 Task: Look for space in Mpwapwa, Tanzania from 12th August, 2023 to 16th August, 2023 for 8 adults in price range Rs.10000 to Rs.16000. Place can be private room with 8 bedrooms having 8 beds and 8 bathrooms. Property type can be house, flat, guest house, hotel. Amenities needed are: wifi, TV, free parkinig on premises, gym, breakfast. Booking option can be shelf check-in. Required host language is English.
Action: Mouse moved to (601, 137)
Screenshot: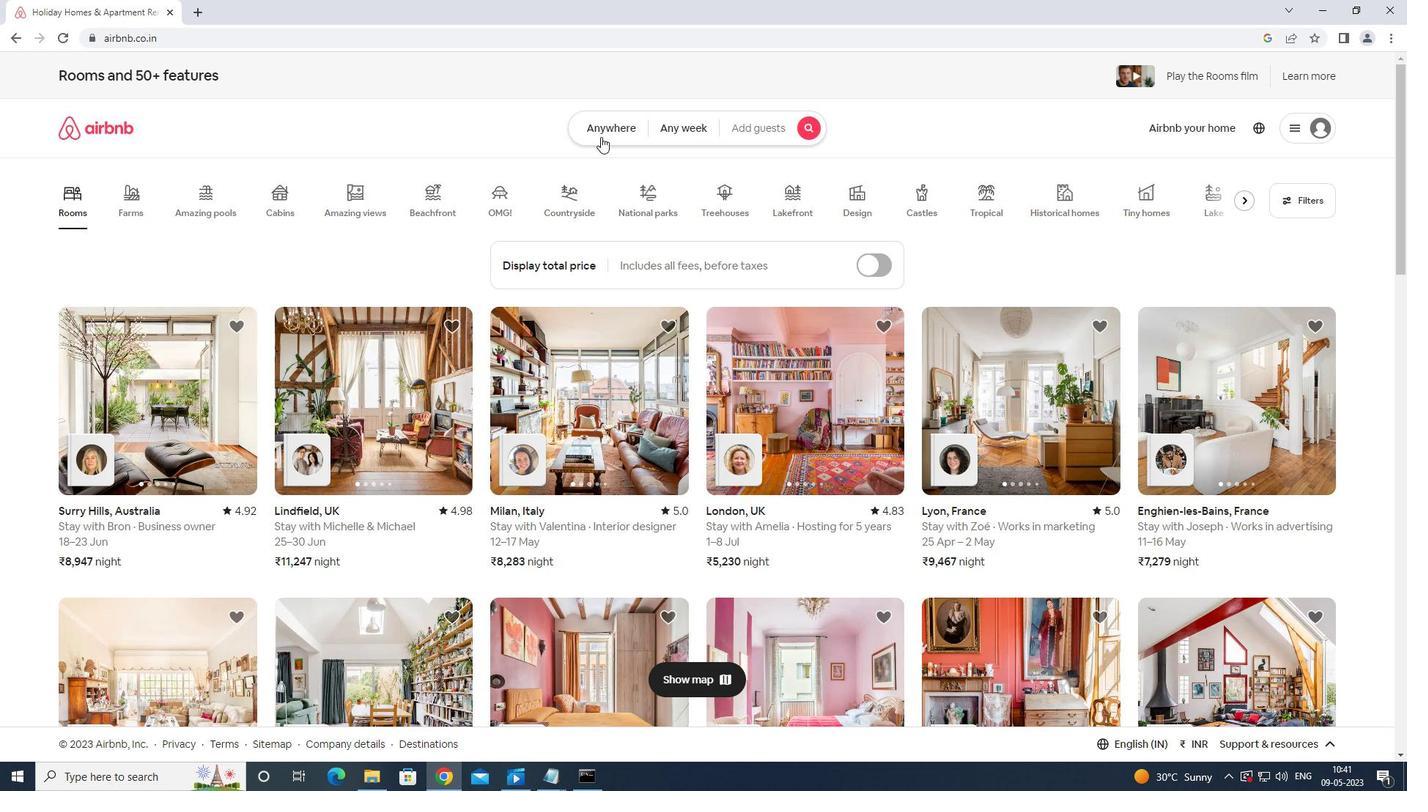 
Action: Mouse pressed left at (601, 137)
Screenshot: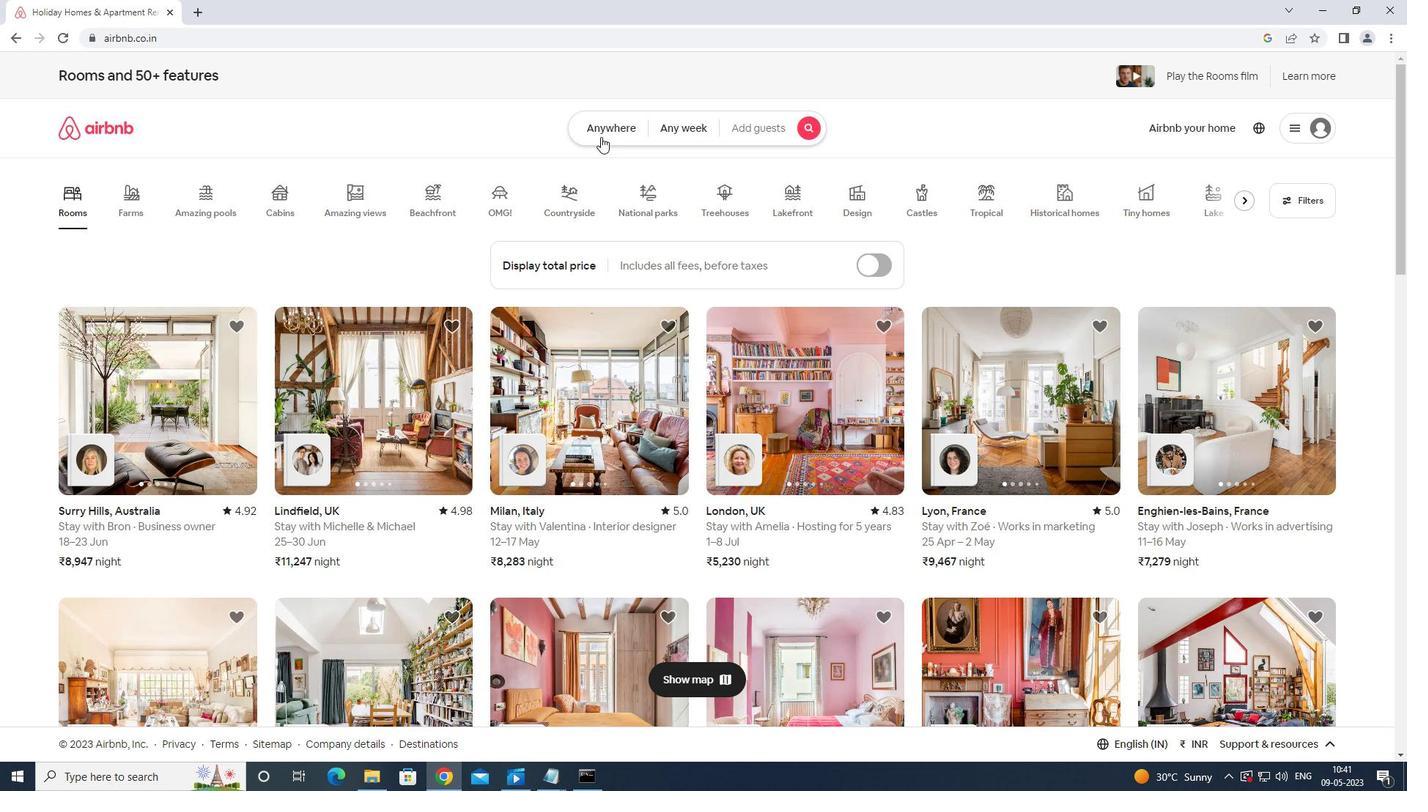 
Action: Mouse moved to (577, 183)
Screenshot: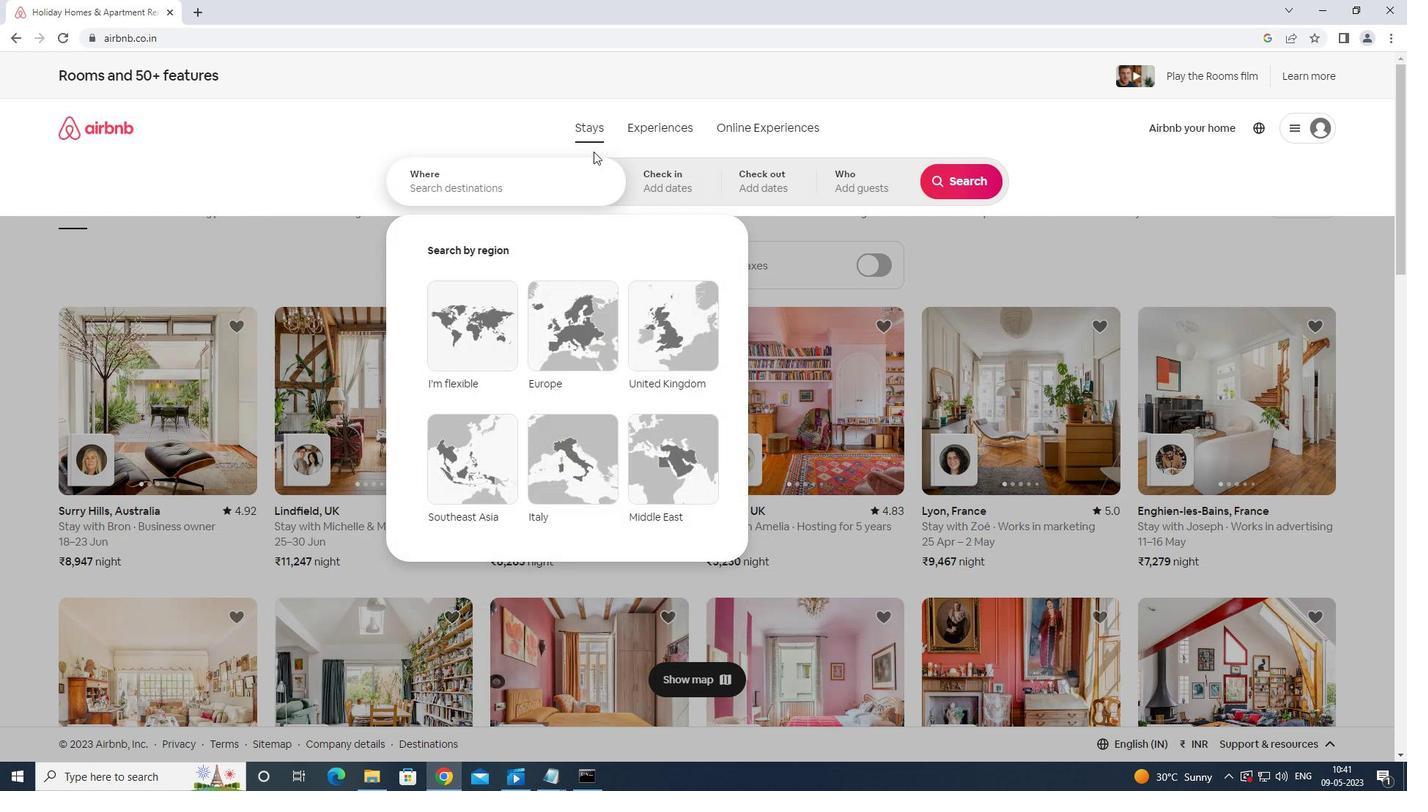
Action: Mouse pressed left at (577, 183)
Screenshot: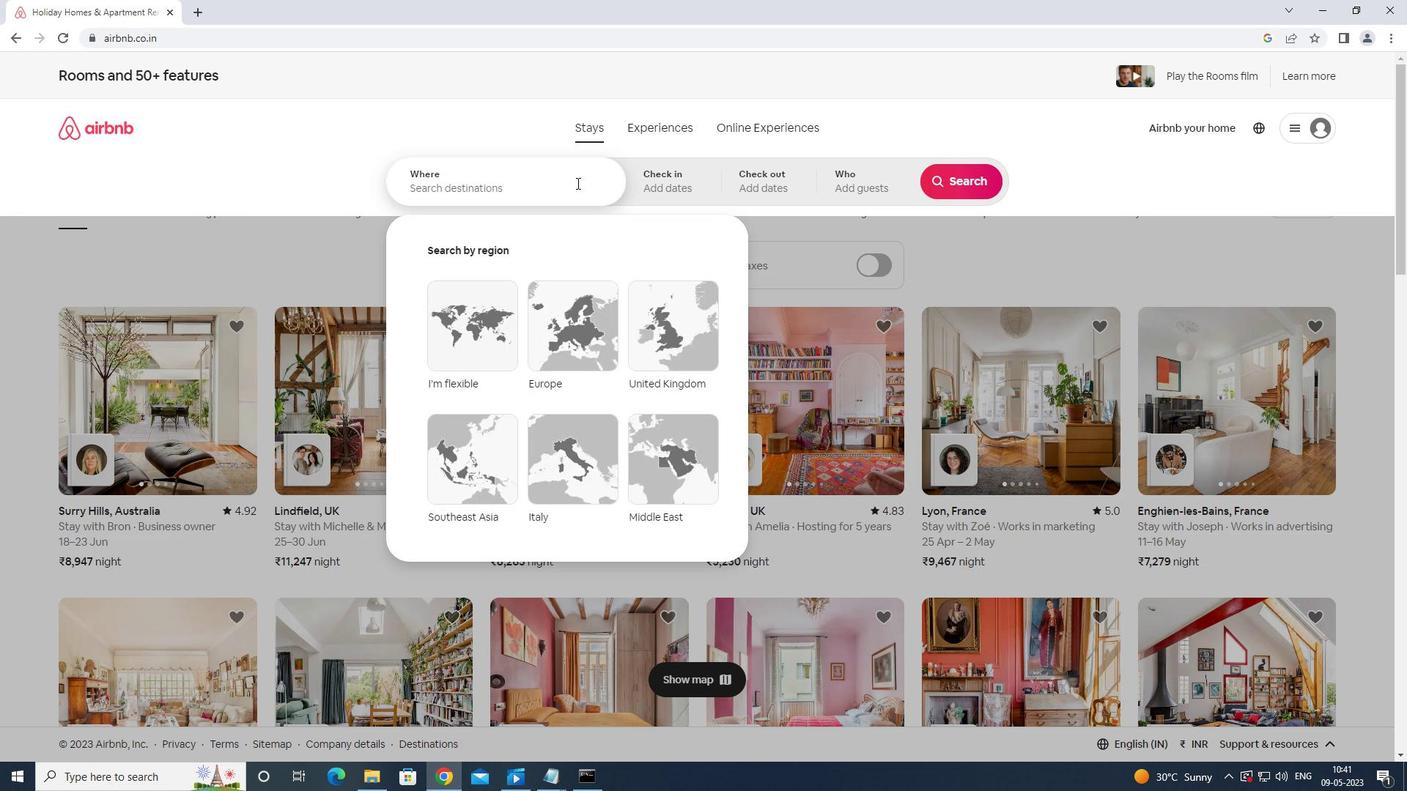 
Action: Key pressed mpwapwa<Key.space>tanzania<Key.enter>
Screenshot: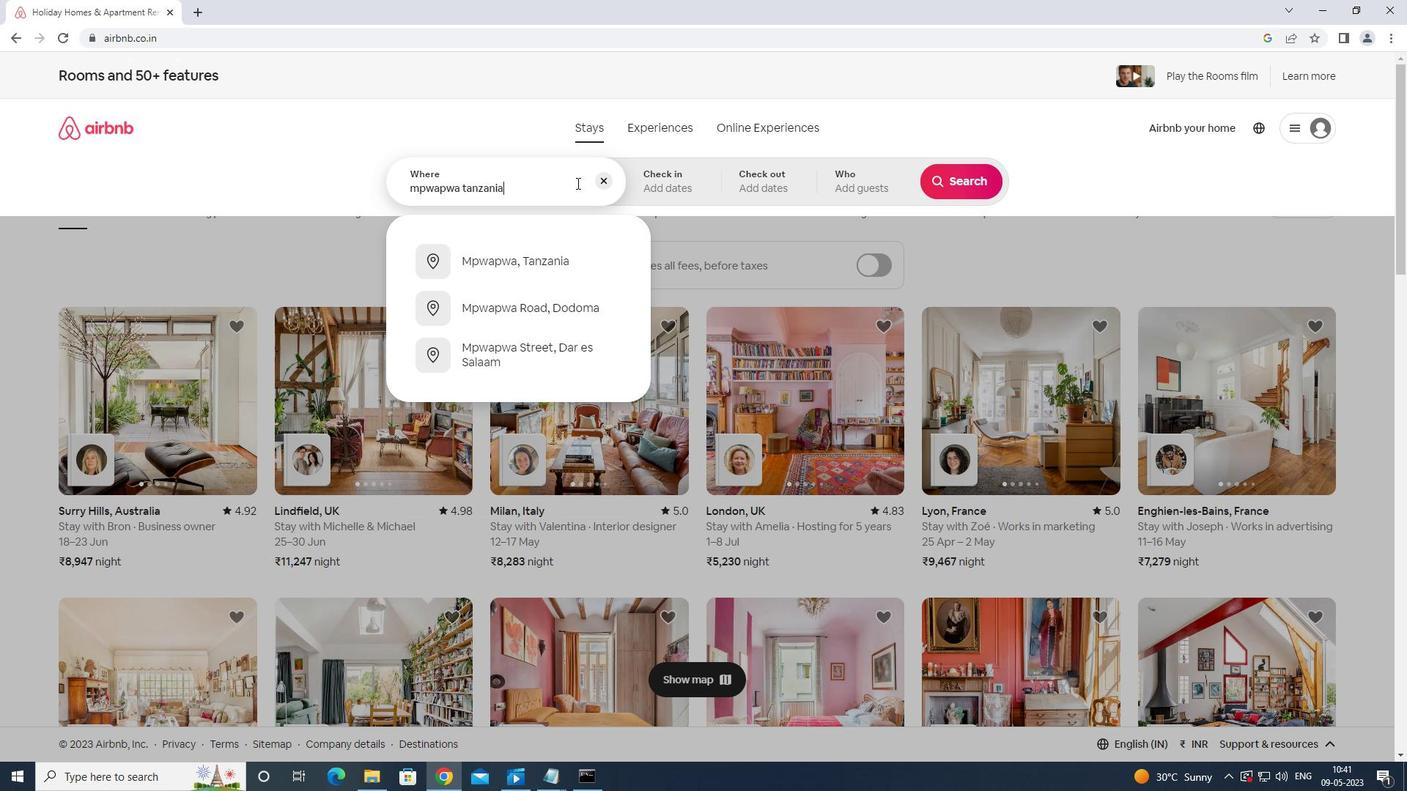 
Action: Mouse moved to (963, 299)
Screenshot: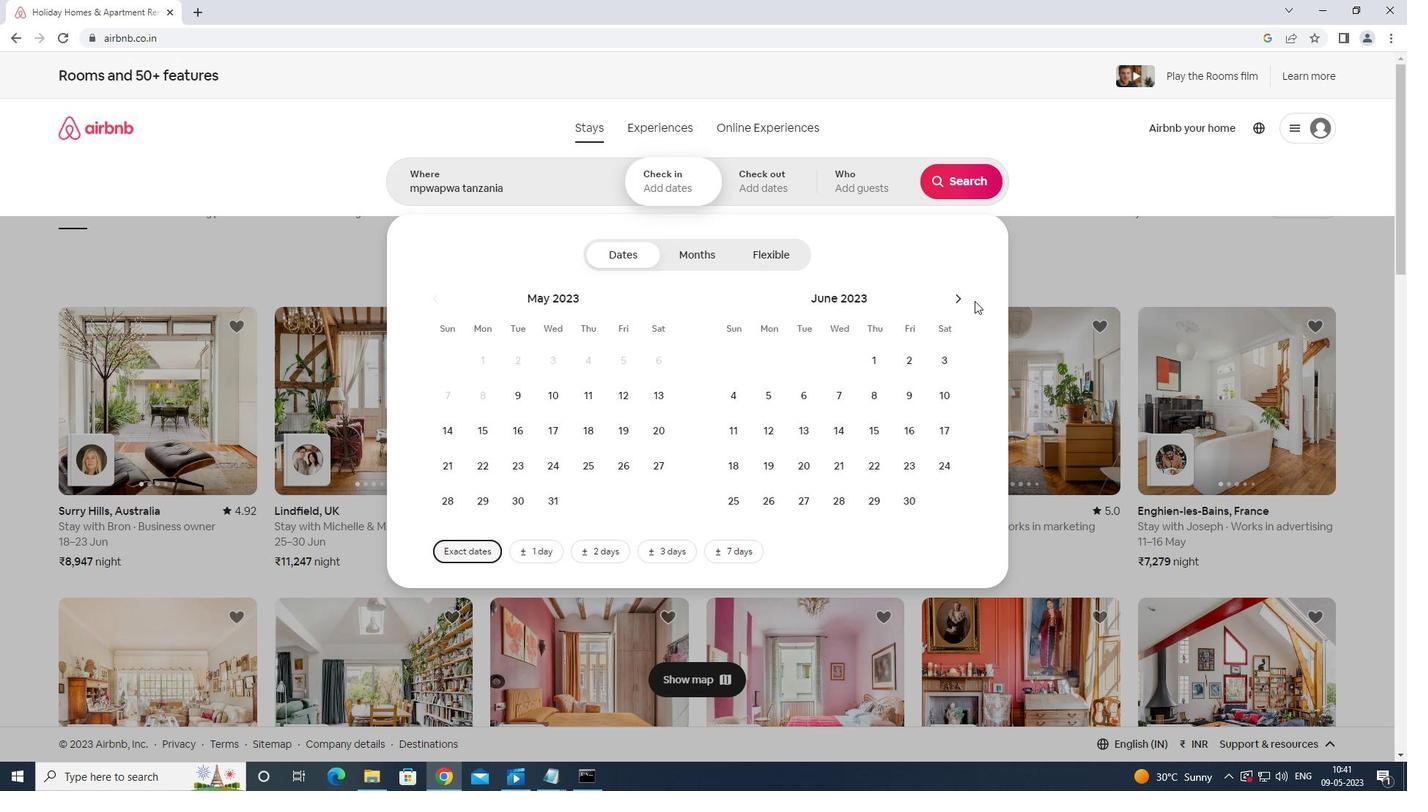 
Action: Mouse pressed left at (963, 299)
Screenshot: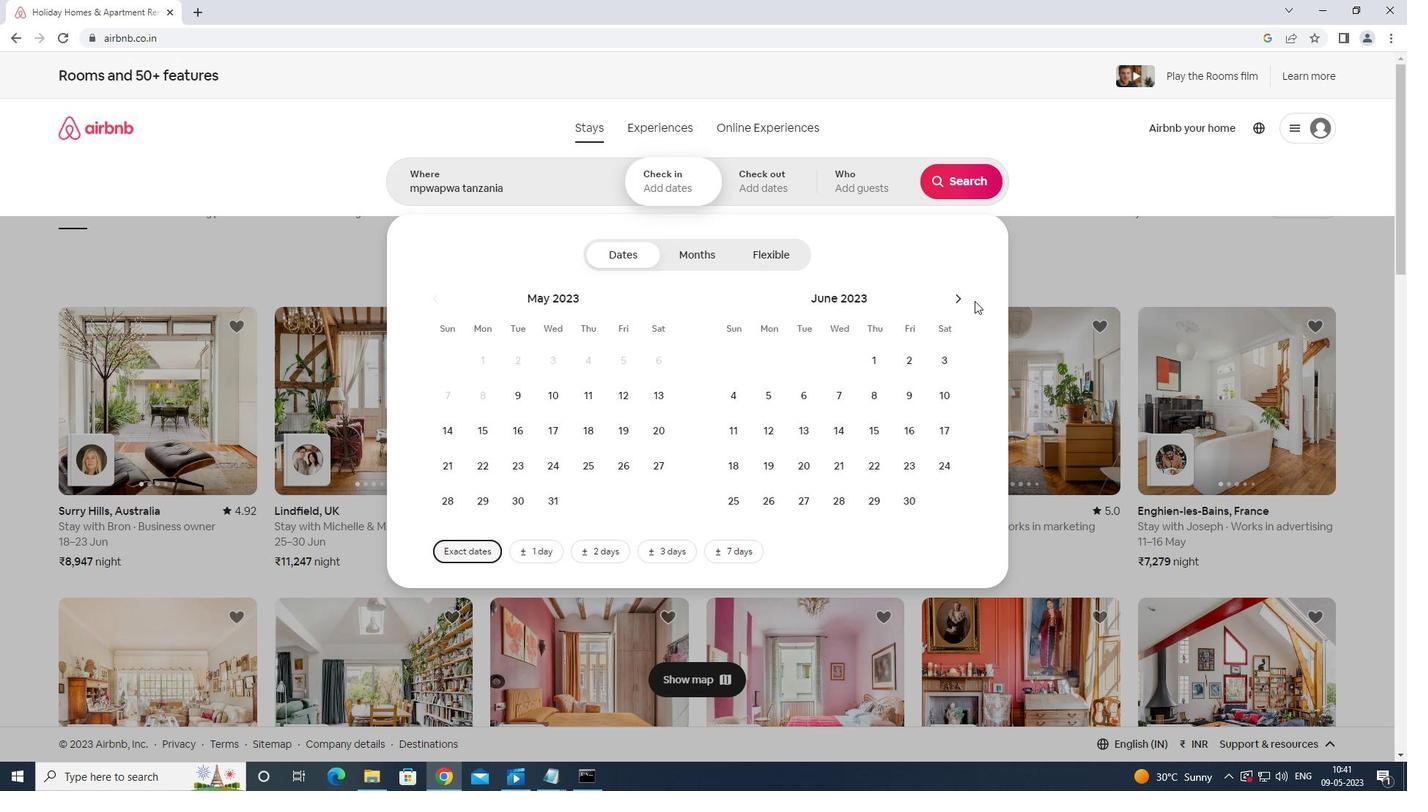 
Action: Mouse pressed left at (963, 299)
Screenshot: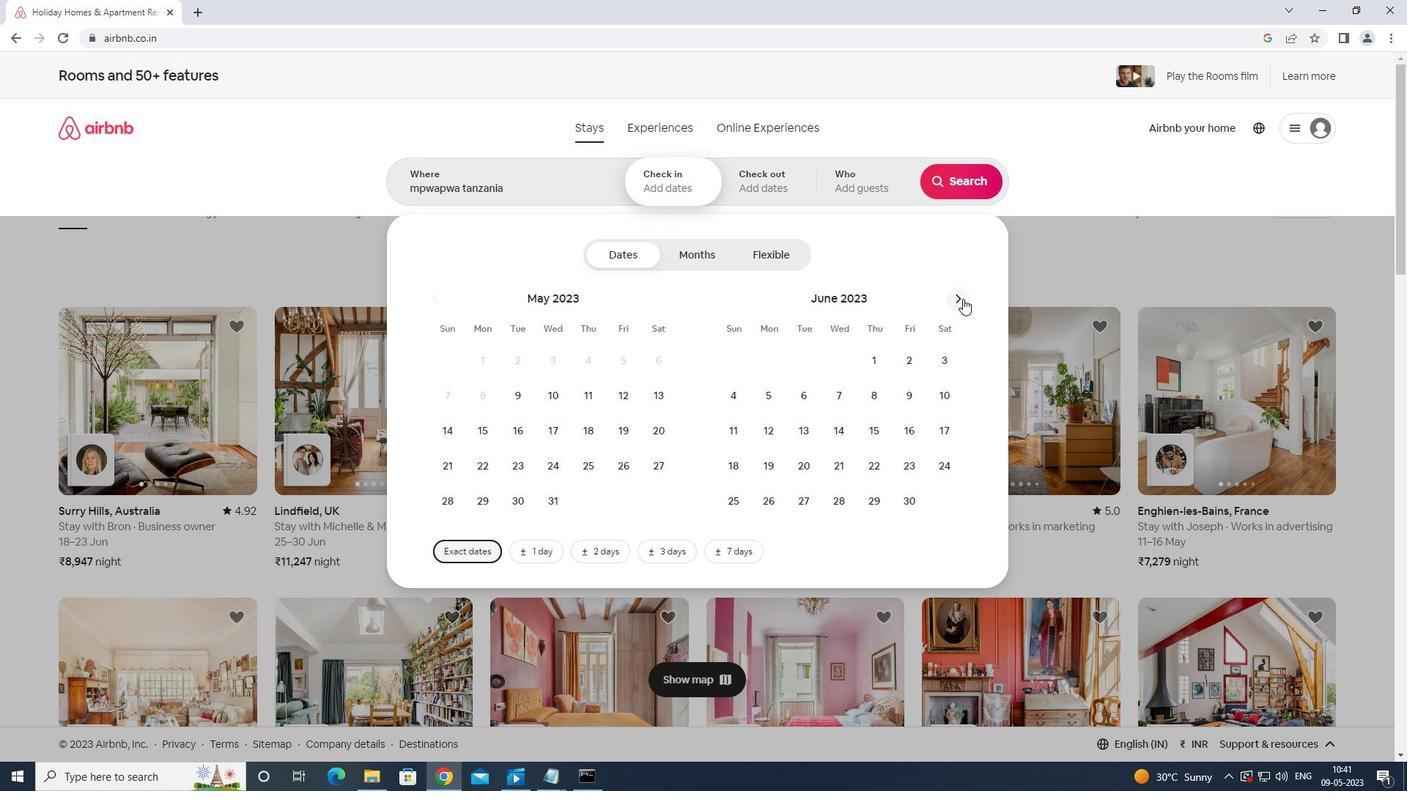 
Action: Mouse moved to (963, 298)
Screenshot: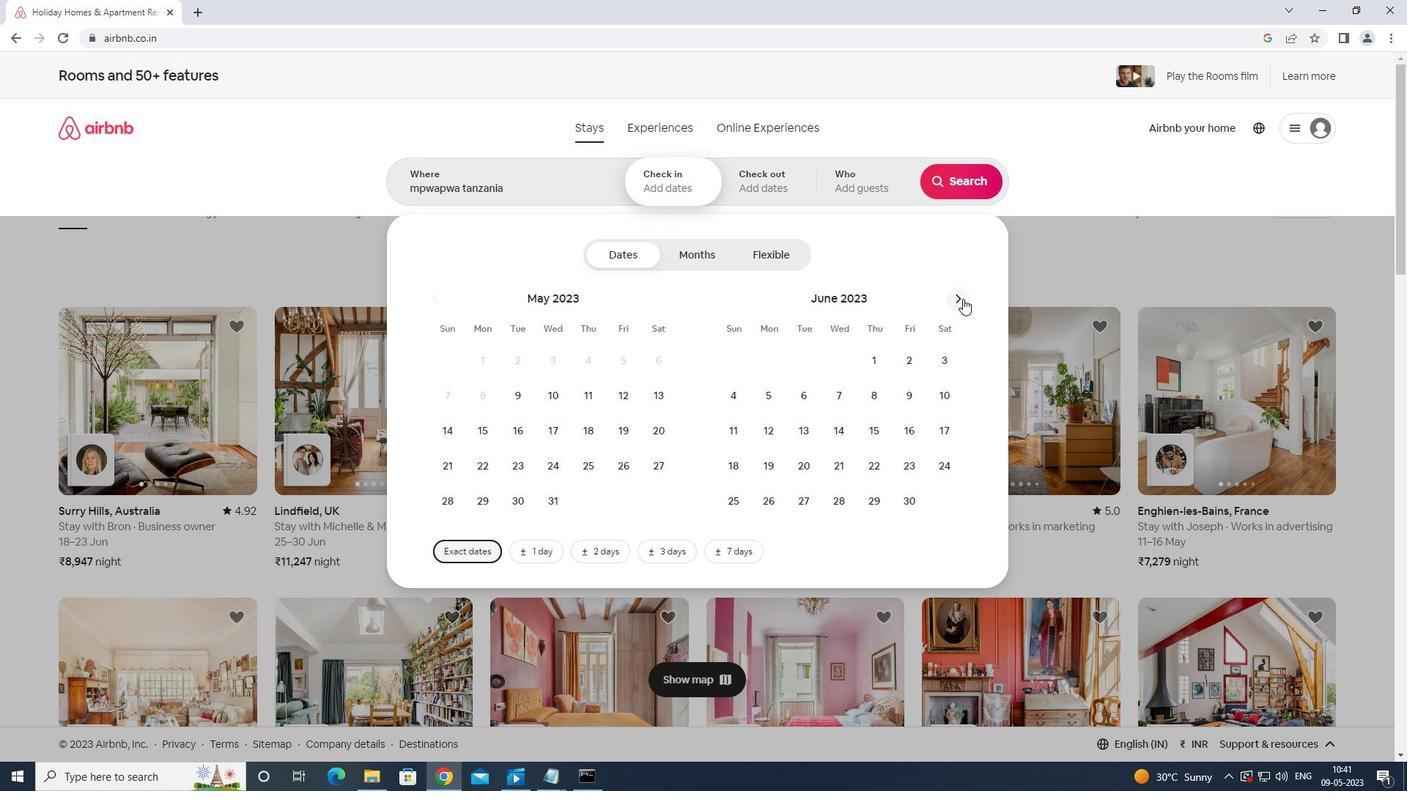 
Action: Mouse pressed left at (963, 298)
Screenshot: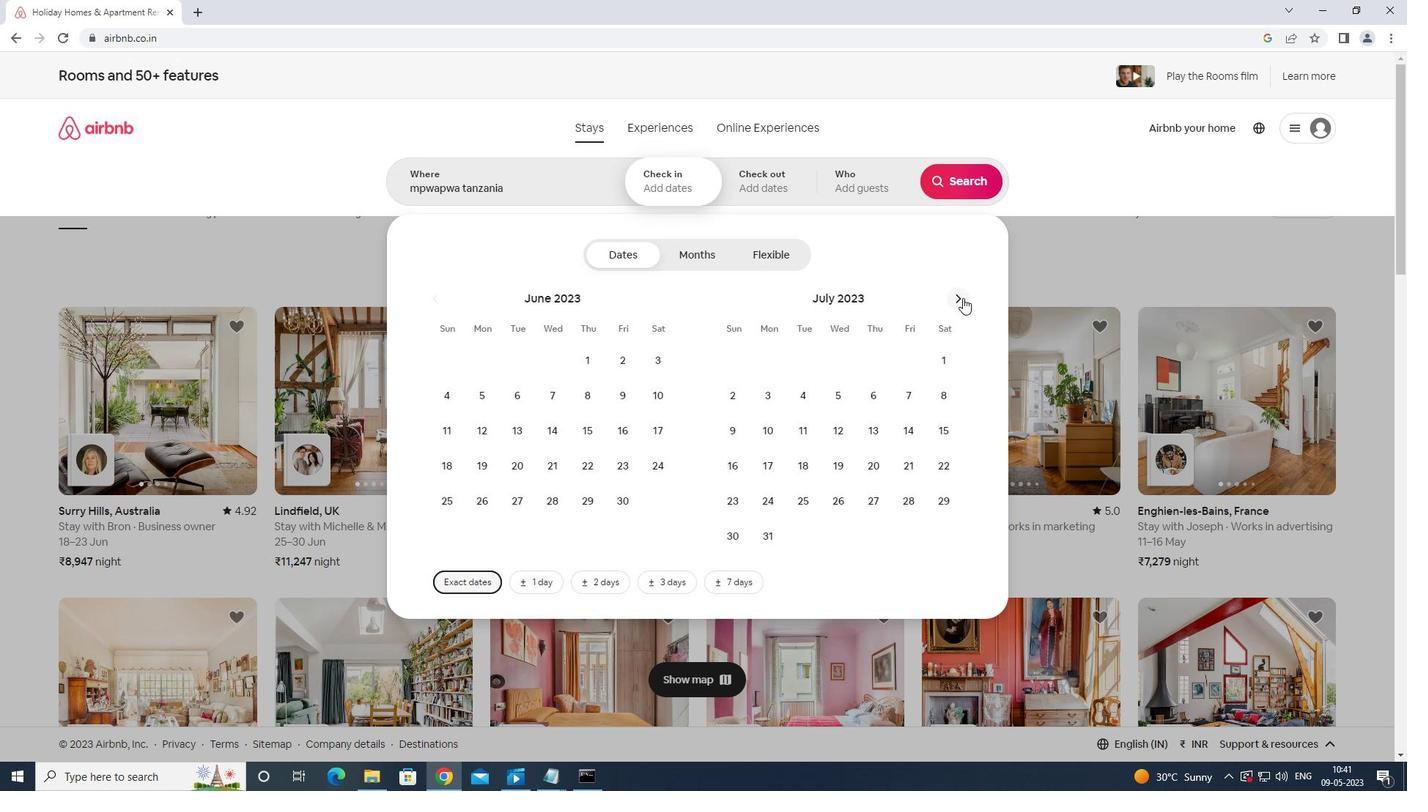 
Action: Mouse moved to (951, 392)
Screenshot: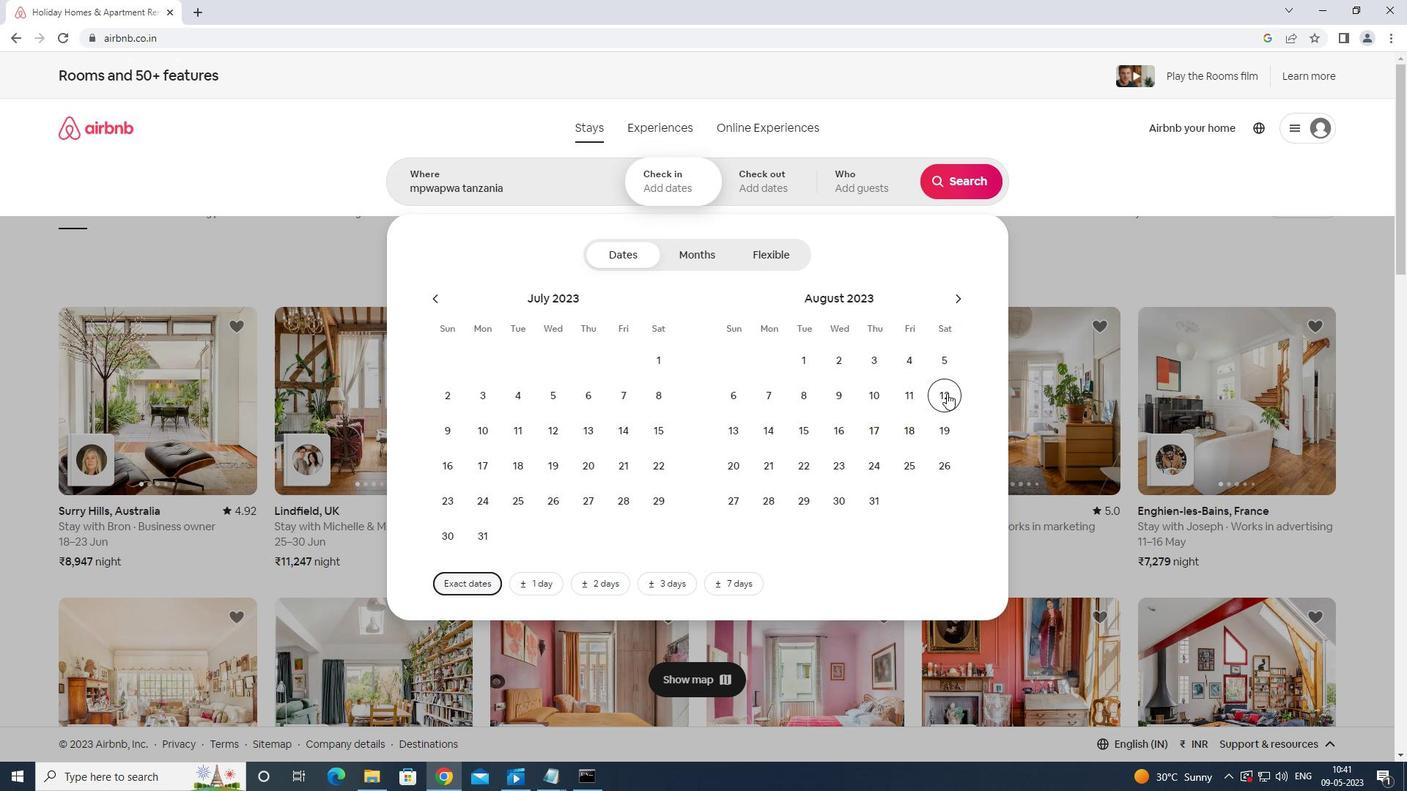 
Action: Mouse pressed left at (951, 392)
Screenshot: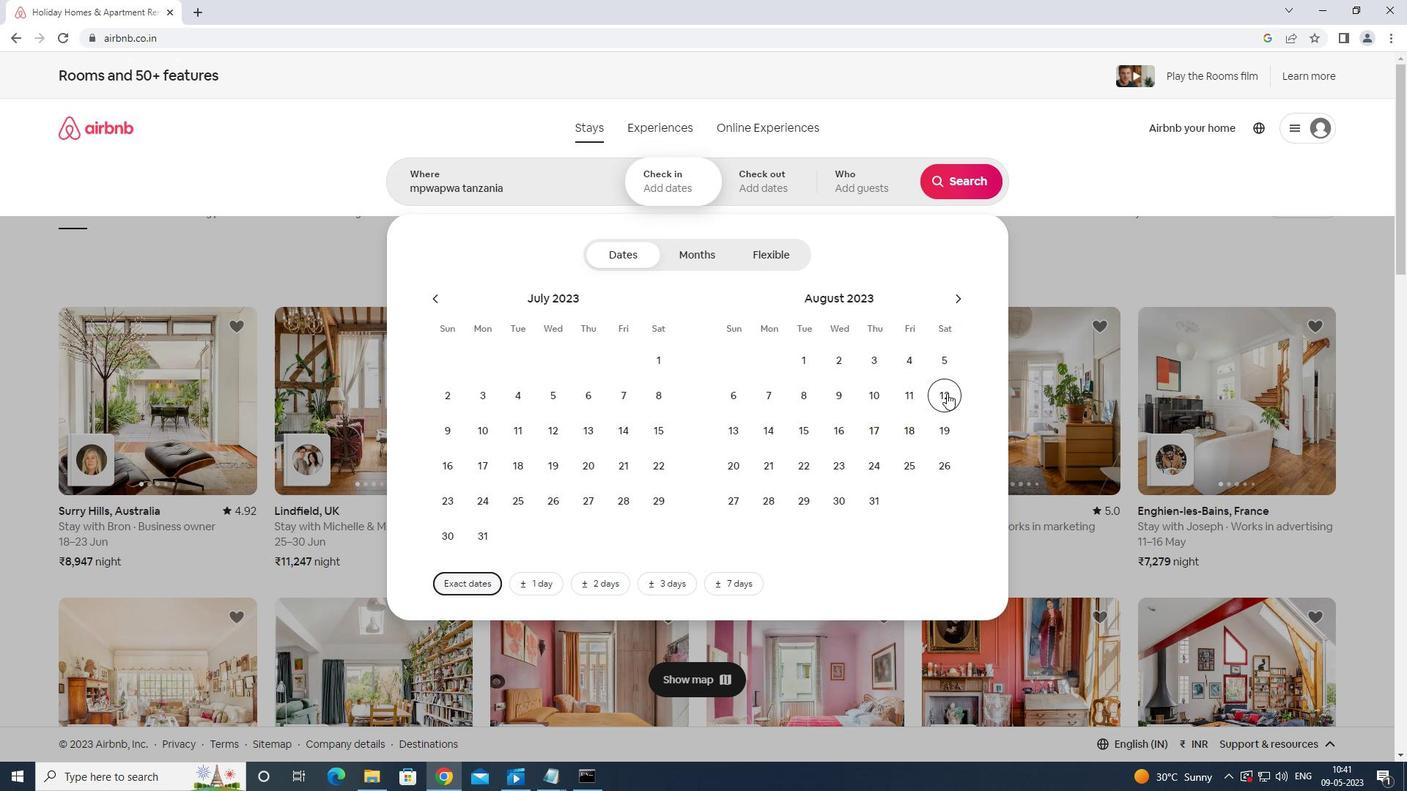 
Action: Mouse moved to (831, 426)
Screenshot: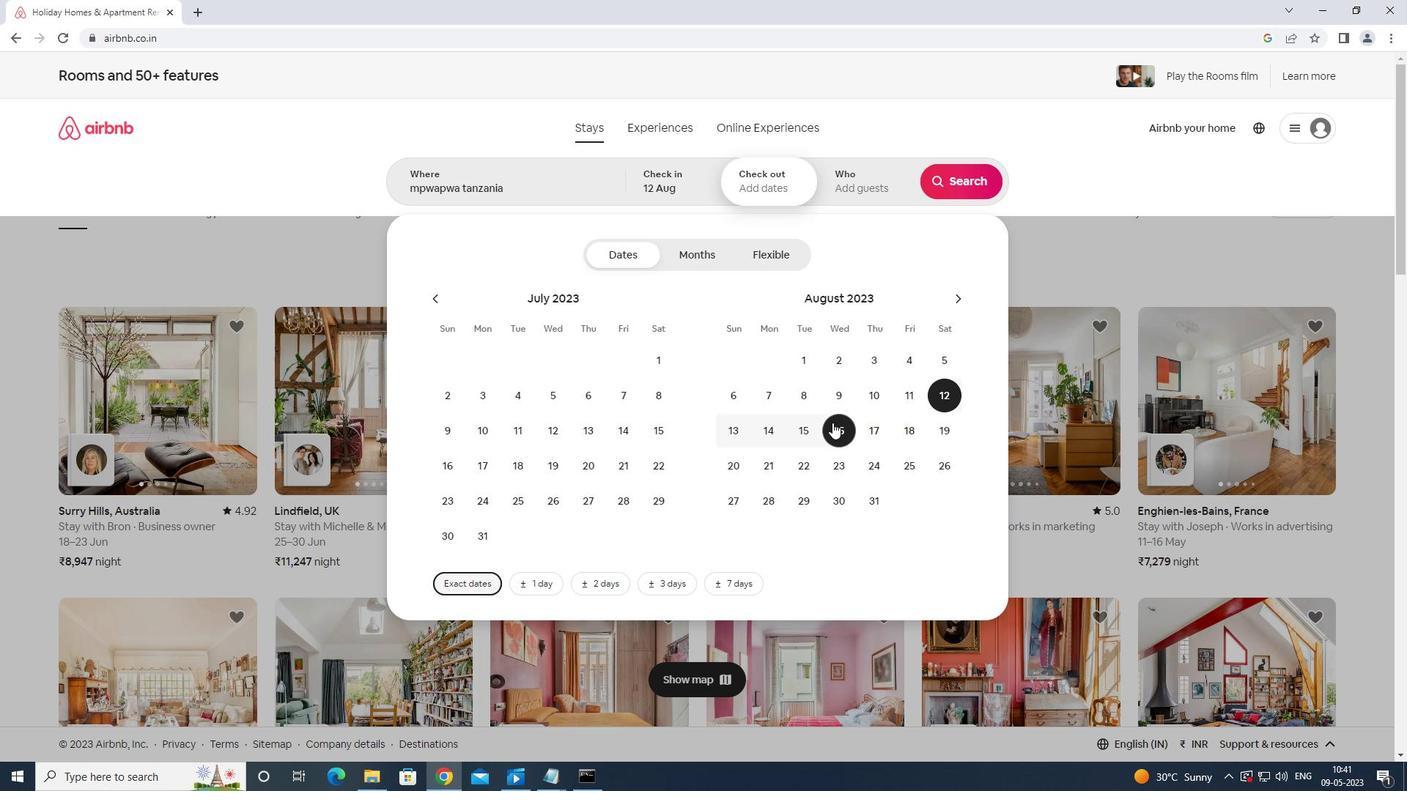 
Action: Mouse pressed left at (831, 426)
Screenshot: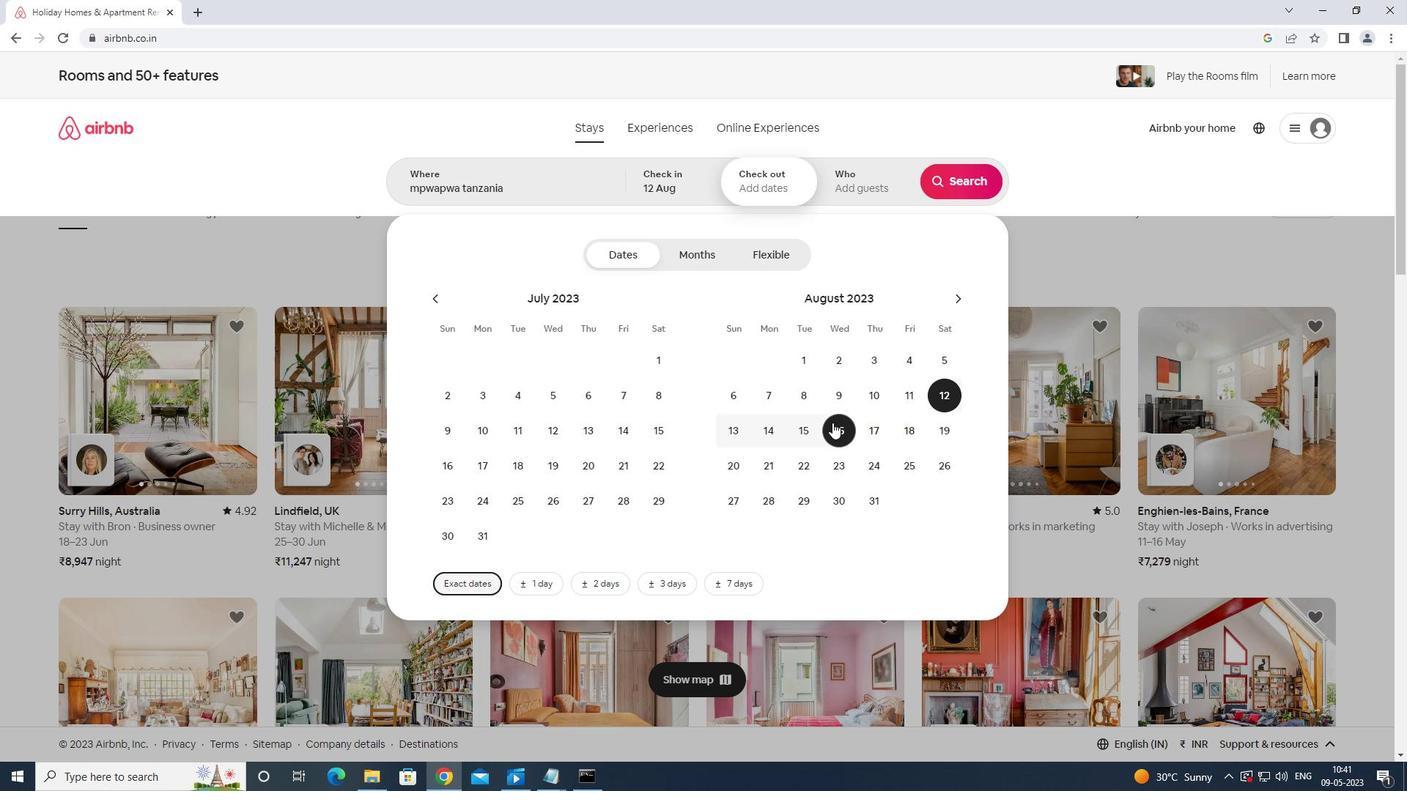 
Action: Mouse moved to (873, 181)
Screenshot: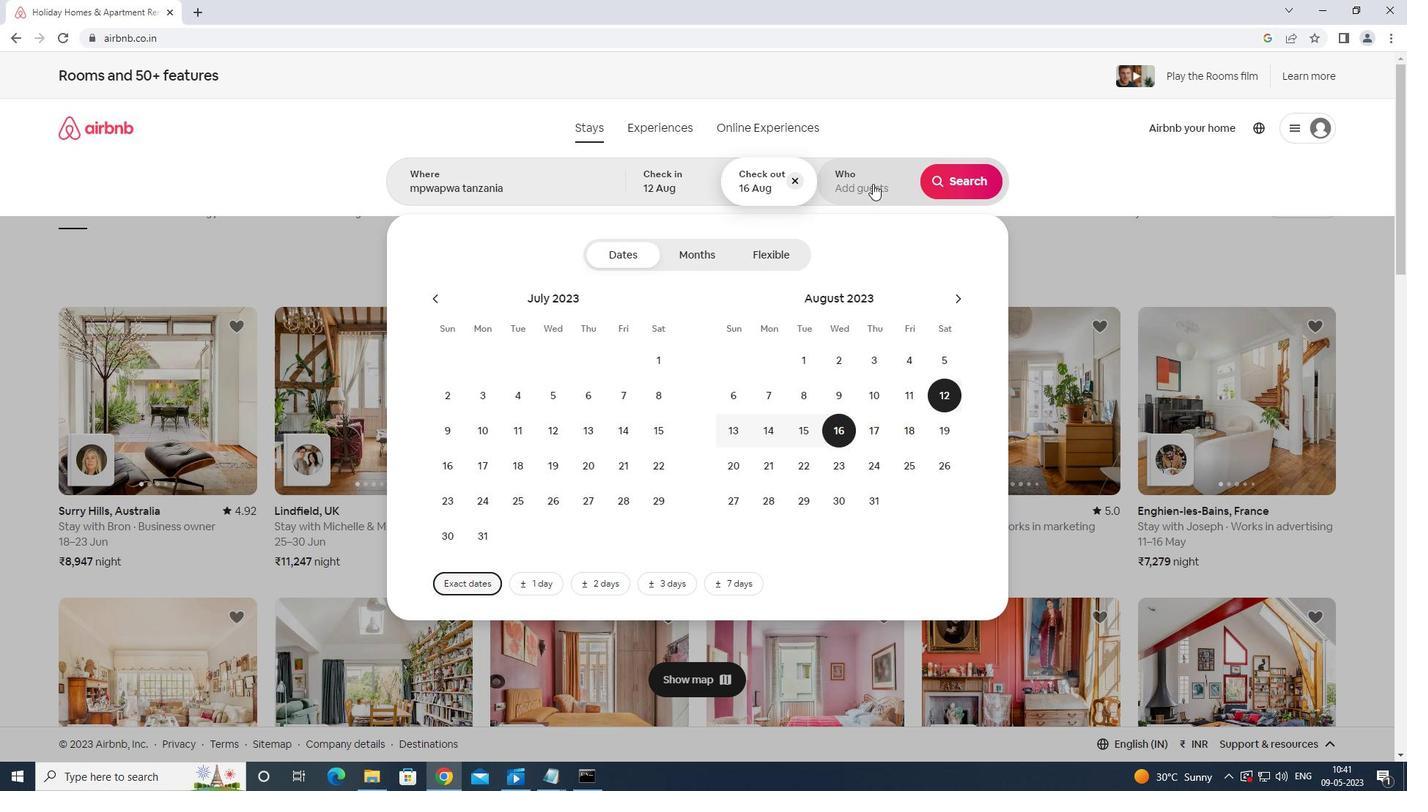 
Action: Mouse pressed left at (873, 181)
Screenshot: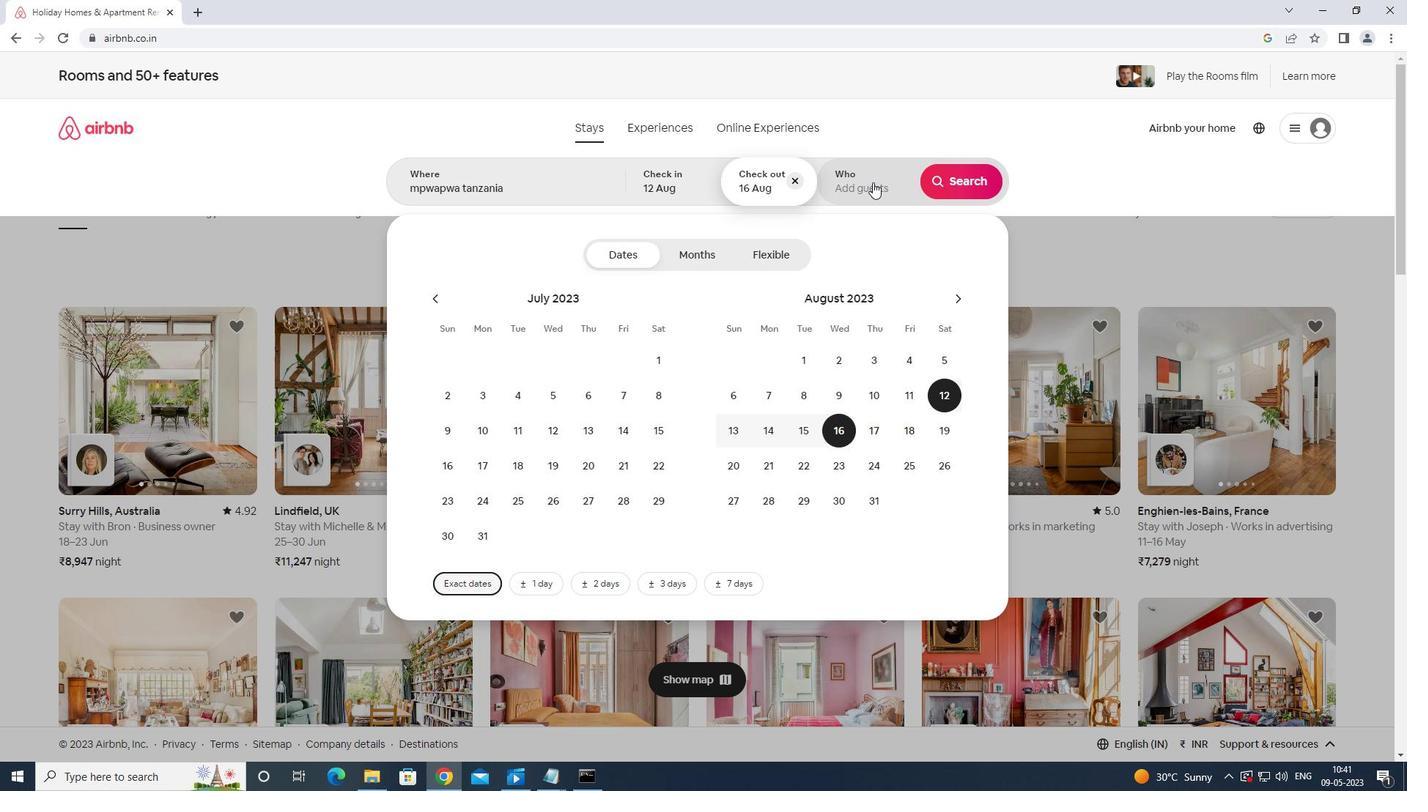 
Action: Mouse moved to (966, 260)
Screenshot: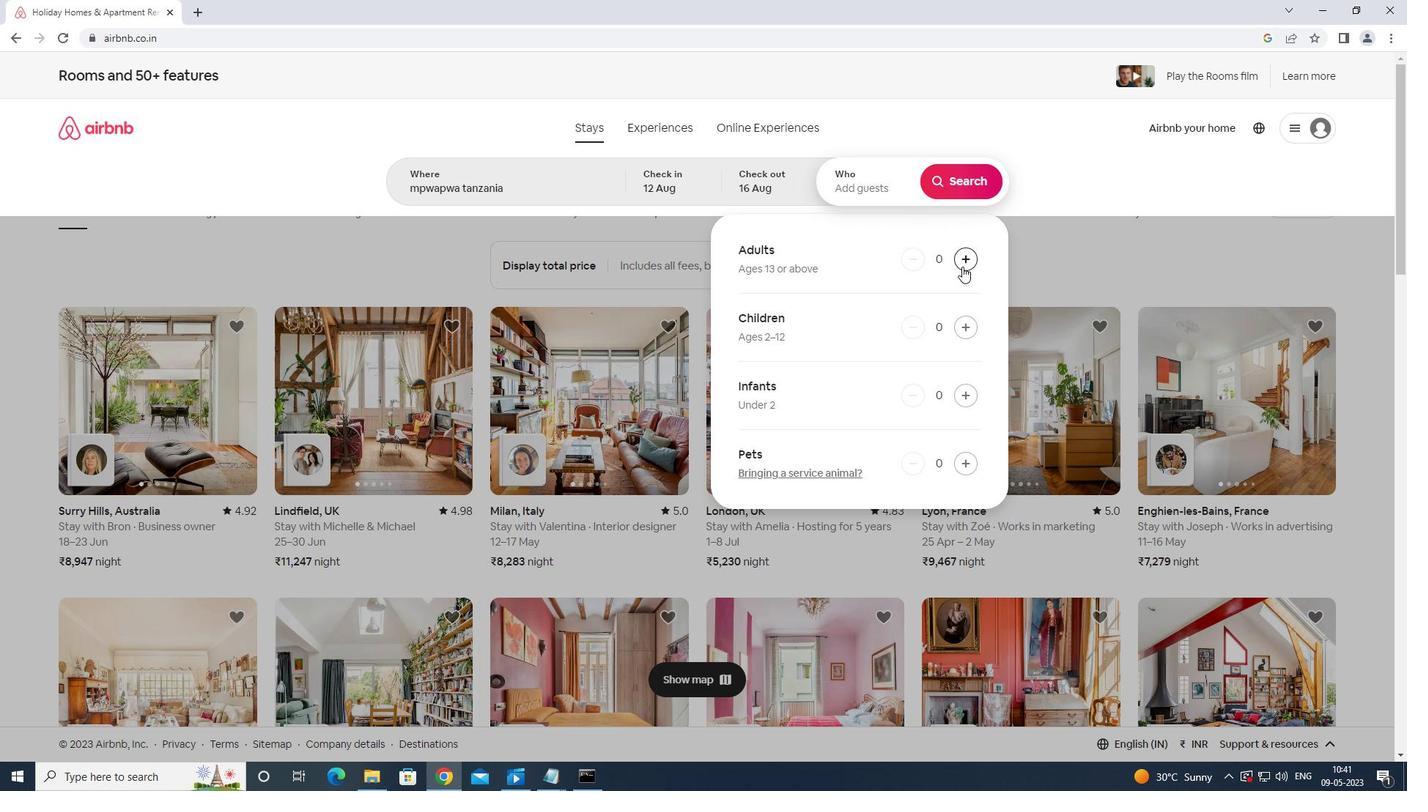 
Action: Mouse pressed left at (966, 260)
Screenshot: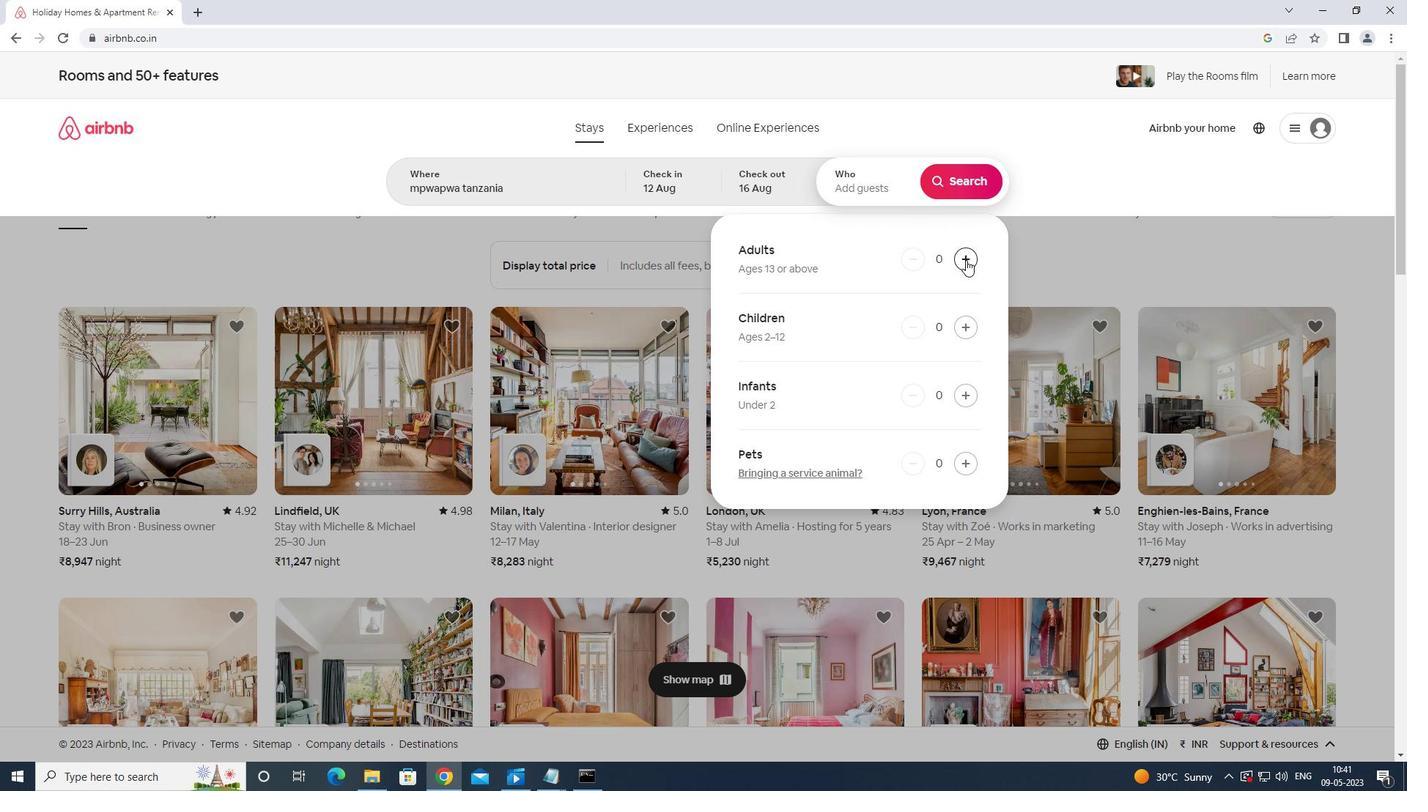 
Action: Mouse pressed left at (966, 260)
Screenshot: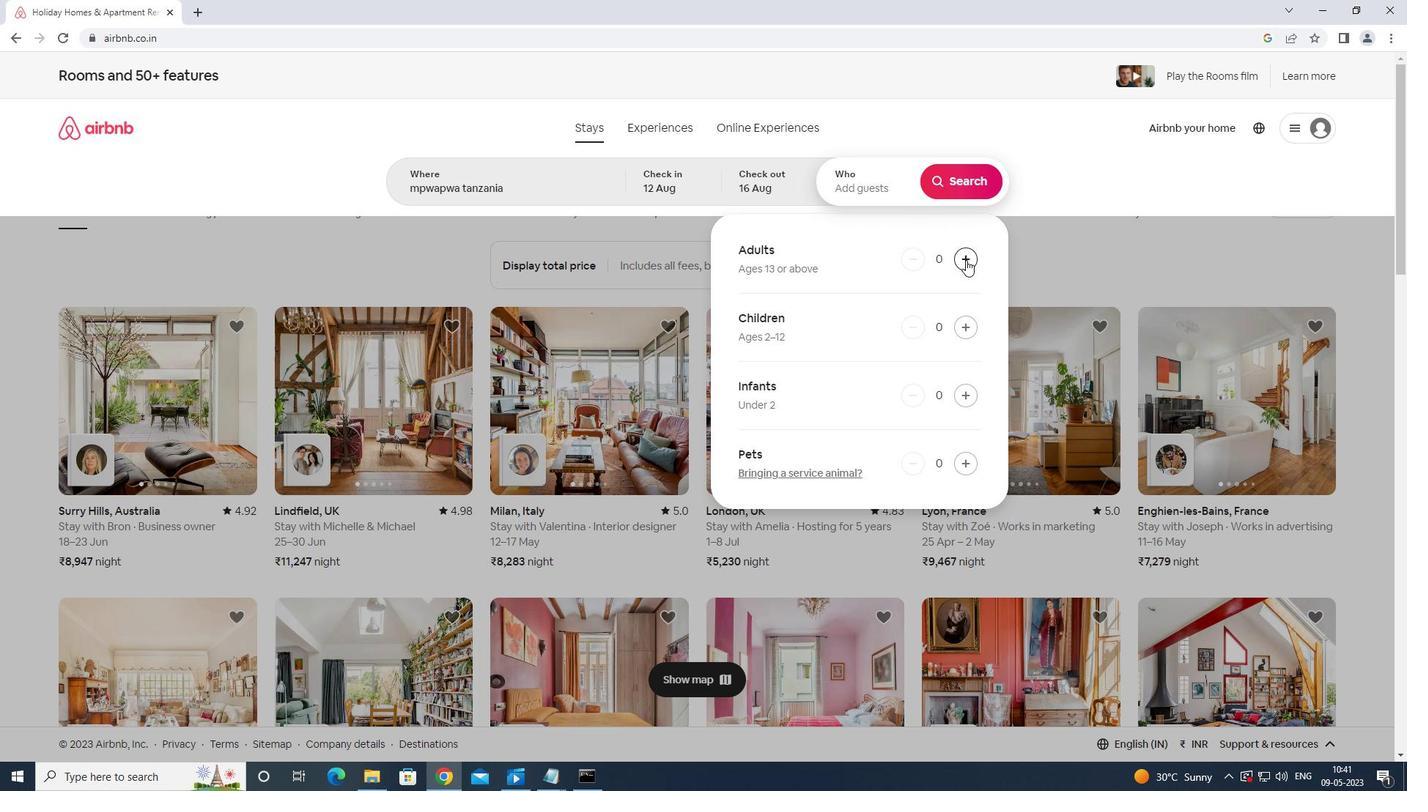 
Action: Mouse moved to (966, 260)
Screenshot: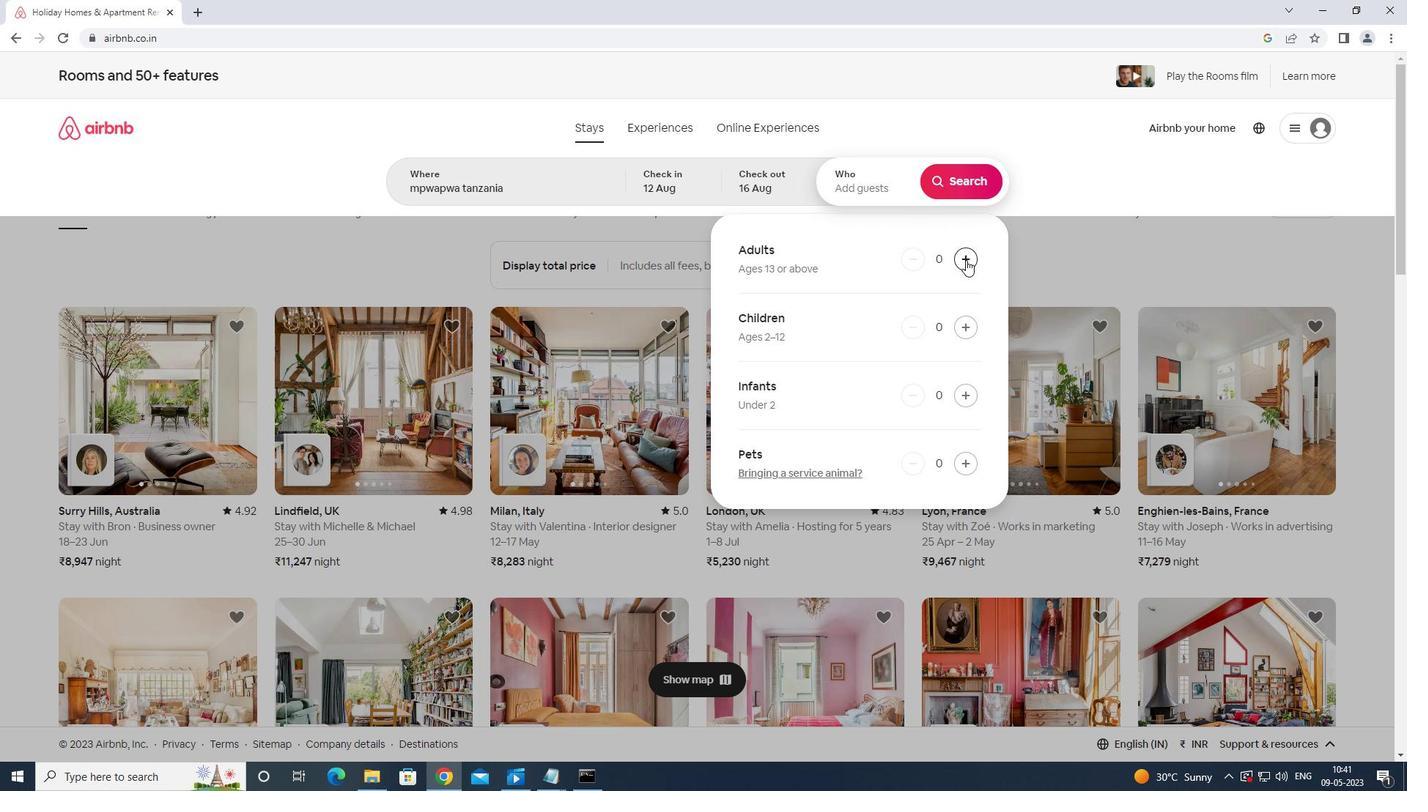 
Action: Mouse pressed left at (966, 260)
Screenshot: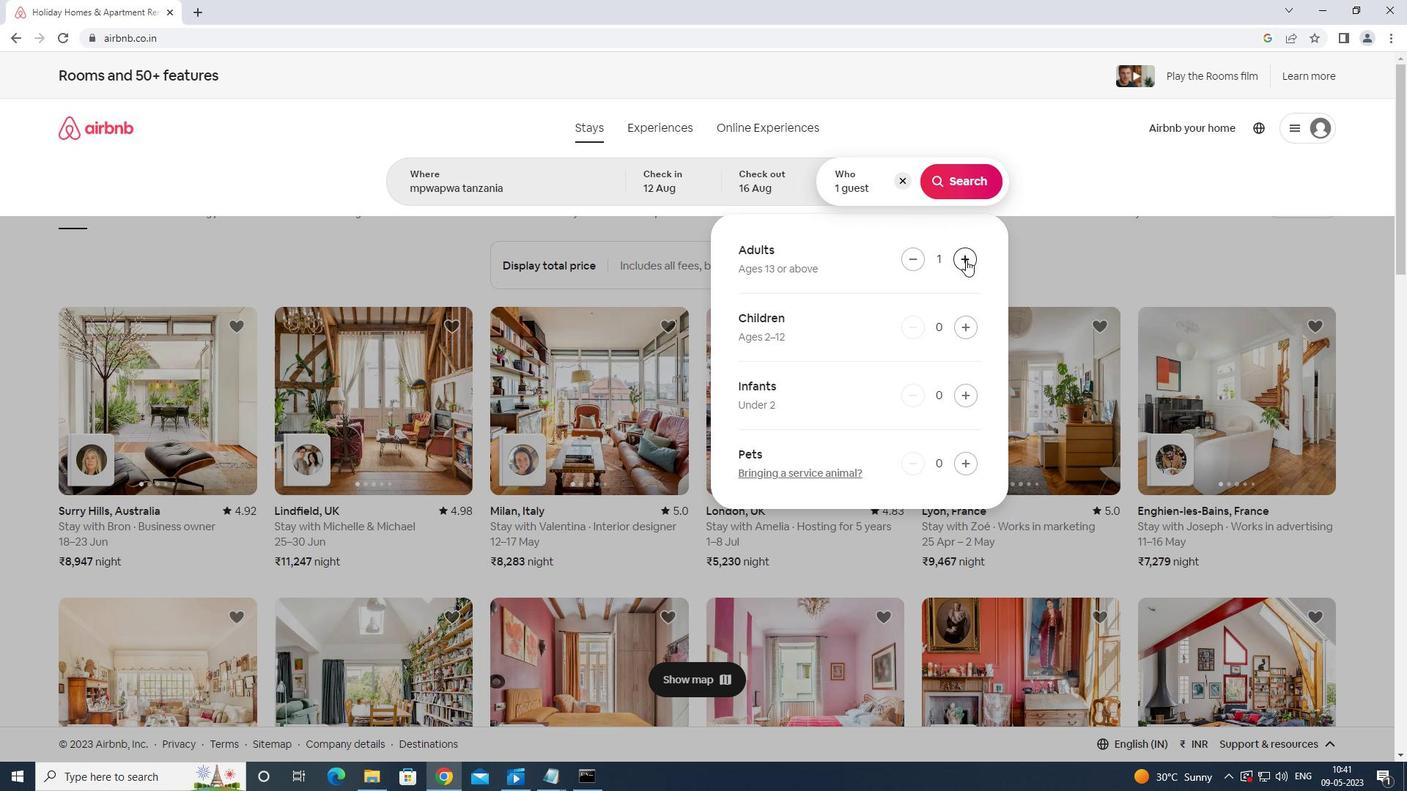 
Action: Mouse pressed left at (966, 260)
Screenshot: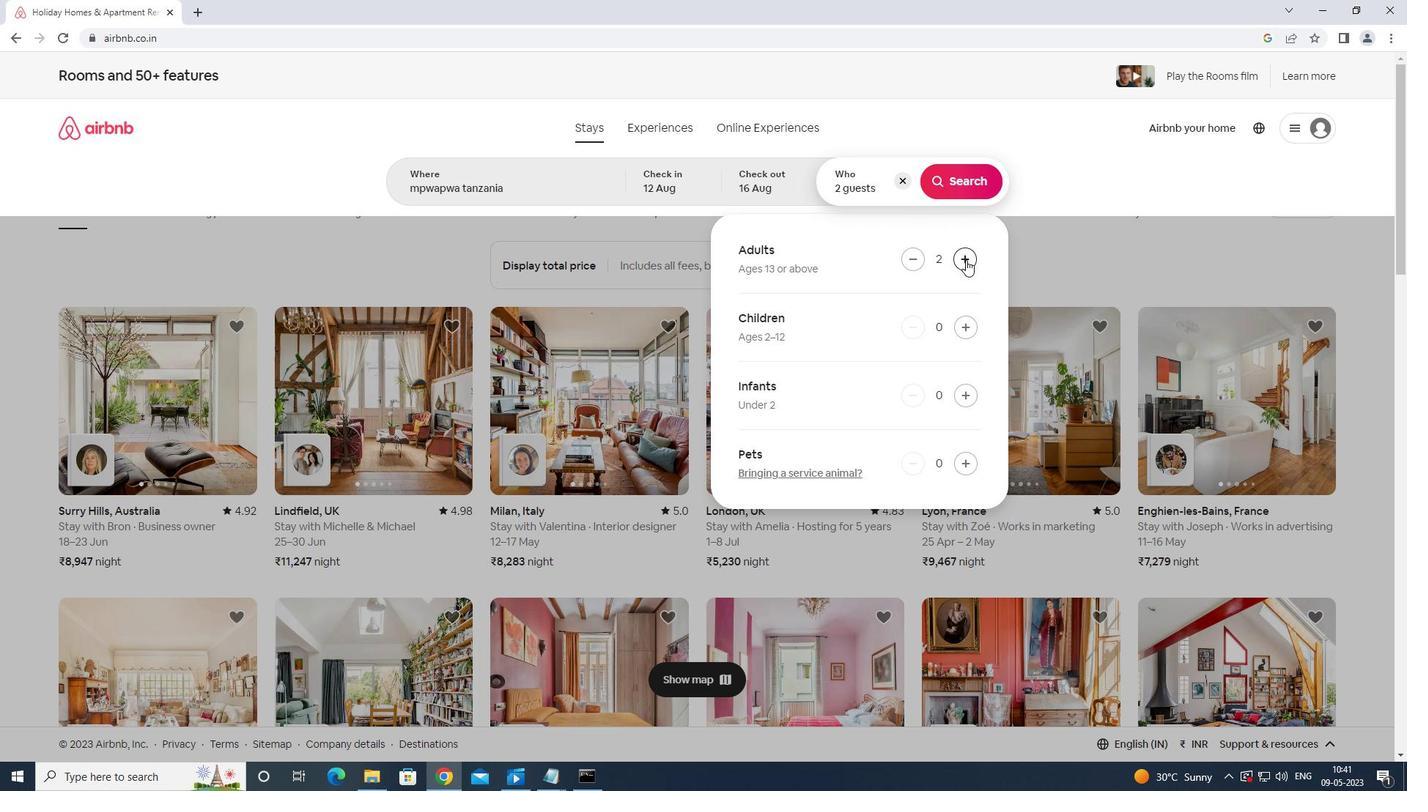 
Action: Mouse pressed left at (966, 260)
Screenshot: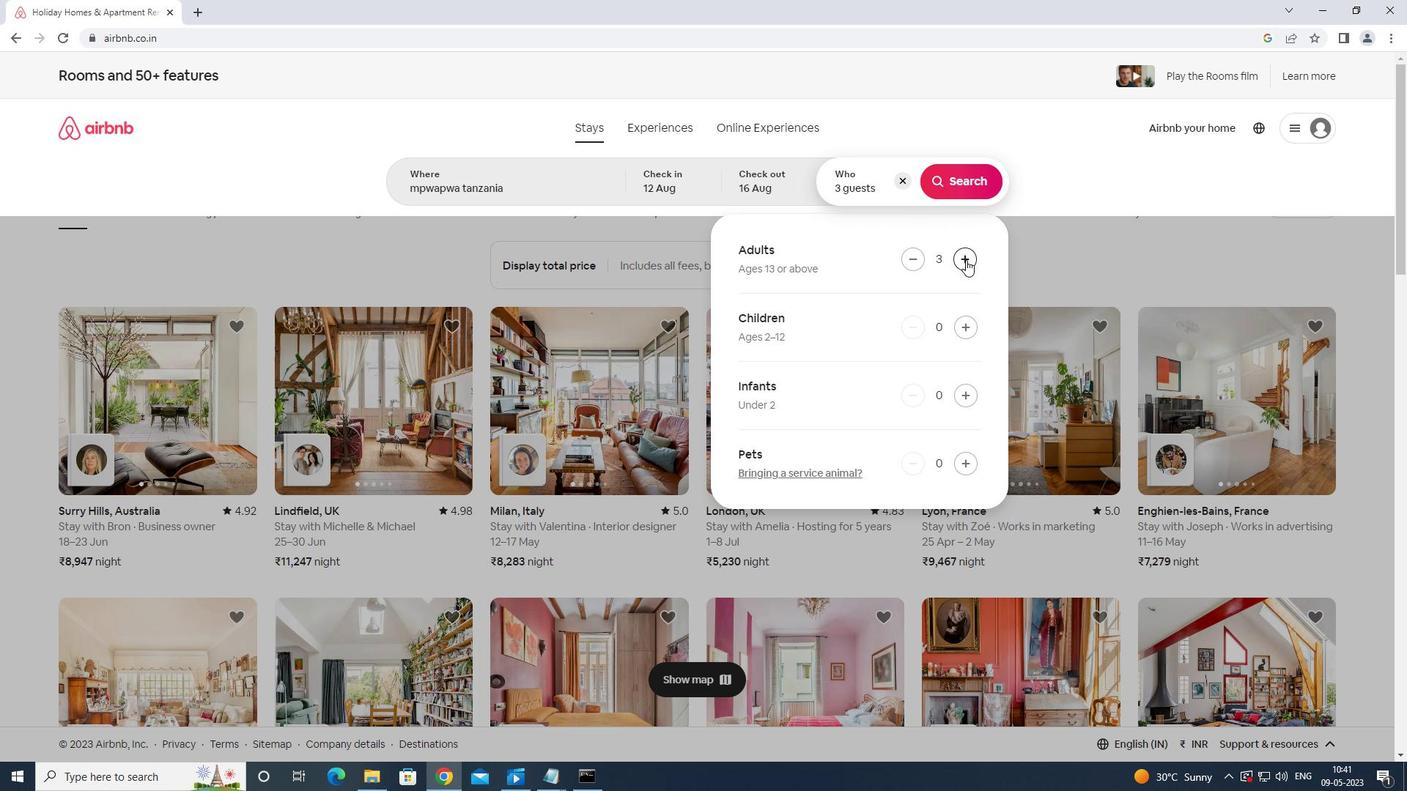 
Action: Mouse pressed left at (966, 260)
Screenshot: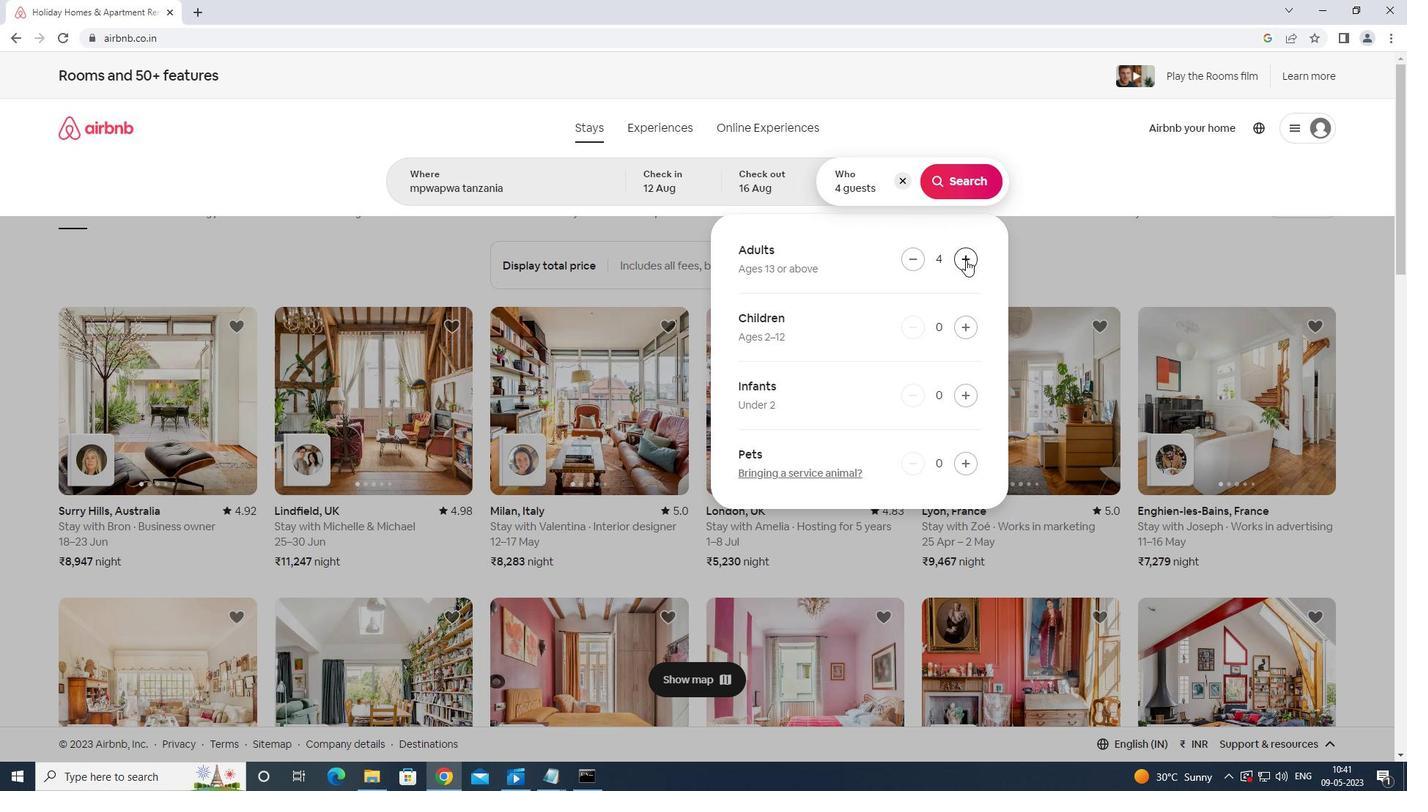 
Action: Mouse pressed left at (966, 260)
Screenshot: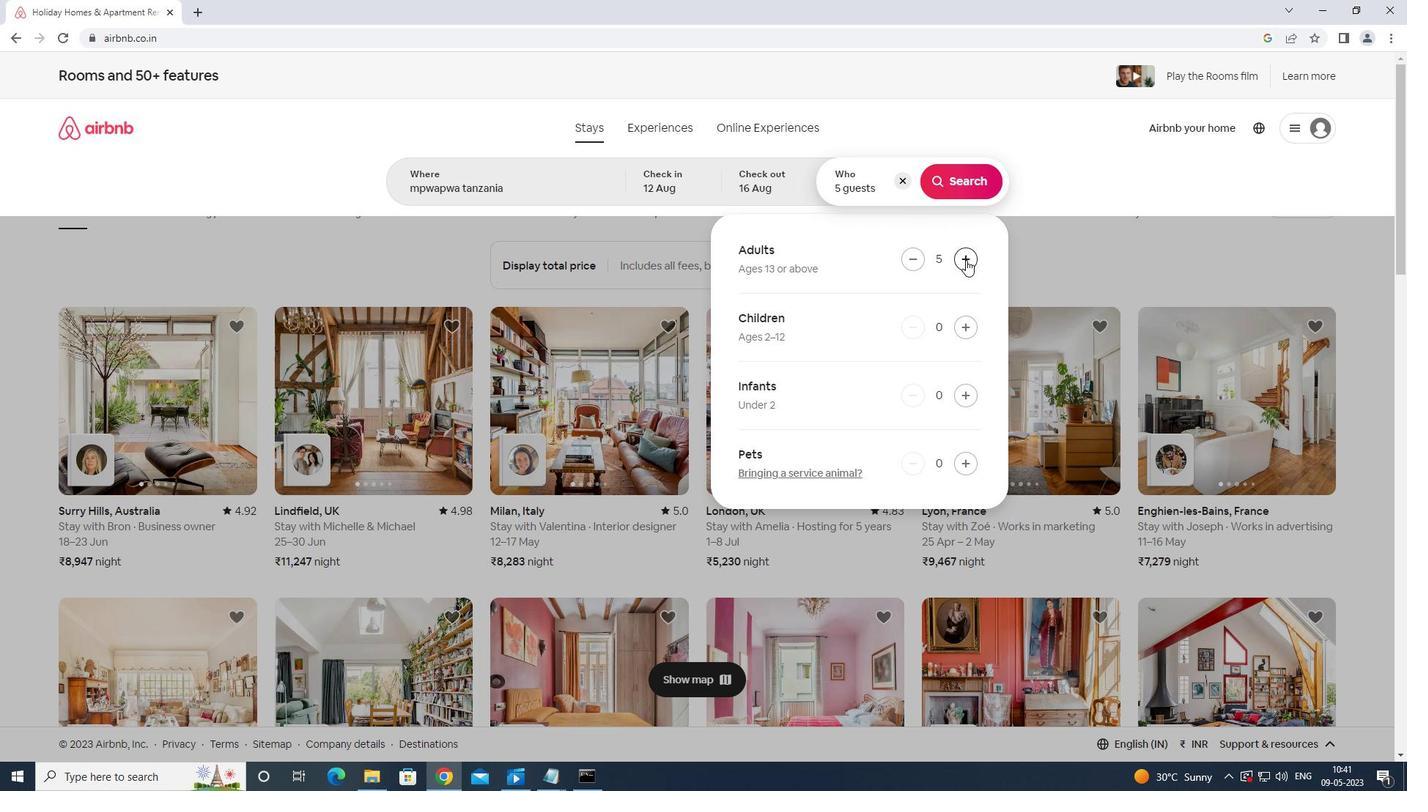 
Action: Mouse pressed left at (966, 260)
Screenshot: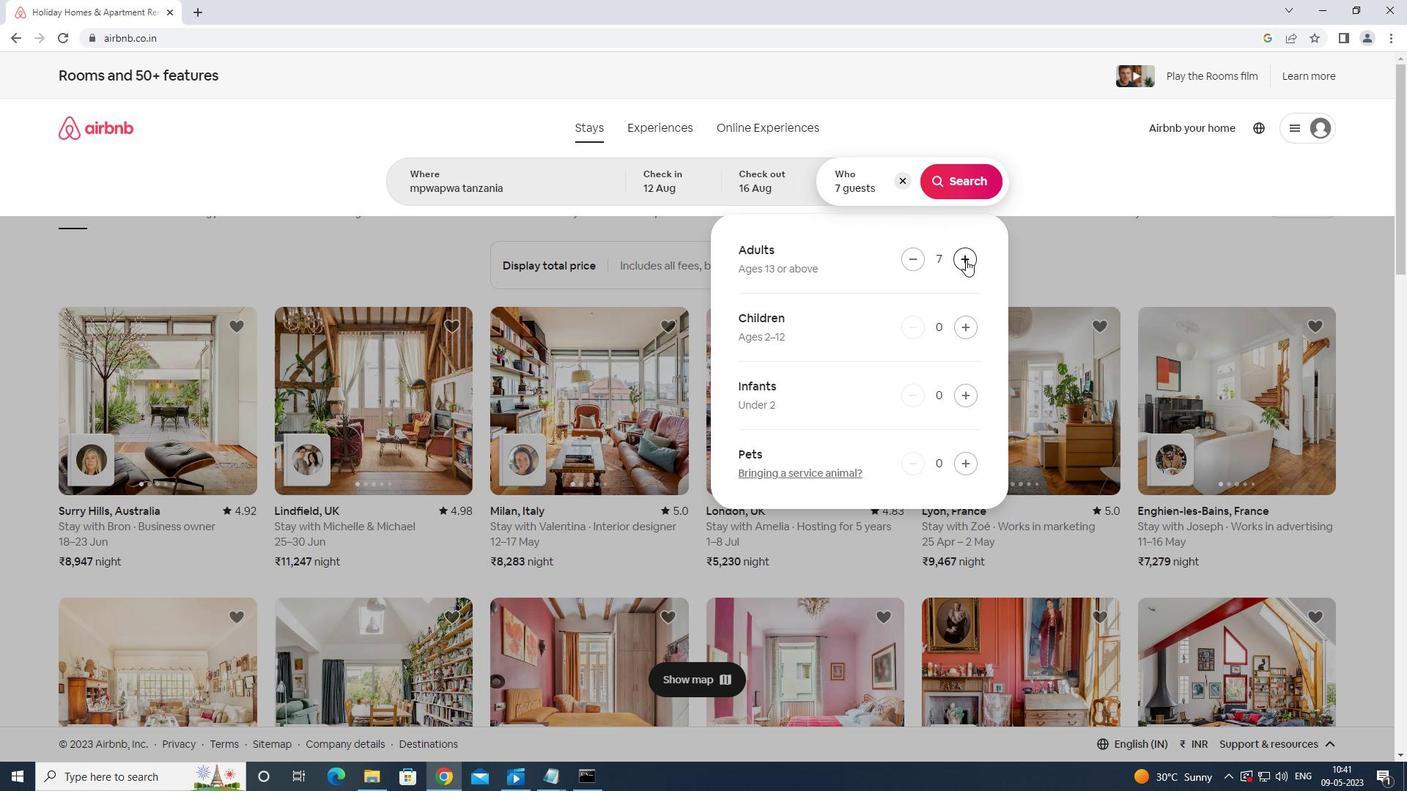 
Action: Mouse moved to (953, 167)
Screenshot: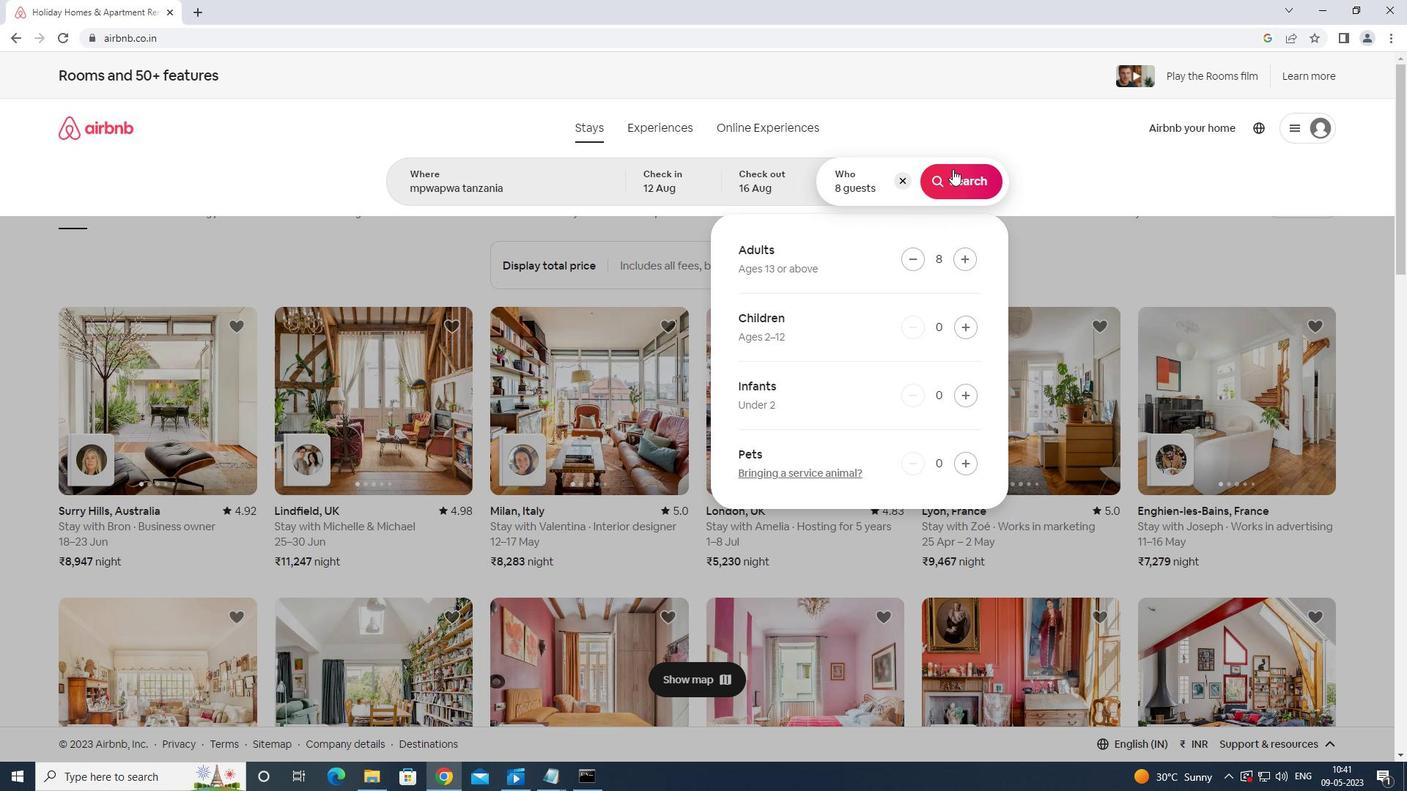 
Action: Mouse pressed left at (953, 167)
Screenshot: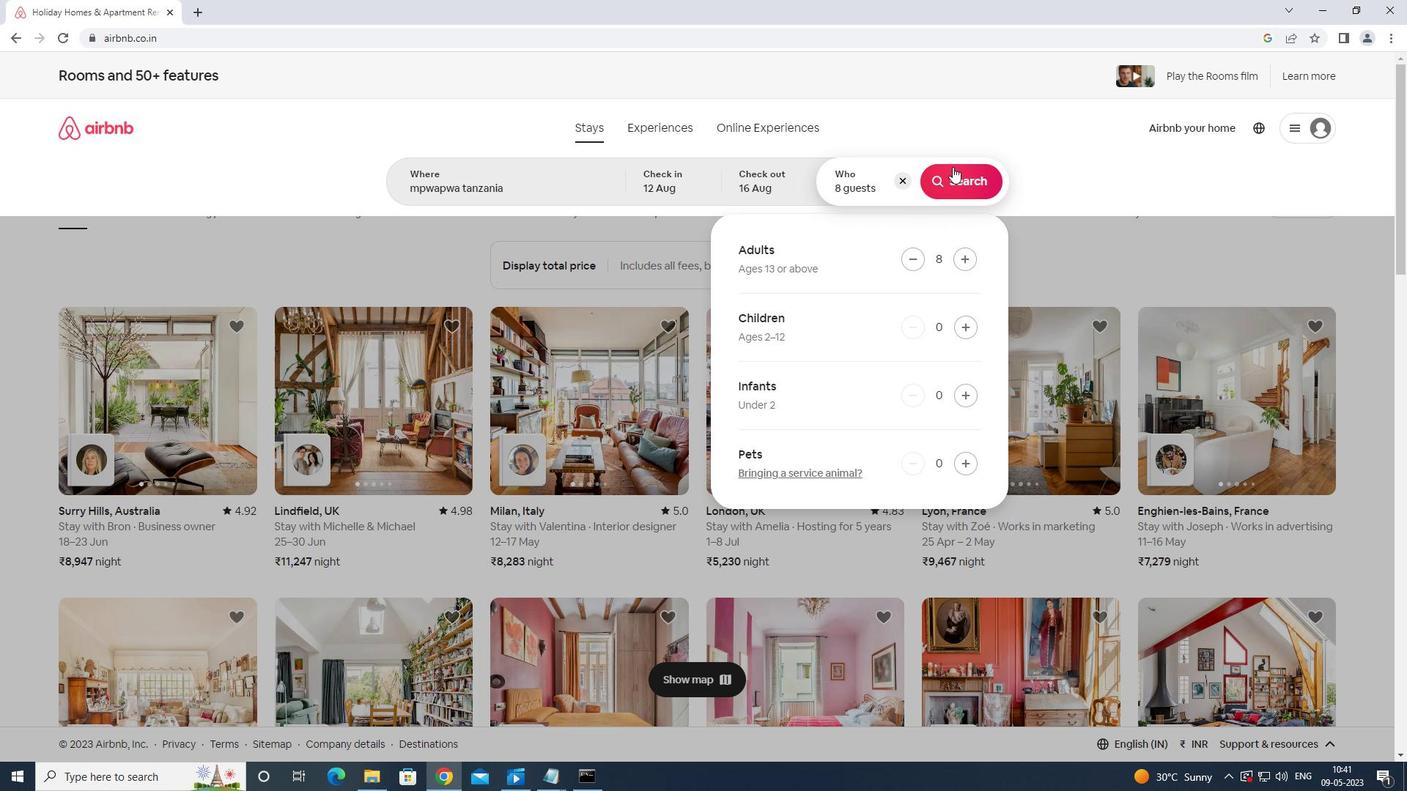 
Action: Mouse moved to (1344, 138)
Screenshot: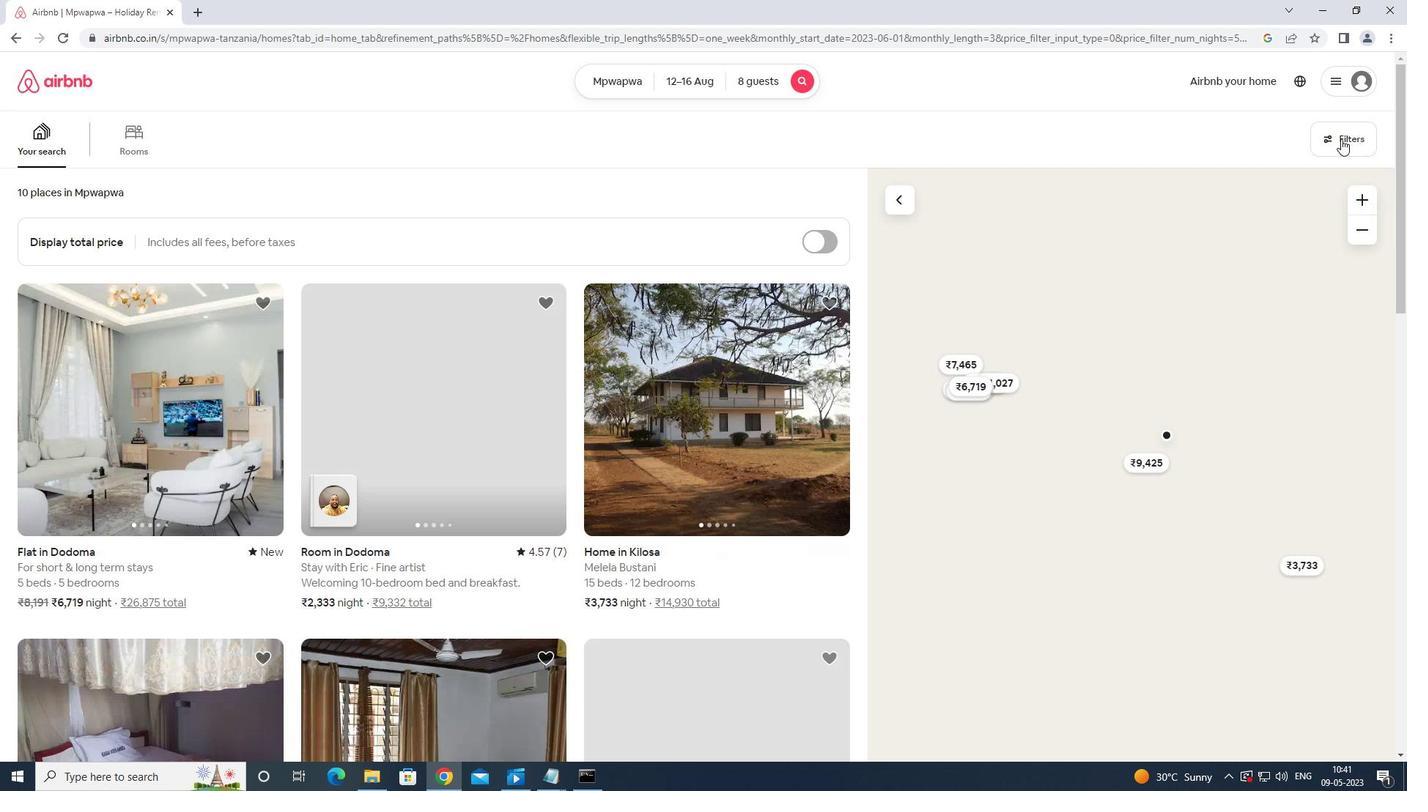 
Action: Mouse pressed left at (1344, 138)
Screenshot: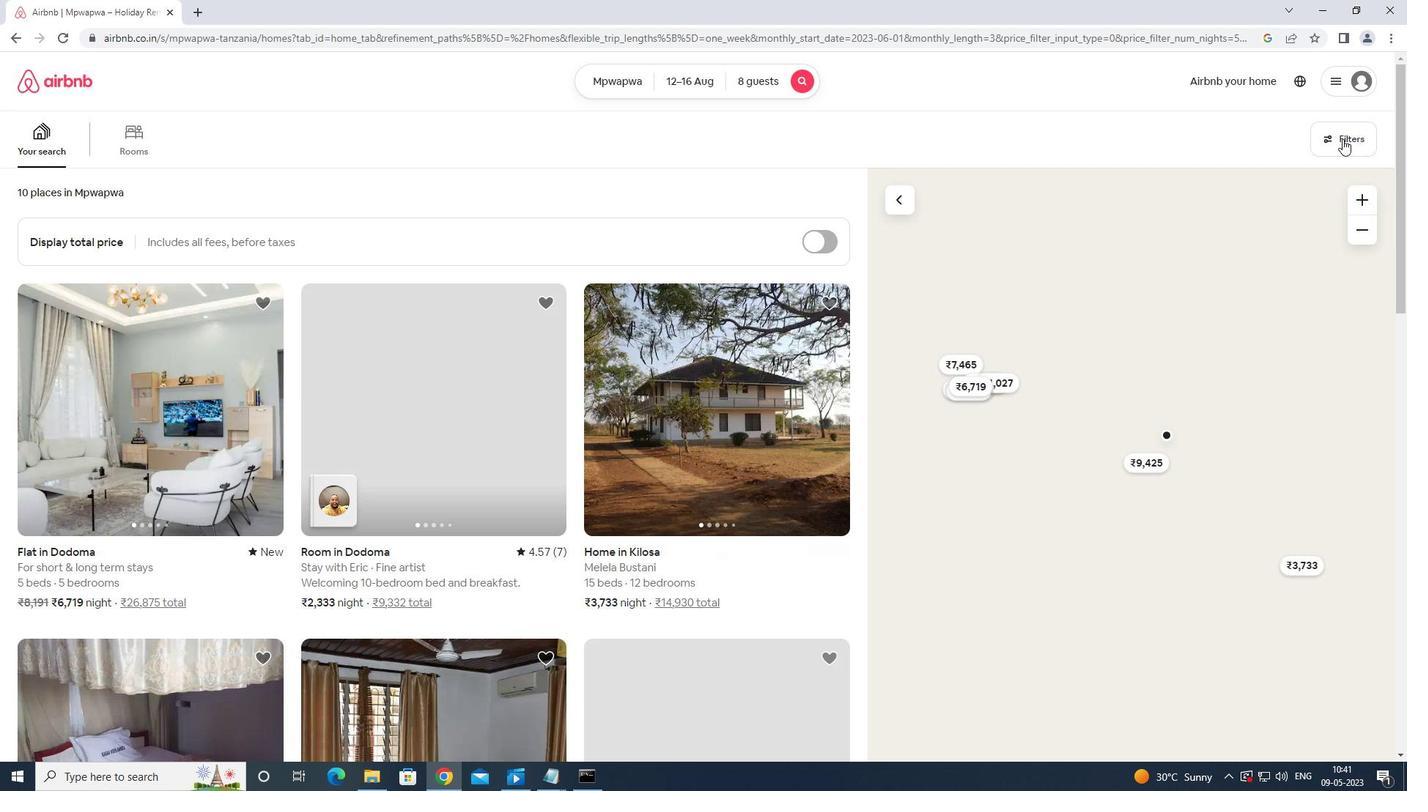 
Action: Mouse moved to (621, 490)
Screenshot: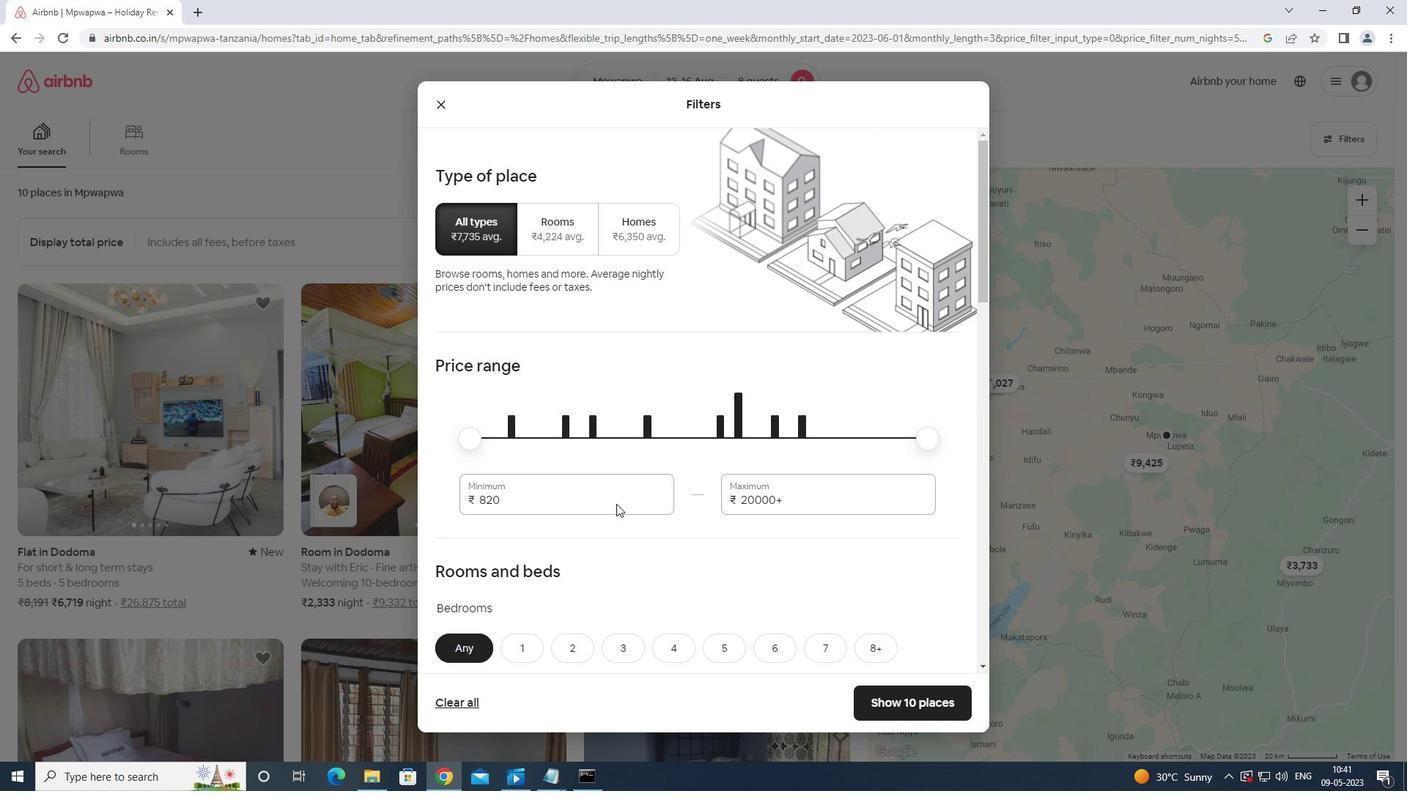 
Action: Mouse pressed left at (621, 490)
Screenshot: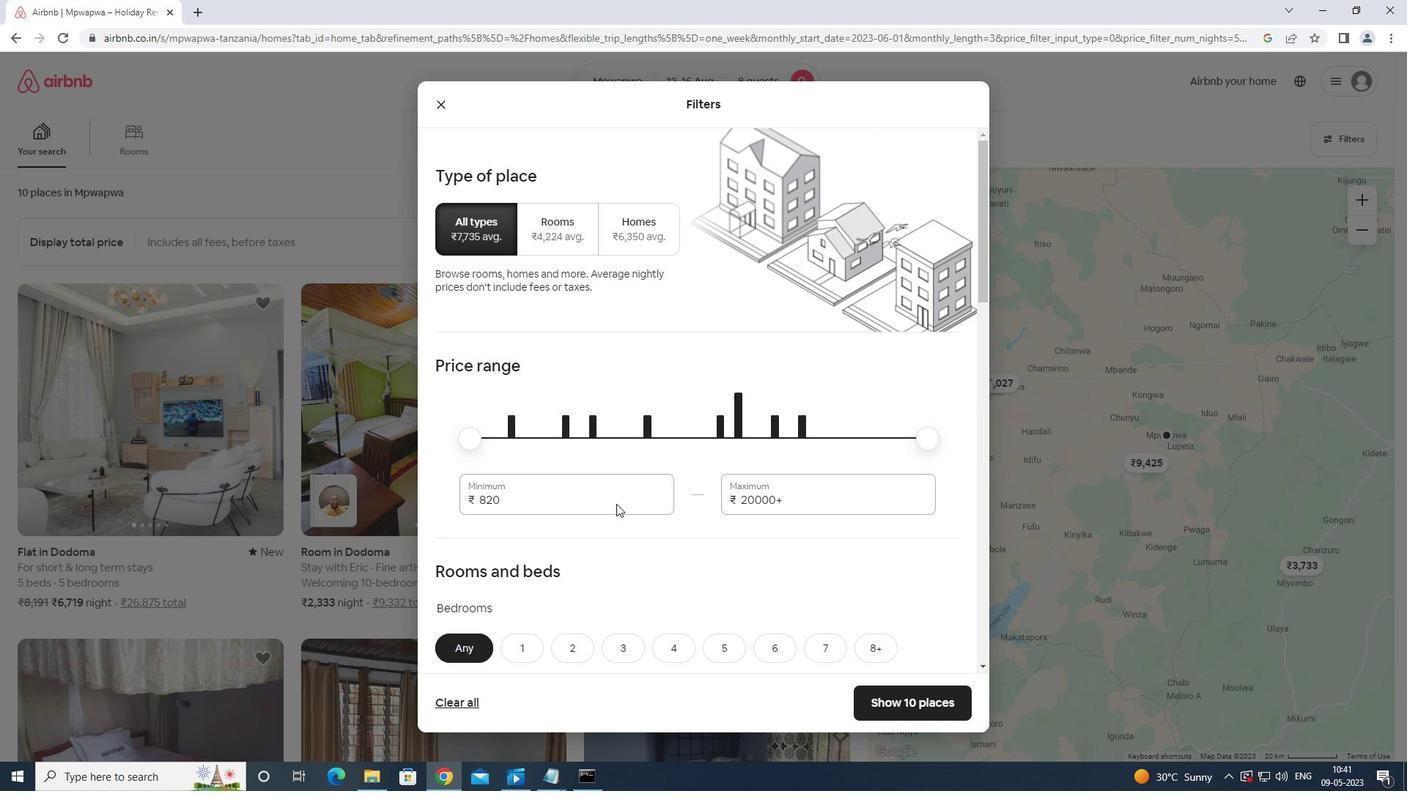 
Action: Mouse moved to (623, 490)
Screenshot: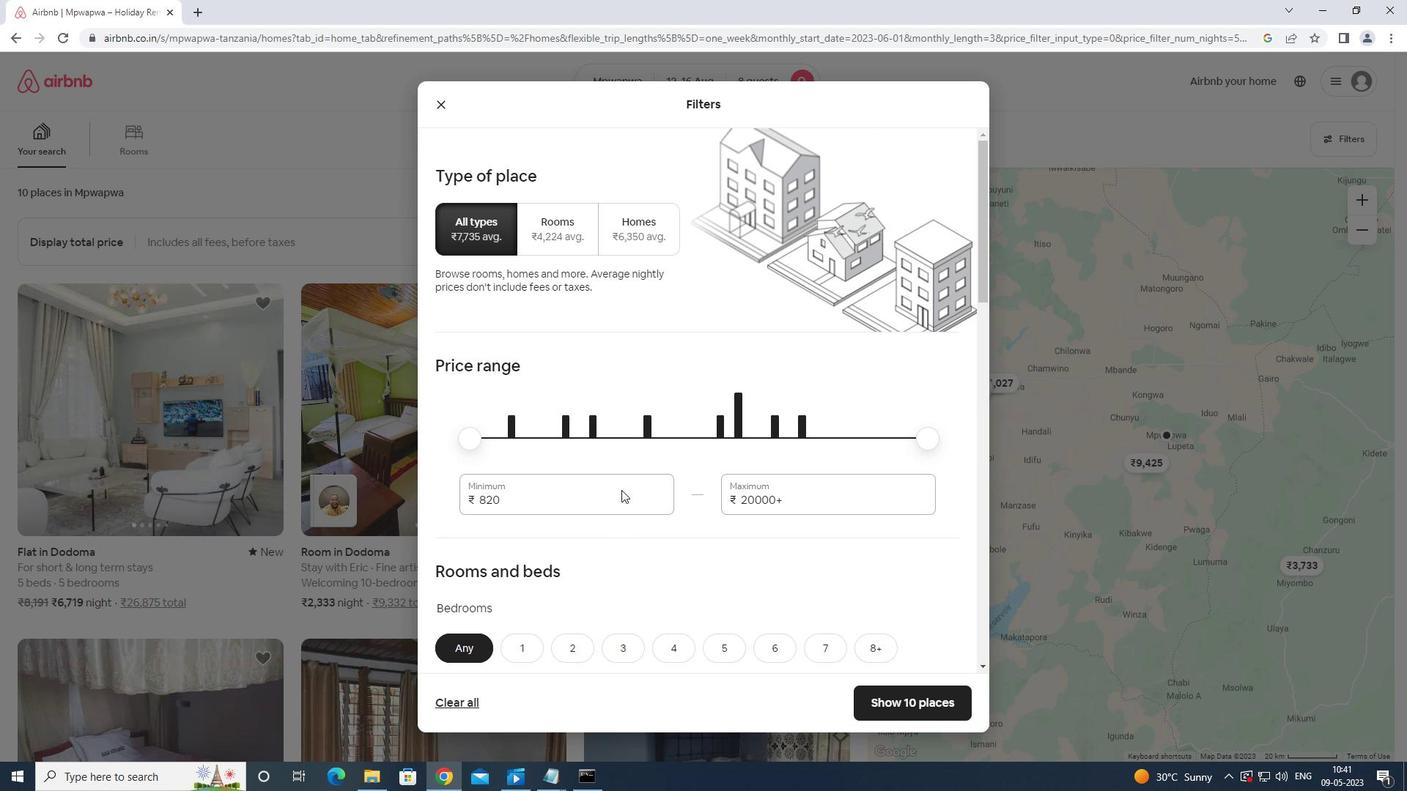 
Action: Key pressed <Key.backspace><Key.backspace><Key.backspace><Key.backspace><Key.backspace>12000
Screenshot: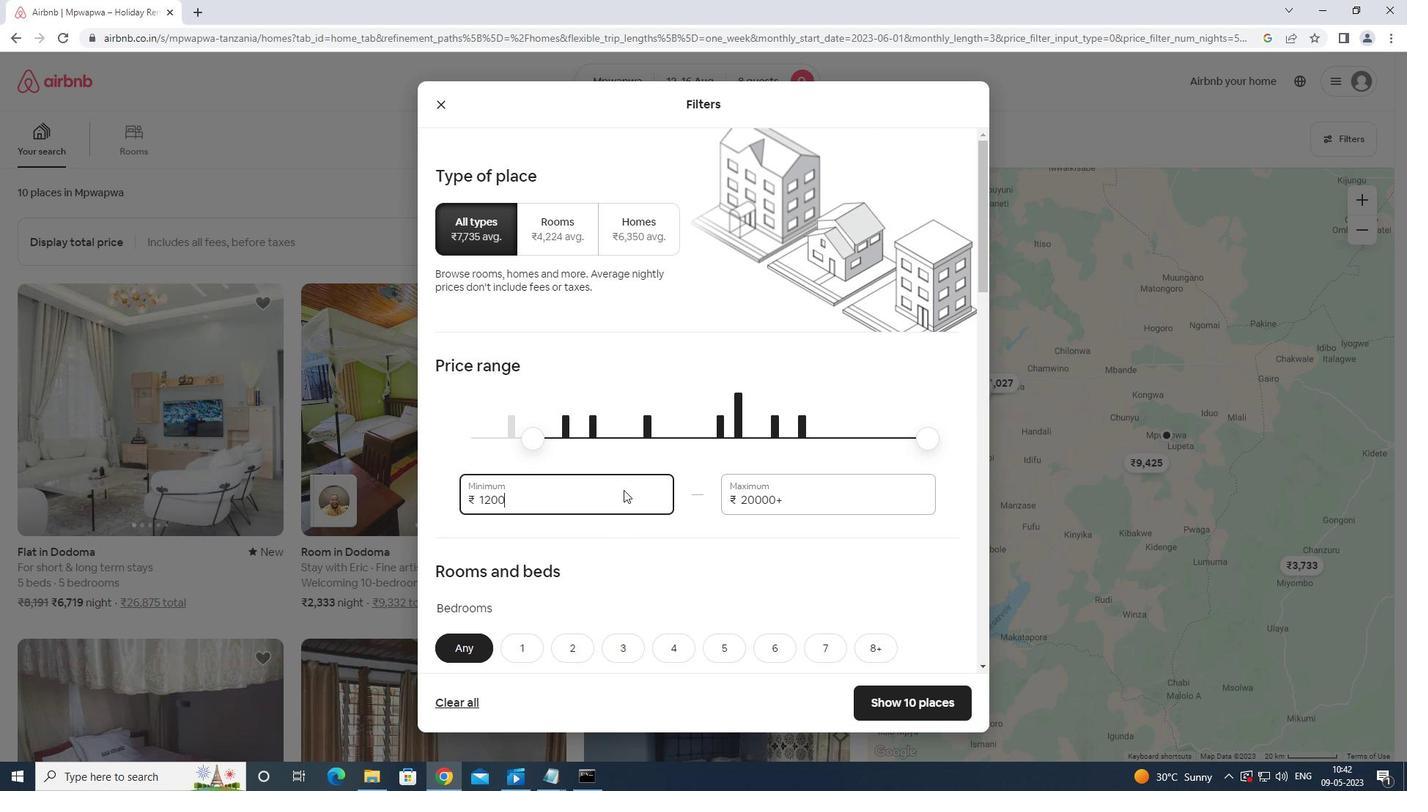 
Action: Mouse moved to (803, 492)
Screenshot: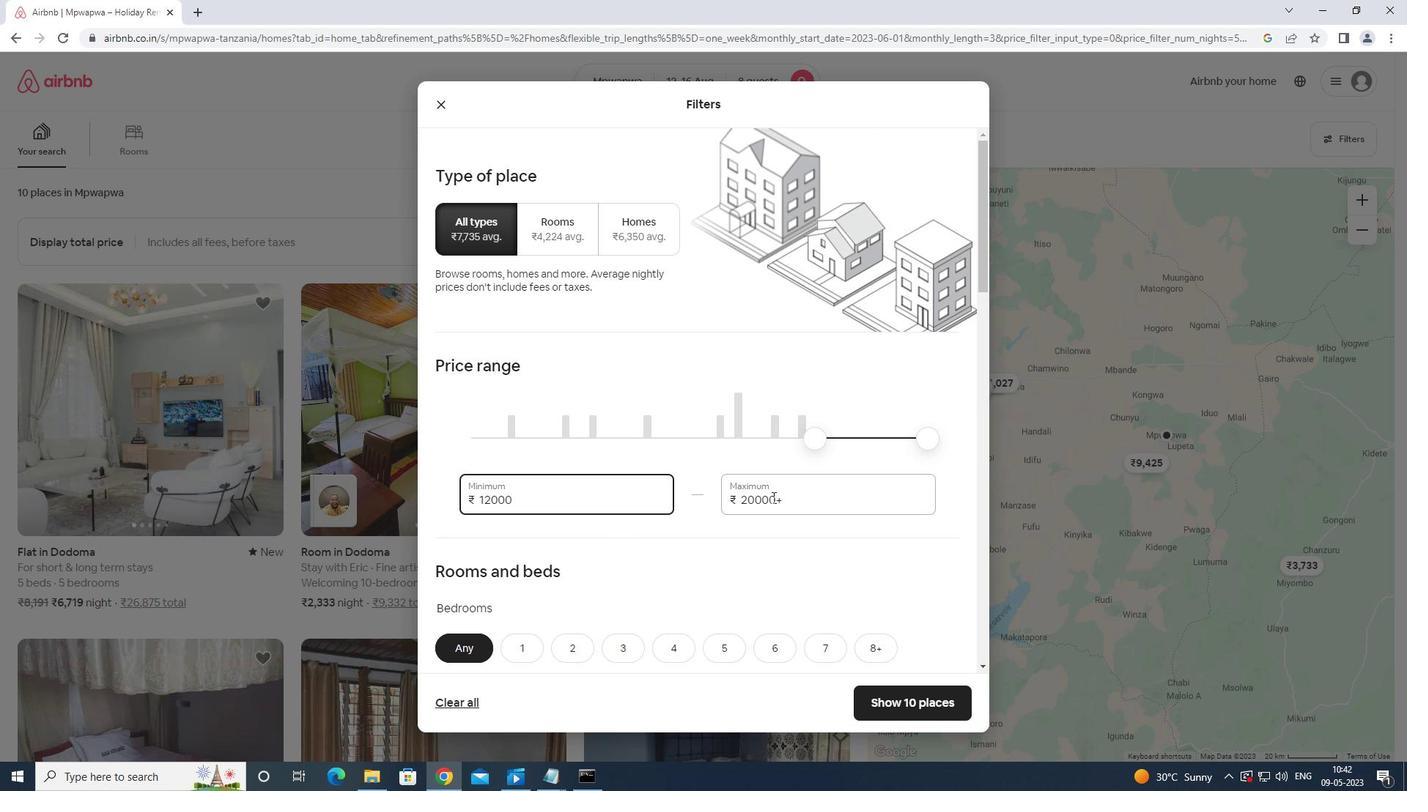 
Action: Mouse pressed left at (803, 492)
Screenshot: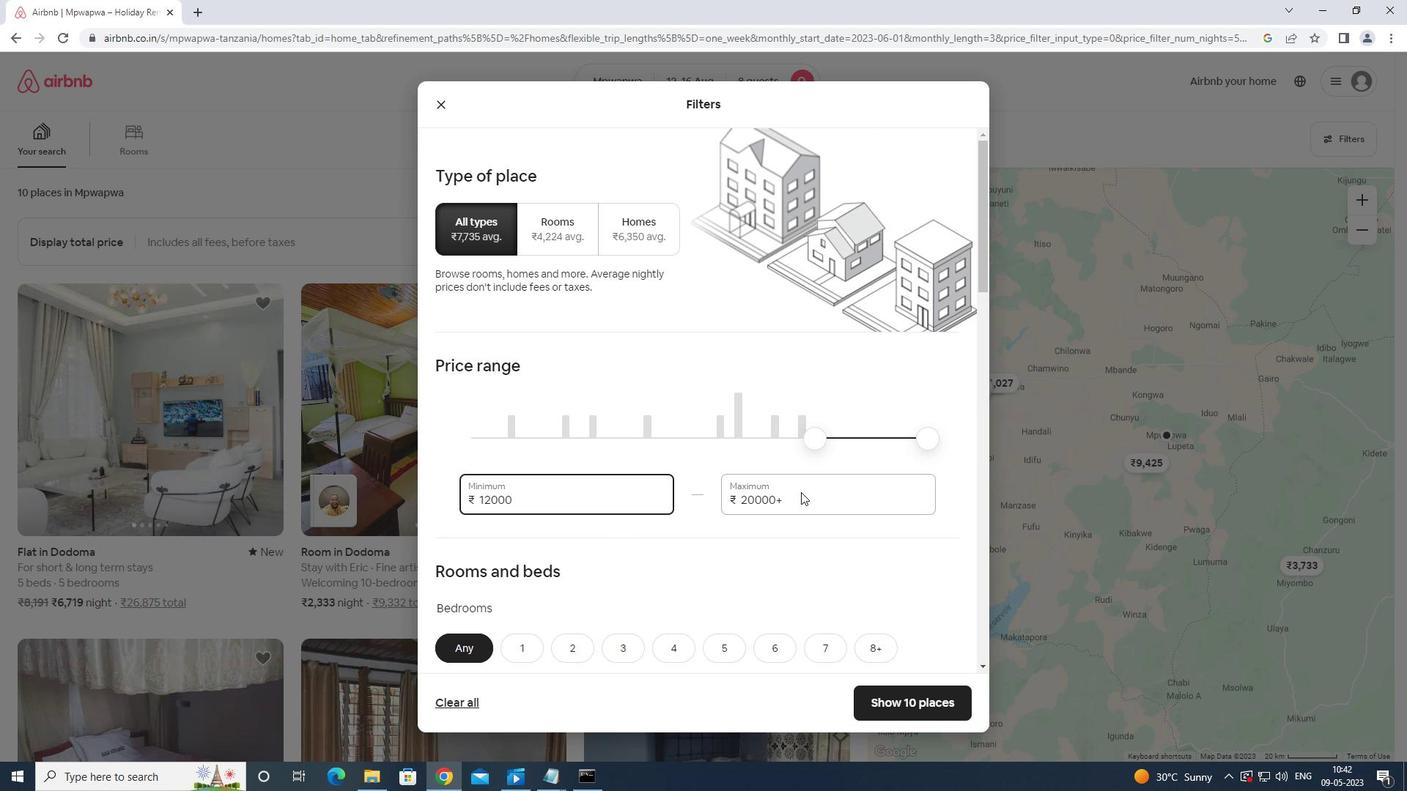 
Action: Key pressed <Key.backspace><Key.backspace><Key.backspace><Key.backspace><Key.backspace><Key.backspace><Key.backspace><Key.backspace><Key.backspace><Key.backspace><Key.backspace><Key.backspace><Key.backspace><Key.backspace><Key.backspace>16000
Screenshot: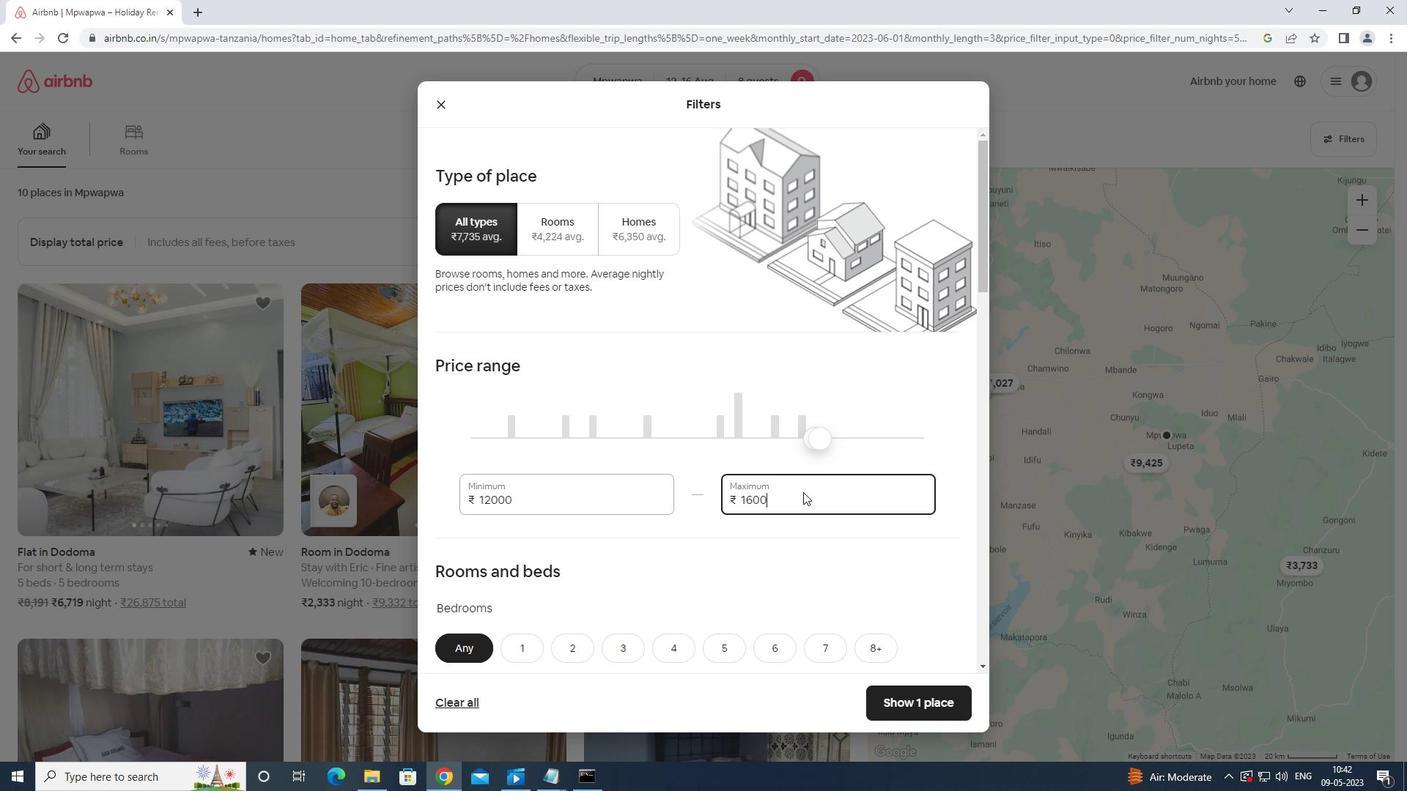 
Action: Mouse moved to (792, 498)
Screenshot: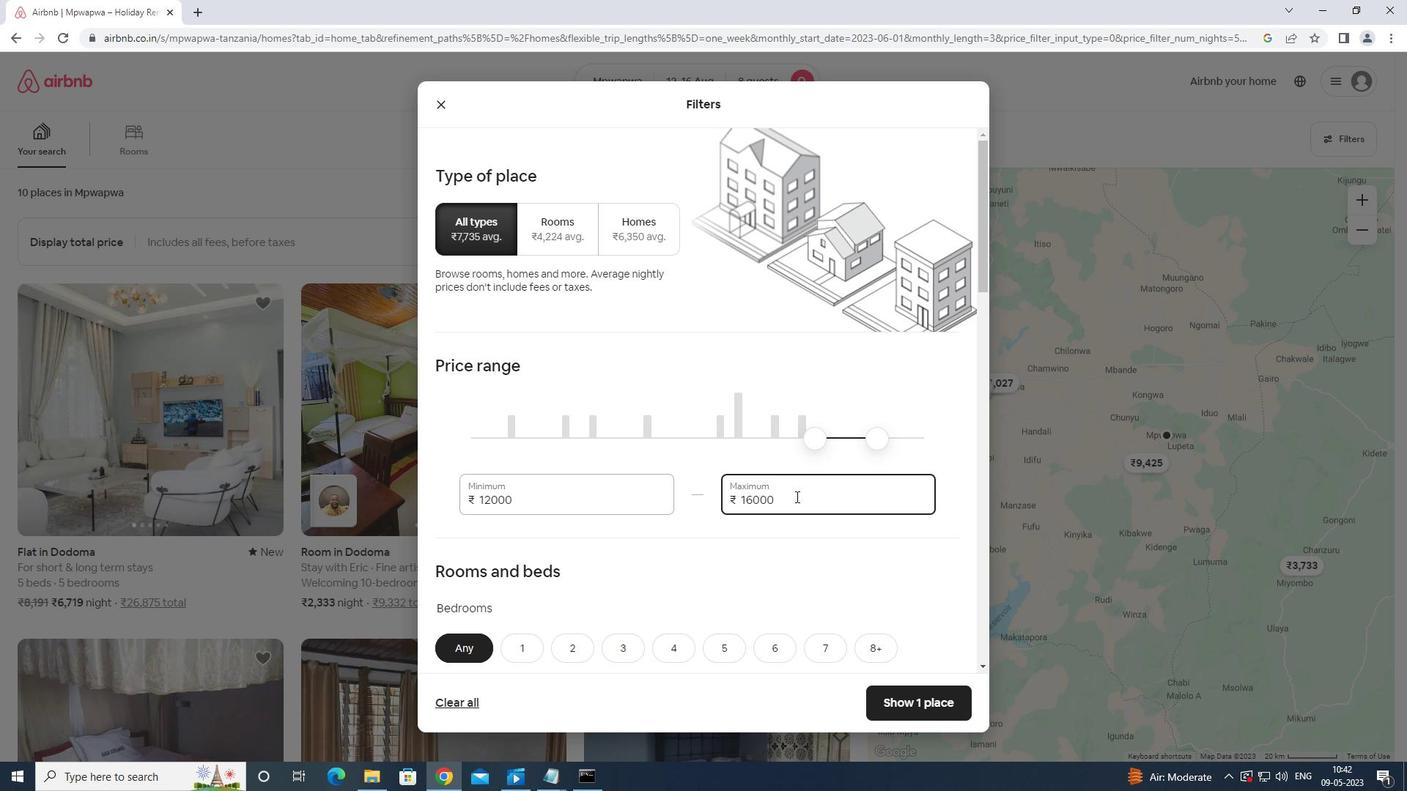 
Action: Mouse scrolled (792, 497) with delta (0, 0)
Screenshot: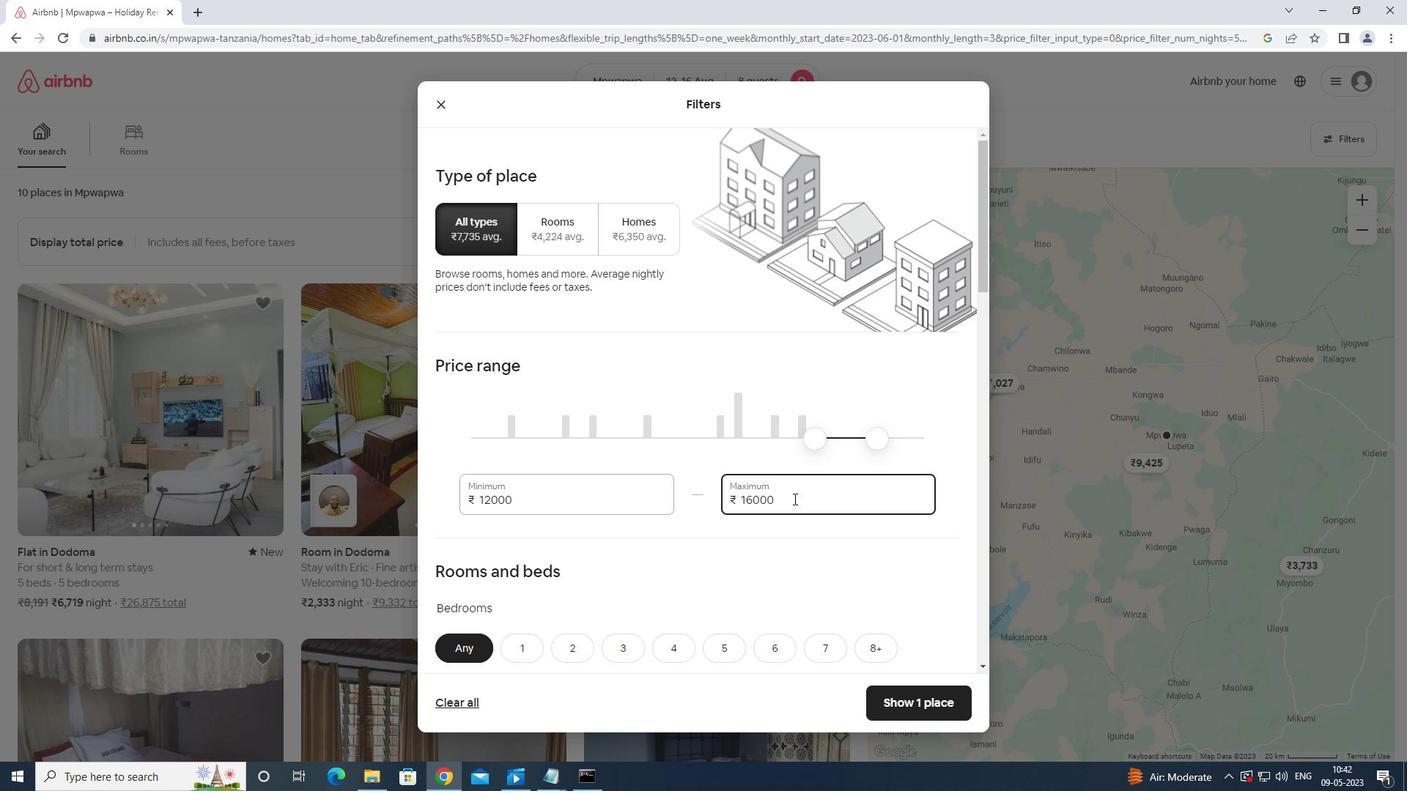 
Action: Mouse moved to (791, 498)
Screenshot: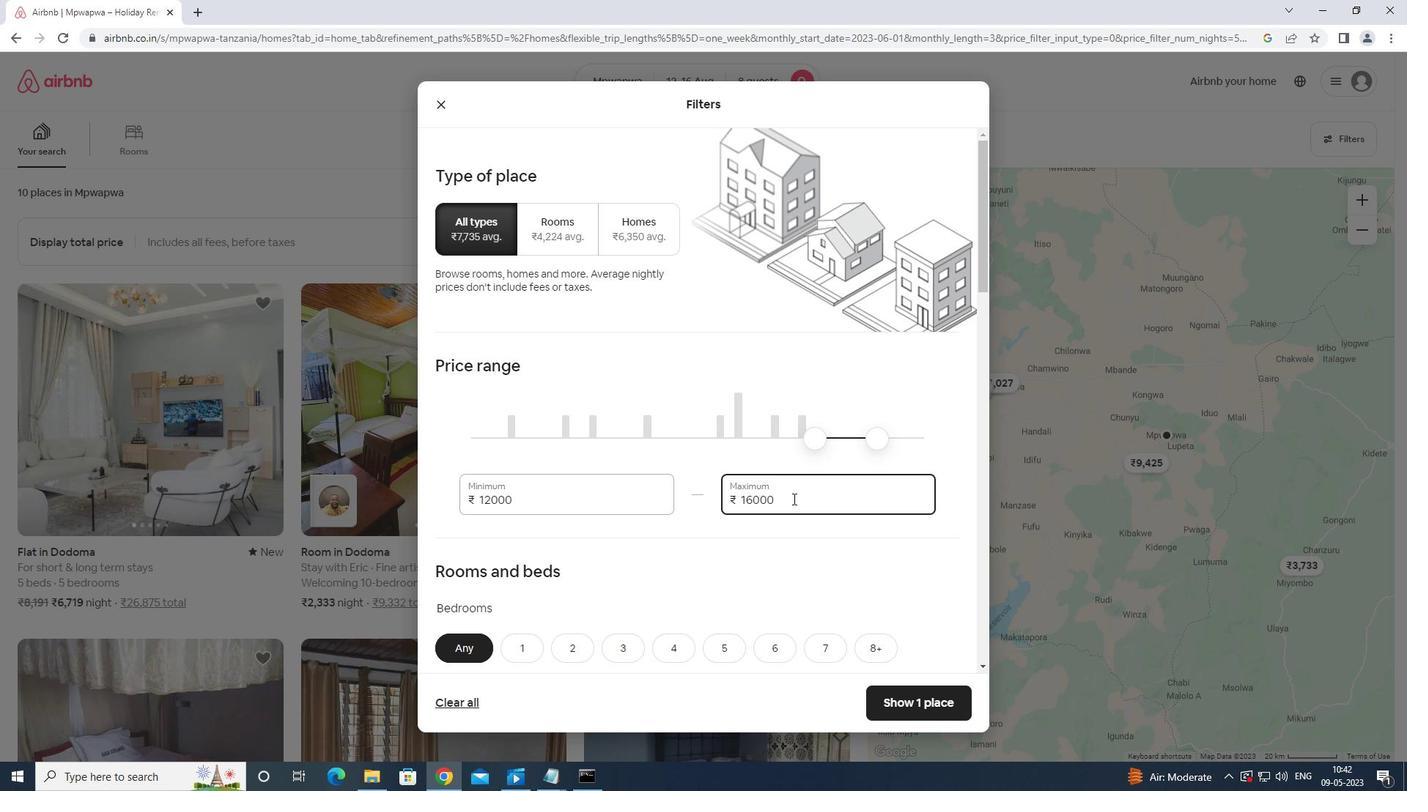 
Action: Mouse scrolled (791, 497) with delta (0, 0)
Screenshot: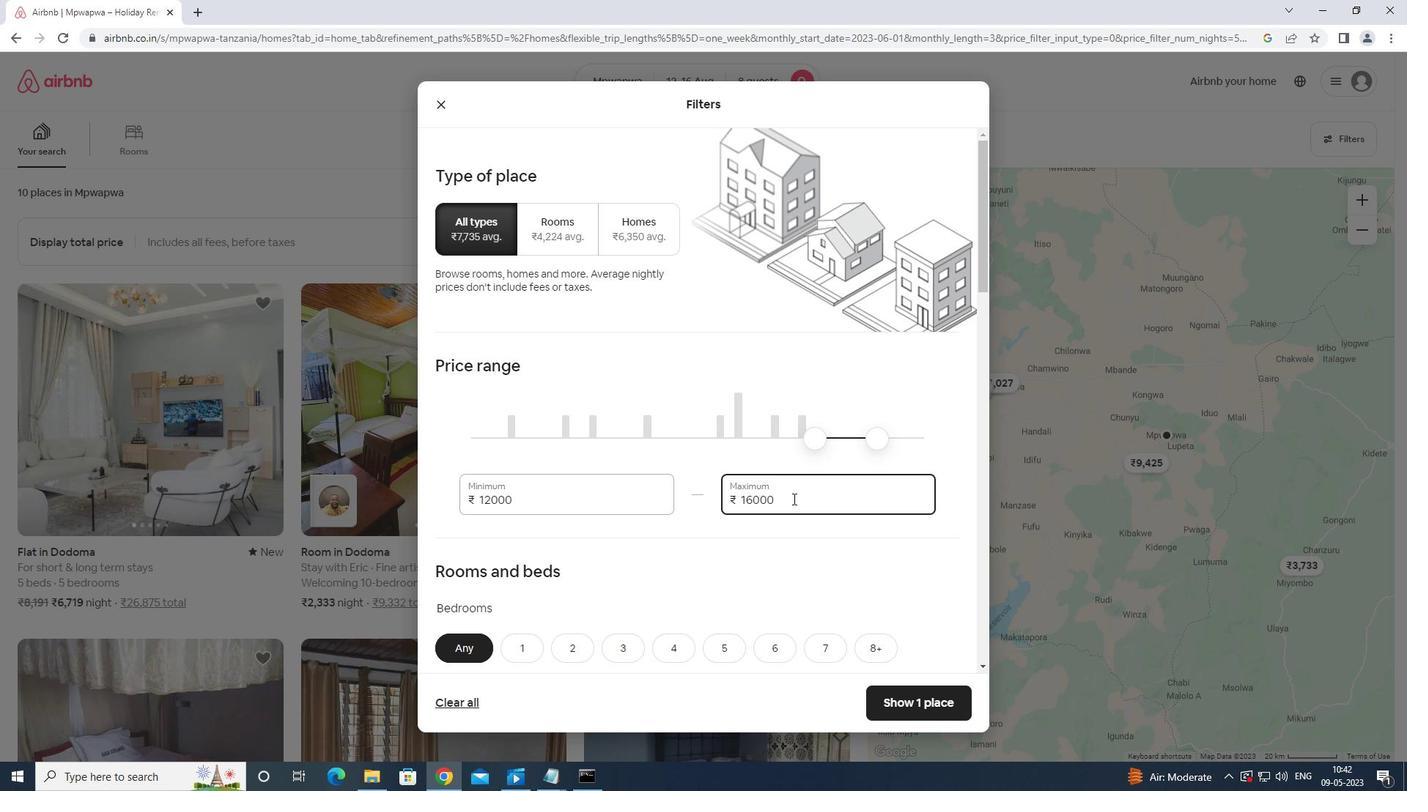 
Action: Mouse moved to (791, 498)
Screenshot: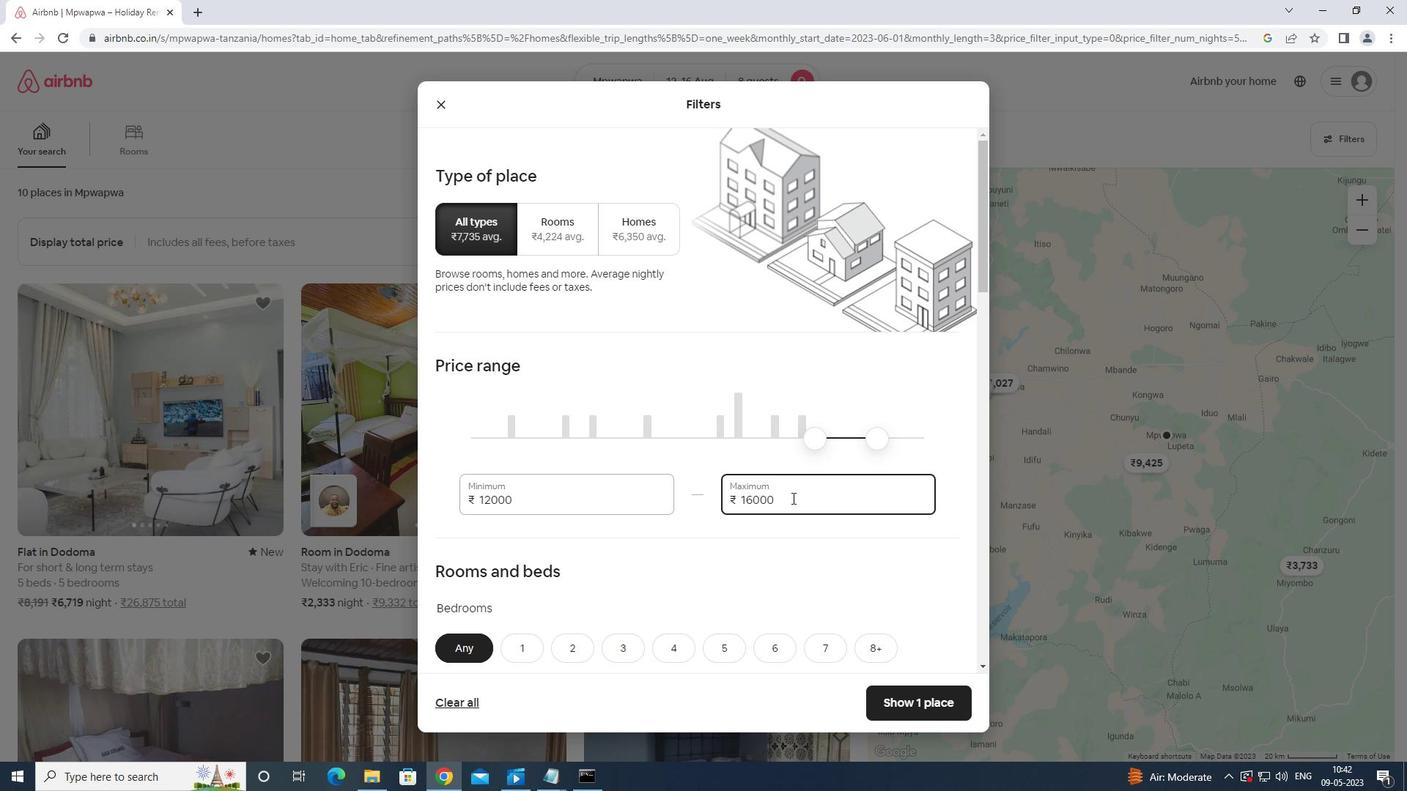 
Action: Mouse scrolled (791, 497) with delta (0, 0)
Screenshot: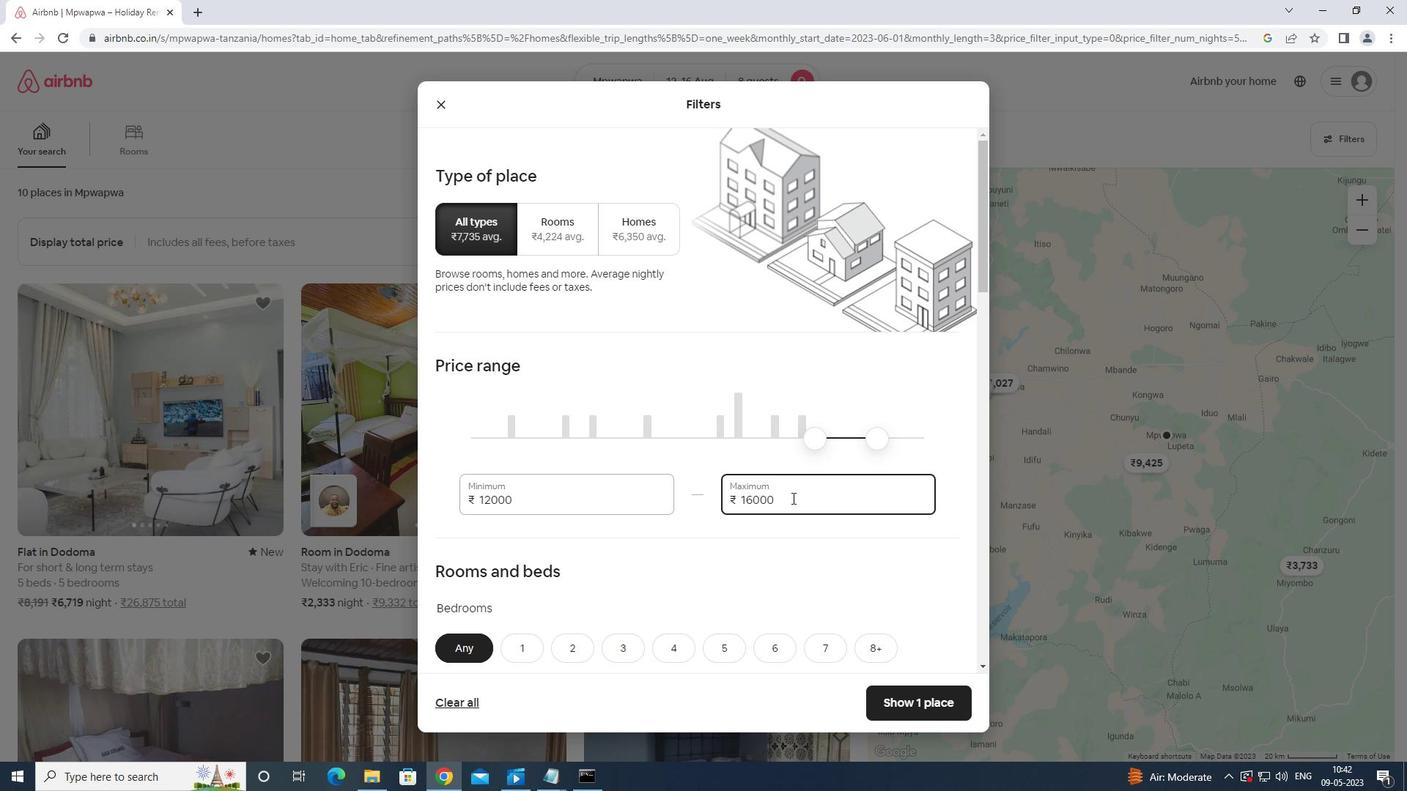 
Action: Mouse scrolled (791, 497) with delta (0, 0)
Screenshot: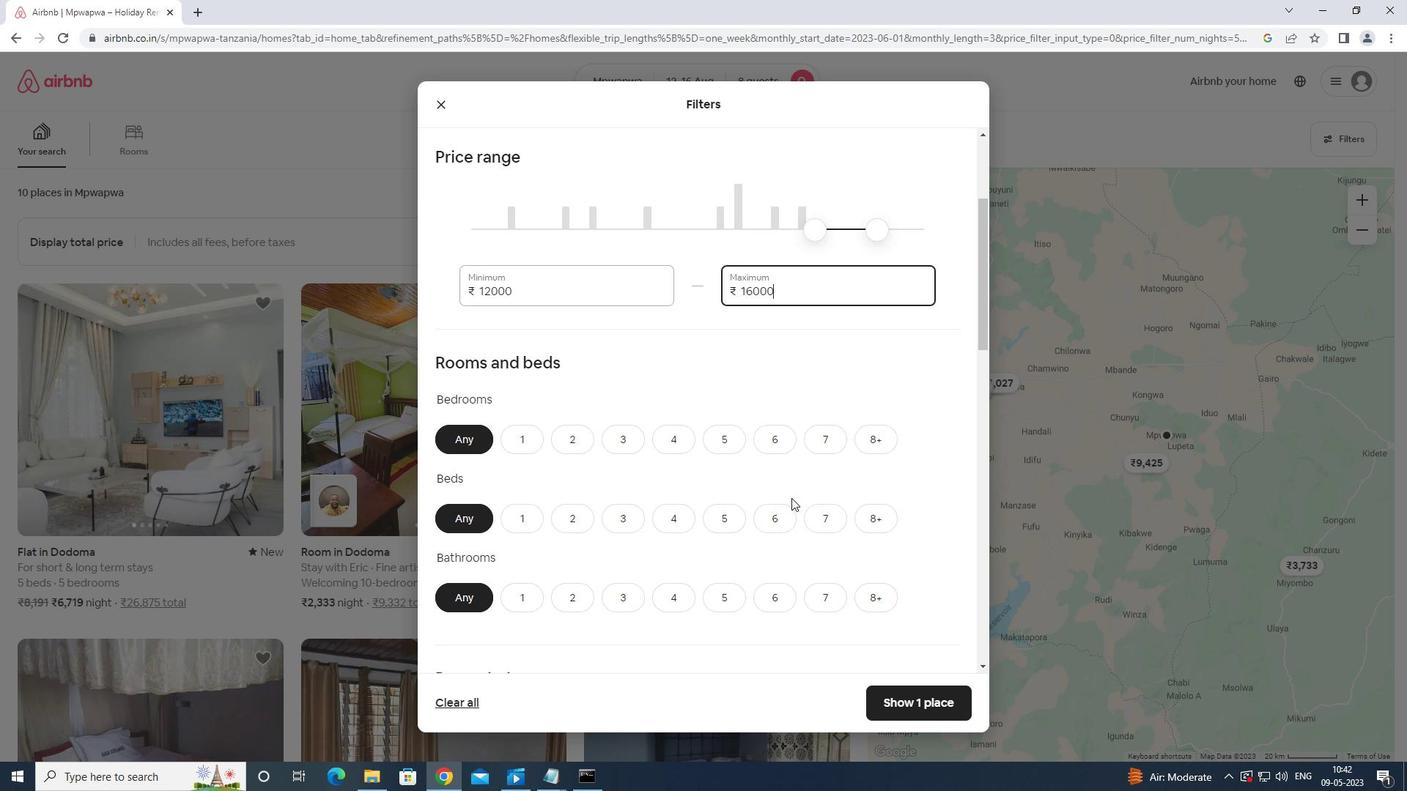
Action: Mouse moved to (869, 348)
Screenshot: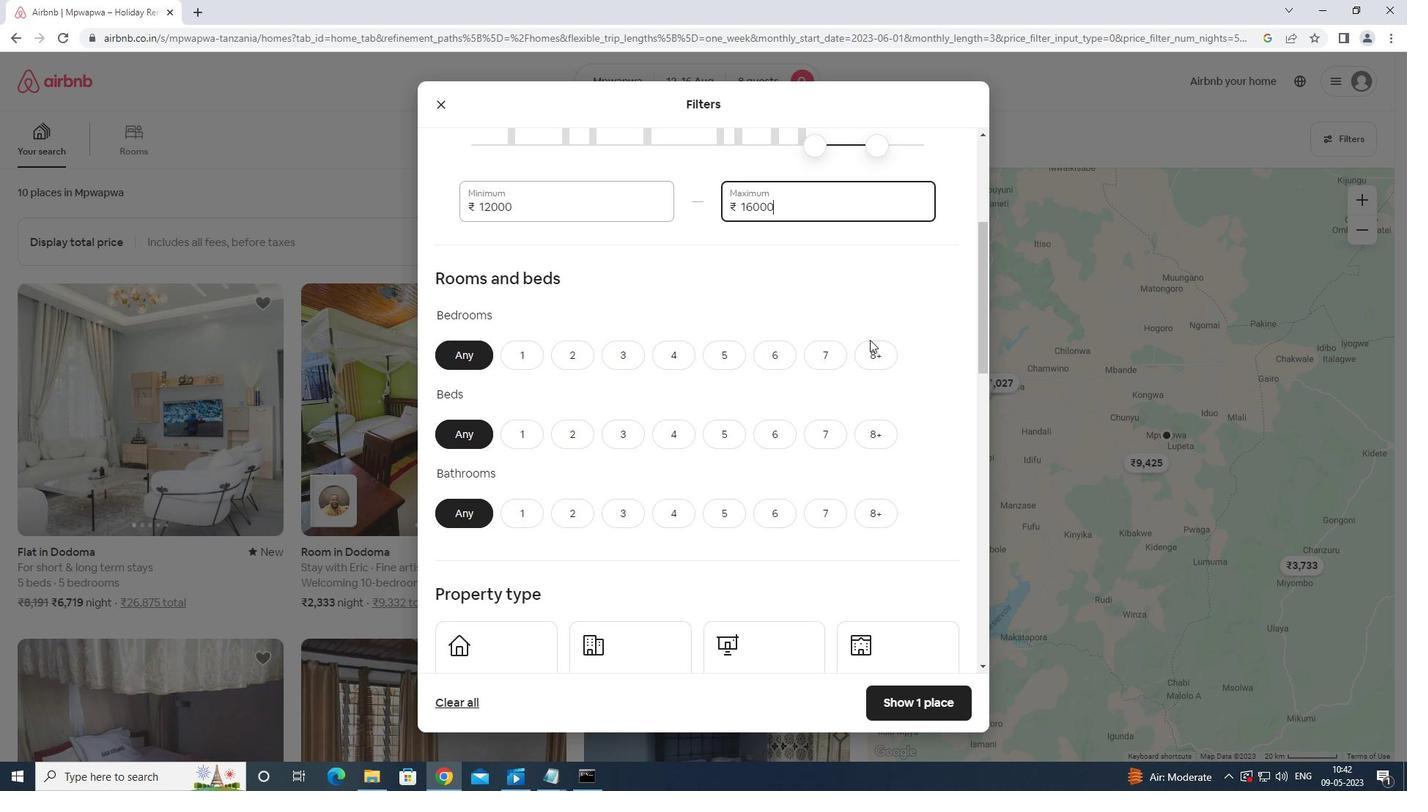 
Action: Mouse pressed left at (869, 348)
Screenshot: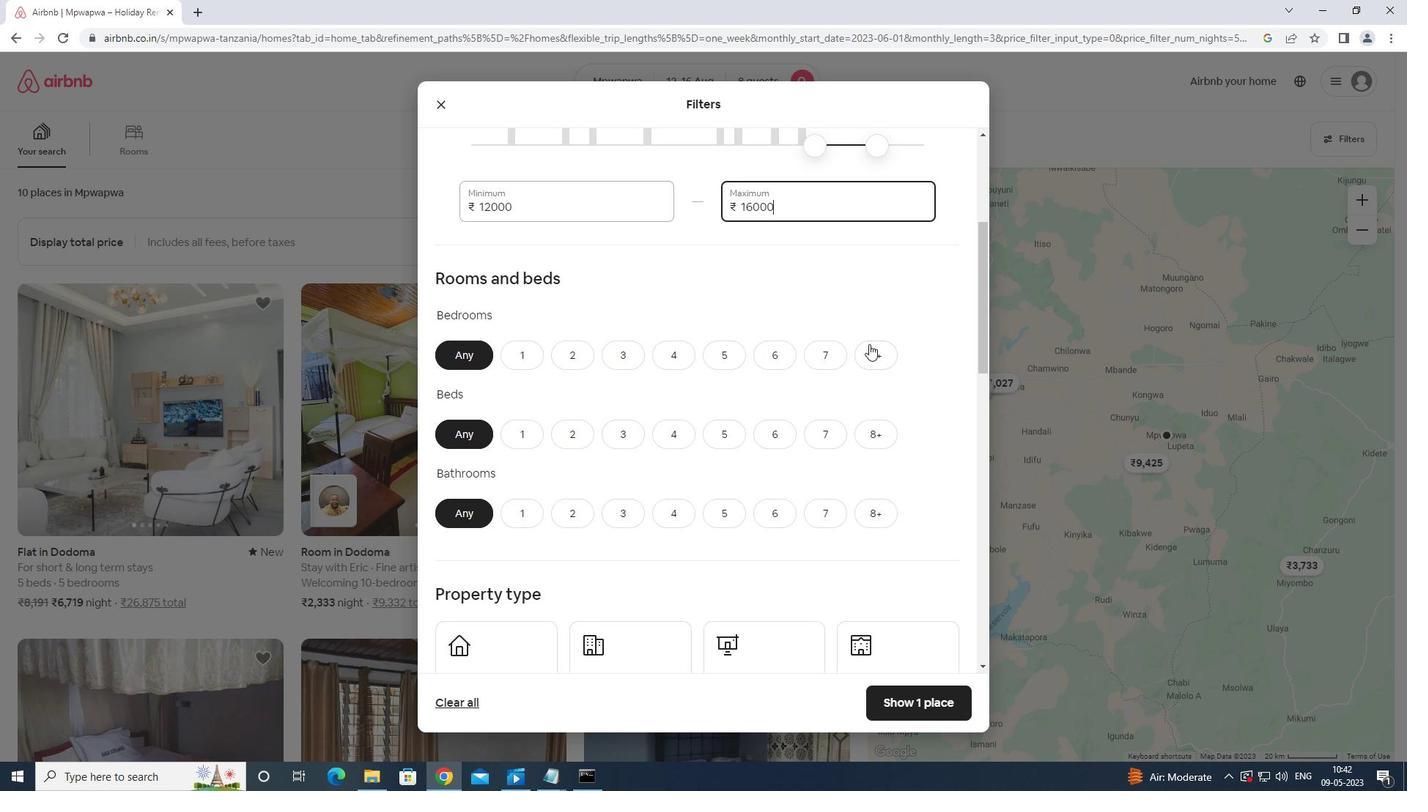 
Action: Mouse moved to (873, 434)
Screenshot: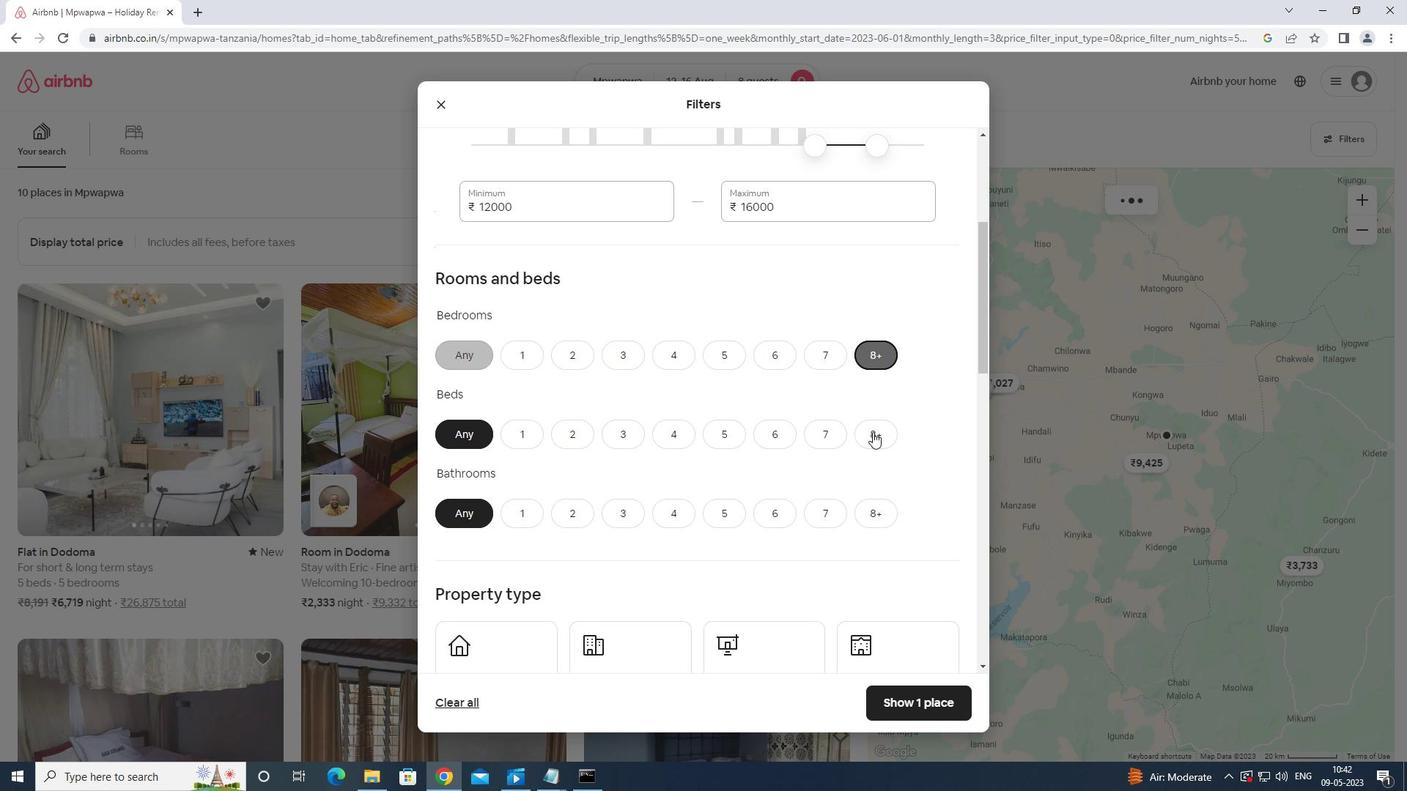 
Action: Mouse pressed left at (873, 434)
Screenshot: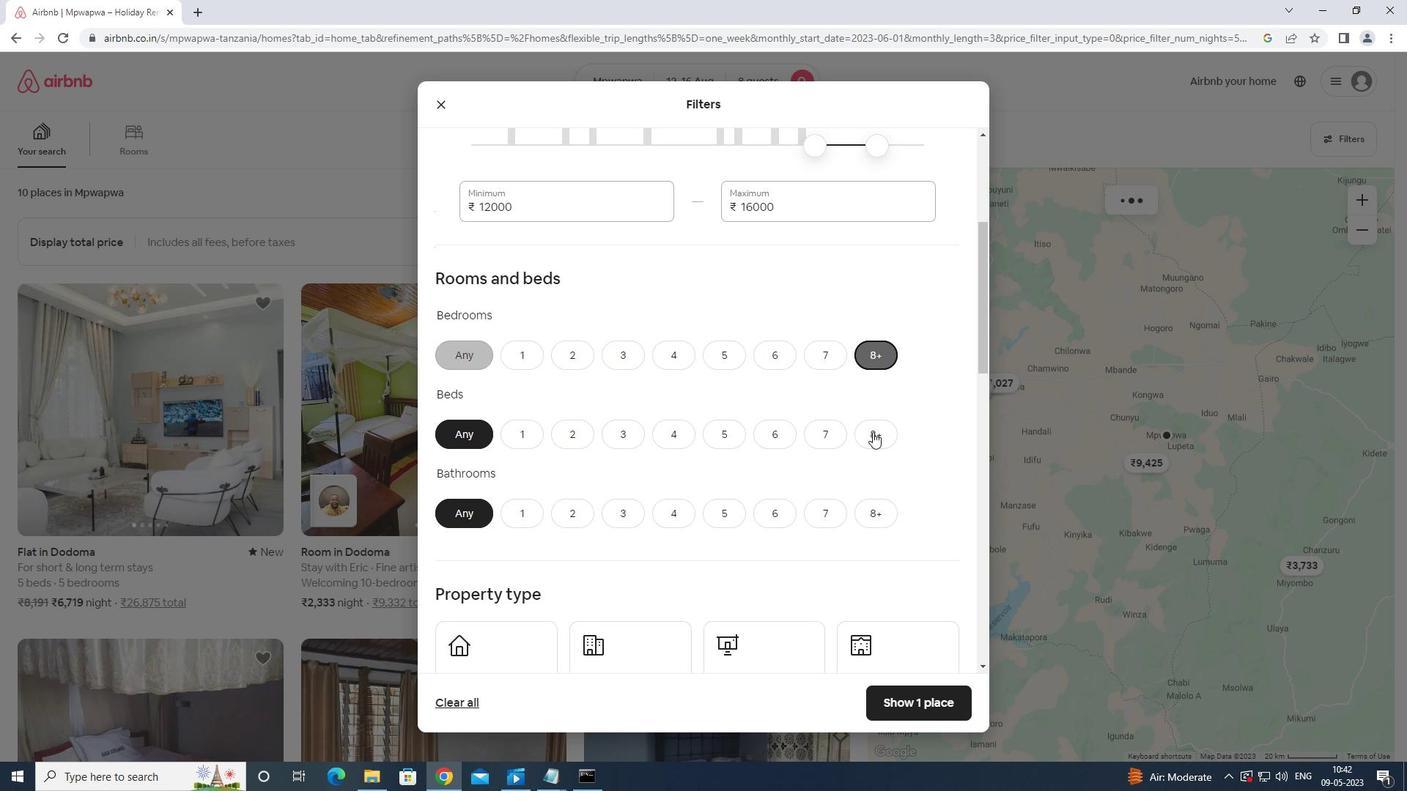 
Action: Mouse moved to (872, 505)
Screenshot: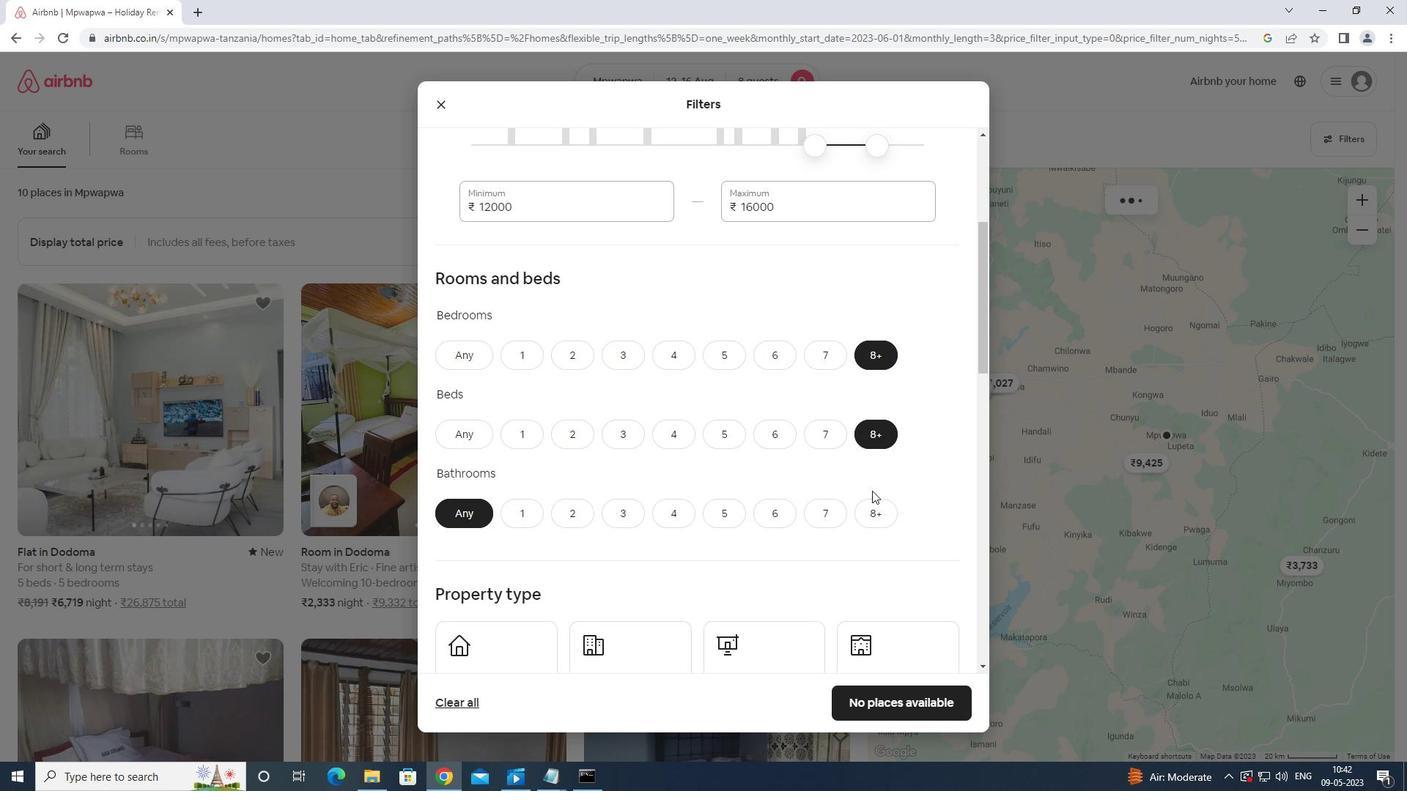 
Action: Mouse pressed left at (872, 505)
Screenshot: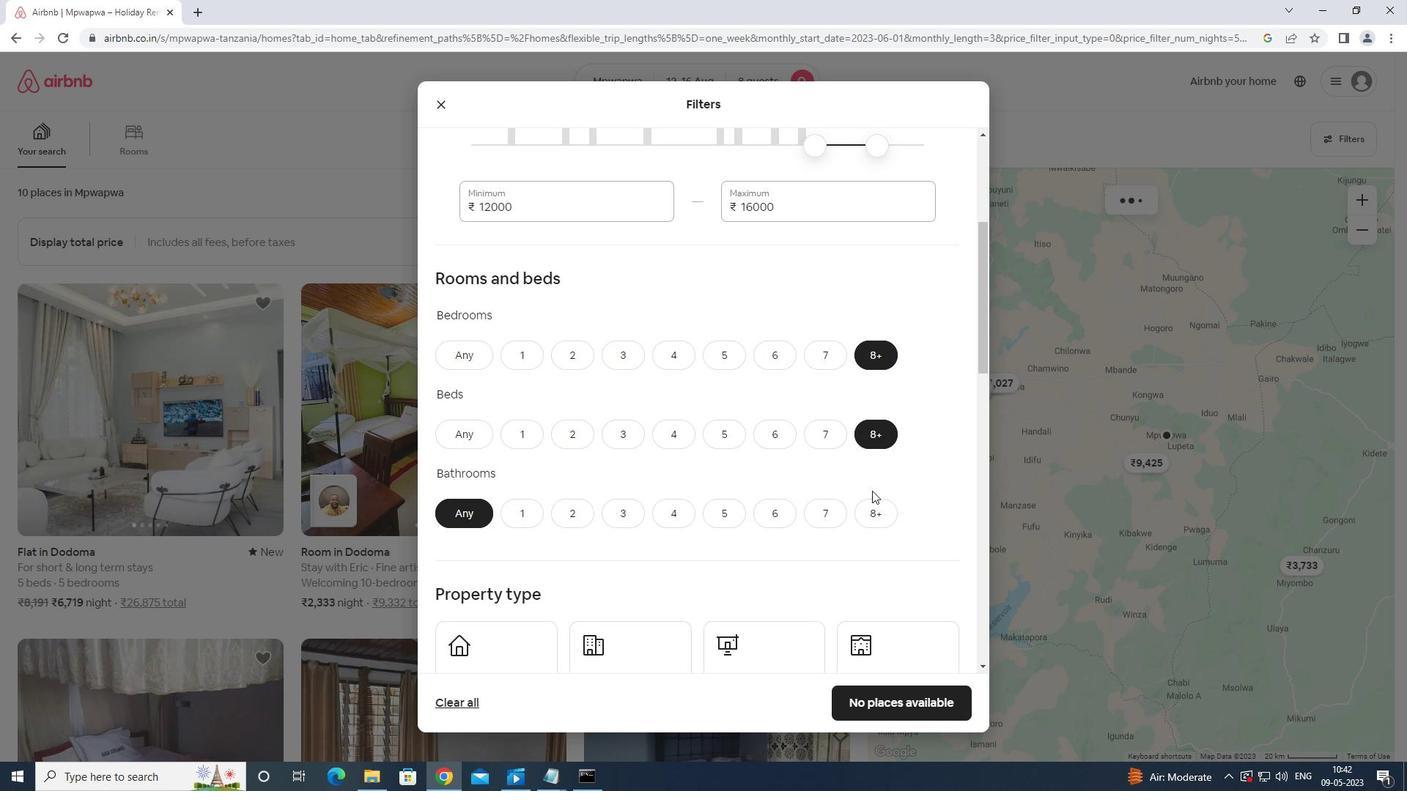
Action: Mouse moved to (847, 505)
Screenshot: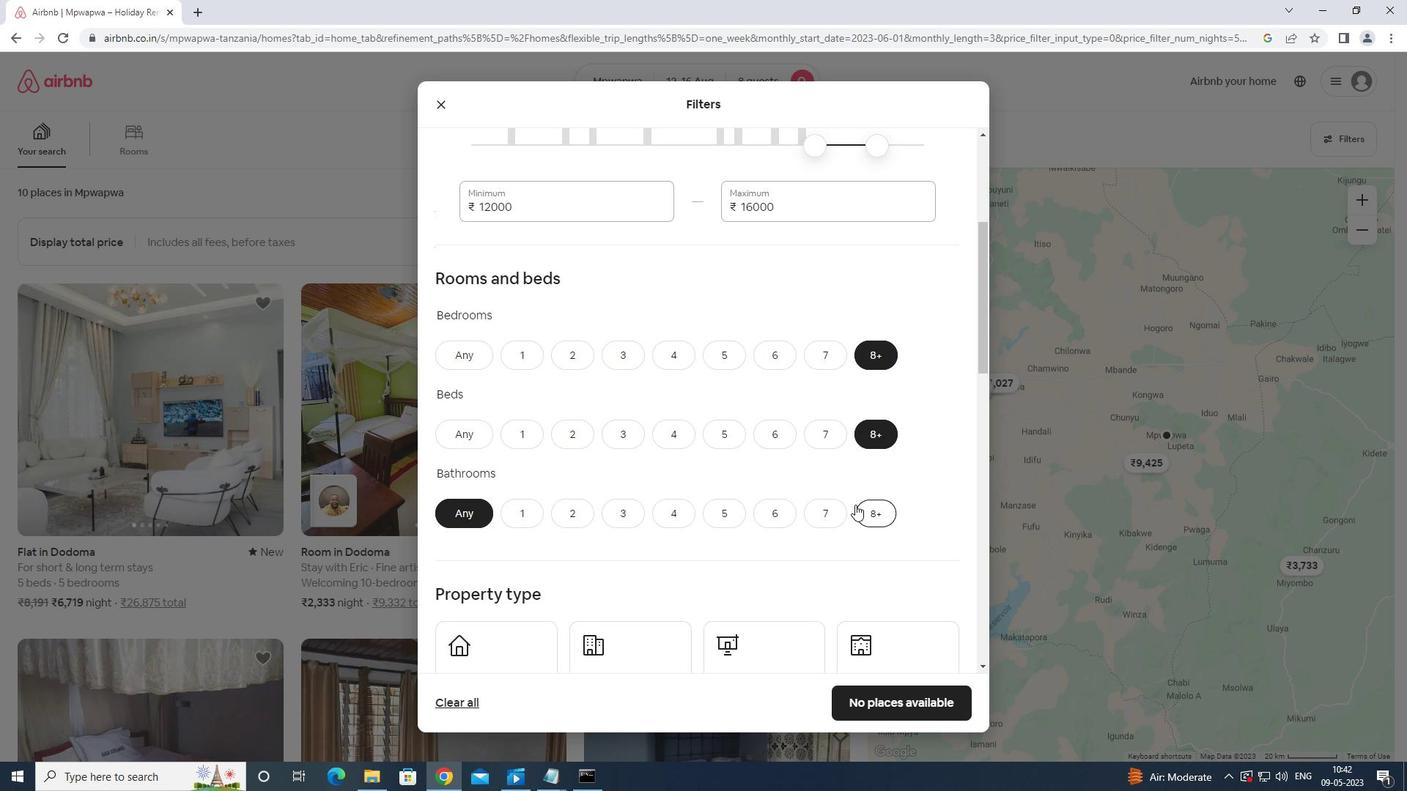 
Action: Mouse scrolled (847, 504) with delta (0, 0)
Screenshot: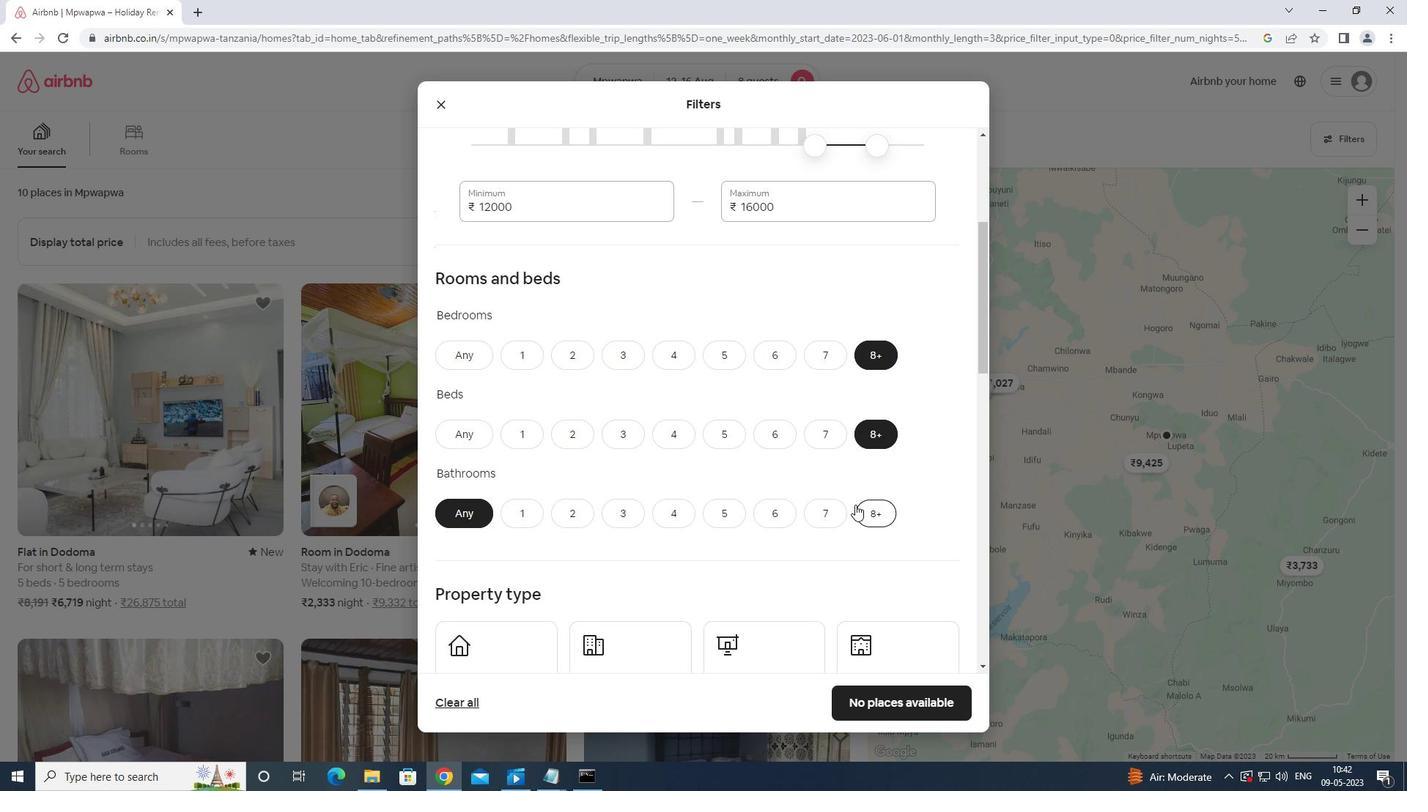 
Action: Mouse moved to (847, 505)
Screenshot: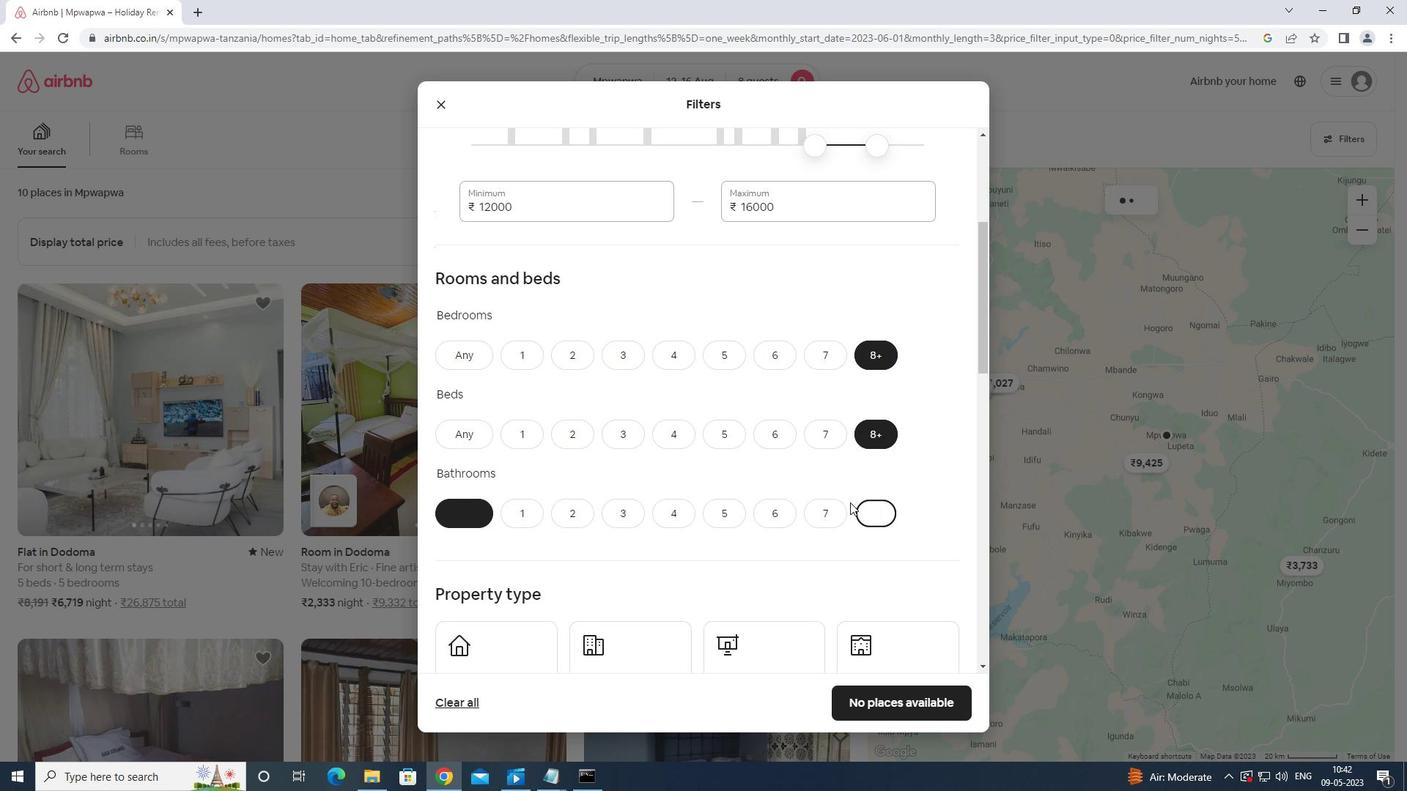 
Action: Mouse scrolled (847, 505) with delta (0, 0)
Screenshot: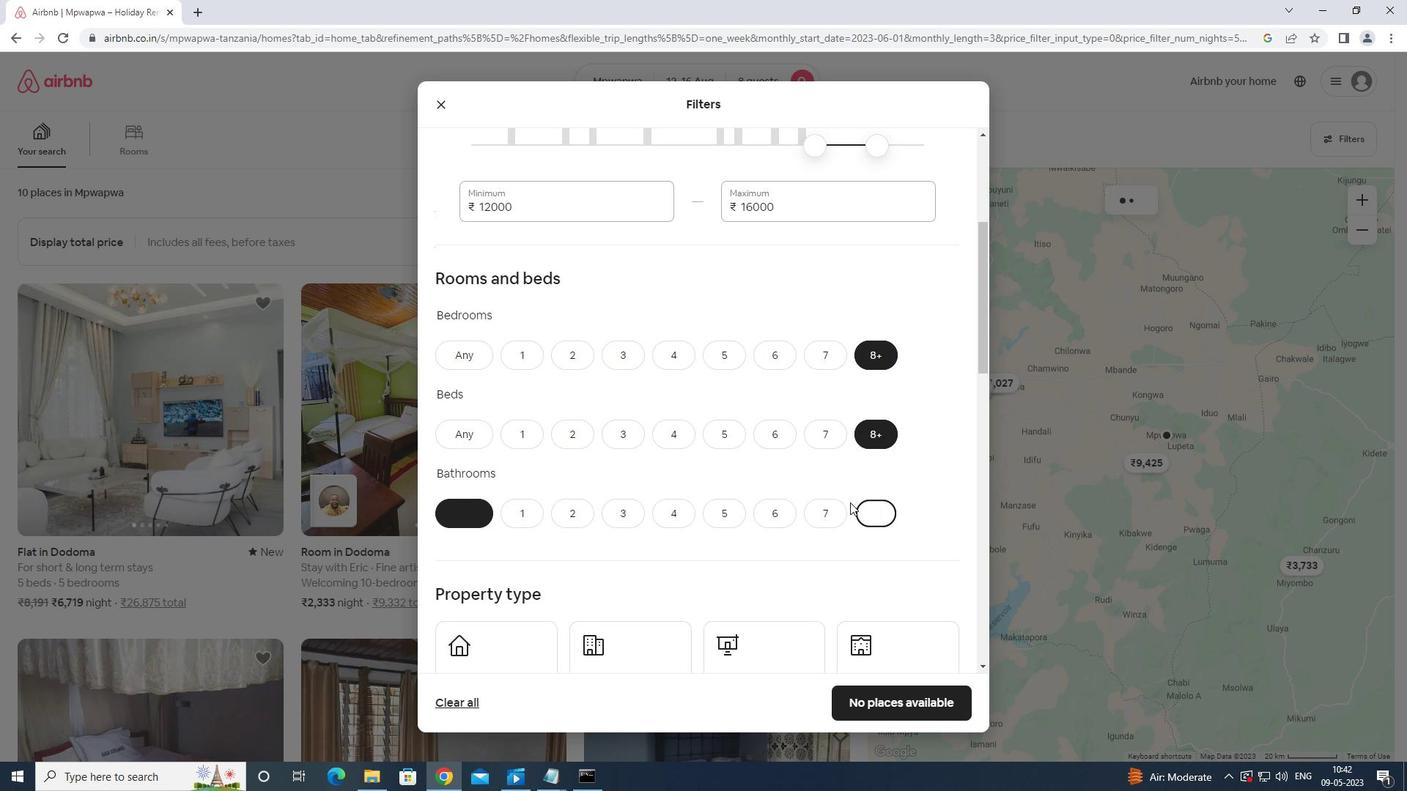 
Action: Mouse moved to (474, 521)
Screenshot: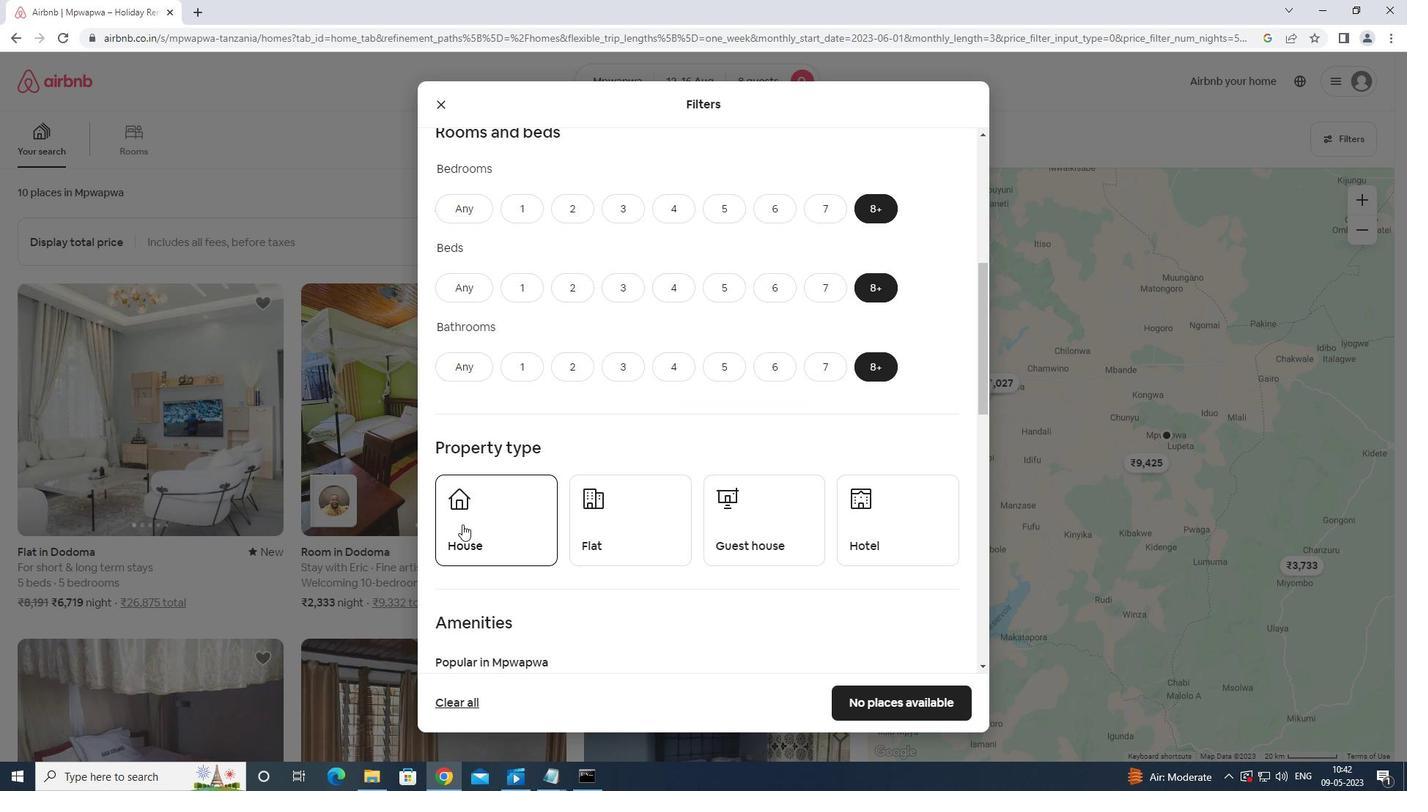 
Action: Mouse pressed left at (474, 521)
Screenshot: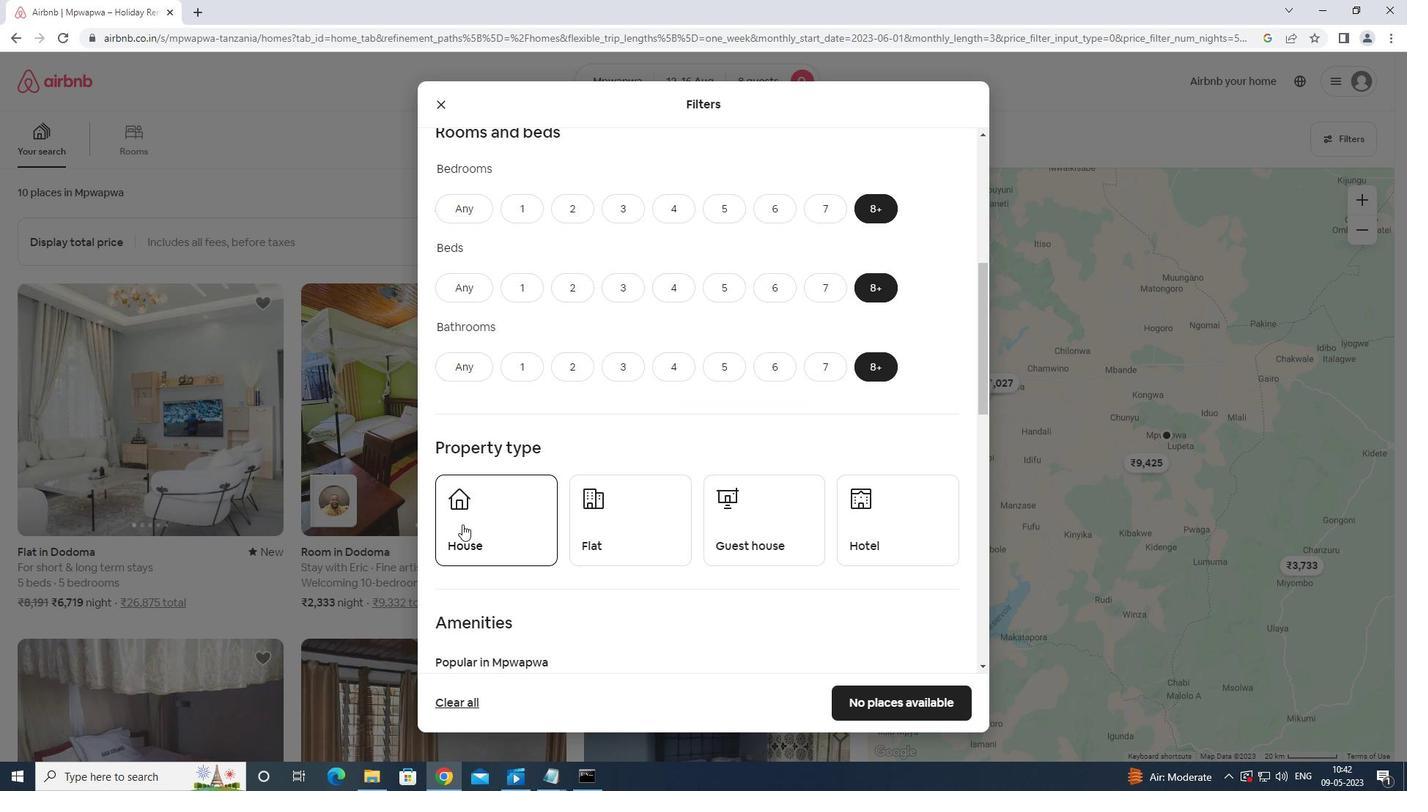 
Action: Mouse moved to (612, 527)
Screenshot: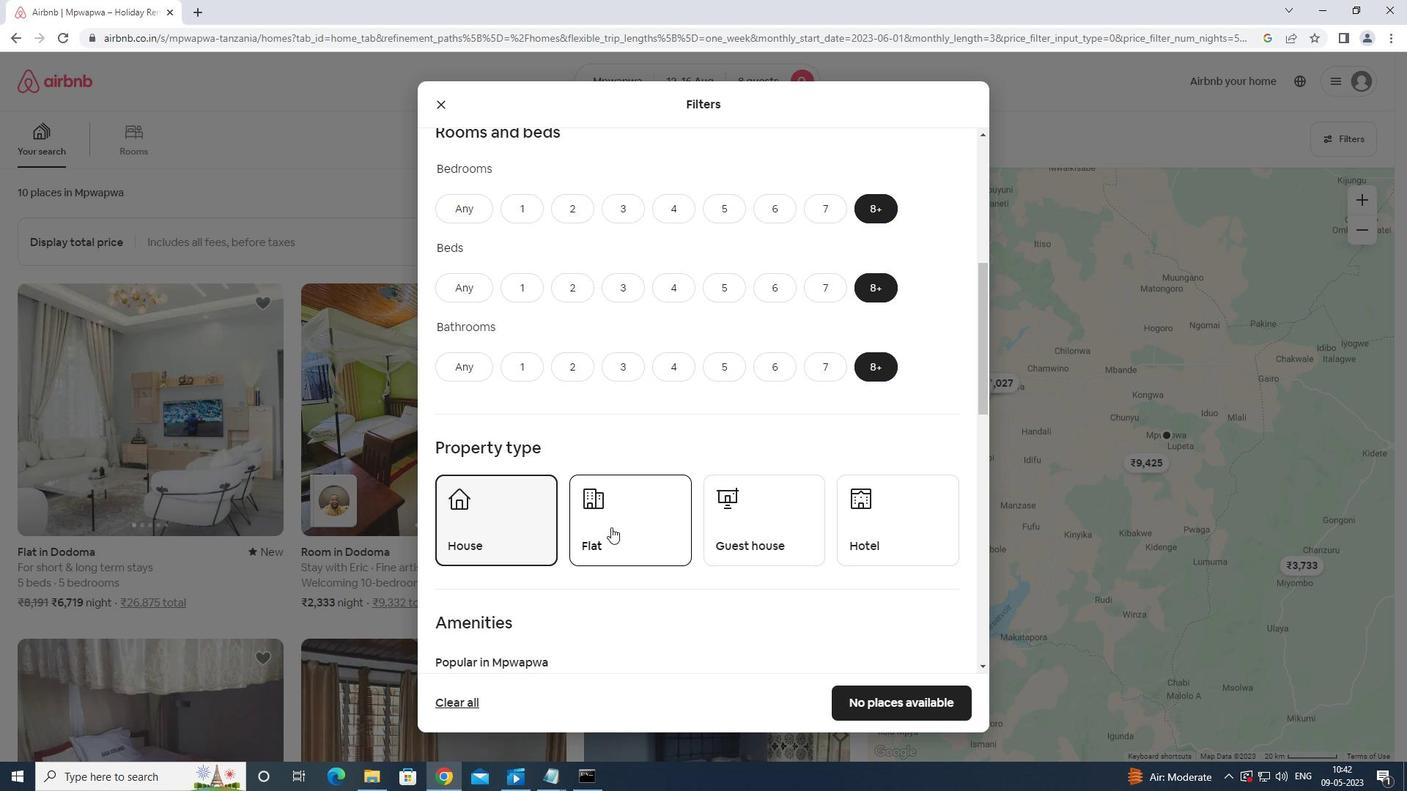 
Action: Mouse pressed left at (612, 527)
Screenshot: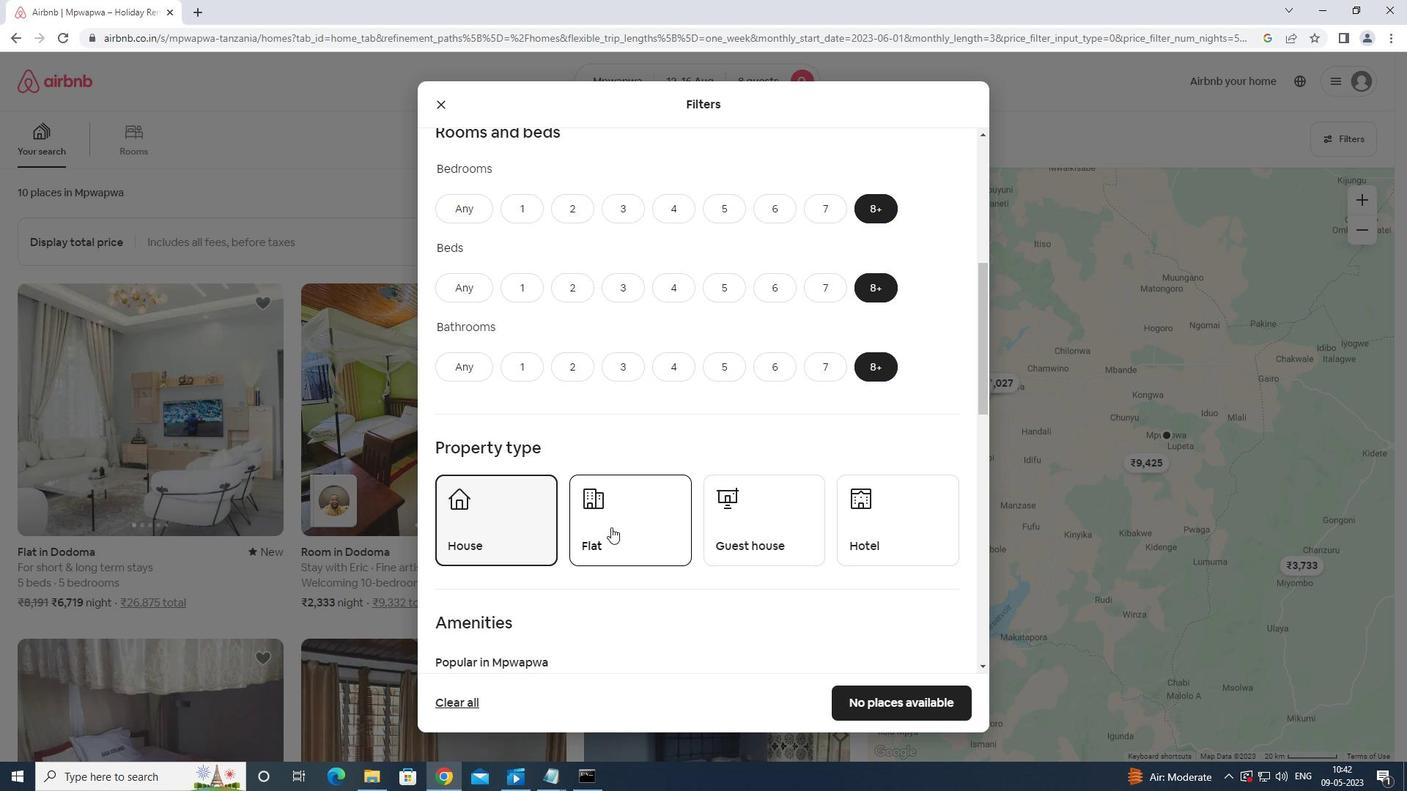 
Action: Mouse moved to (735, 540)
Screenshot: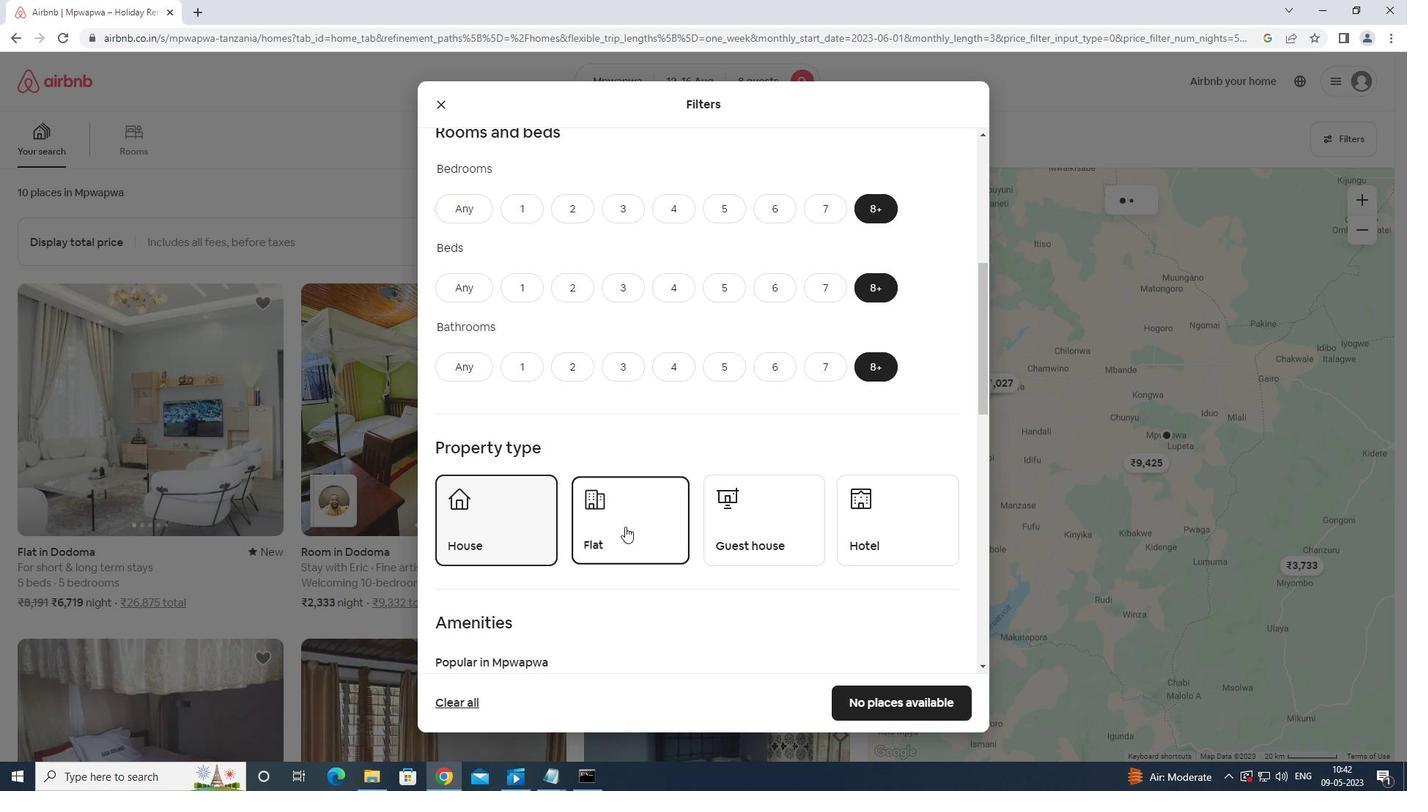 
Action: Mouse pressed left at (735, 540)
Screenshot: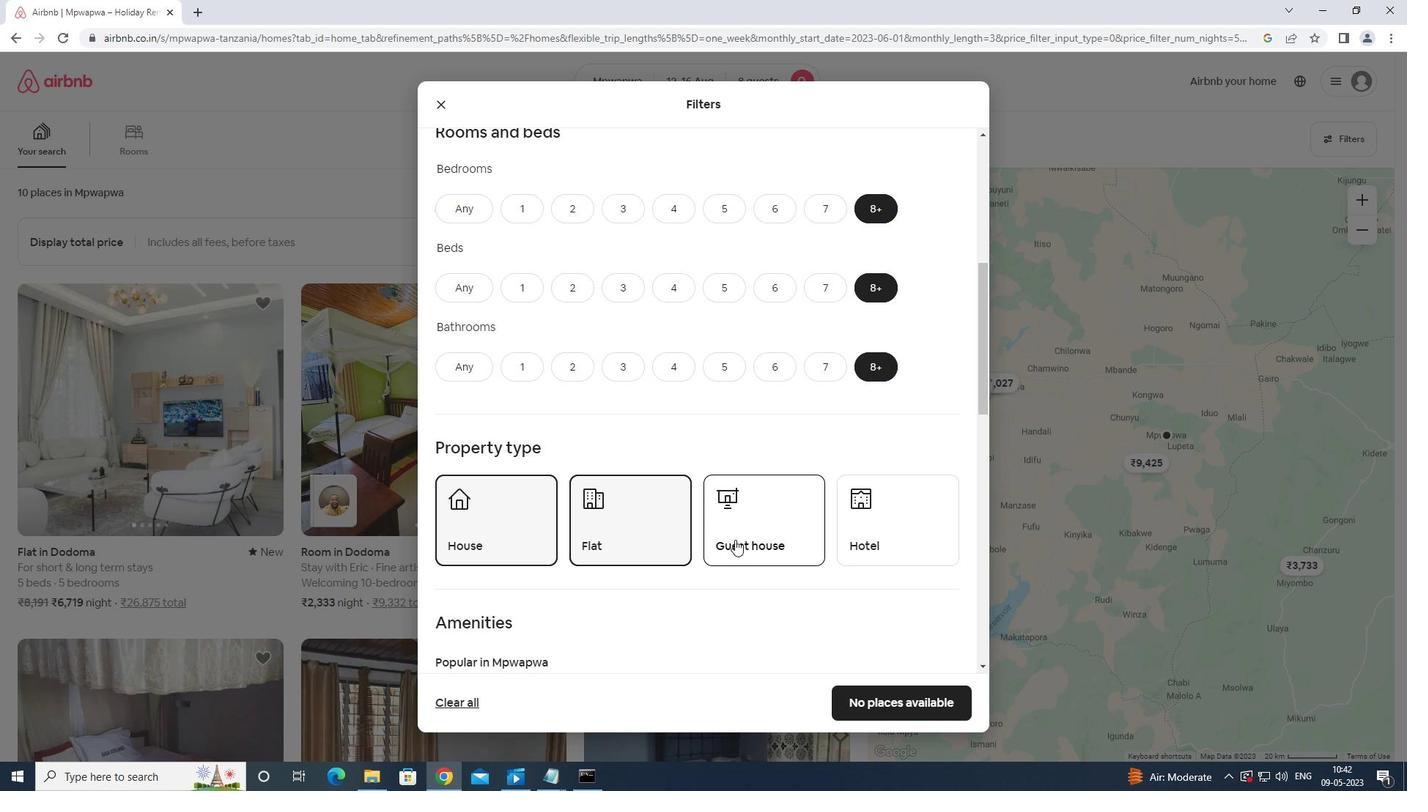 
Action: Mouse moved to (860, 510)
Screenshot: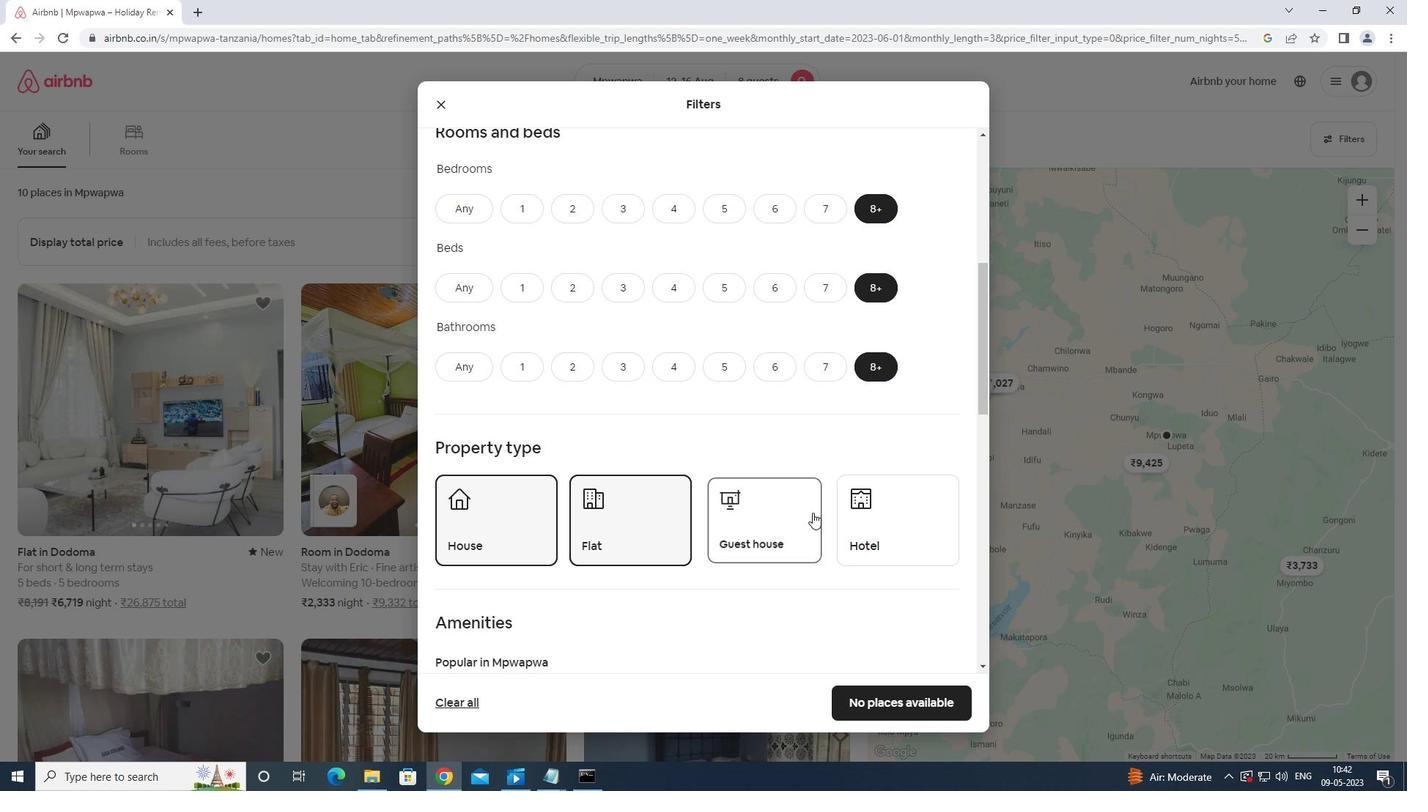 
Action: Mouse pressed left at (860, 510)
Screenshot: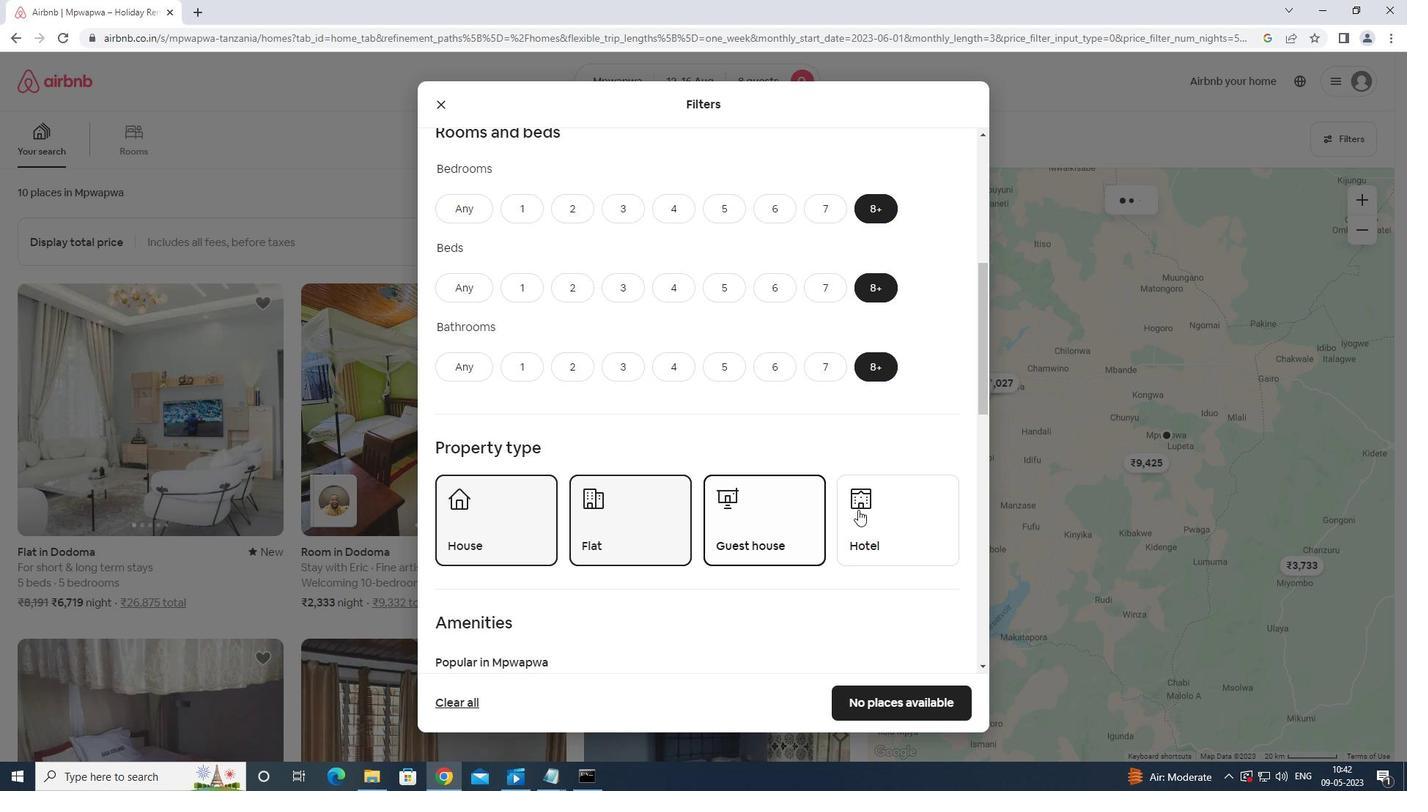 
Action: Mouse moved to (872, 511)
Screenshot: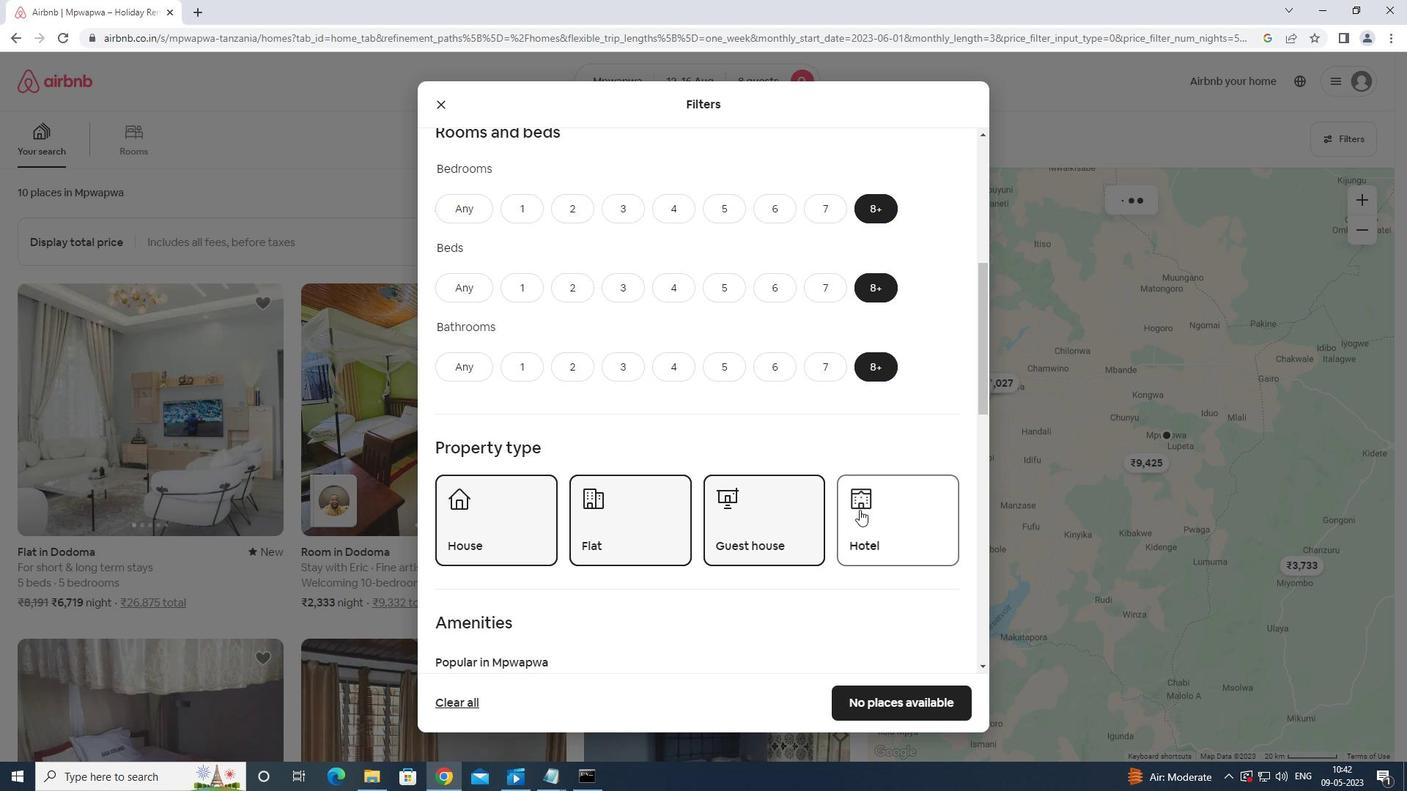 
Action: Mouse scrolled (872, 510) with delta (0, 0)
Screenshot: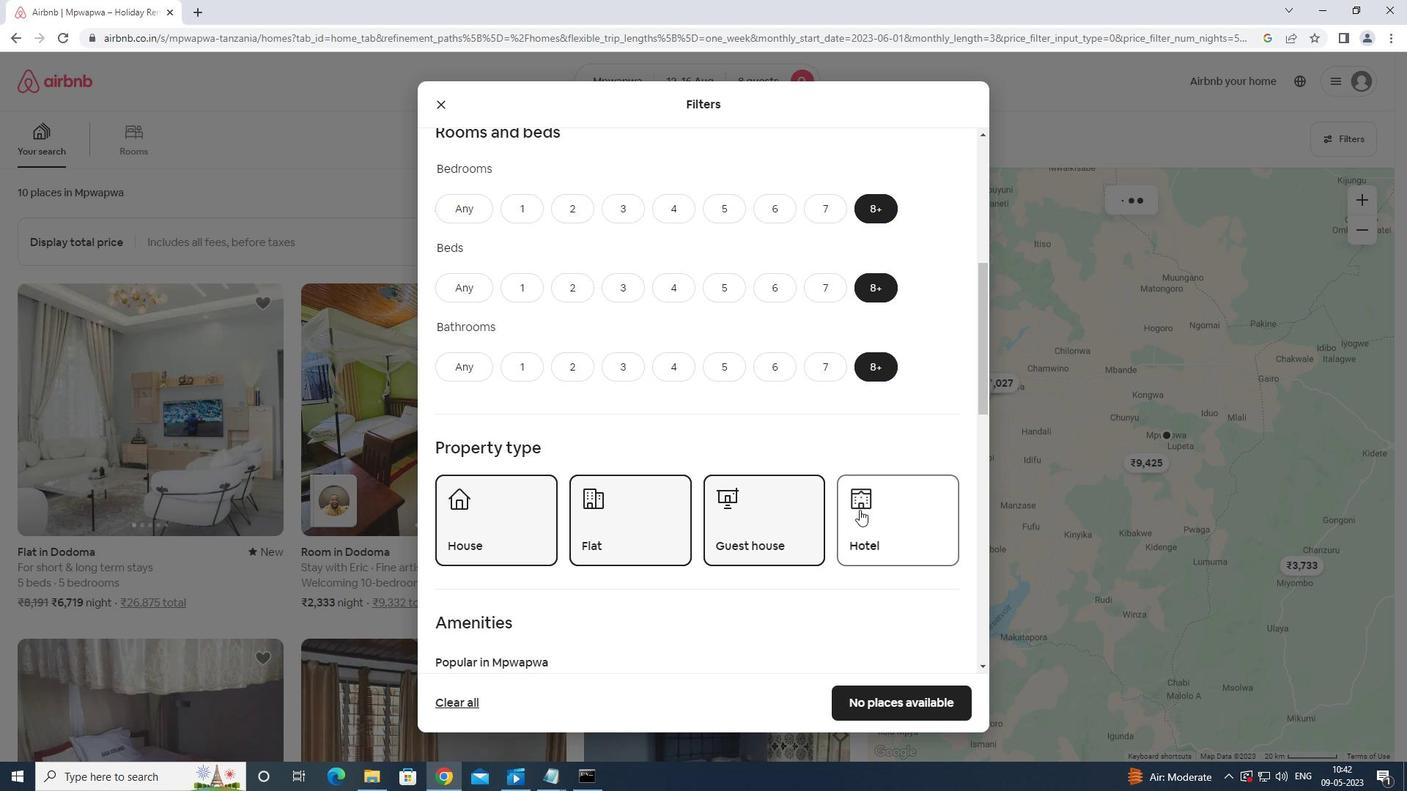
Action: Mouse moved to (872, 521)
Screenshot: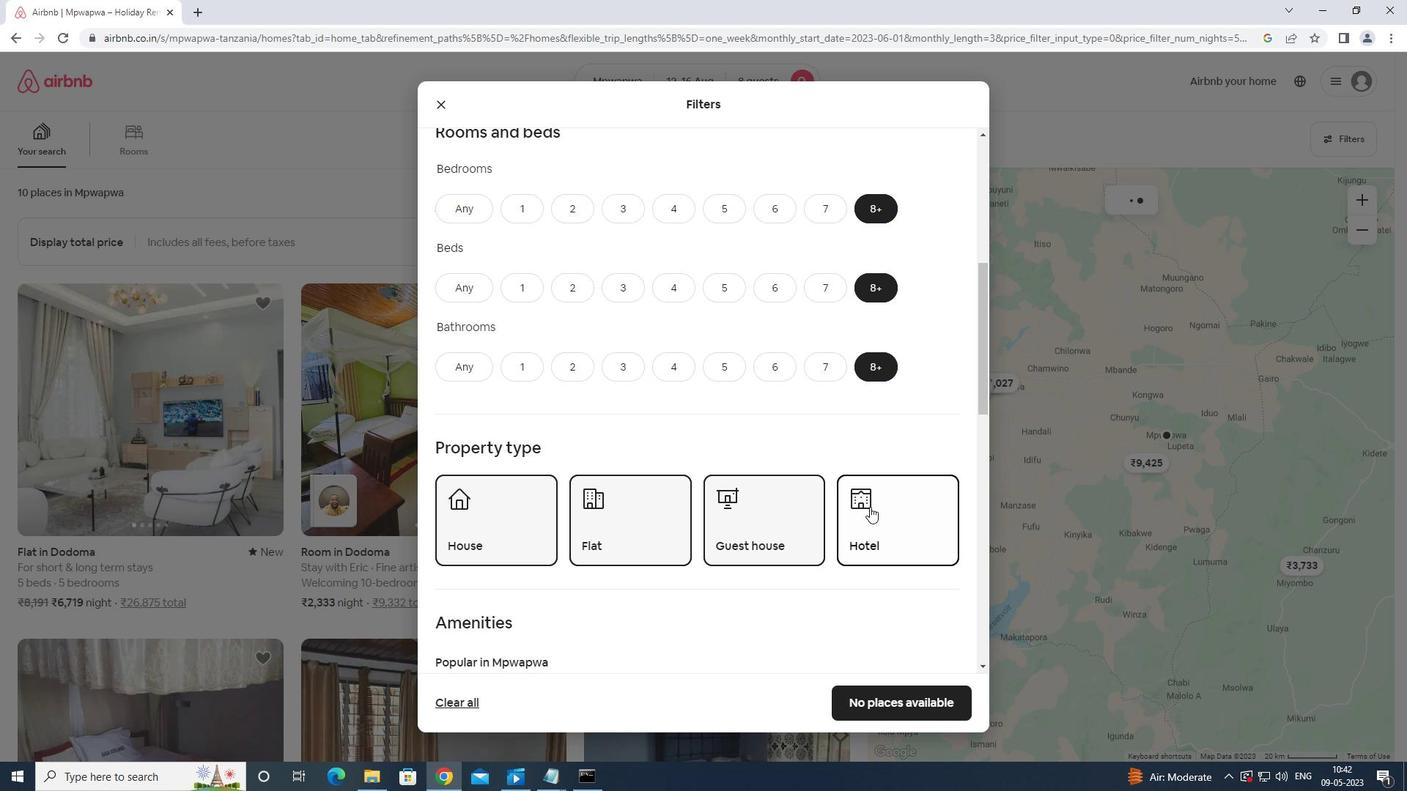 
Action: Mouse scrolled (872, 520) with delta (0, 0)
Screenshot: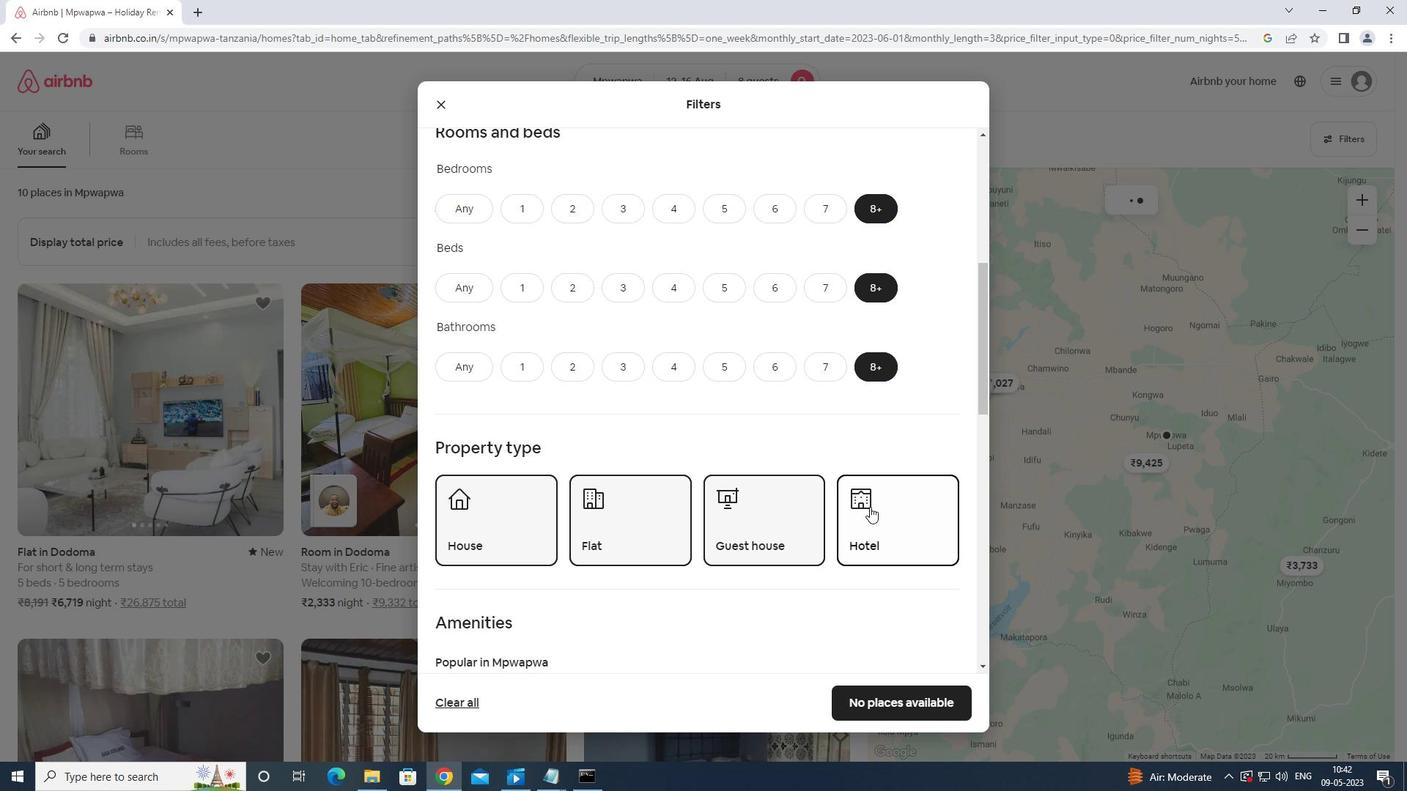 
Action: Mouse moved to (871, 522)
Screenshot: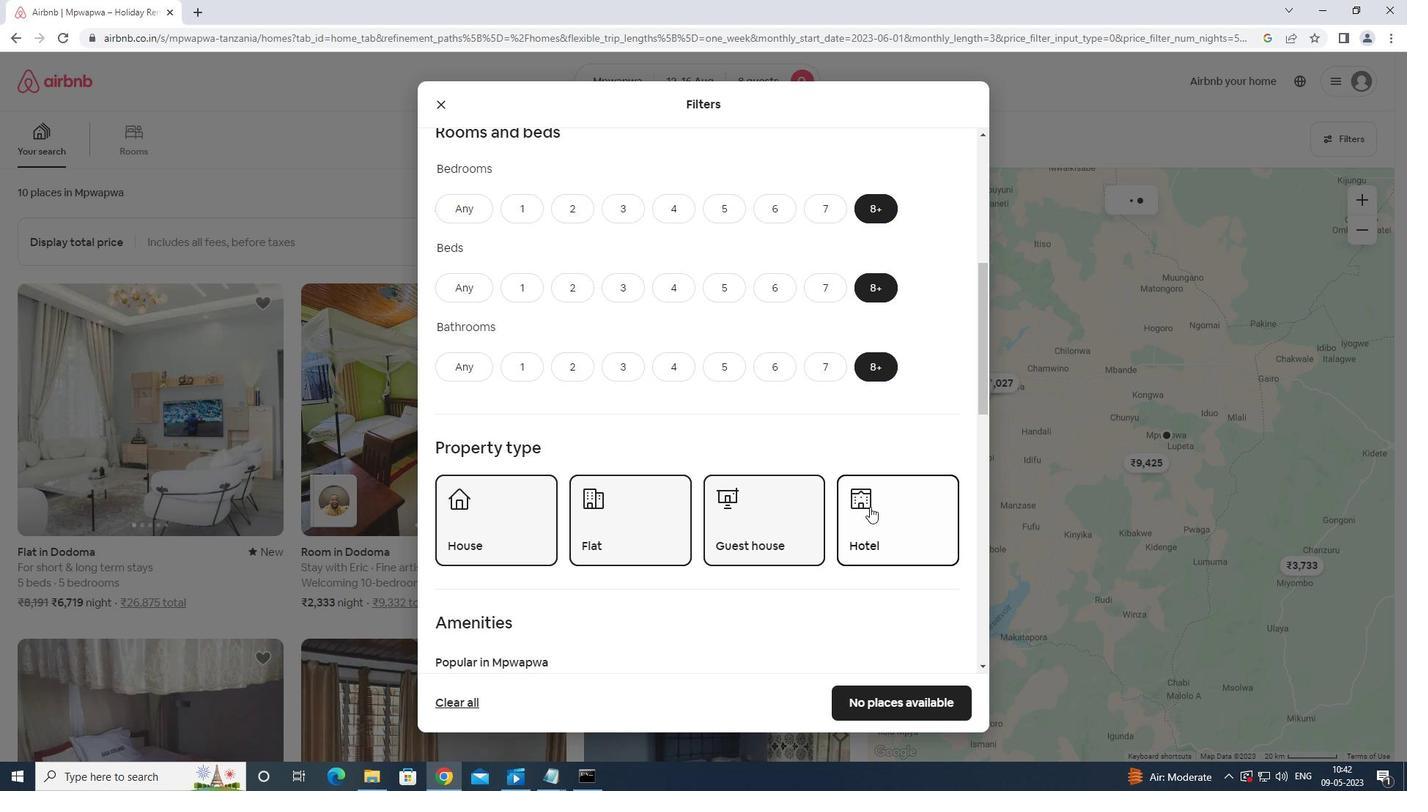 
Action: Mouse scrolled (871, 521) with delta (0, 0)
Screenshot: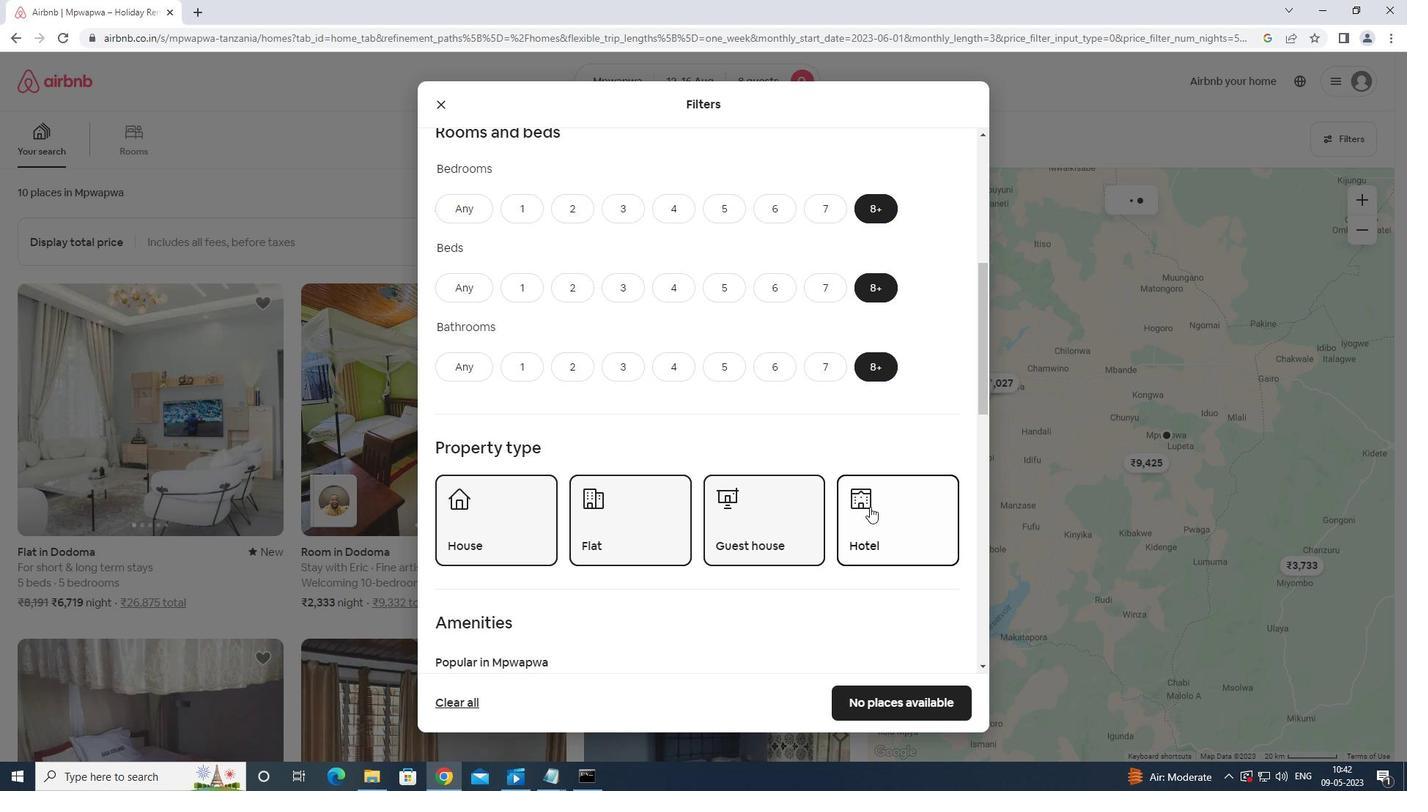 
Action: Mouse moved to (871, 522)
Screenshot: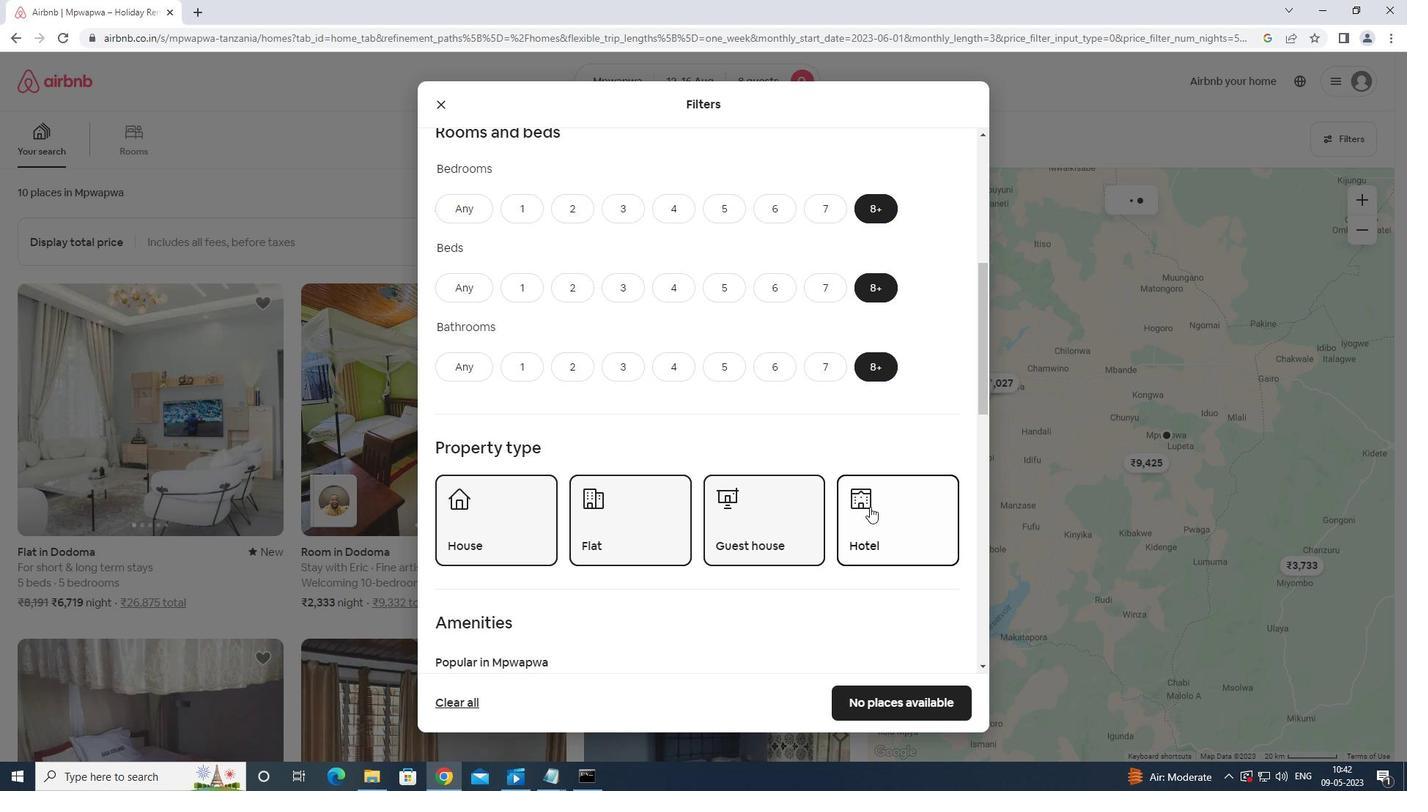 
Action: Mouse scrolled (871, 522) with delta (0, 0)
Screenshot: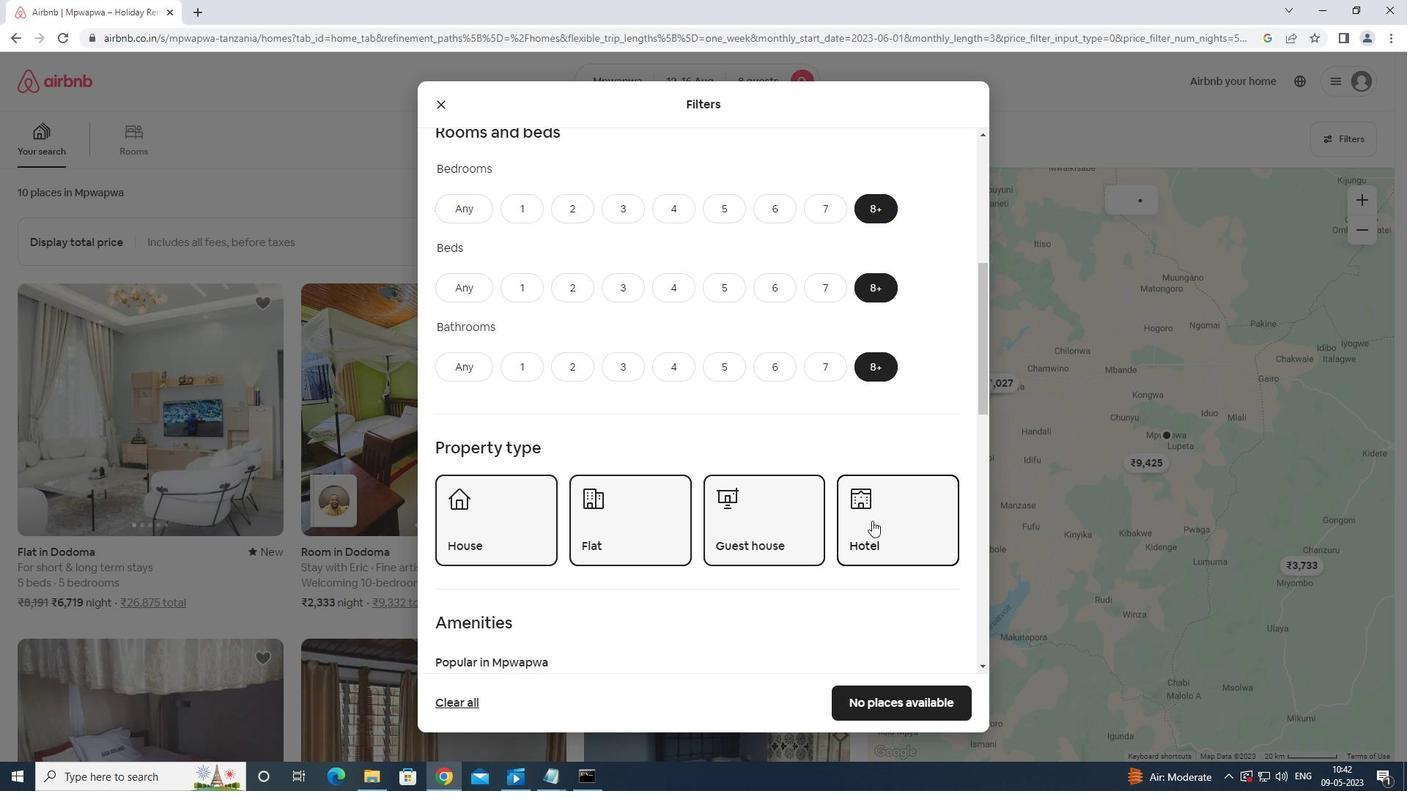 
Action: Mouse moved to (442, 401)
Screenshot: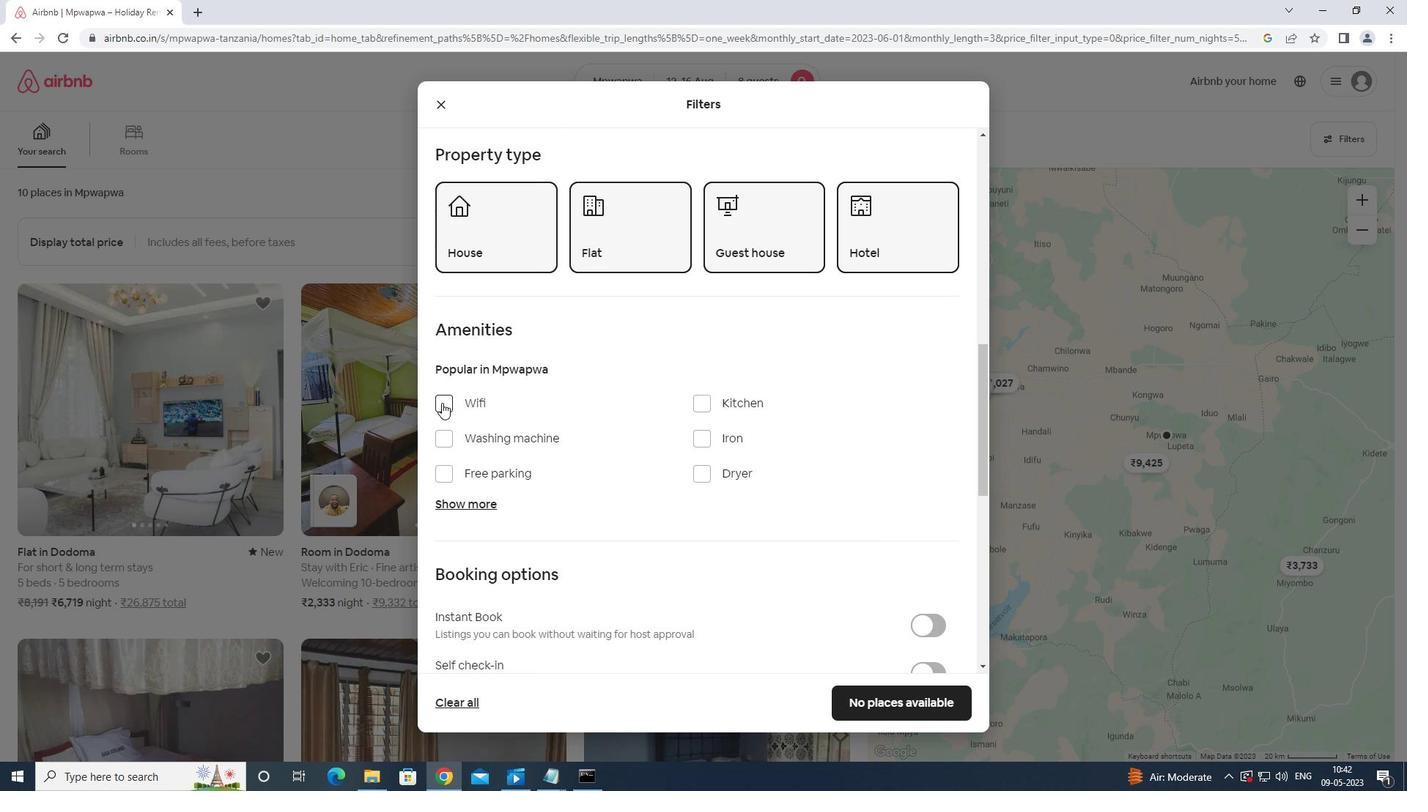 
Action: Mouse pressed left at (442, 401)
Screenshot: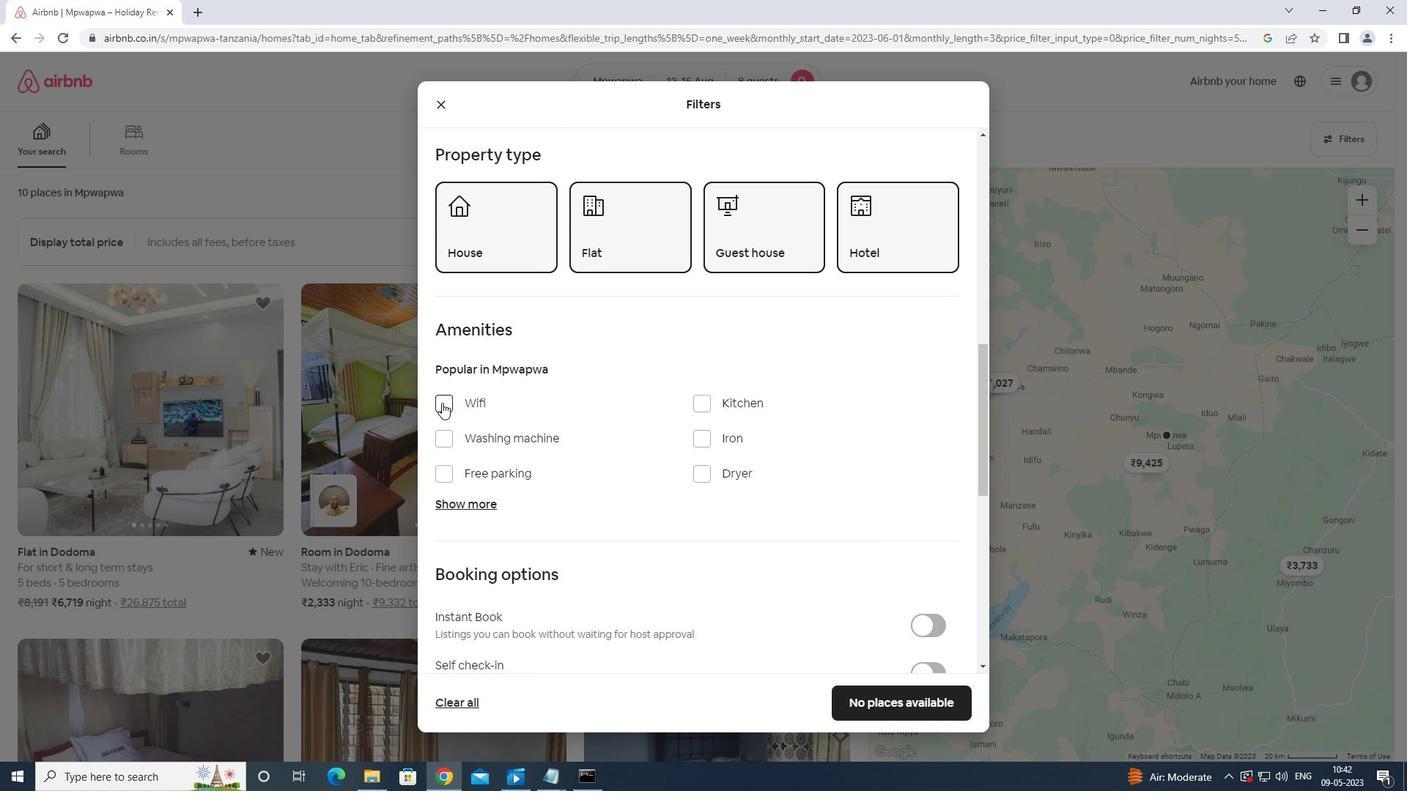 
Action: Mouse moved to (445, 471)
Screenshot: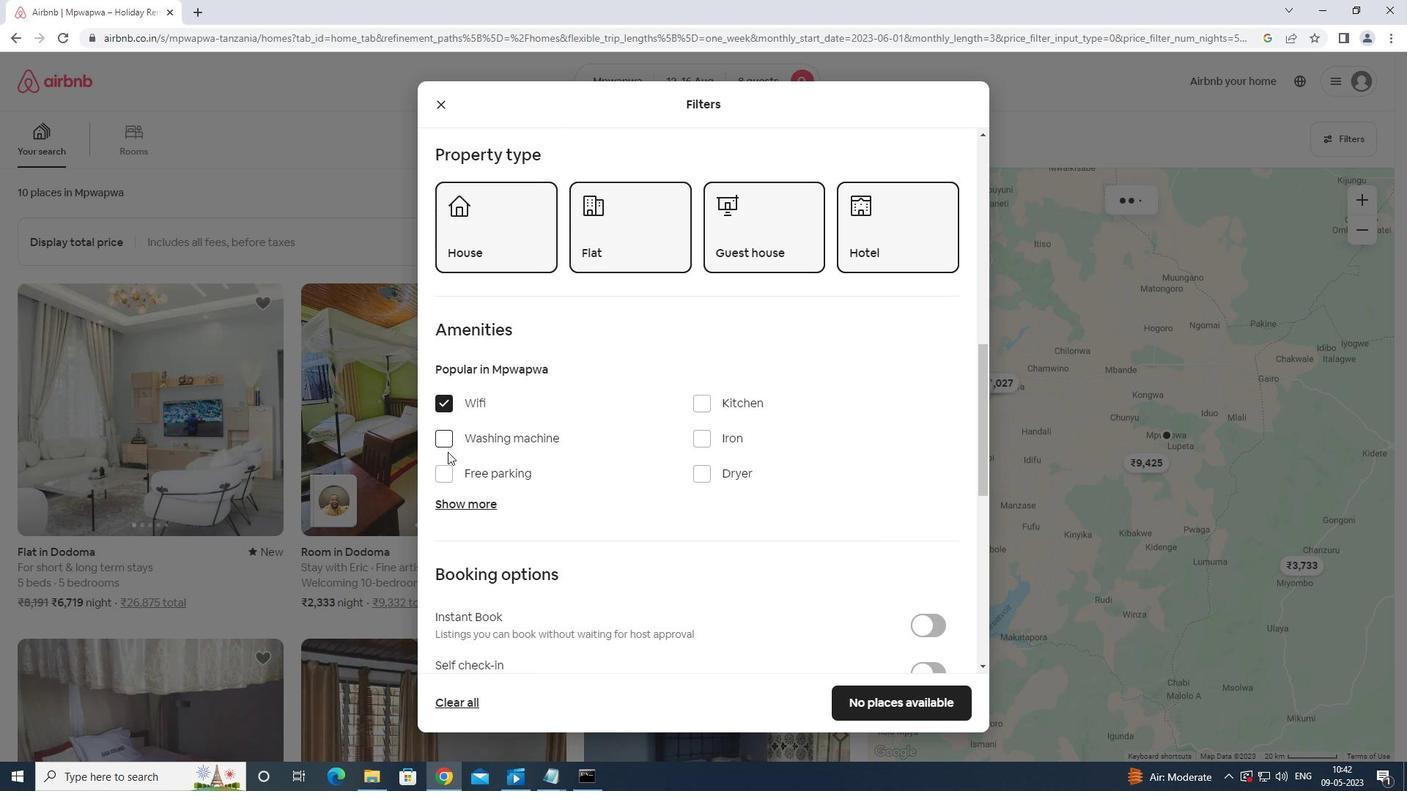 
Action: Mouse pressed left at (445, 471)
Screenshot: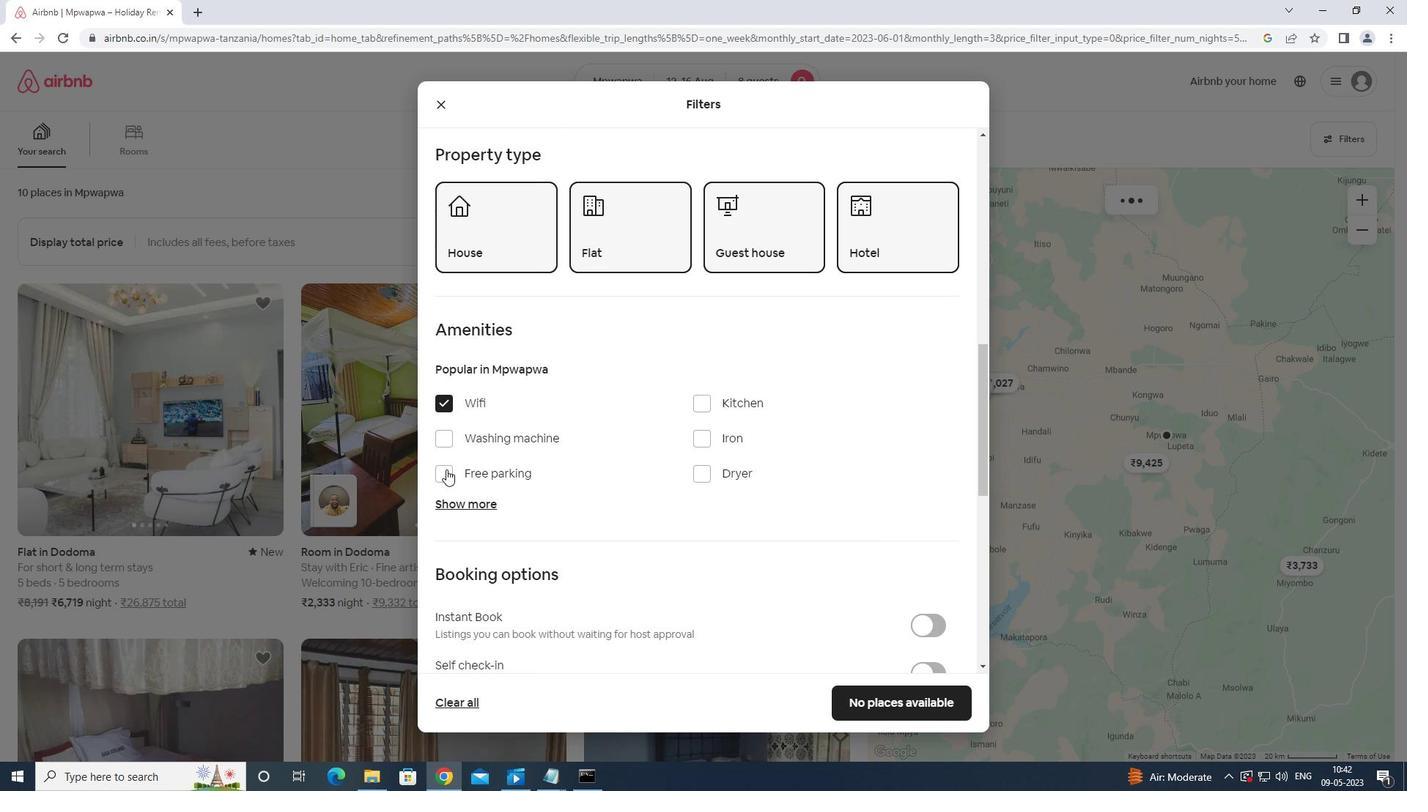 
Action: Mouse moved to (442, 494)
Screenshot: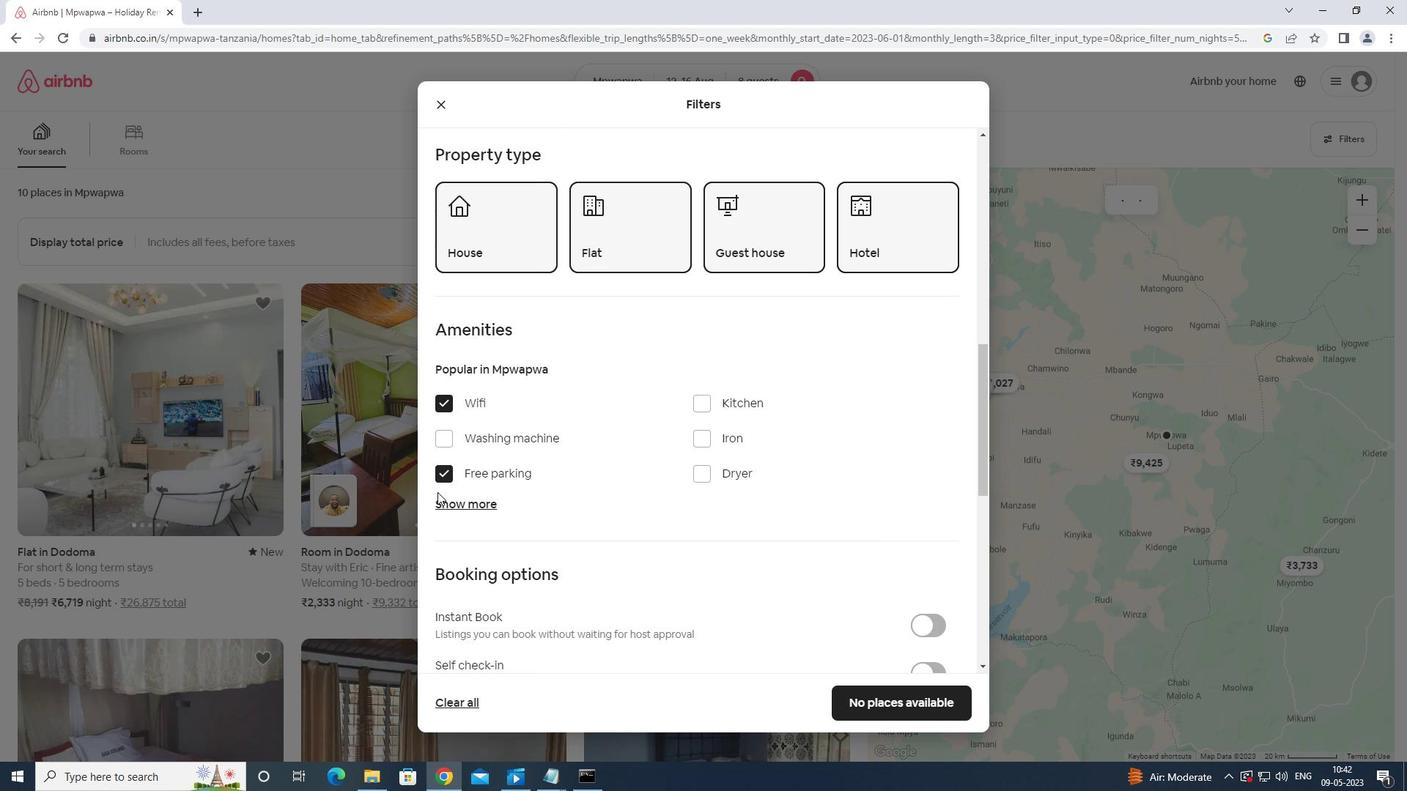 
Action: Mouse pressed left at (442, 494)
Screenshot: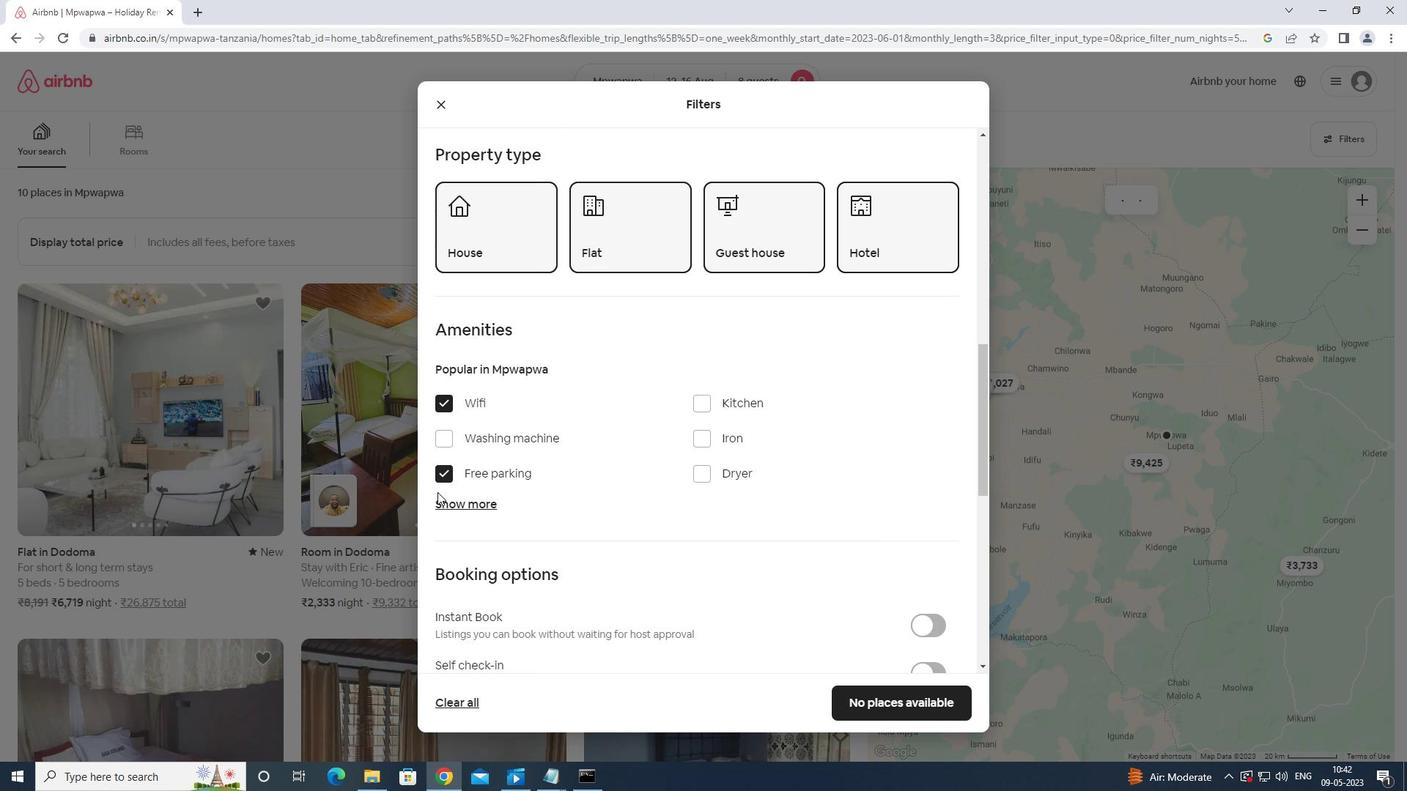 
Action: Mouse moved to (447, 498)
Screenshot: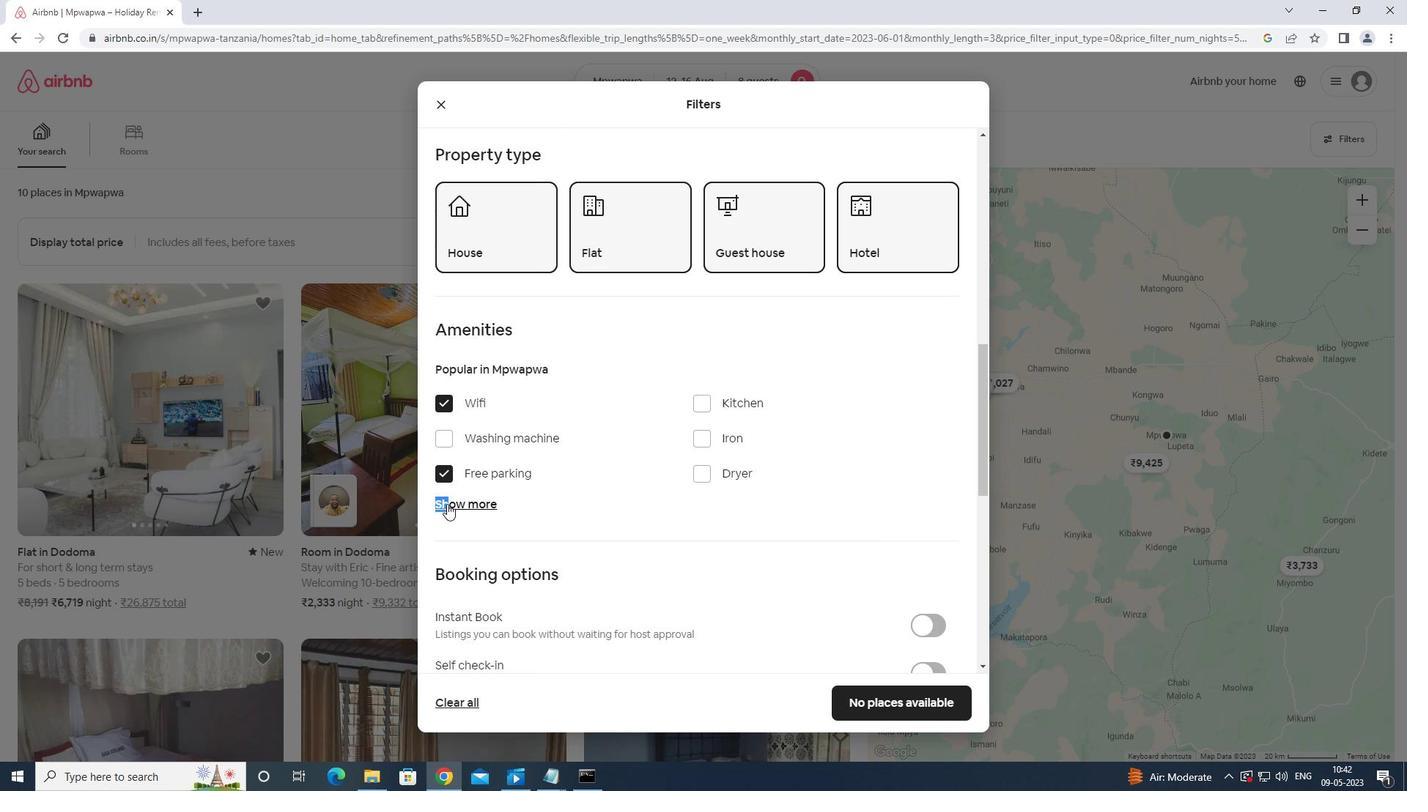 
Action: Mouse pressed left at (447, 498)
Screenshot: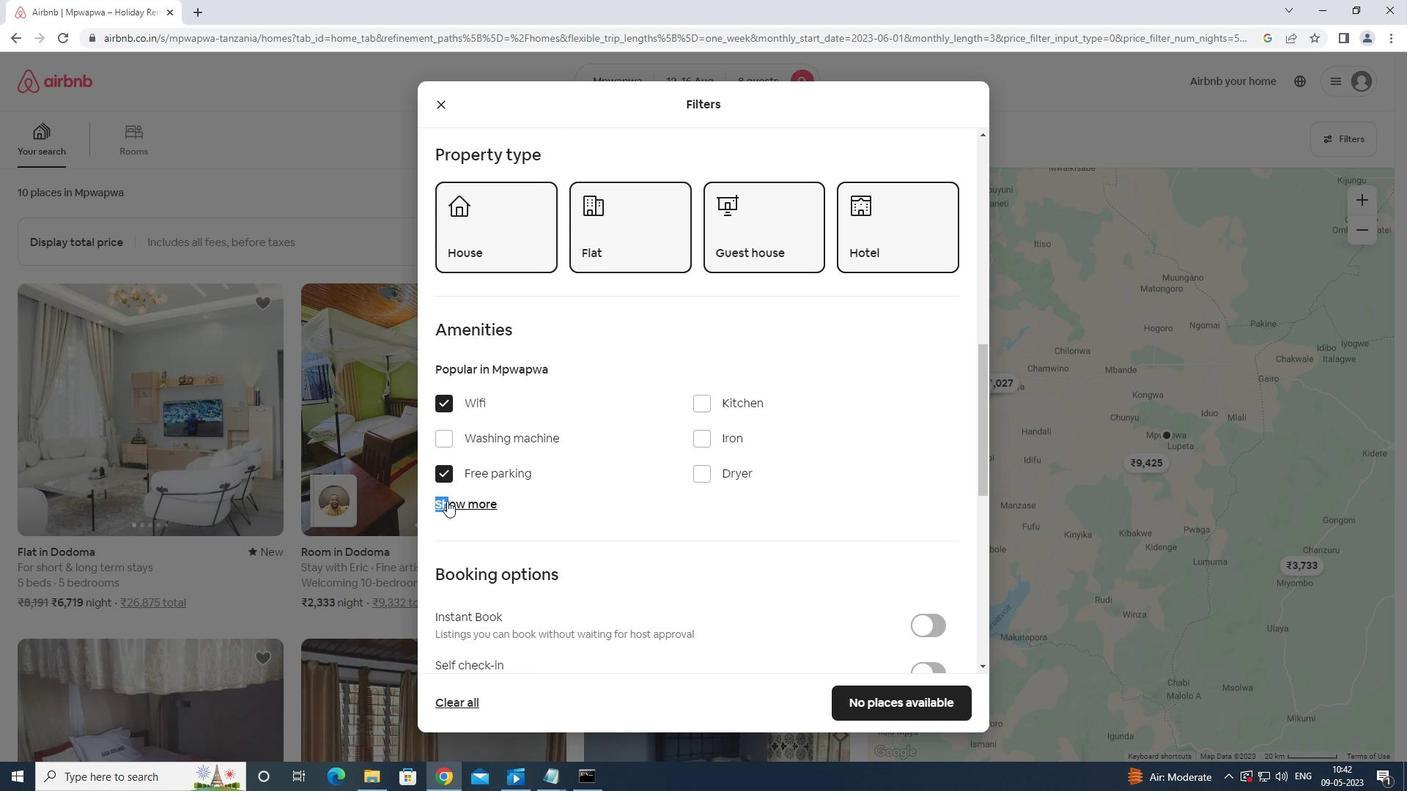 
Action: Mouse moved to (698, 590)
Screenshot: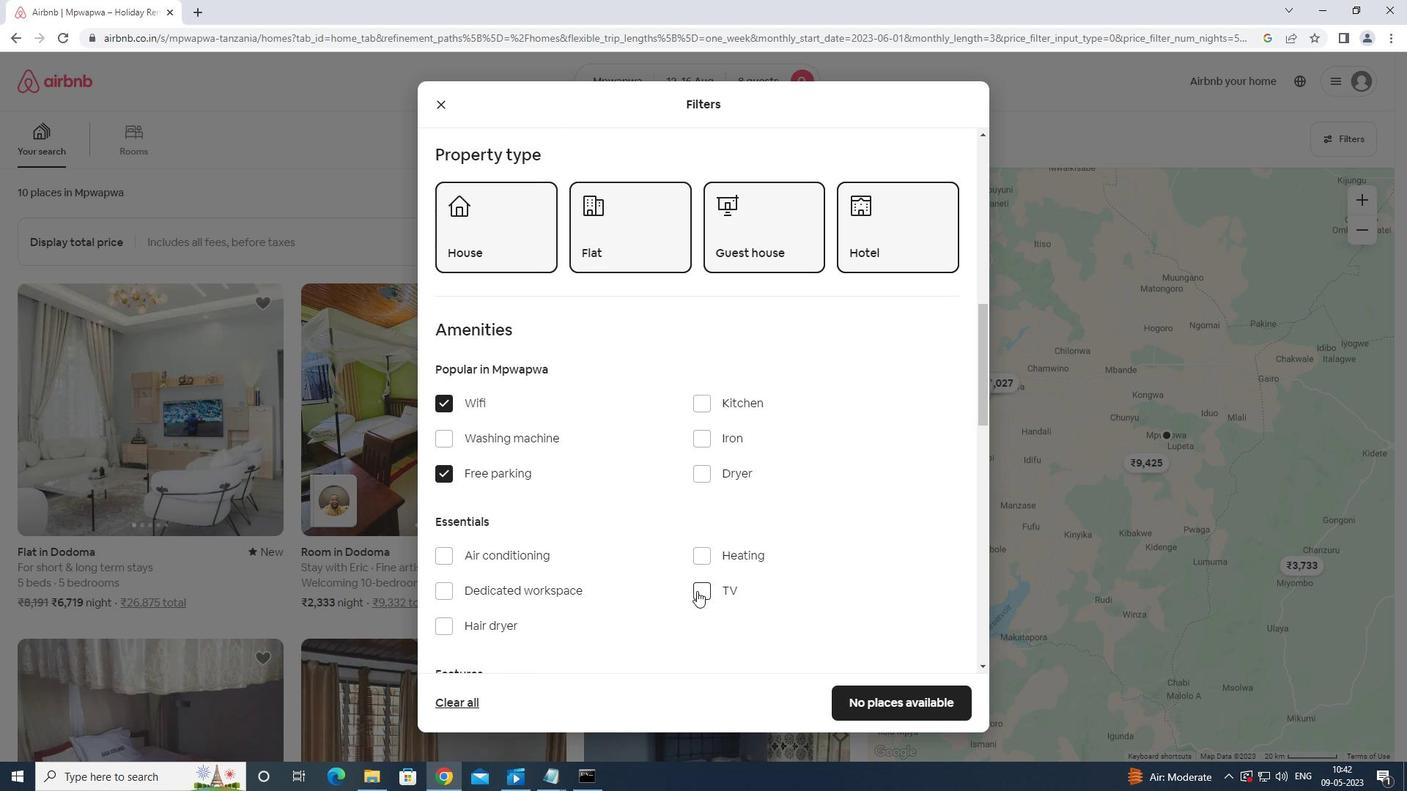 
Action: Mouse pressed left at (698, 590)
Screenshot: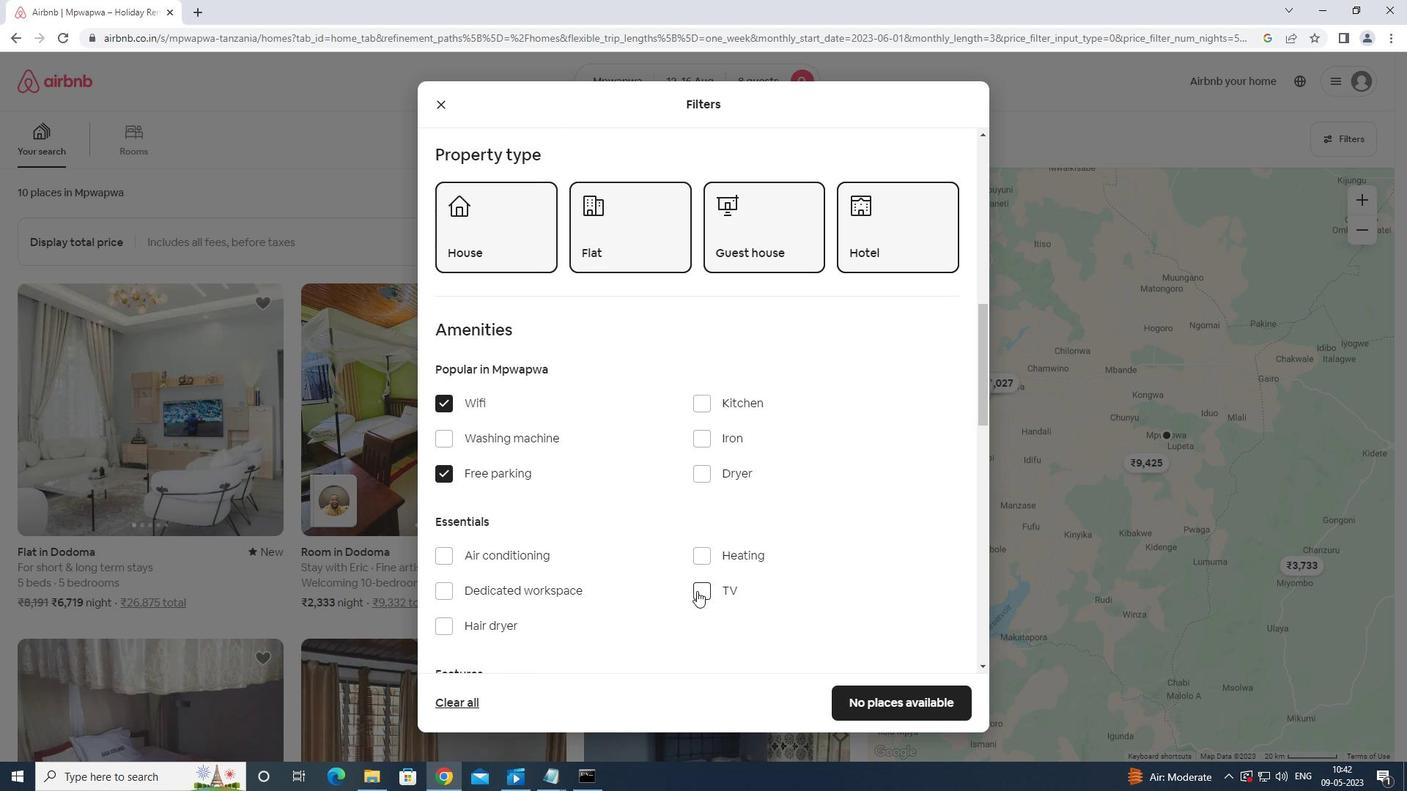 
Action: Mouse moved to (704, 581)
Screenshot: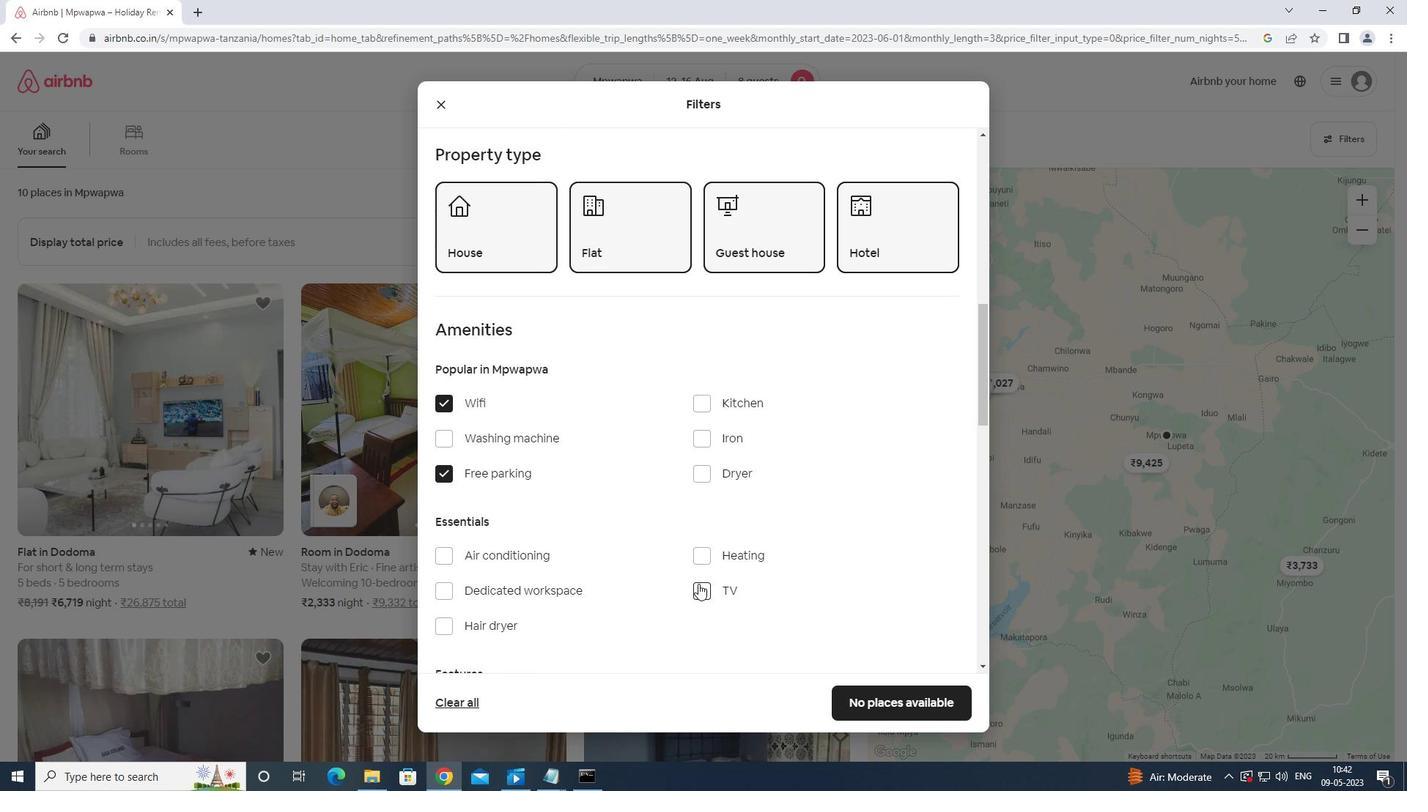 
Action: Mouse scrolled (704, 580) with delta (0, 0)
Screenshot: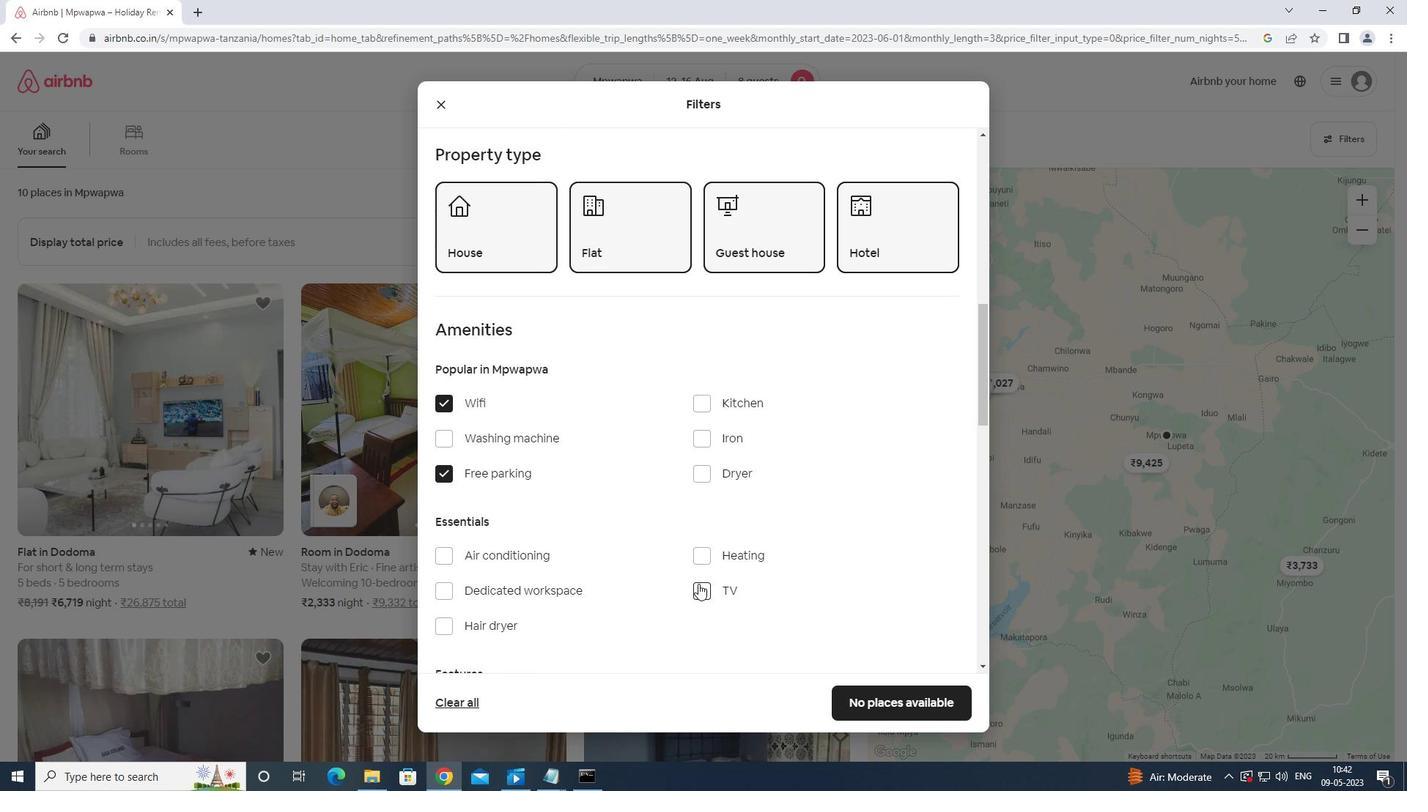 
Action: Mouse moved to (704, 582)
Screenshot: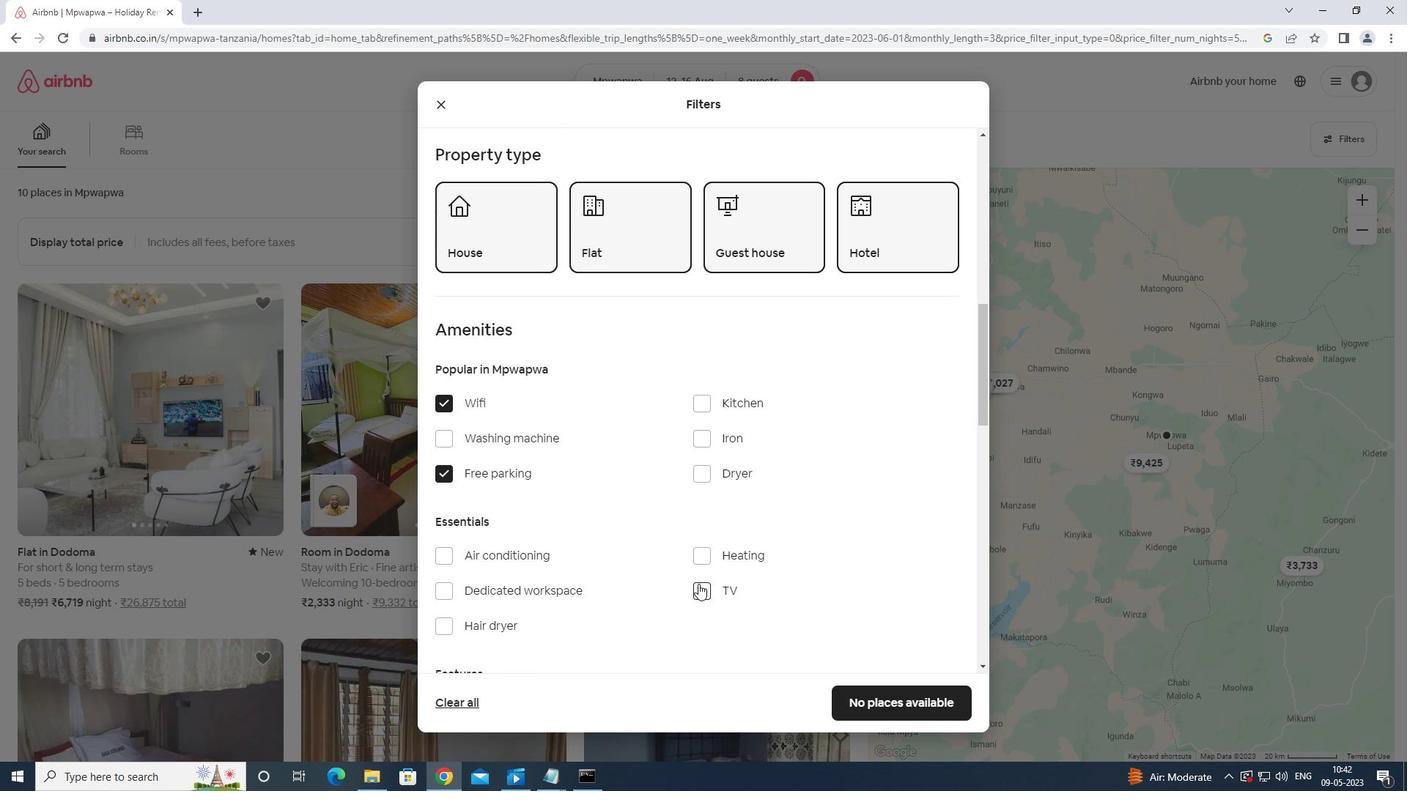 
Action: Mouse scrolled (704, 581) with delta (0, 0)
Screenshot: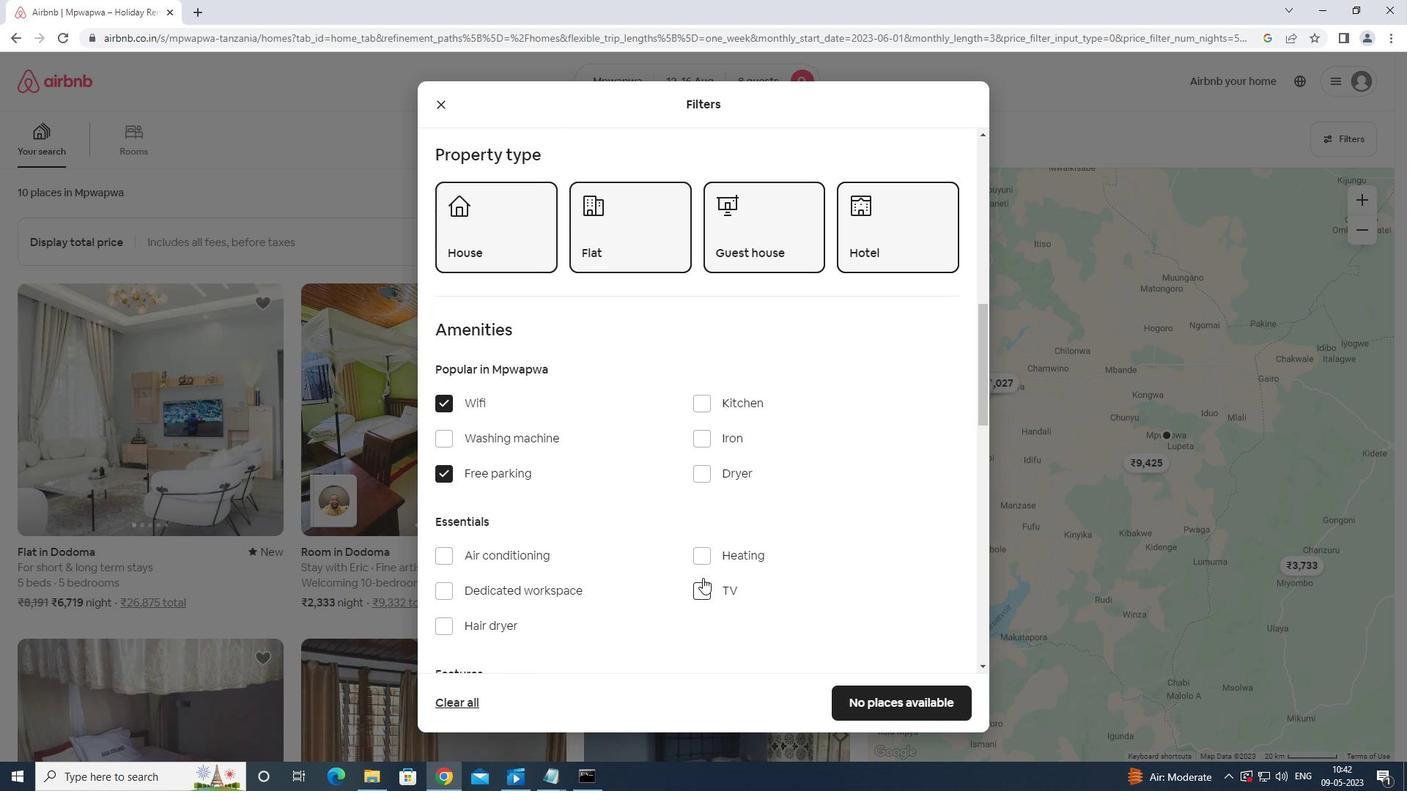 
Action: Mouse scrolled (704, 581) with delta (0, 0)
Screenshot: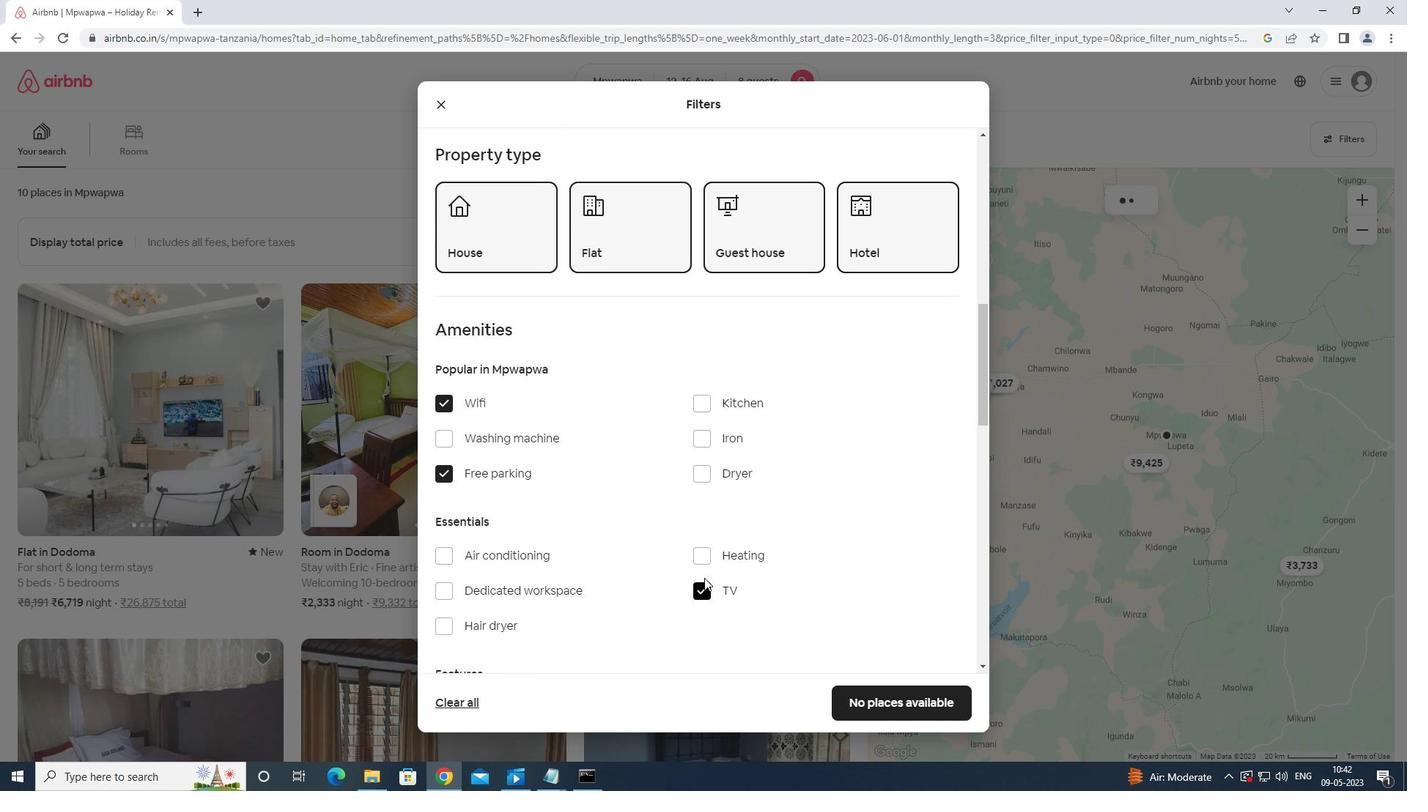 
Action: Mouse moved to (447, 520)
Screenshot: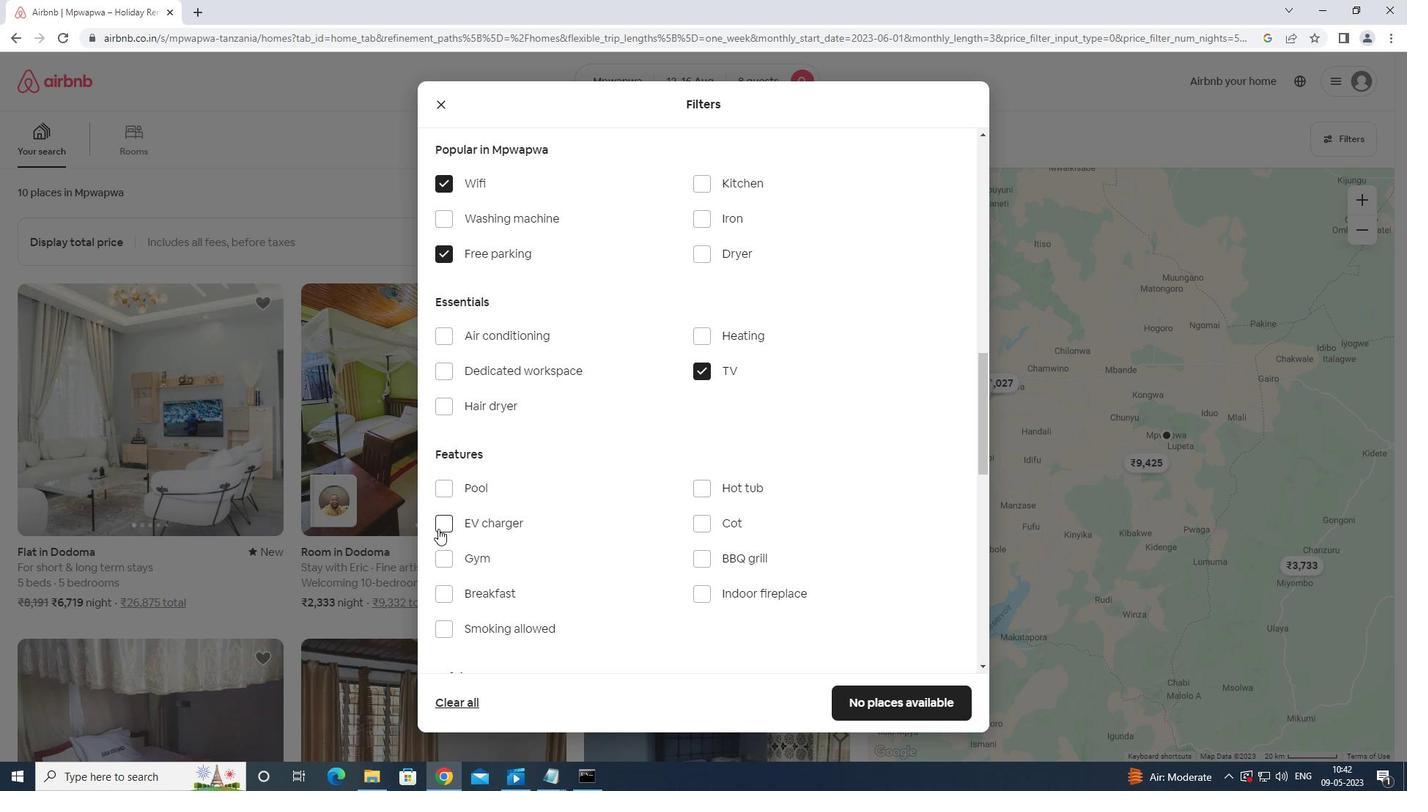 
Action: Mouse pressed left at (447, 520)
Screenshot: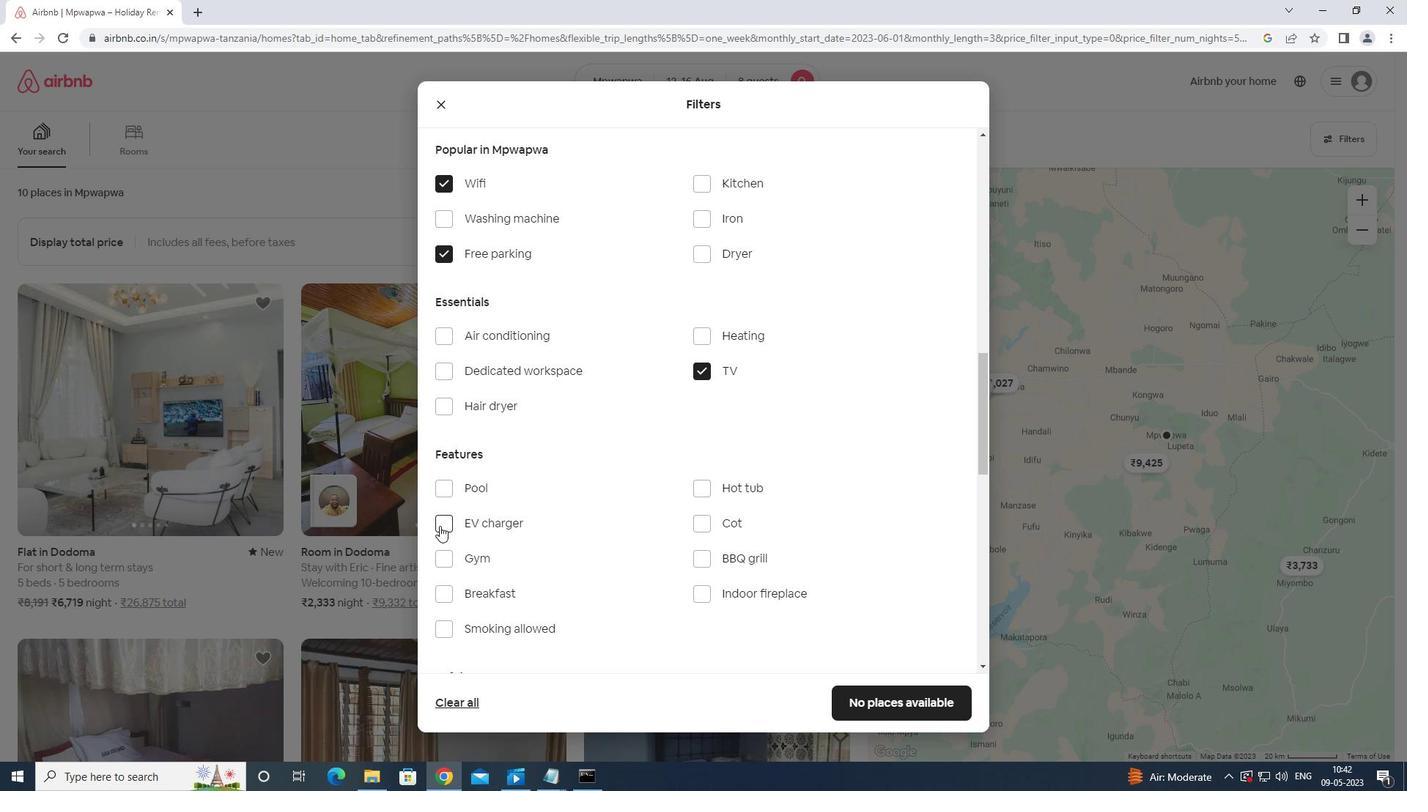 
Action: Mouse moved to (442, 557)
Screenshot: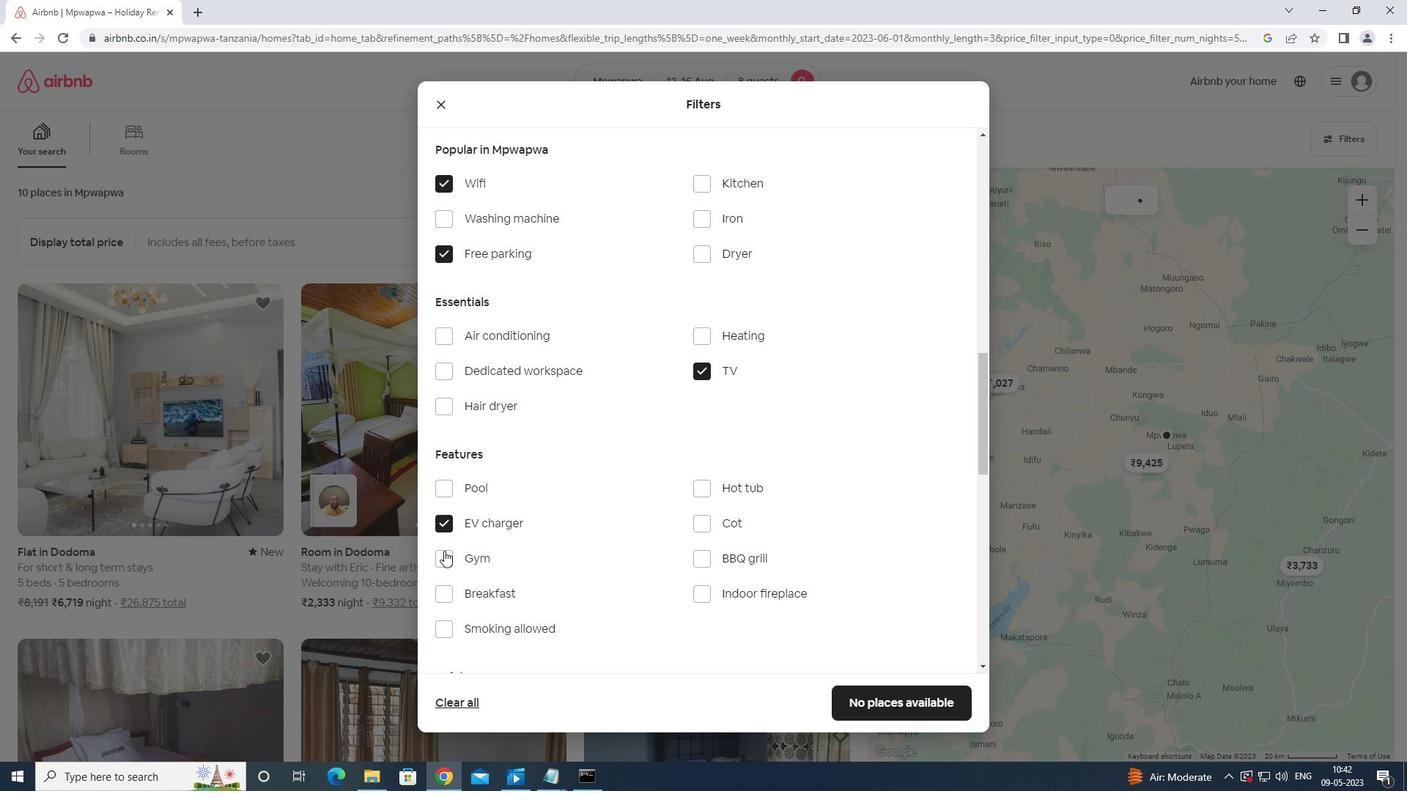 
Action: Mouse pressed left at (442, 557)
Screenshot: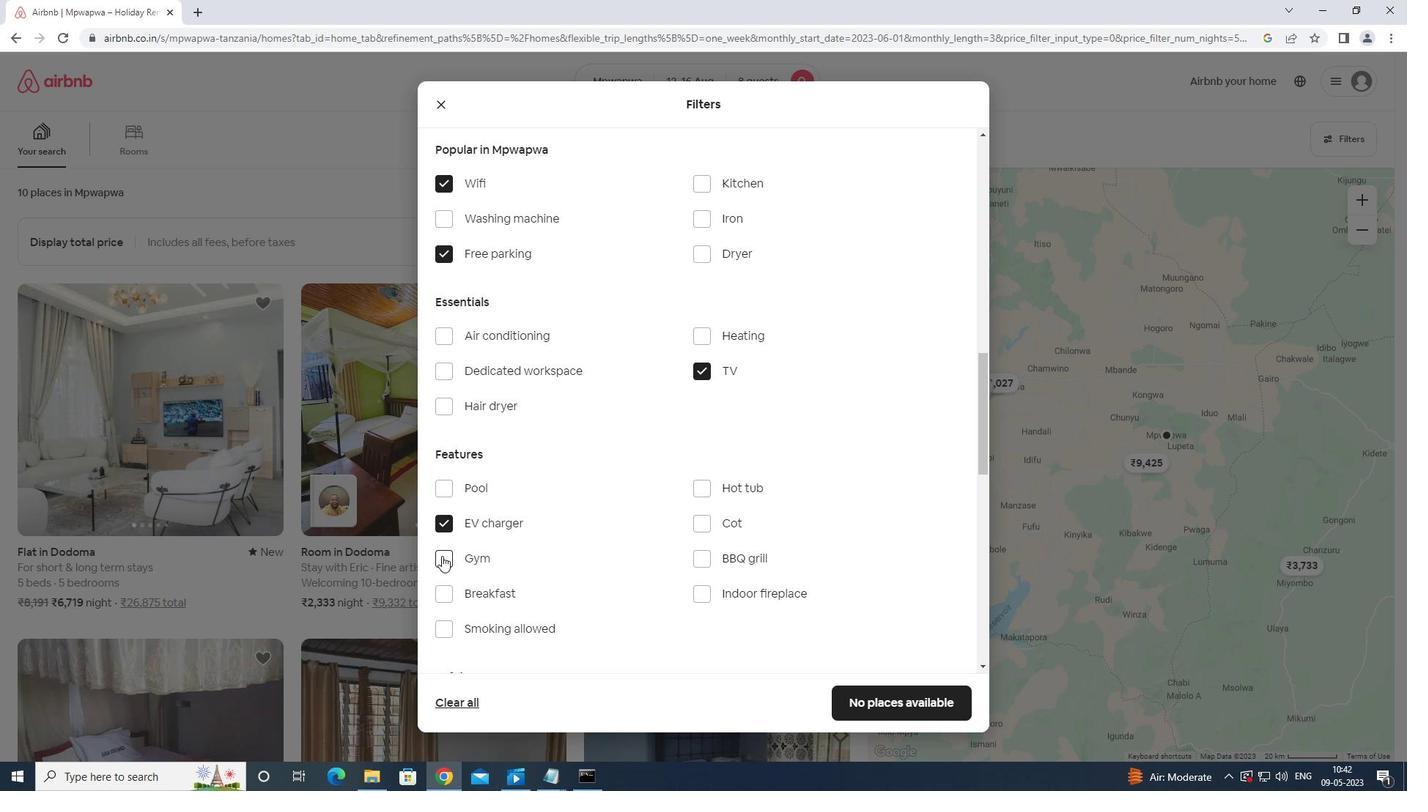
Action: Mouse moved to (447, 518)
Screenshot: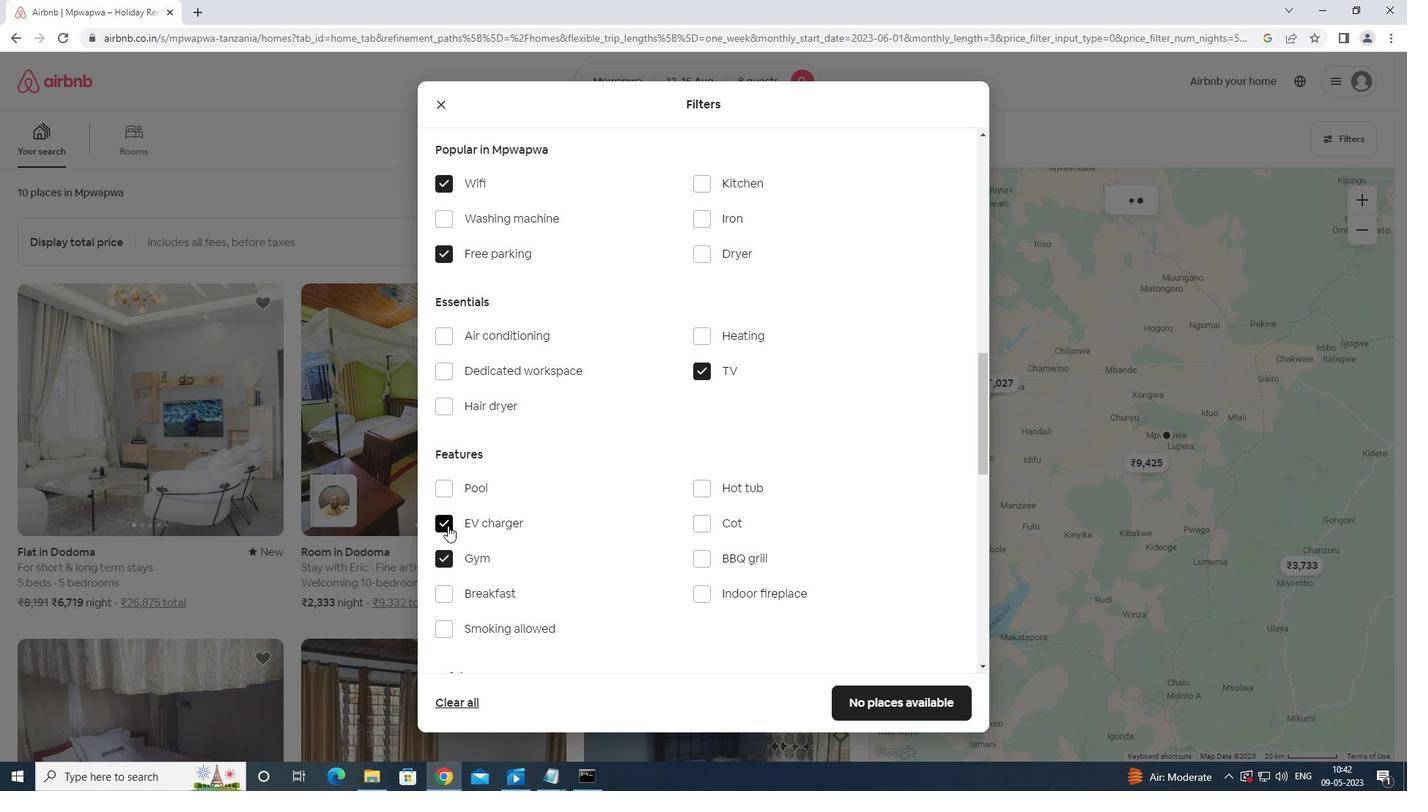 
Action: Mouse pressed left at (447, 518)
Screenshot: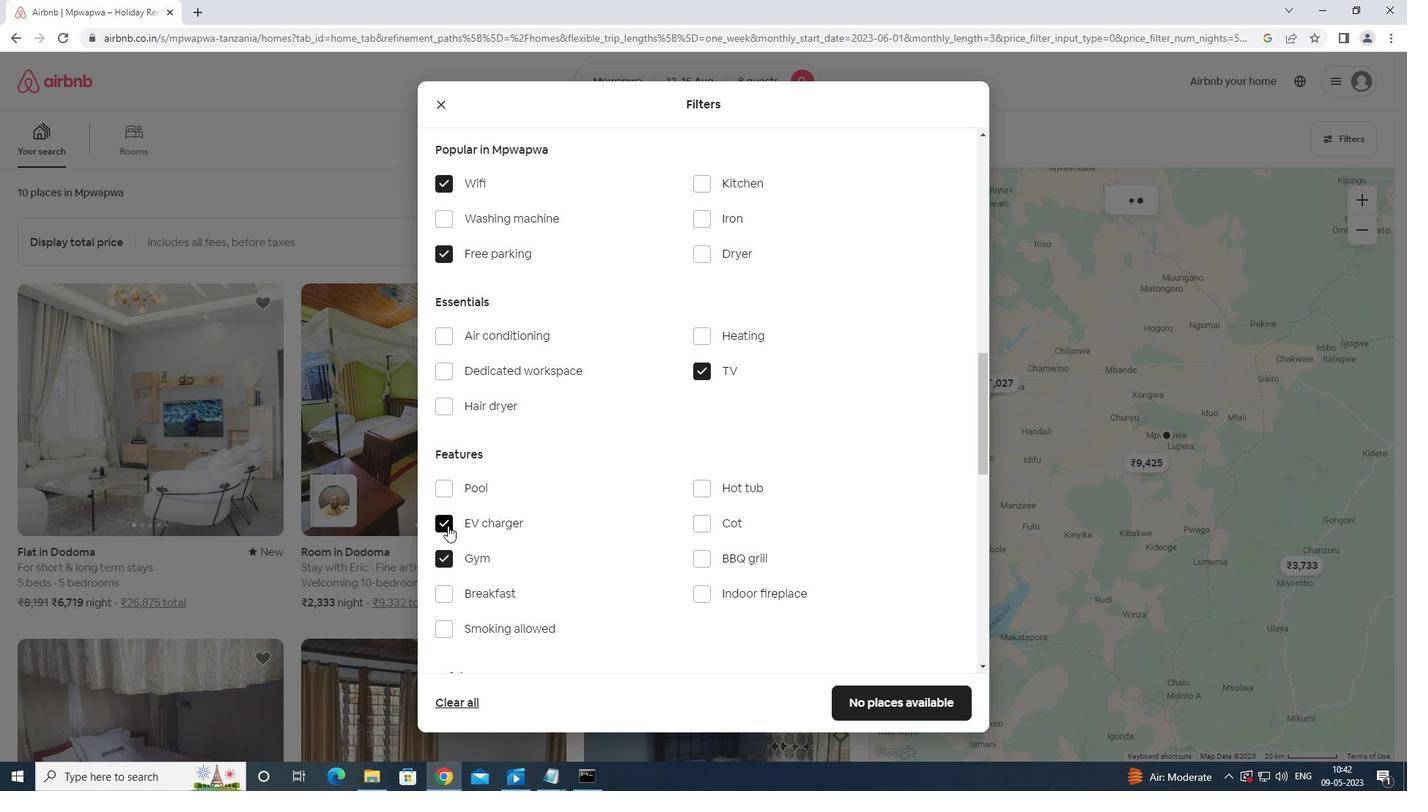 
Action: Mouse moved to (443, 592)
Screenshot: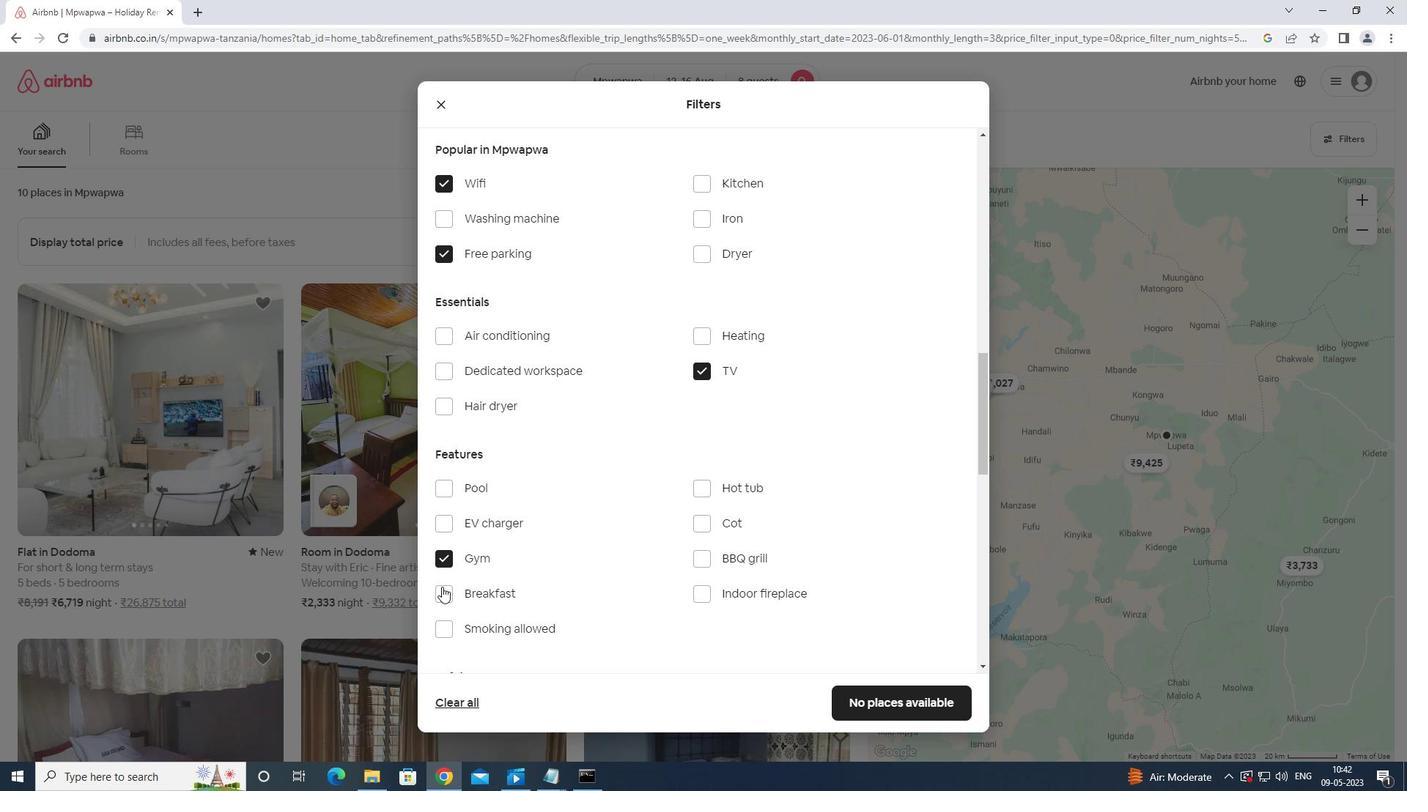 
Action: Mouse pressed left at (443, 592)
Screenshot: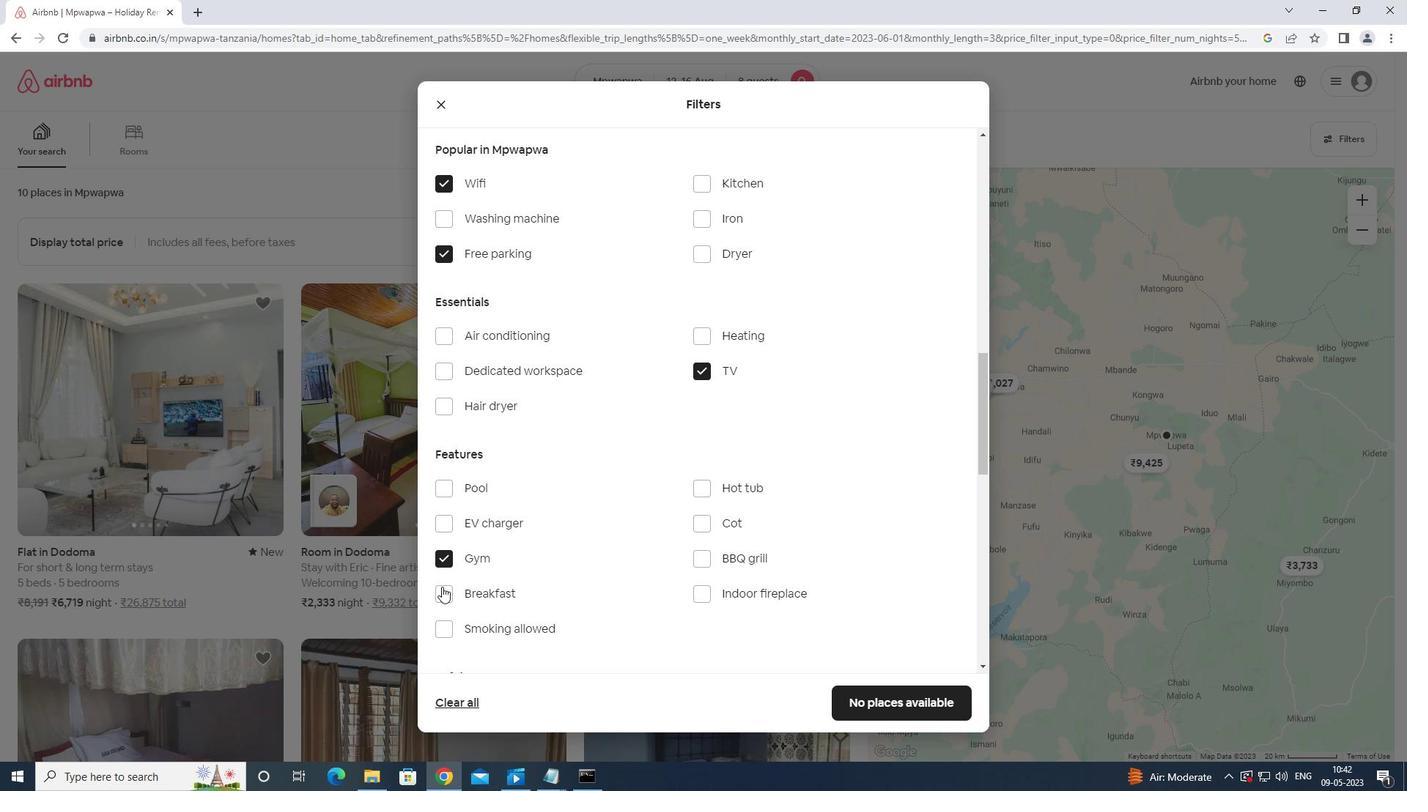 
Action: Mouse moved to (524, 562)
Screenshot: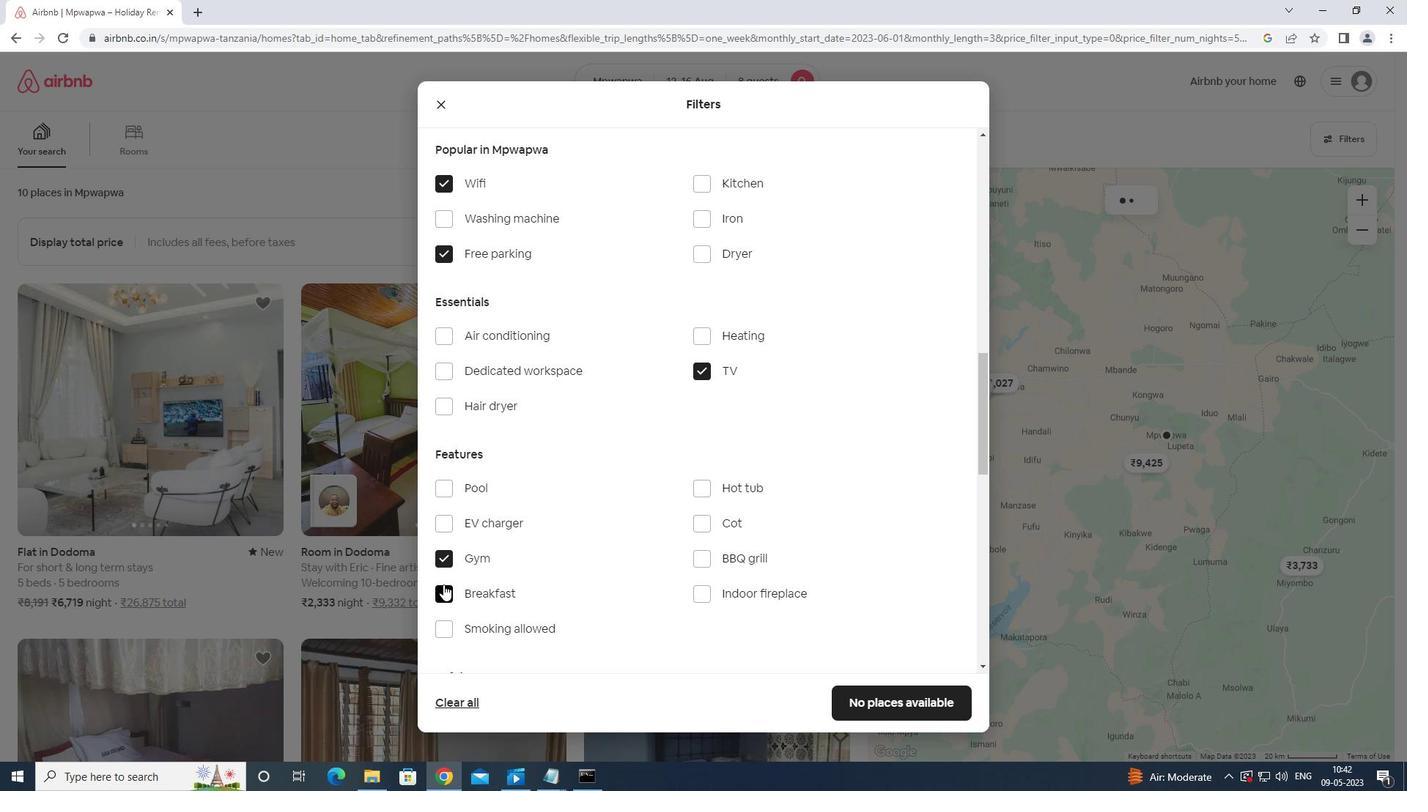 
Action: Mouse scrolled (524, 561) with delta (0, 0)
Screenshot: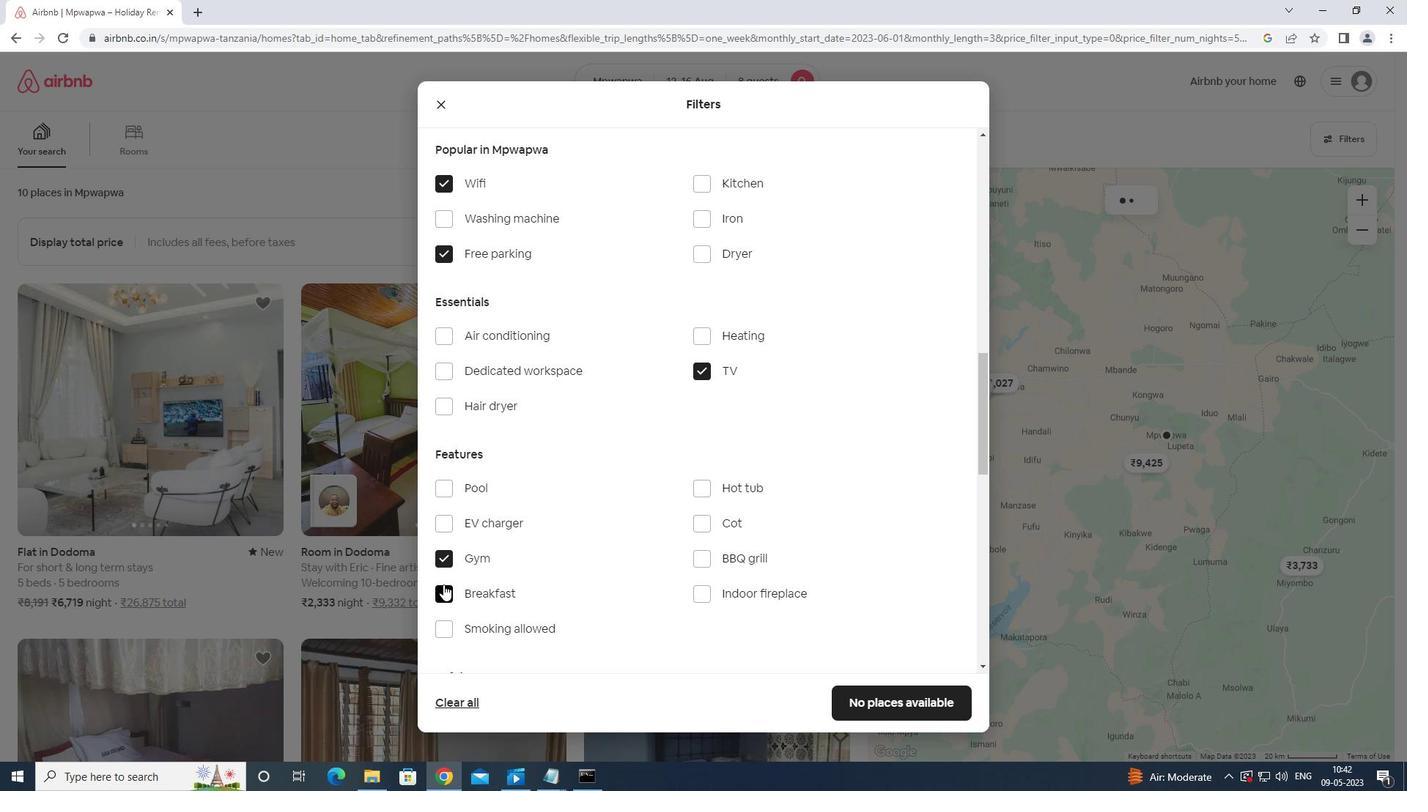 
Action: Mouse moved to (527, 567)
Screenshot: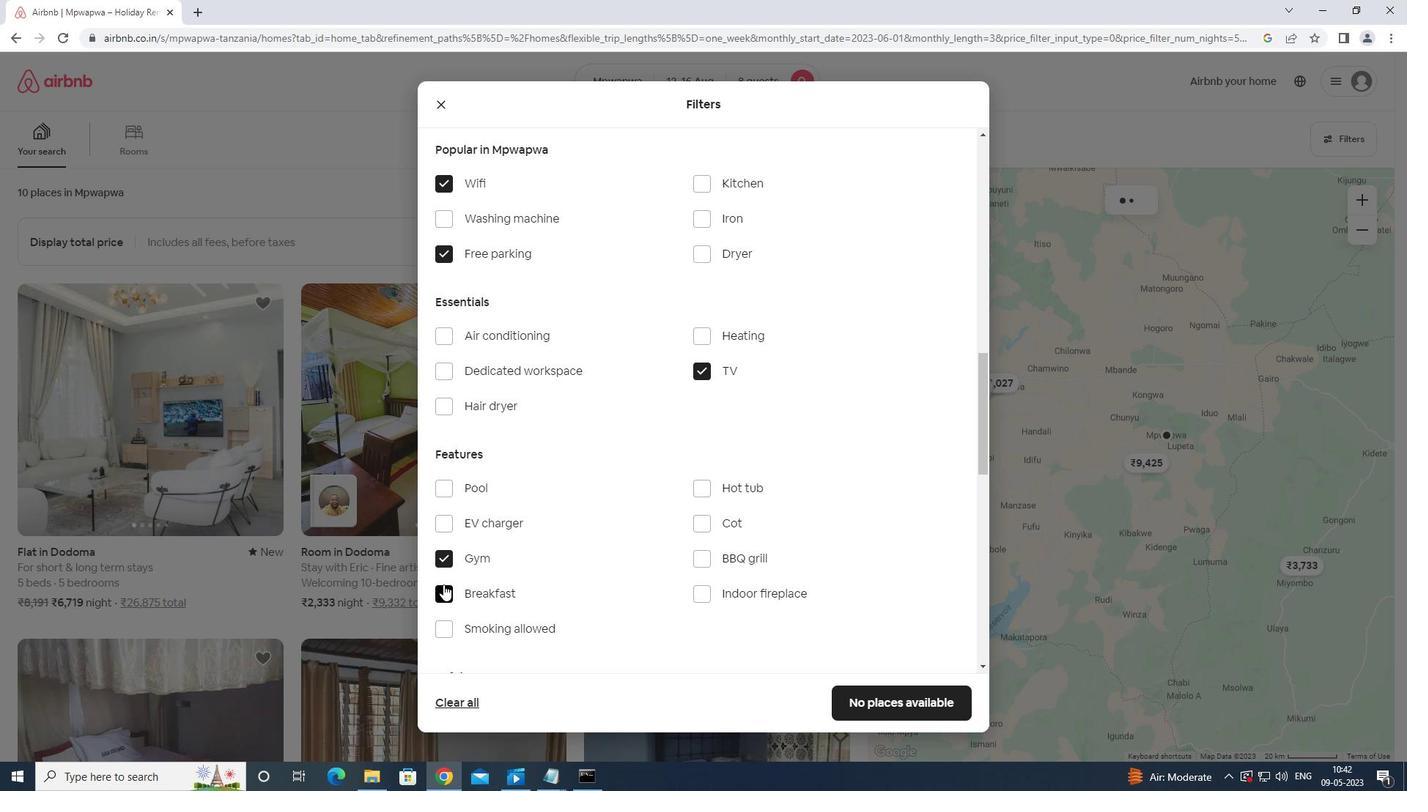 
Action: Mouse scrolled (527, 566) with delta (0, 0)
Screenshot: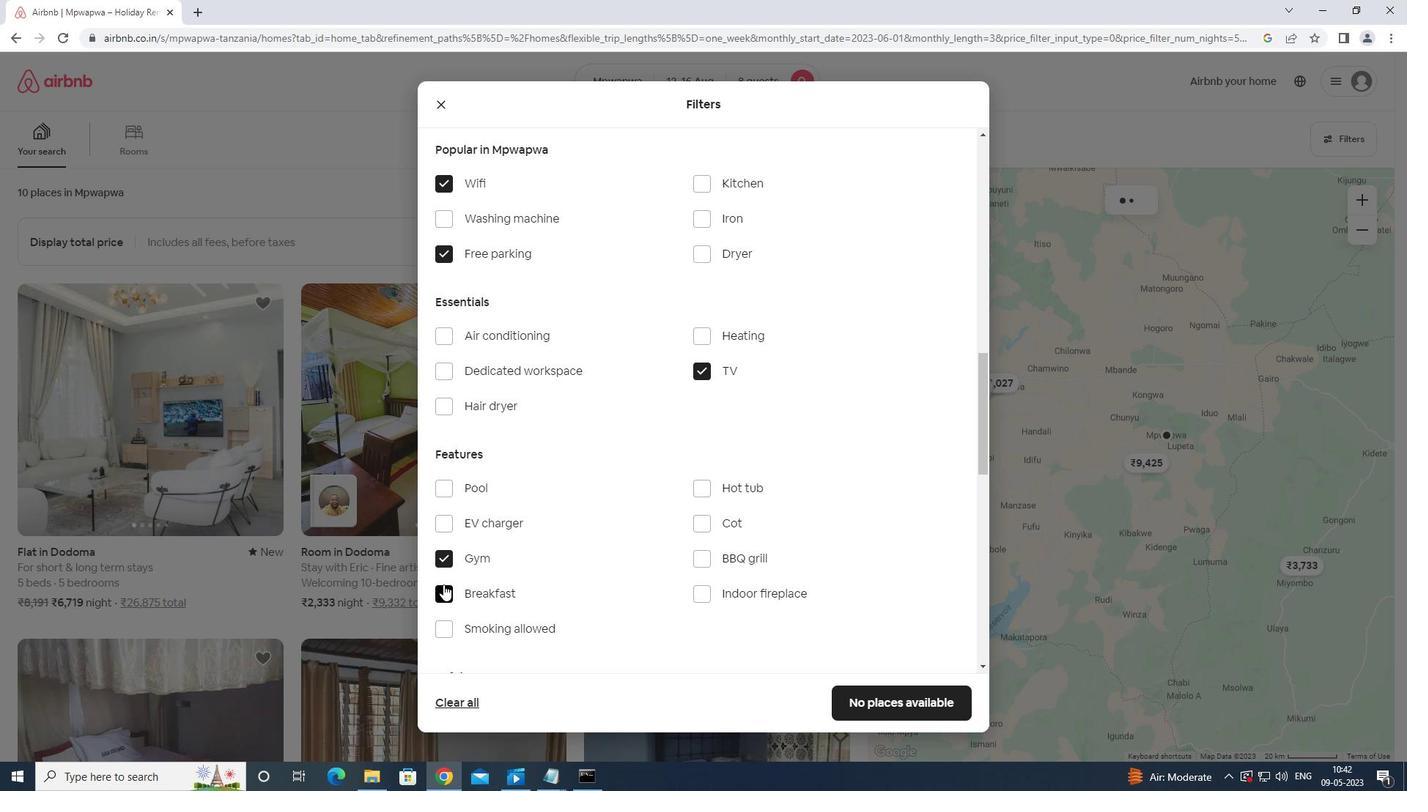 
Action: Mouse moved to (530, 568)
Screenshot: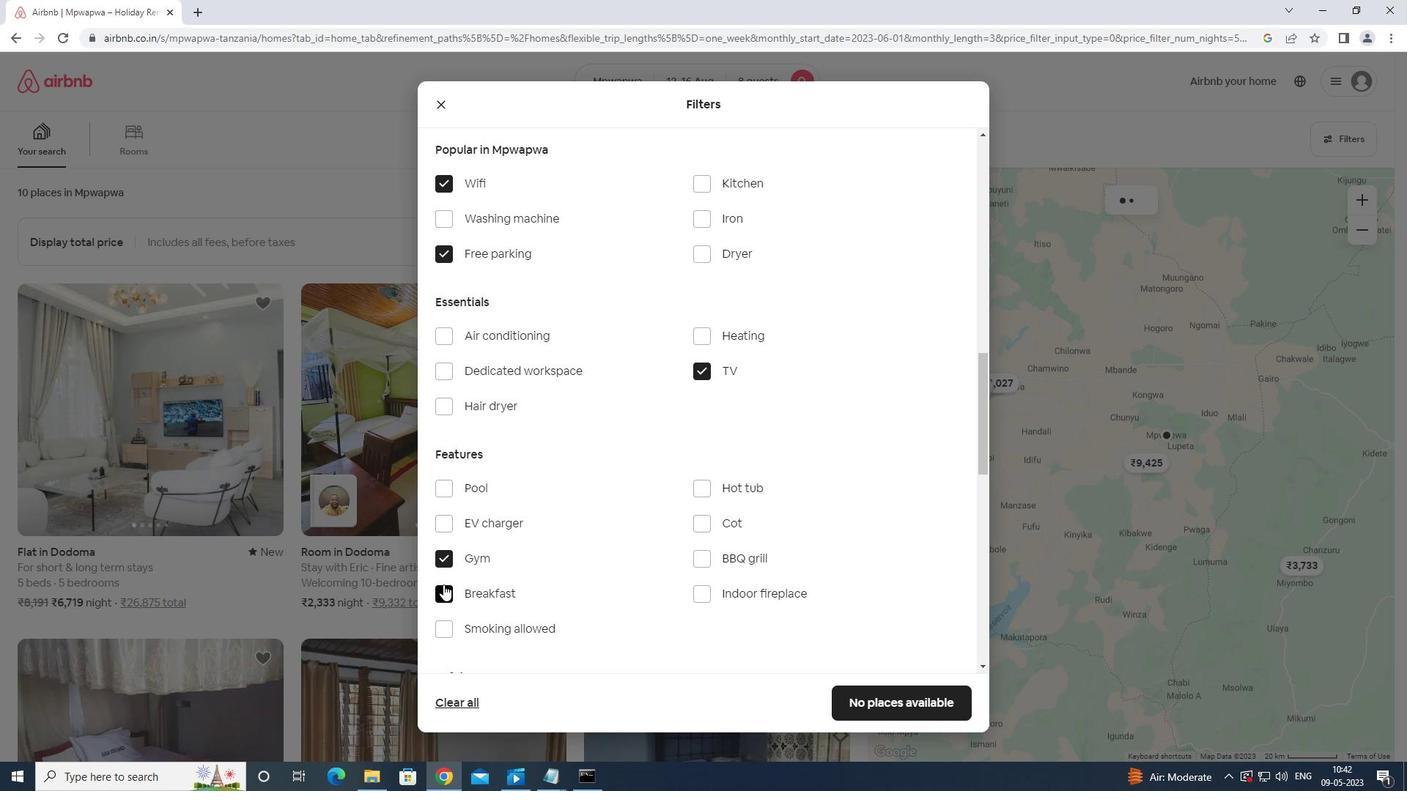 
Action: Mouse scrolled (530, 567) with delta (0, 0)
Screenshot: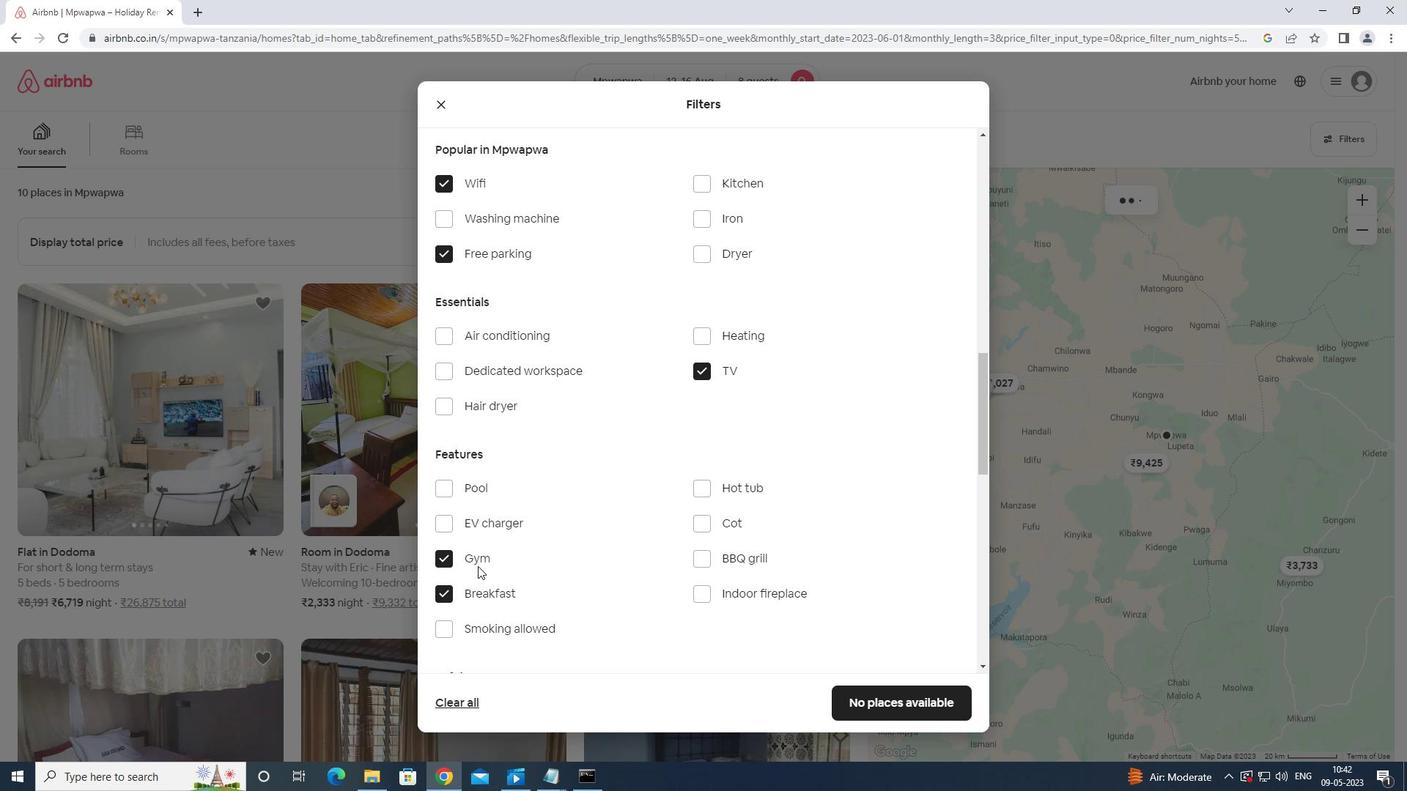 
Action: Mouse moved to (590, 541)
Screenshot: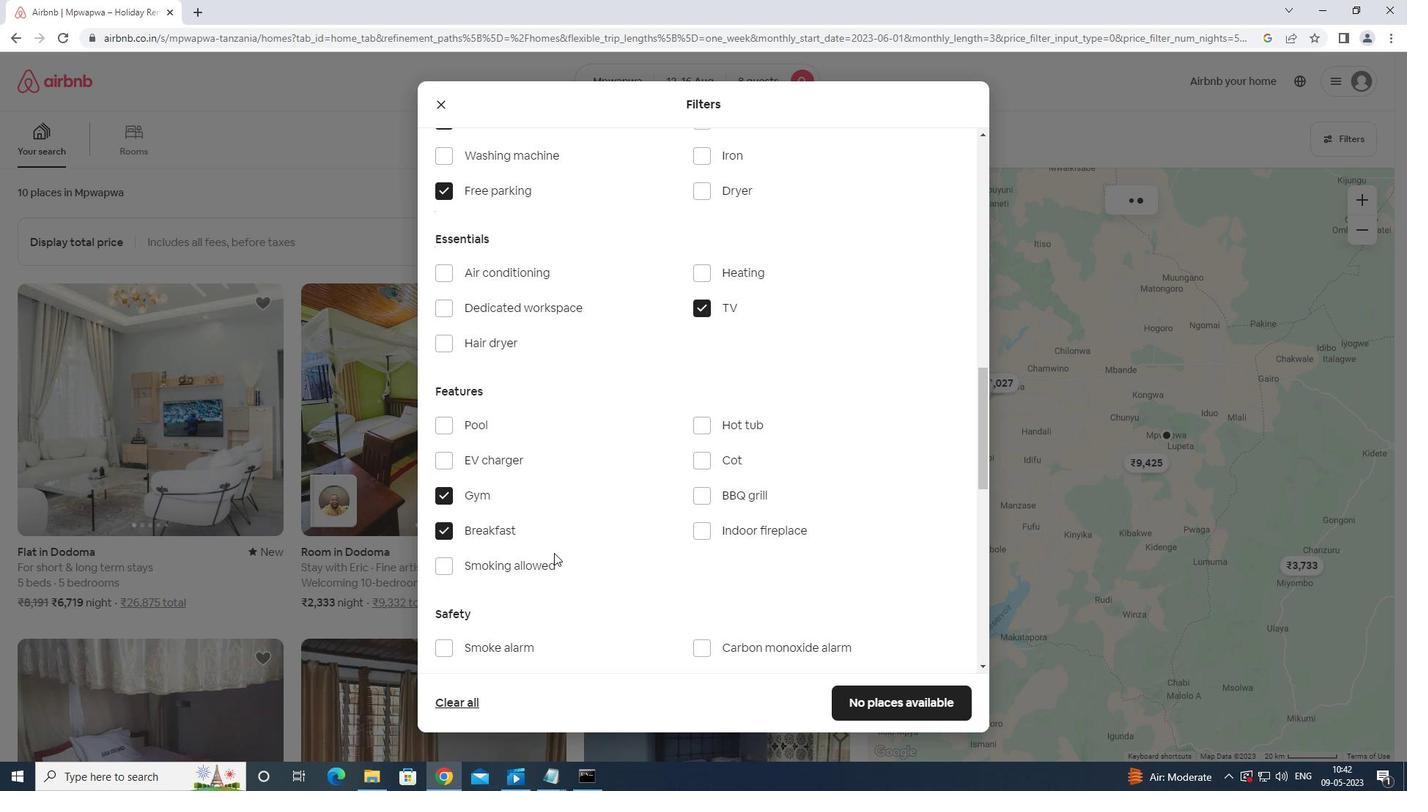 
Action: Mouse scrolled (590, 540) with delta (0, 0)
Screenshot: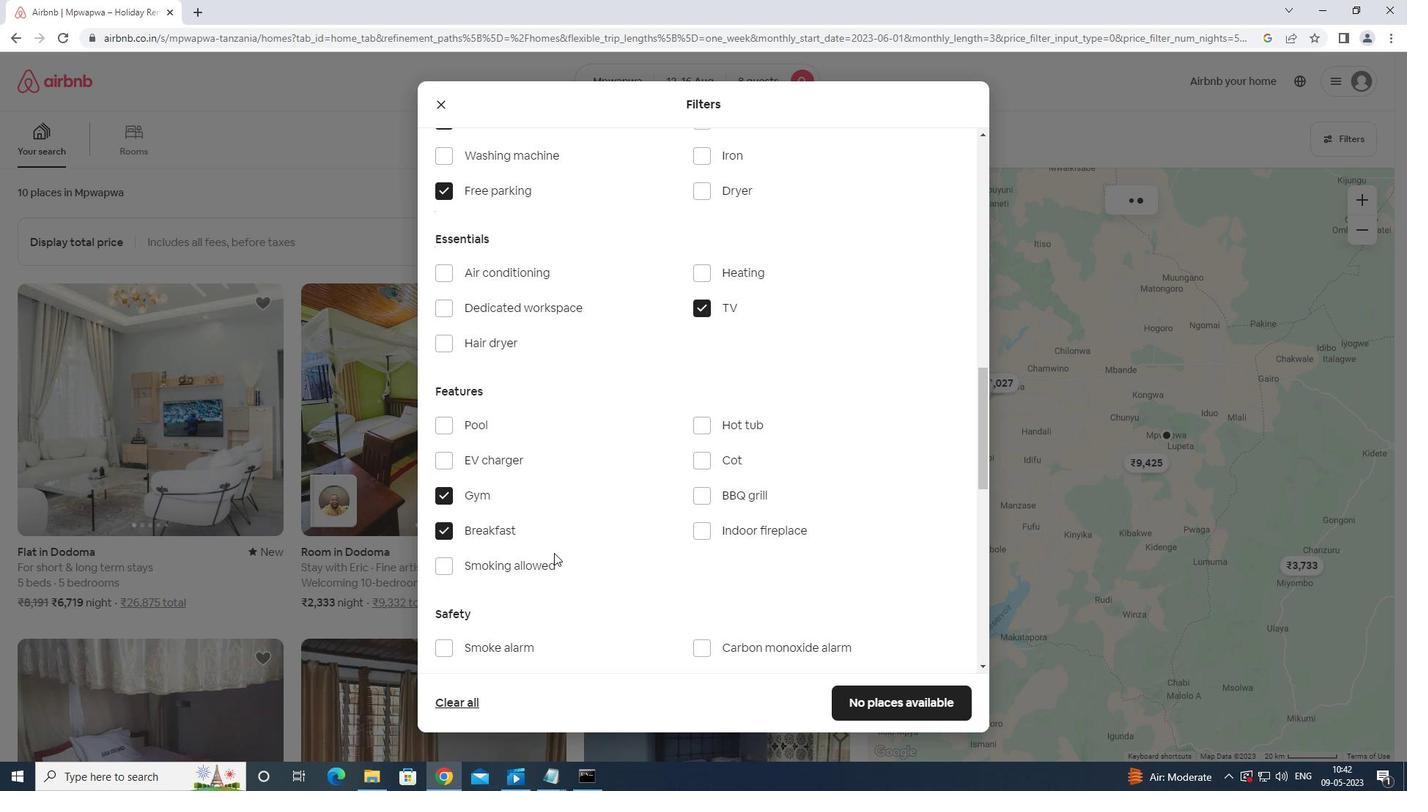 
Action: Mouse moved to (593, 544)
Screenshot: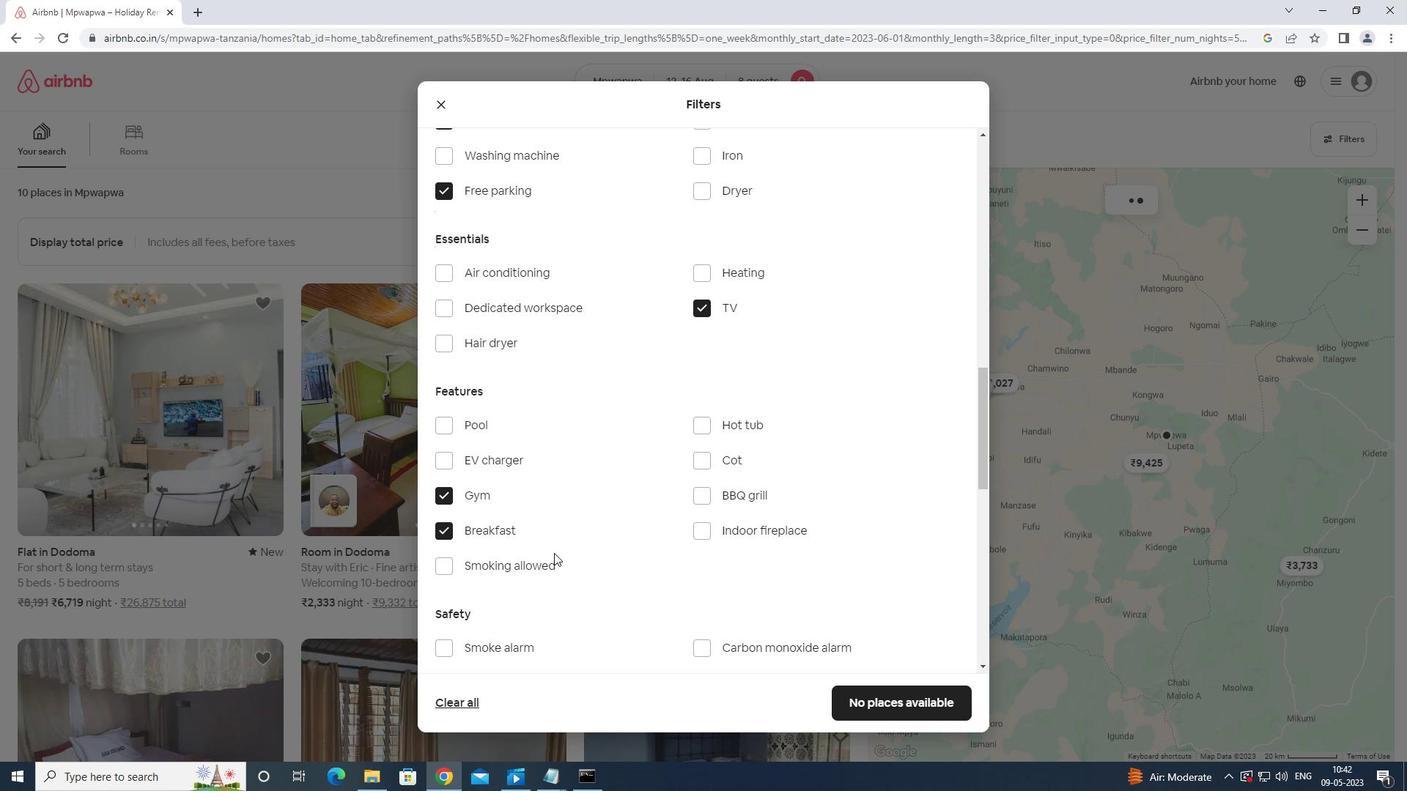 
Action: Mouse scrolled (593, 543) with delta (0, 0)
Screenshot: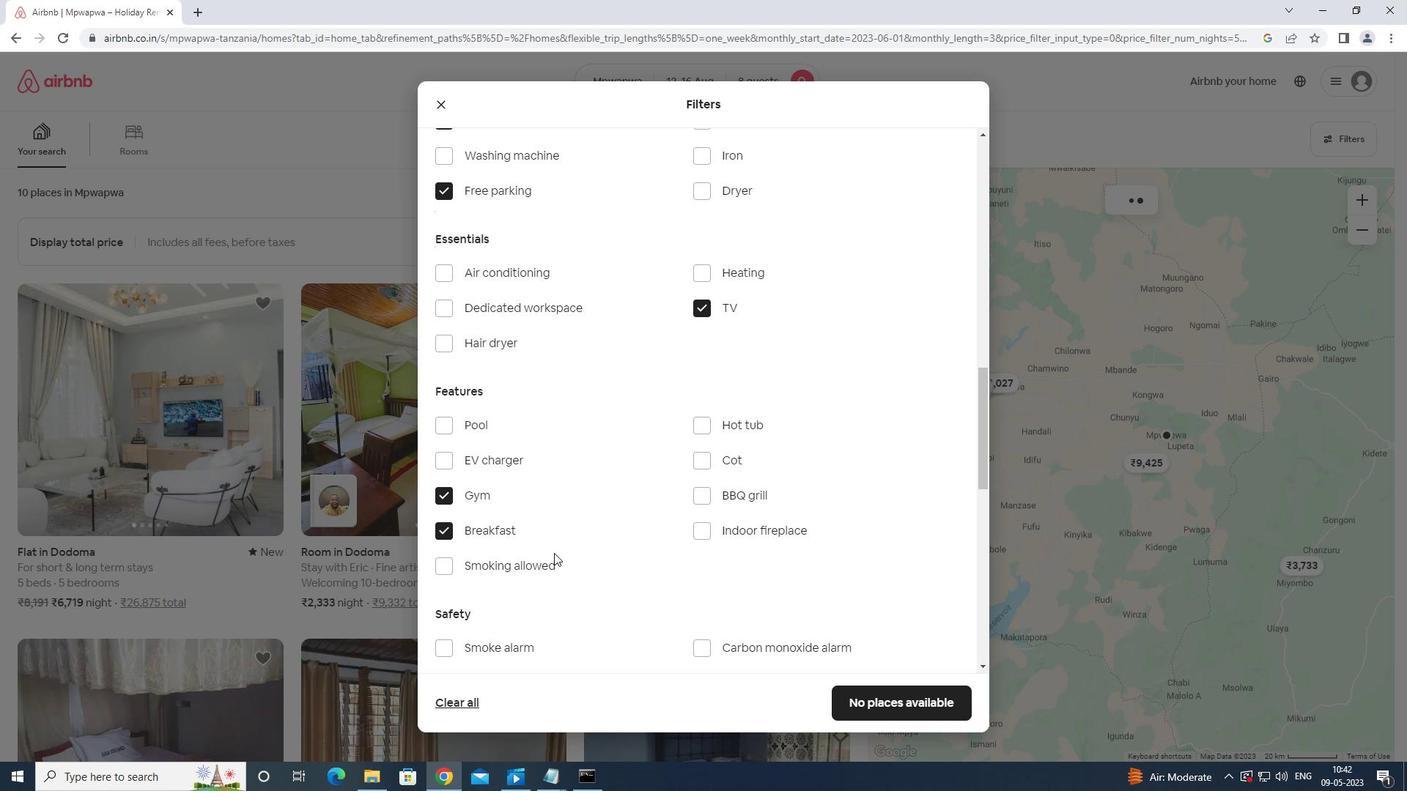 
Action: Mouse moved to (593, 544)
Screenshot: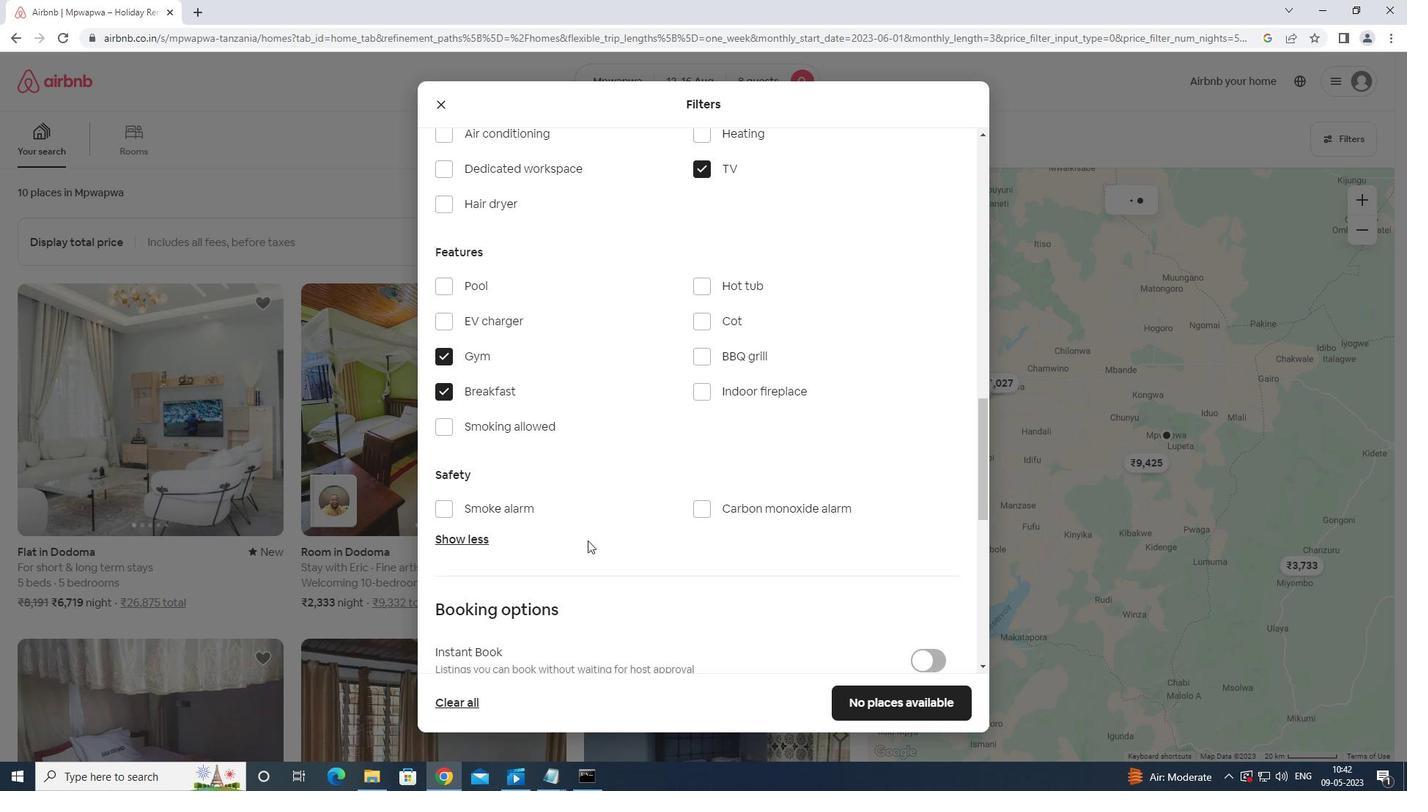 
Action: Mouse scrolled (593, 544) with delta (0, 0)
Screenshot: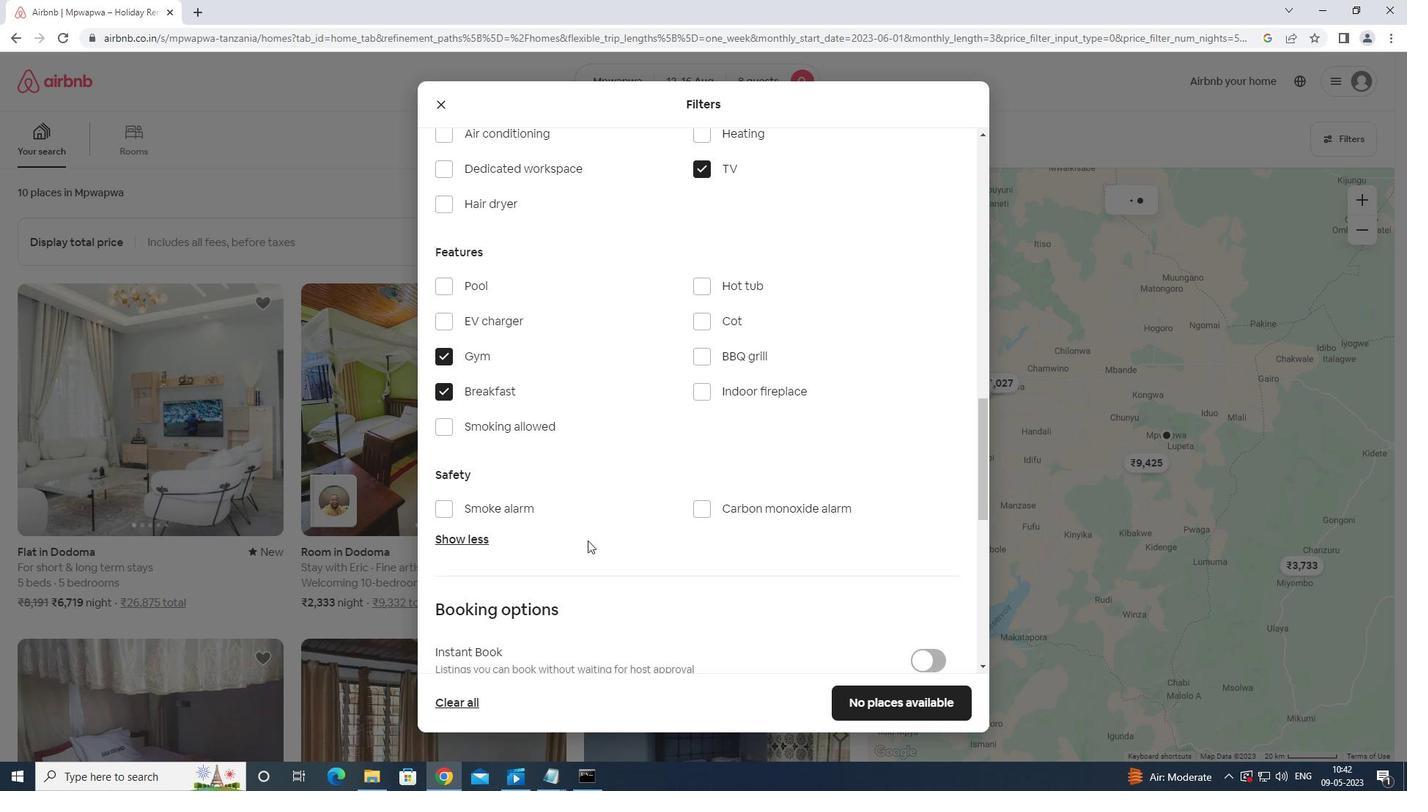 
Action: Mouse moved to (919, 472)
Screenshot: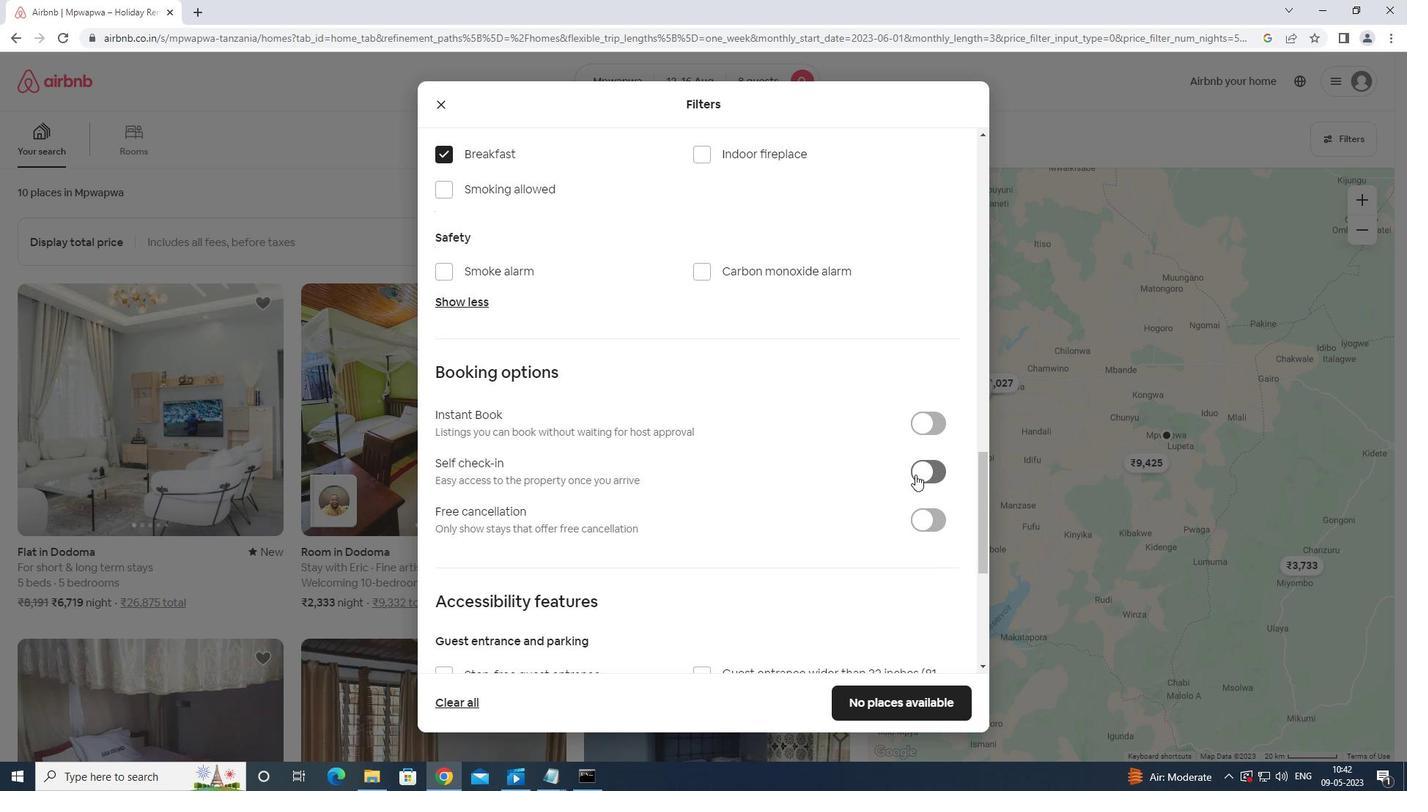 
Action: Mouse pressed left at (919, 472)
Screenshot: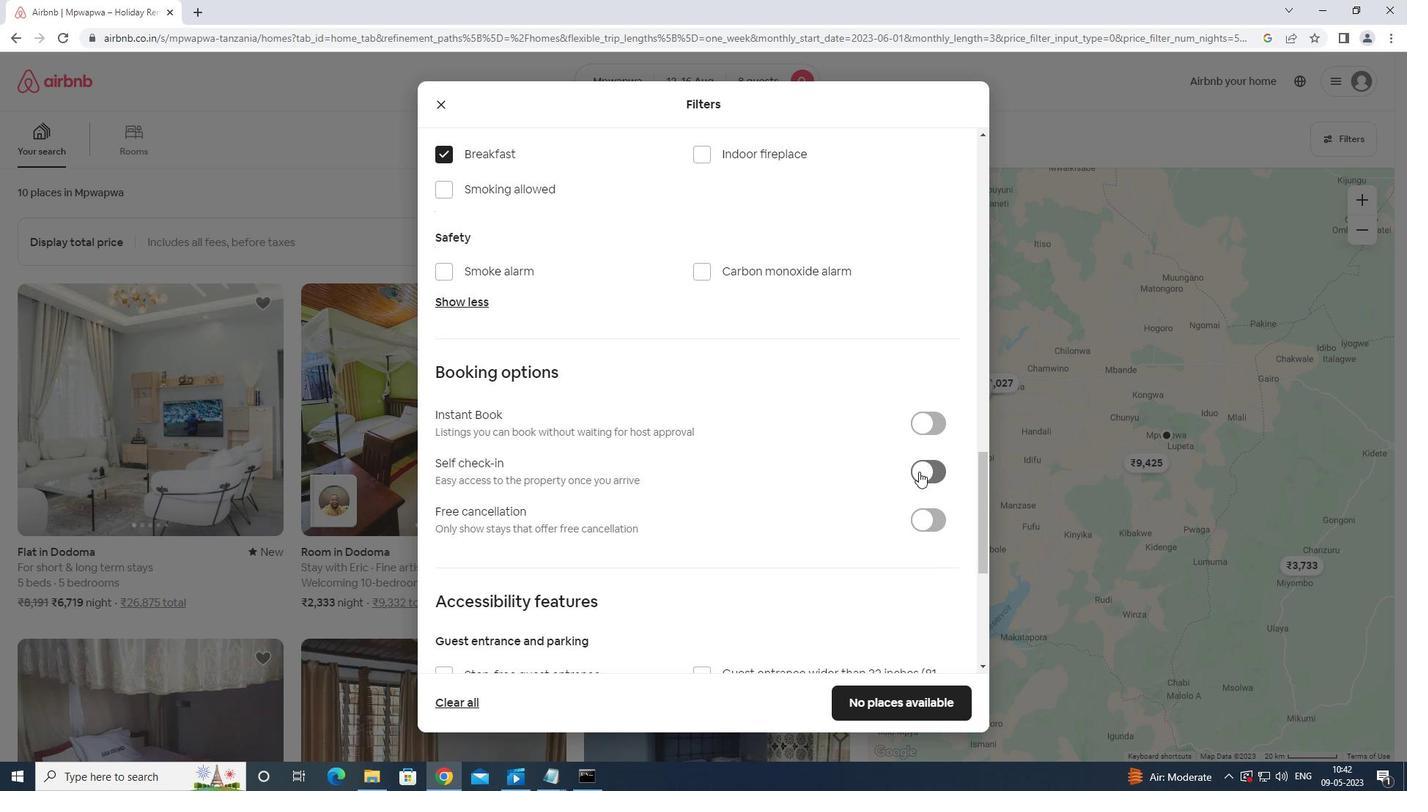 
Action: Mouse moved to (922, 460)
Screenshot: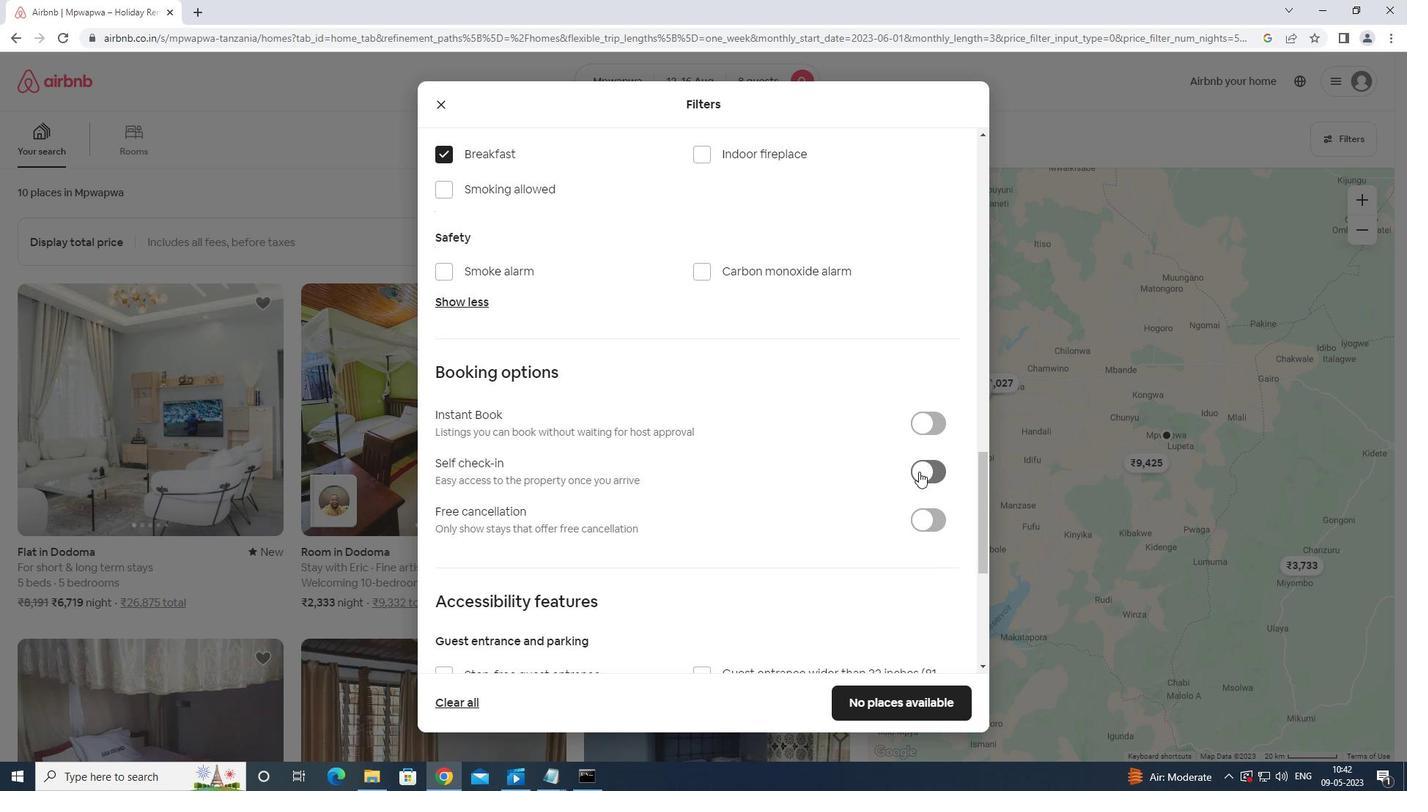 
Action: Mouse scrolled (922, 459) with delta (0, 0)
Screenshot: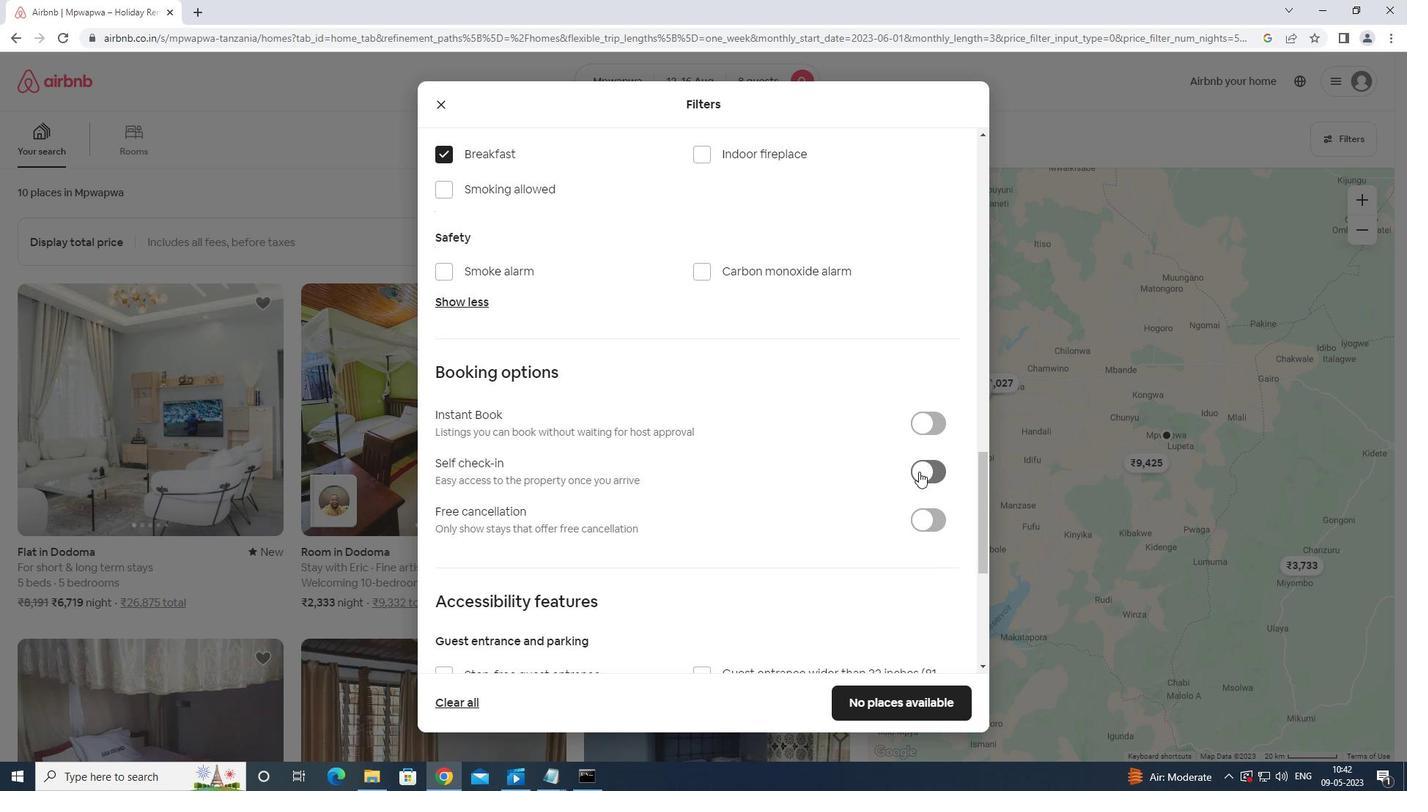 
Action: Mouse moved to (923, 460)
Screenshot: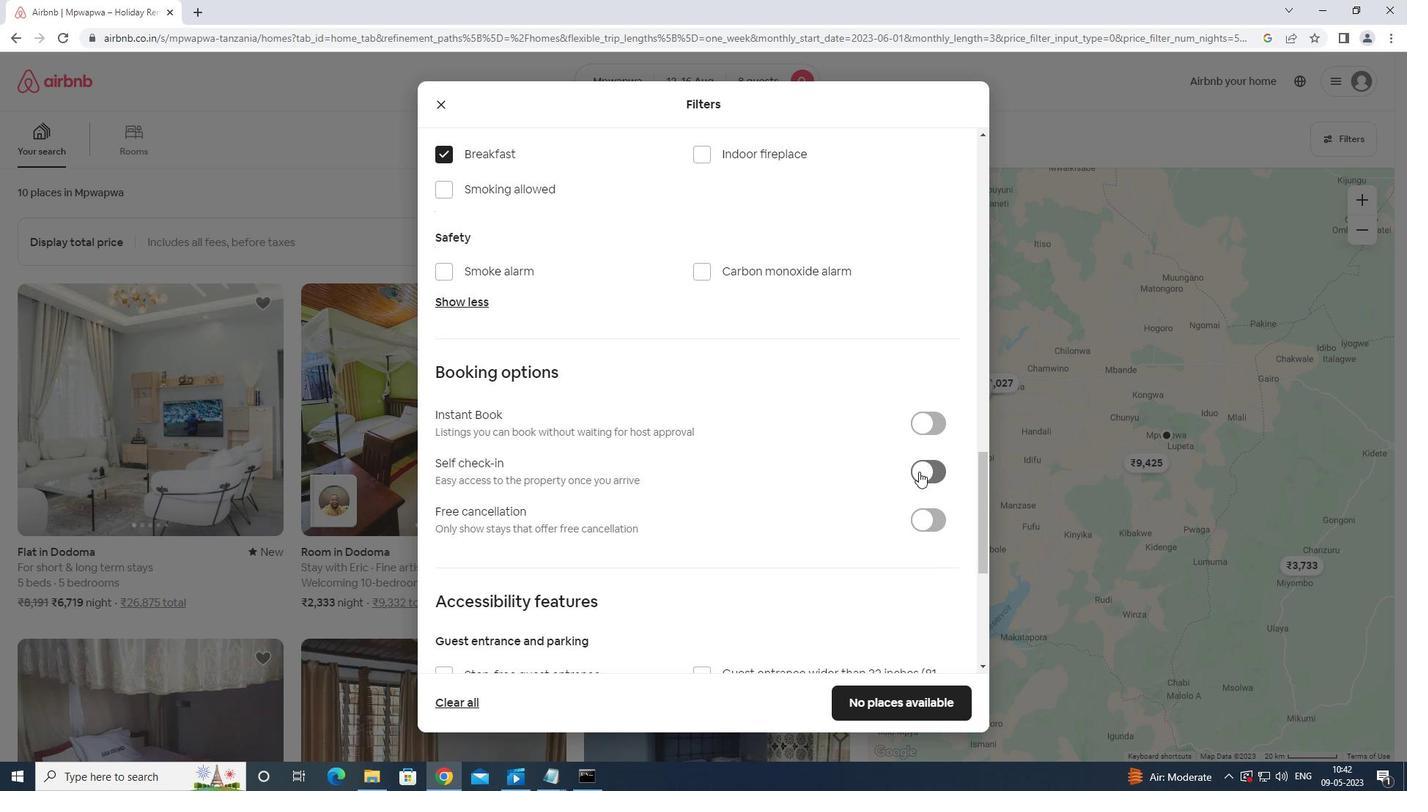 
Action: Mouse scrolled (923, 459) with delta (0, 0)
Screenshot: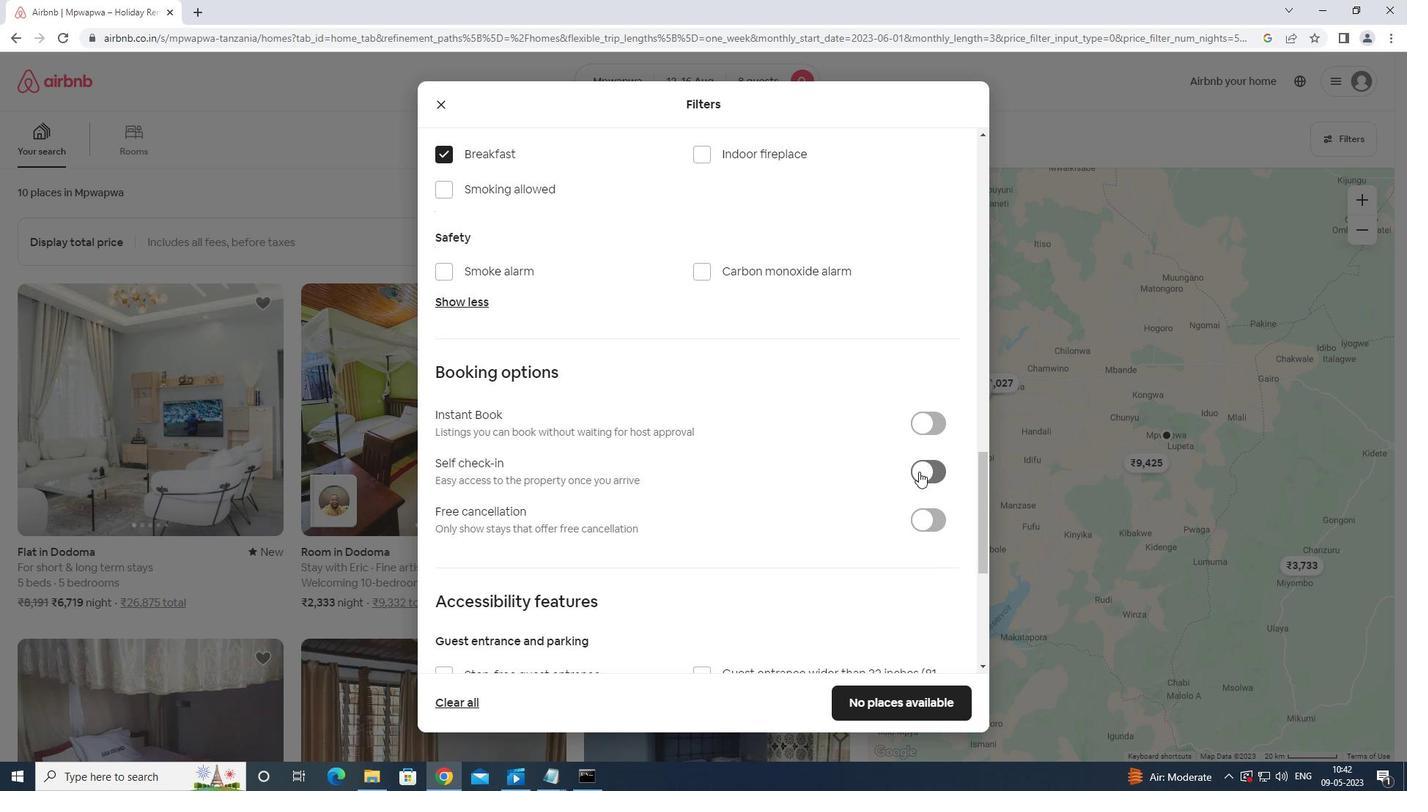 
Action: Mouse scrolled (923, 459) with delta (0, 0)
Screenshot: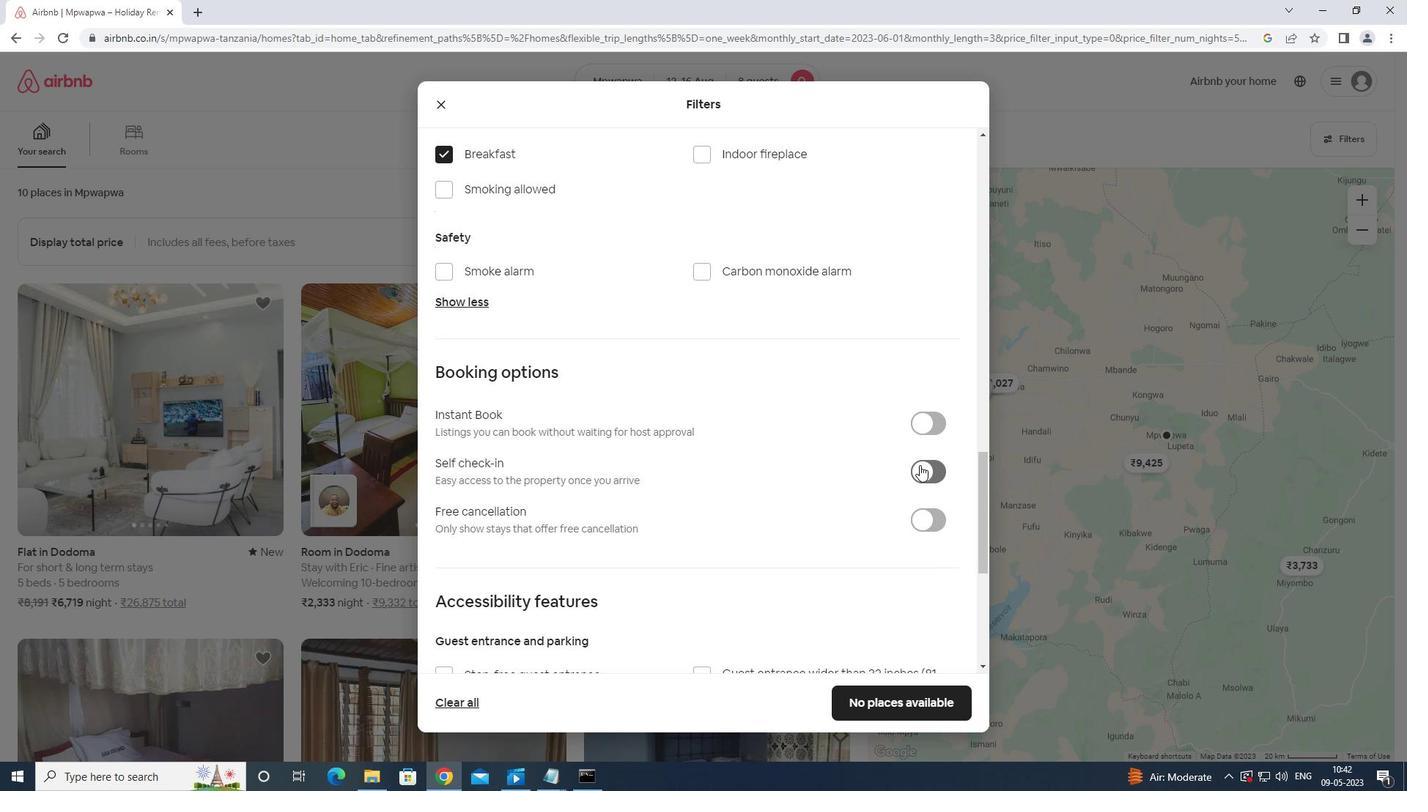 
Action: Mouse scrolled (923, 459) with delta (0, 0)
Screenshot: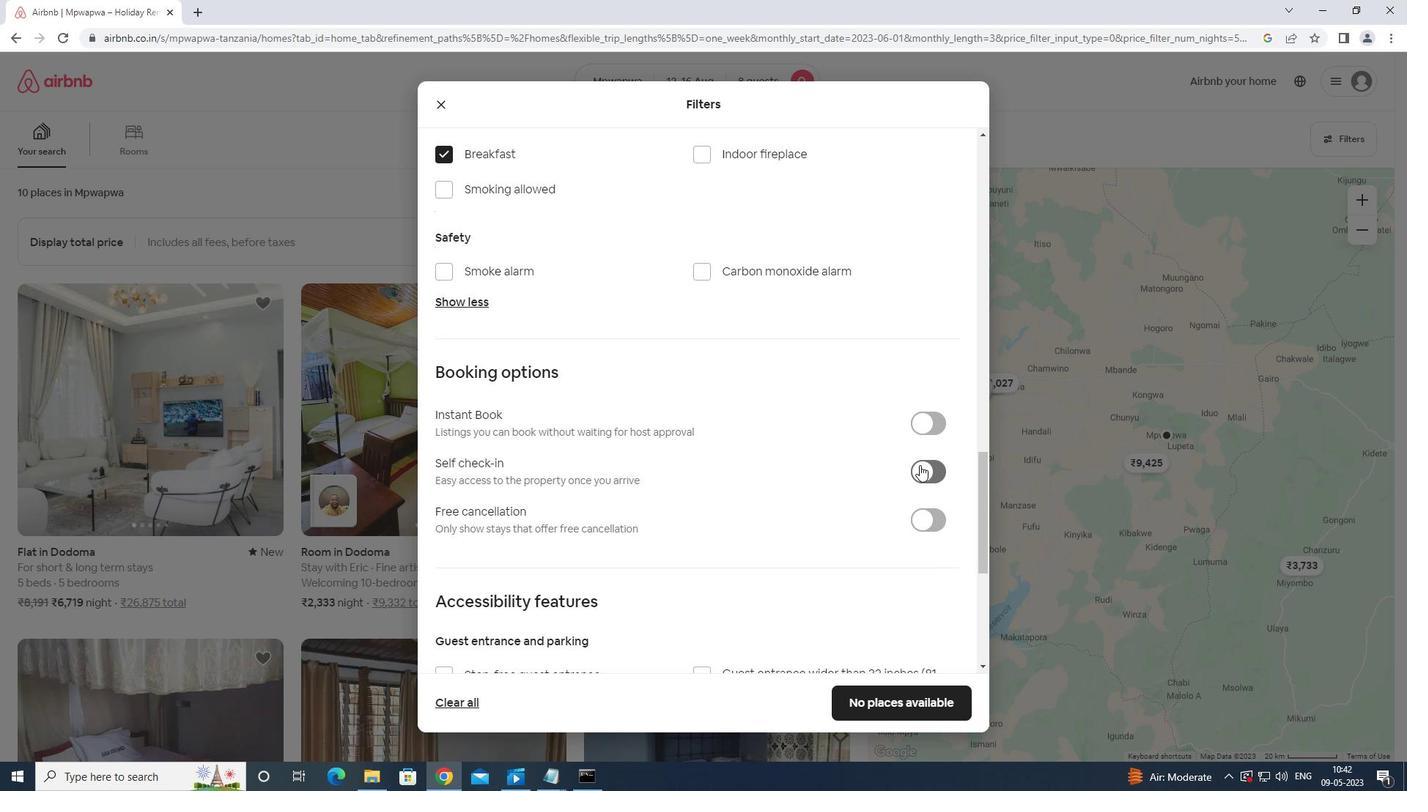 
Action: Mouse moved to (923, 461)
Screenshot: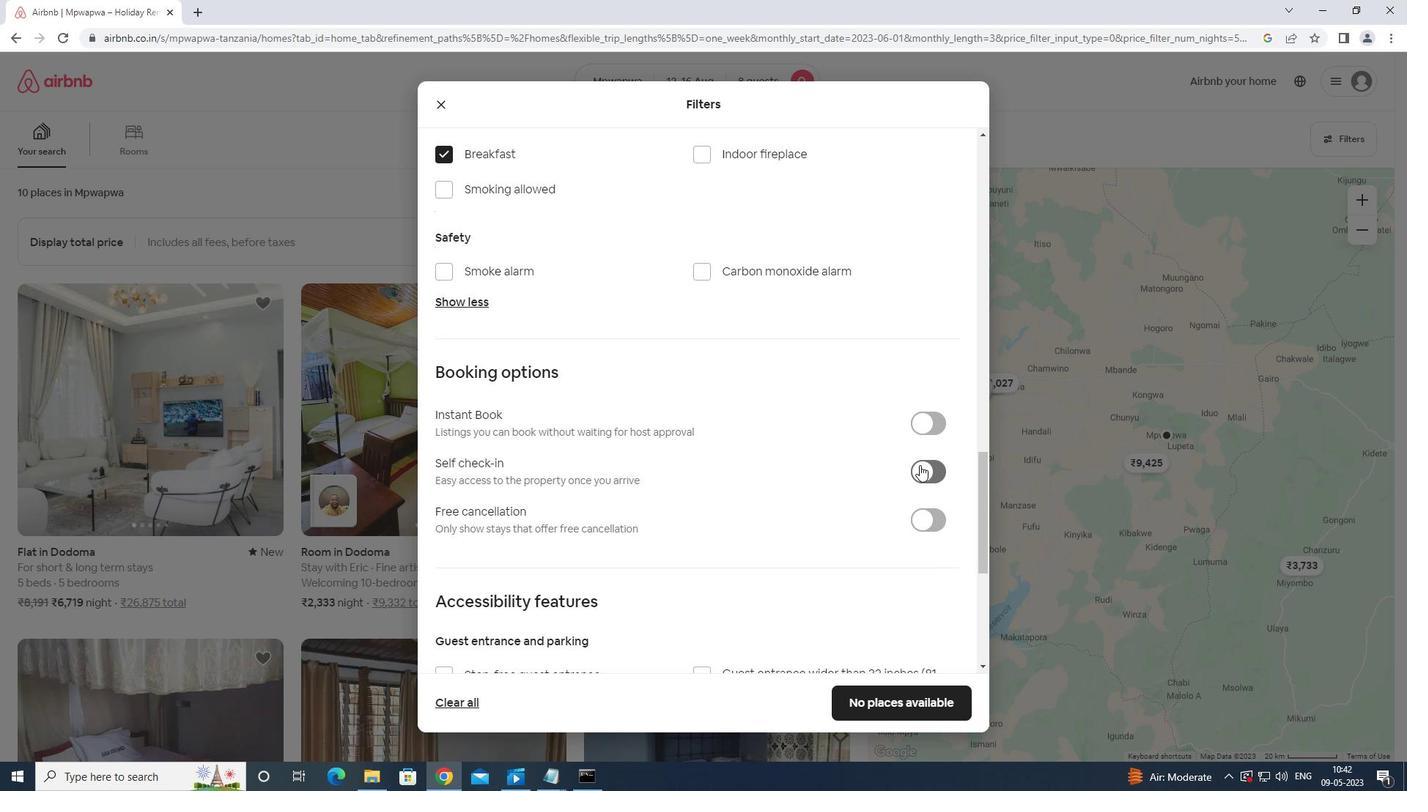 
Action: Mouse scrolled (923, 460) with delta (0, 0)
Screenshot: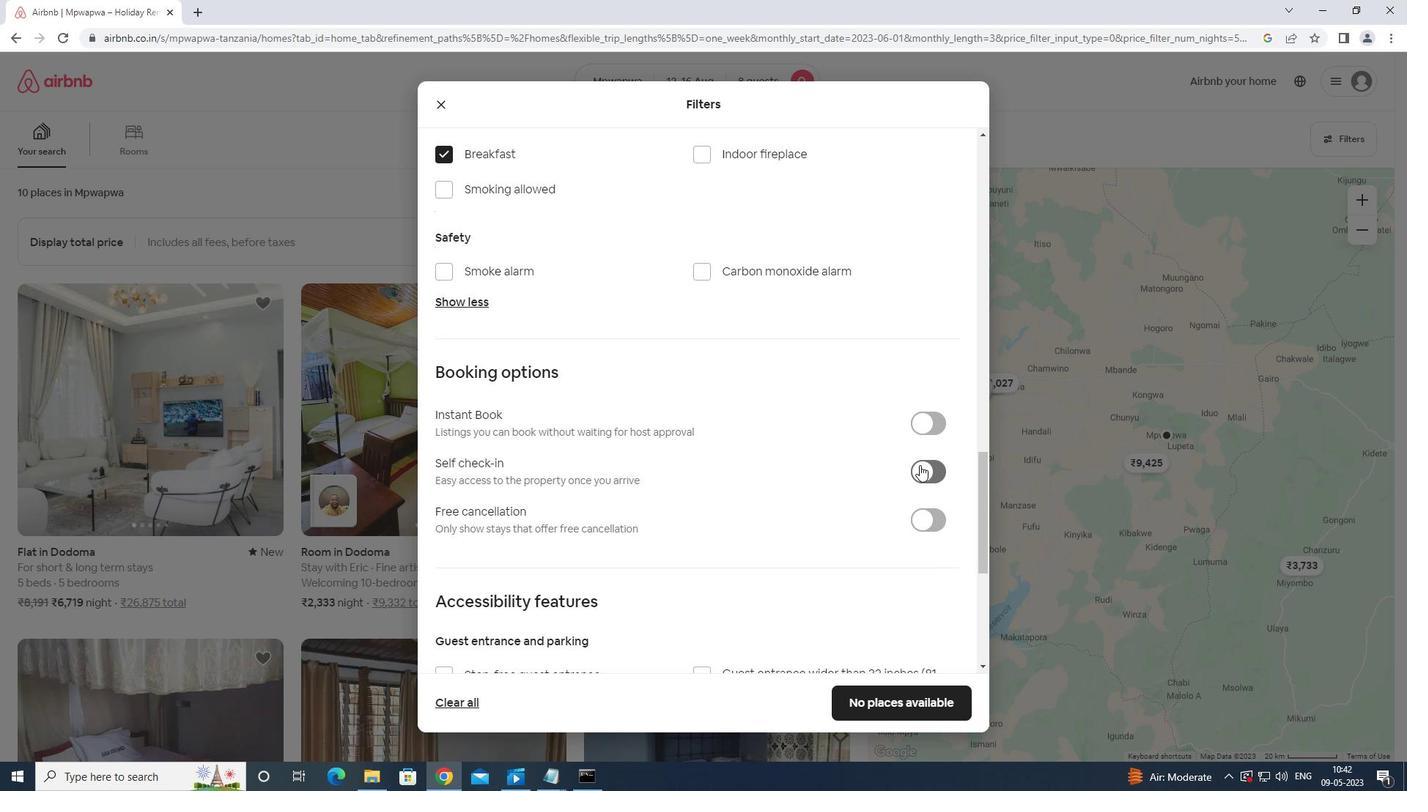 
Action: Mouse moved to (924, 463)
Screenshot: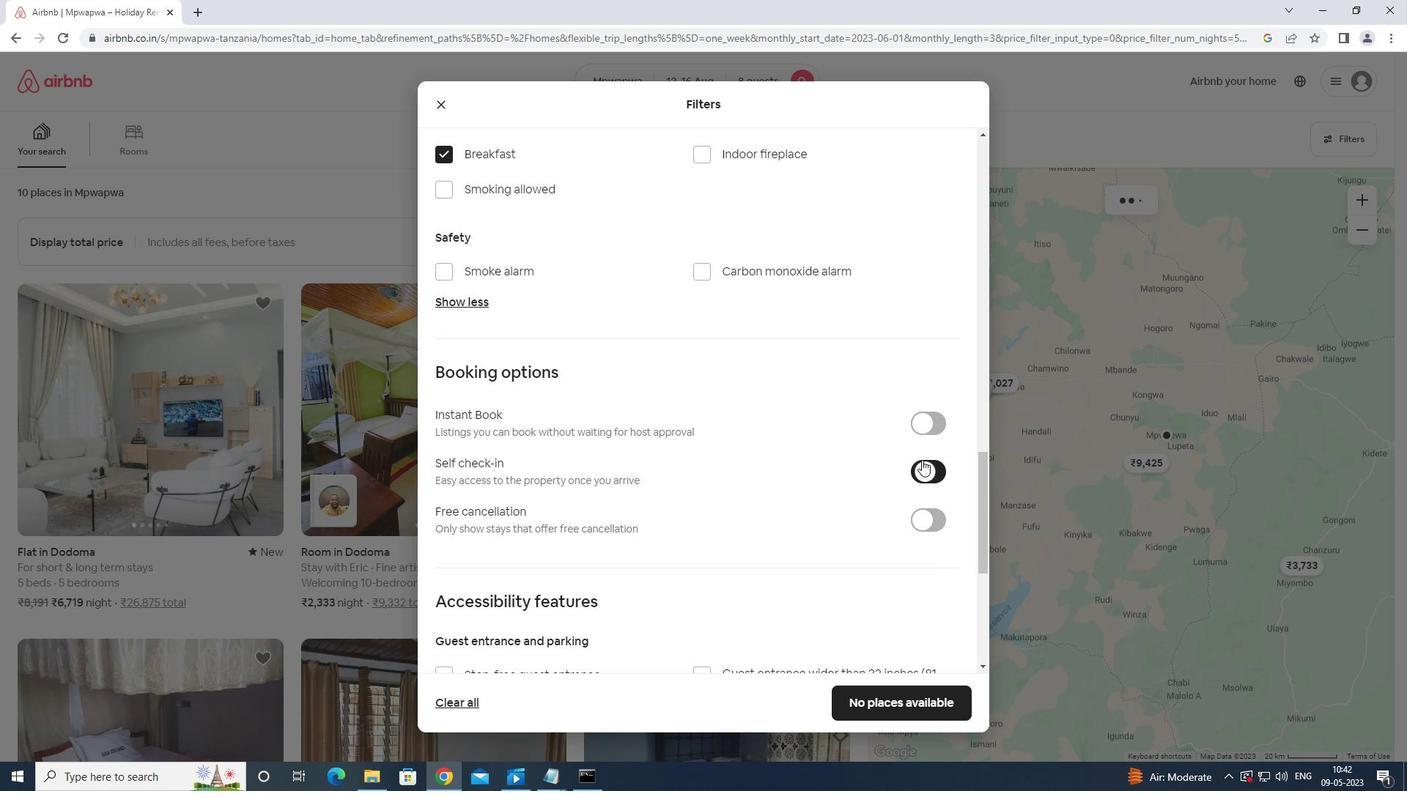 
Action: Mouse scrolled (924, 462) with delta (0, 0)
Screenshot: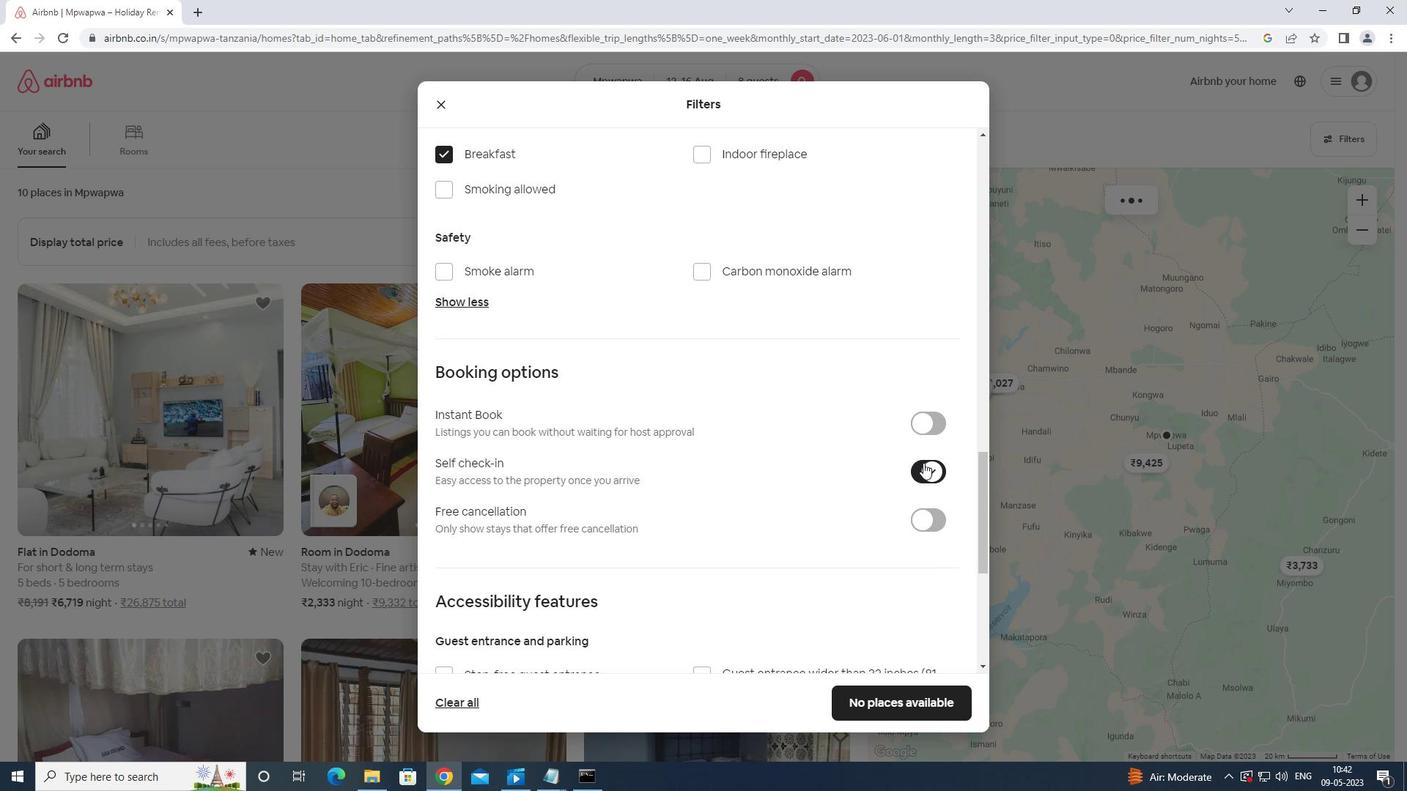 
Action: Mouse scrolled (924, 462) with delta (0, 0)
Screenshot: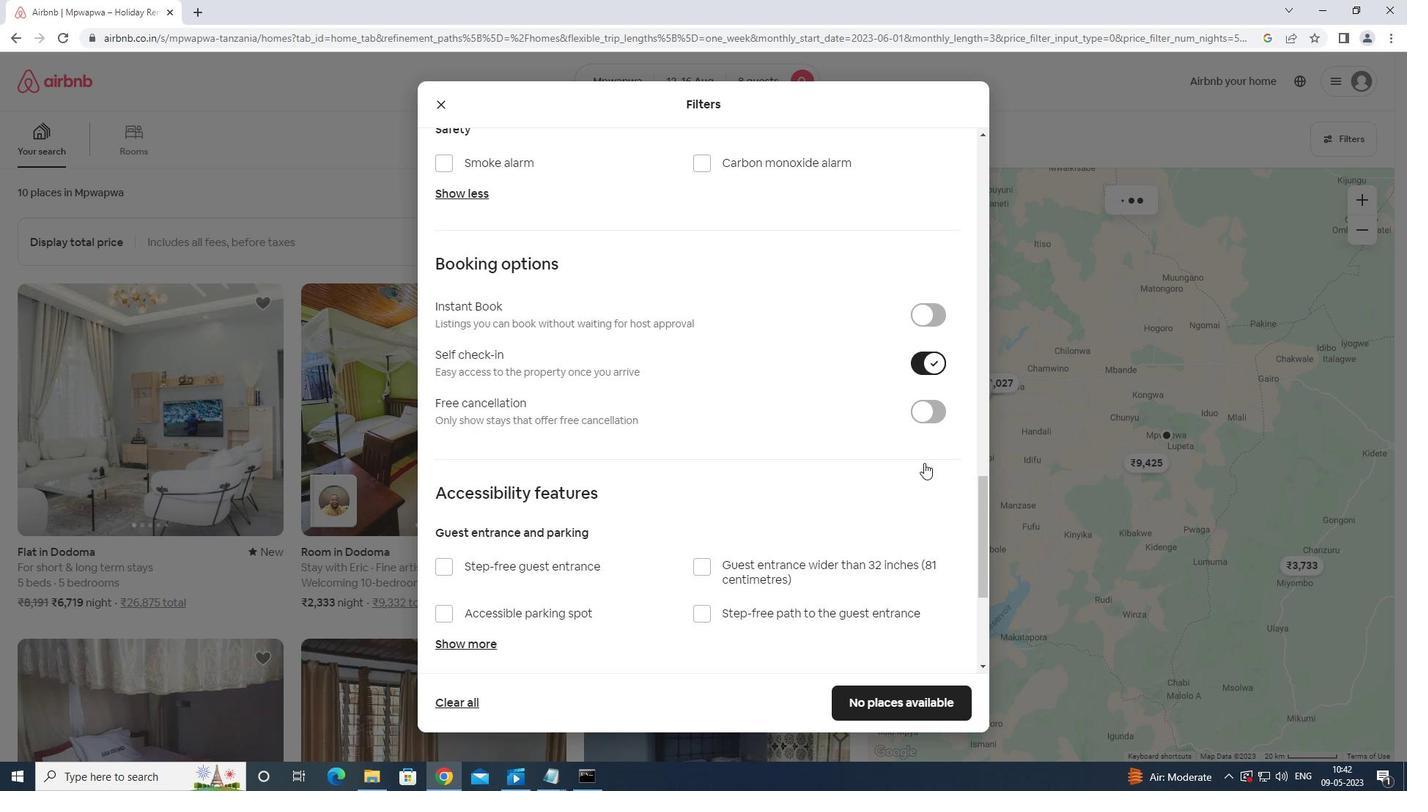 
Action: Mouse scrolled (924, 462) with delta (0, 0)
Screenshot: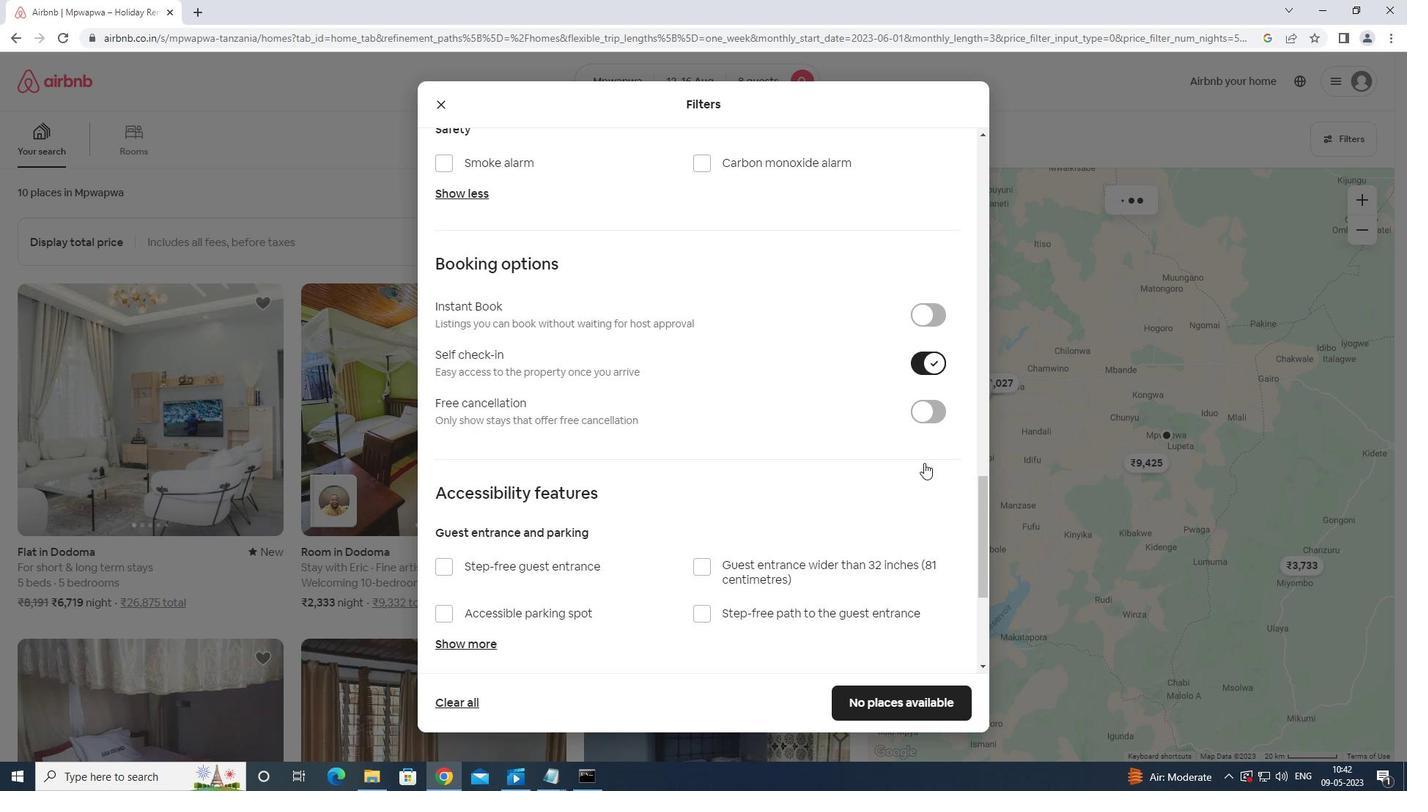 
Action: Mouse scrolled (924, 462) with delta (0, 0)
Screenshot: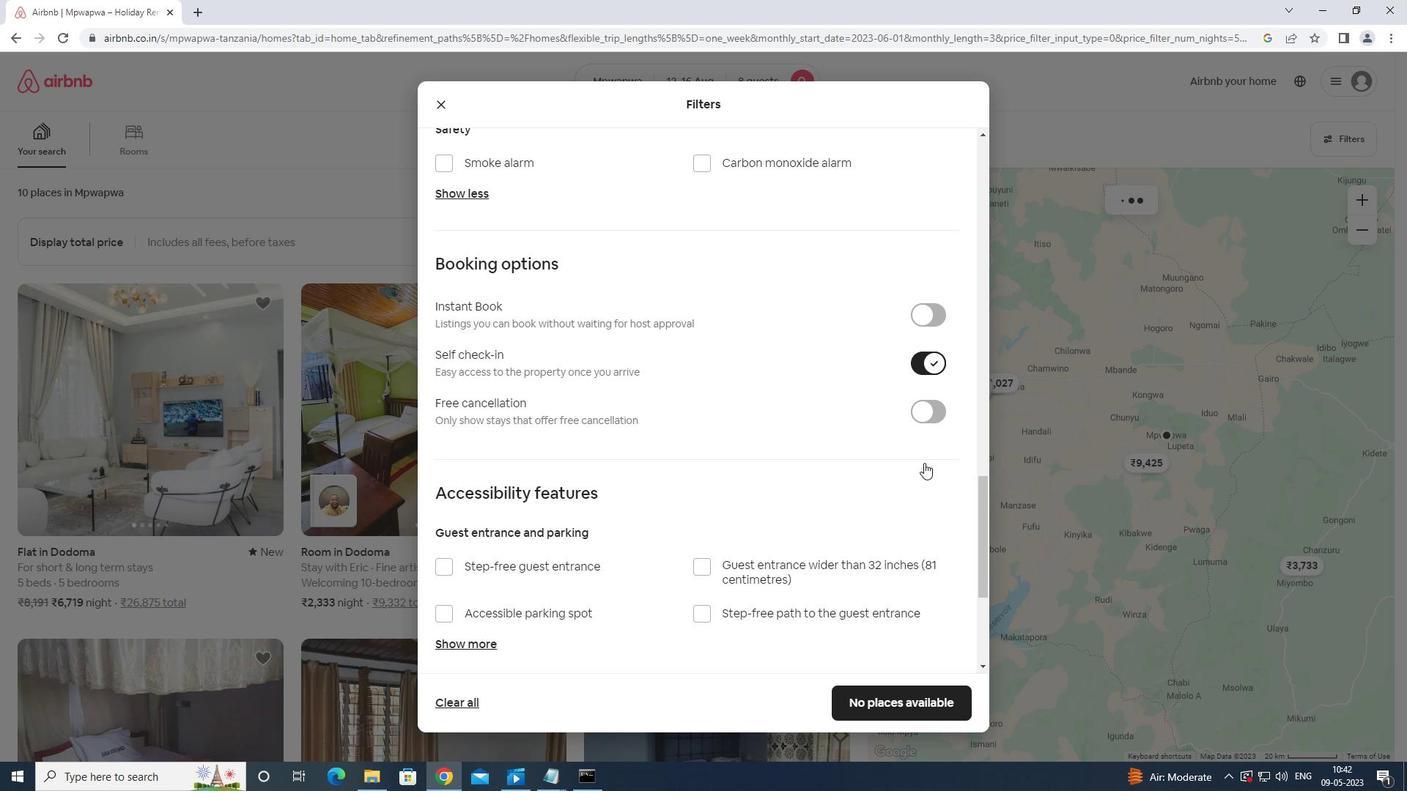 
Action: Mouse moved to (924, 463)
Screenshot: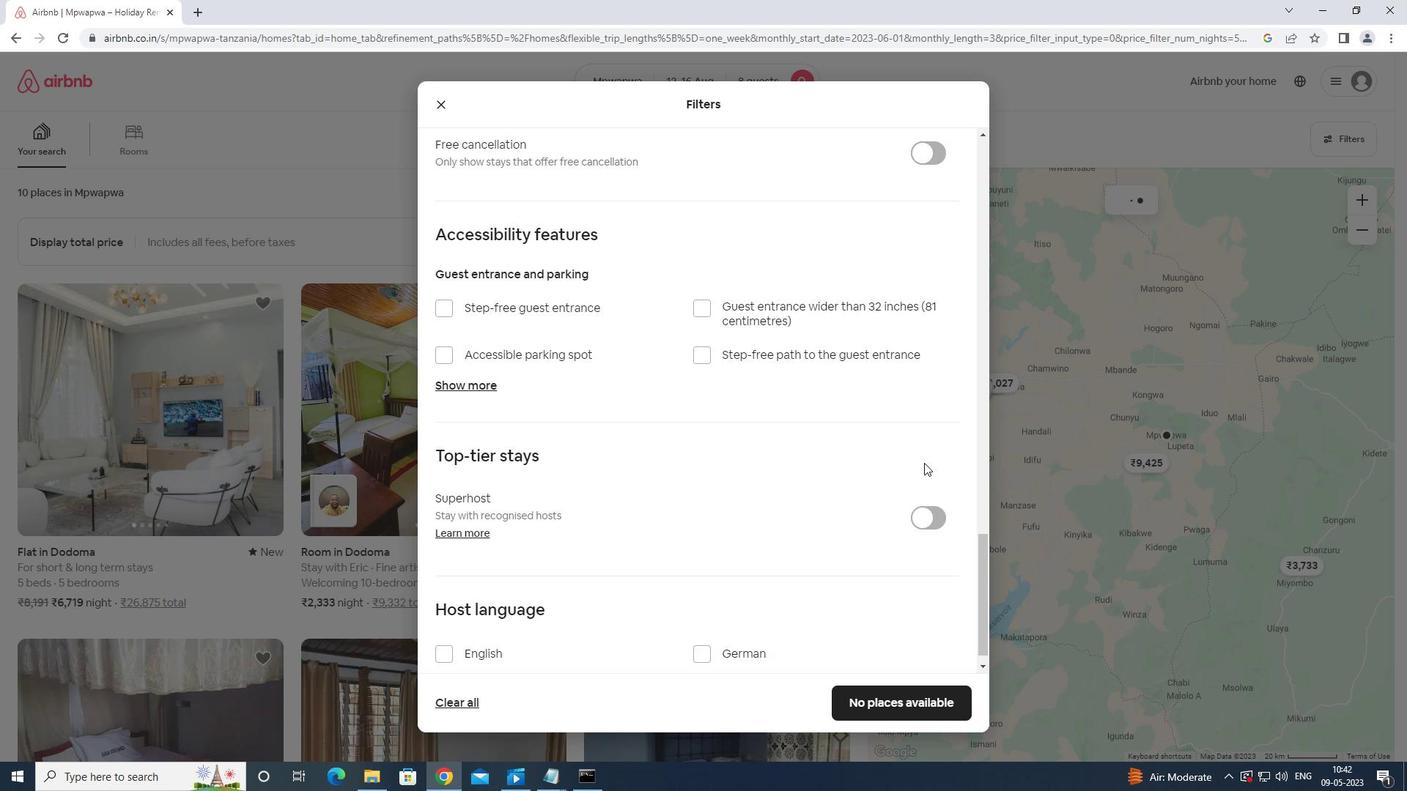 
Action: Mouse scrolled (924, 462) with delta (0, 0)
Screenshot: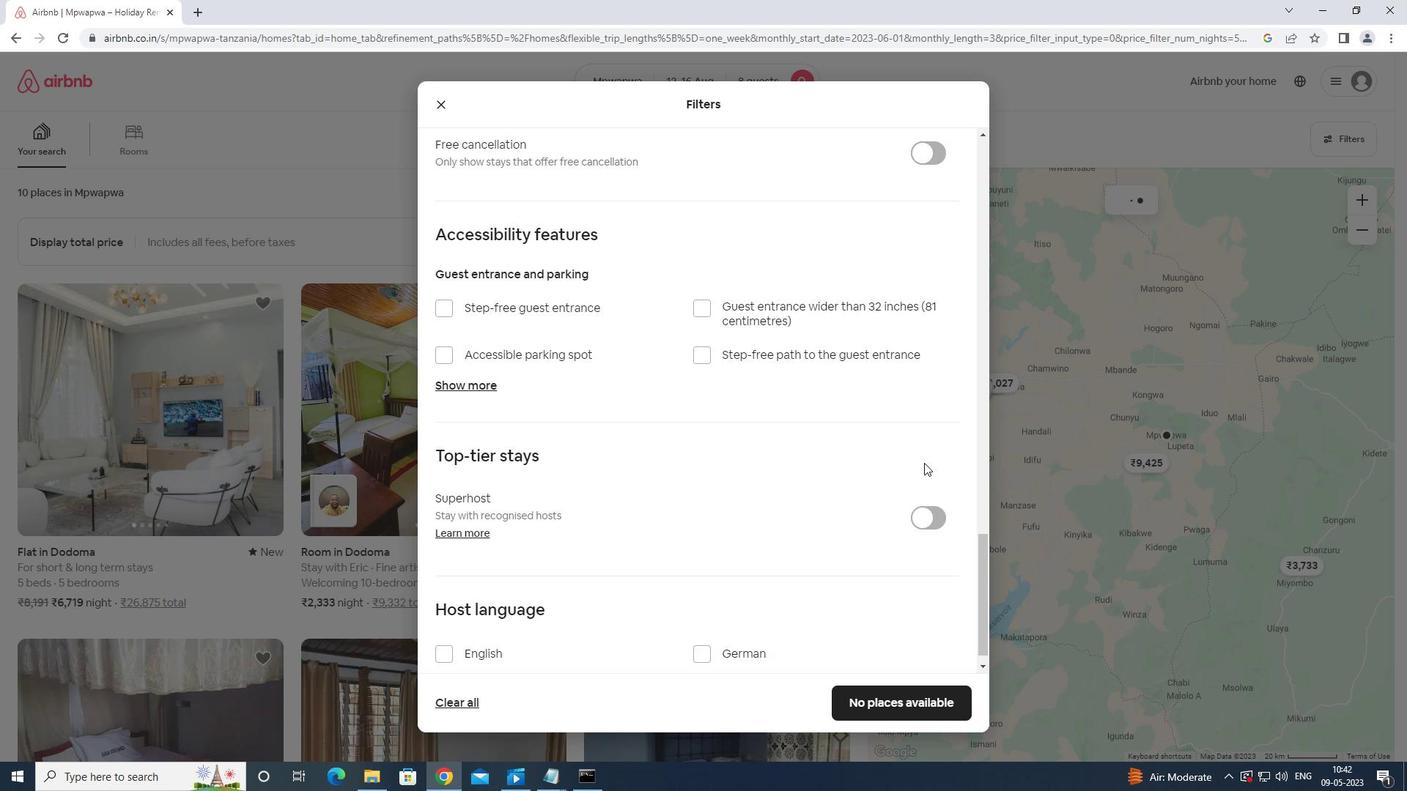 
Action: Mouse moved to (923, 467)
Screenshot: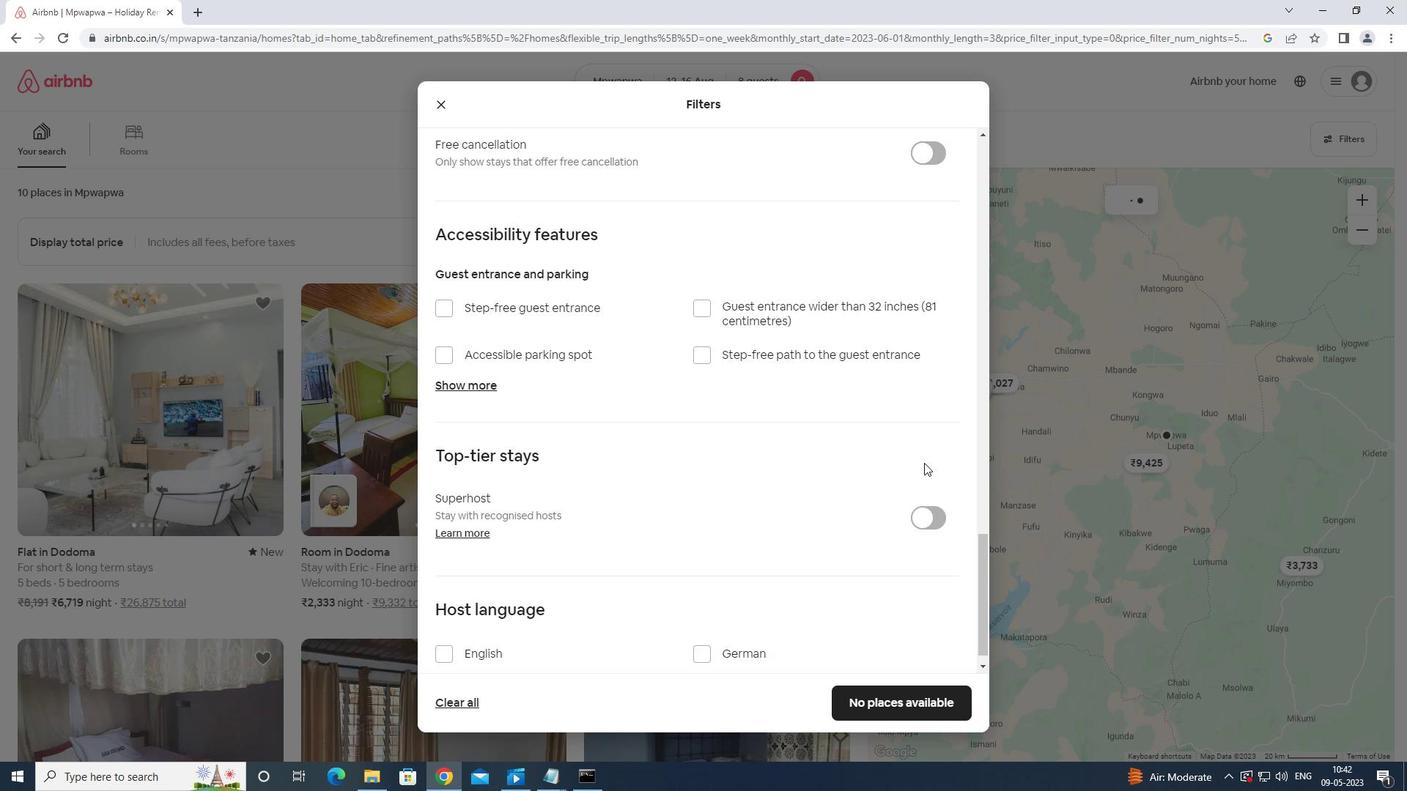 
Action: Mouse scrolled (923, 466) with delta (0, 0)
Screenshot: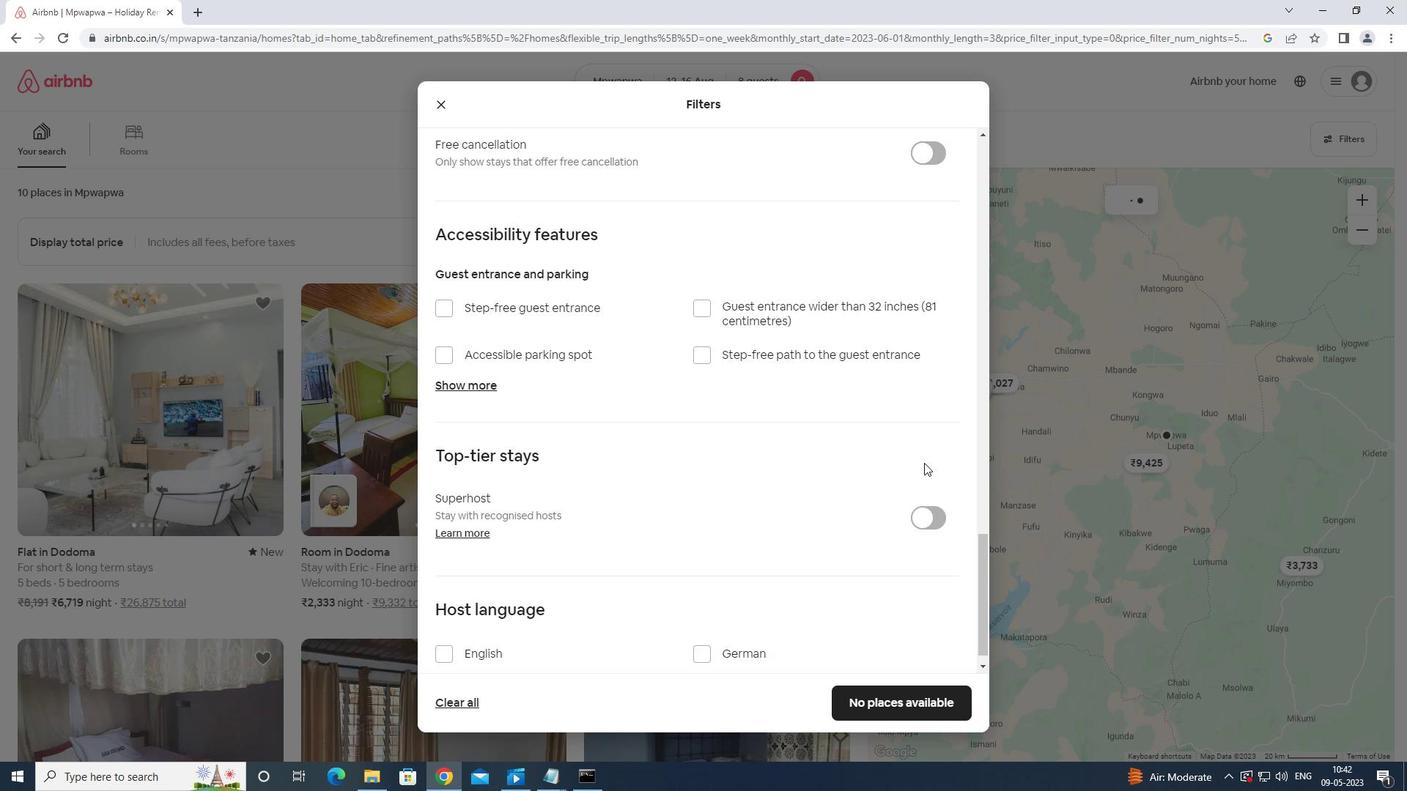 
Action: Mouse moved to (898, 484)
Screenshot: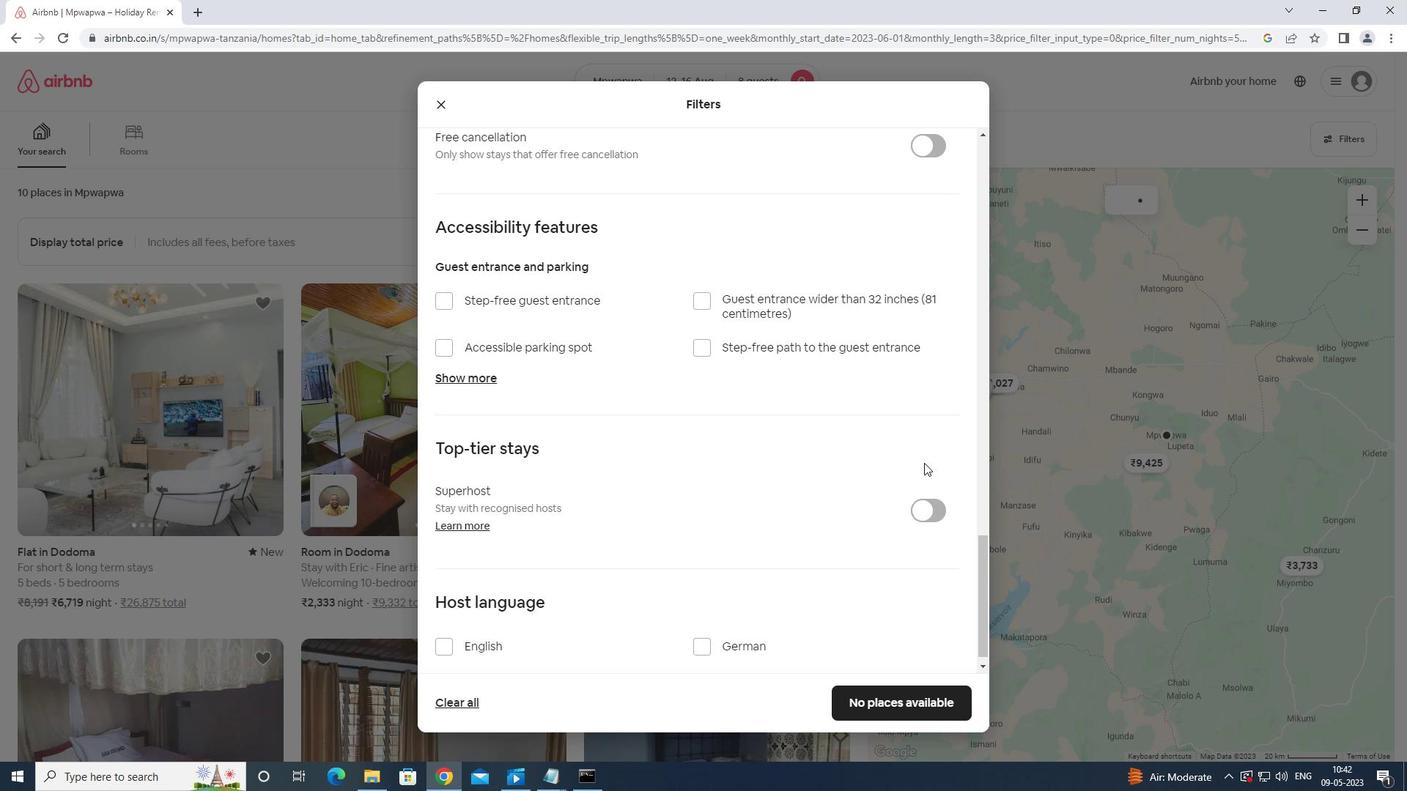 
Action: Mouse scrolled (898, 483) with delta (0, 0)
Screenshot: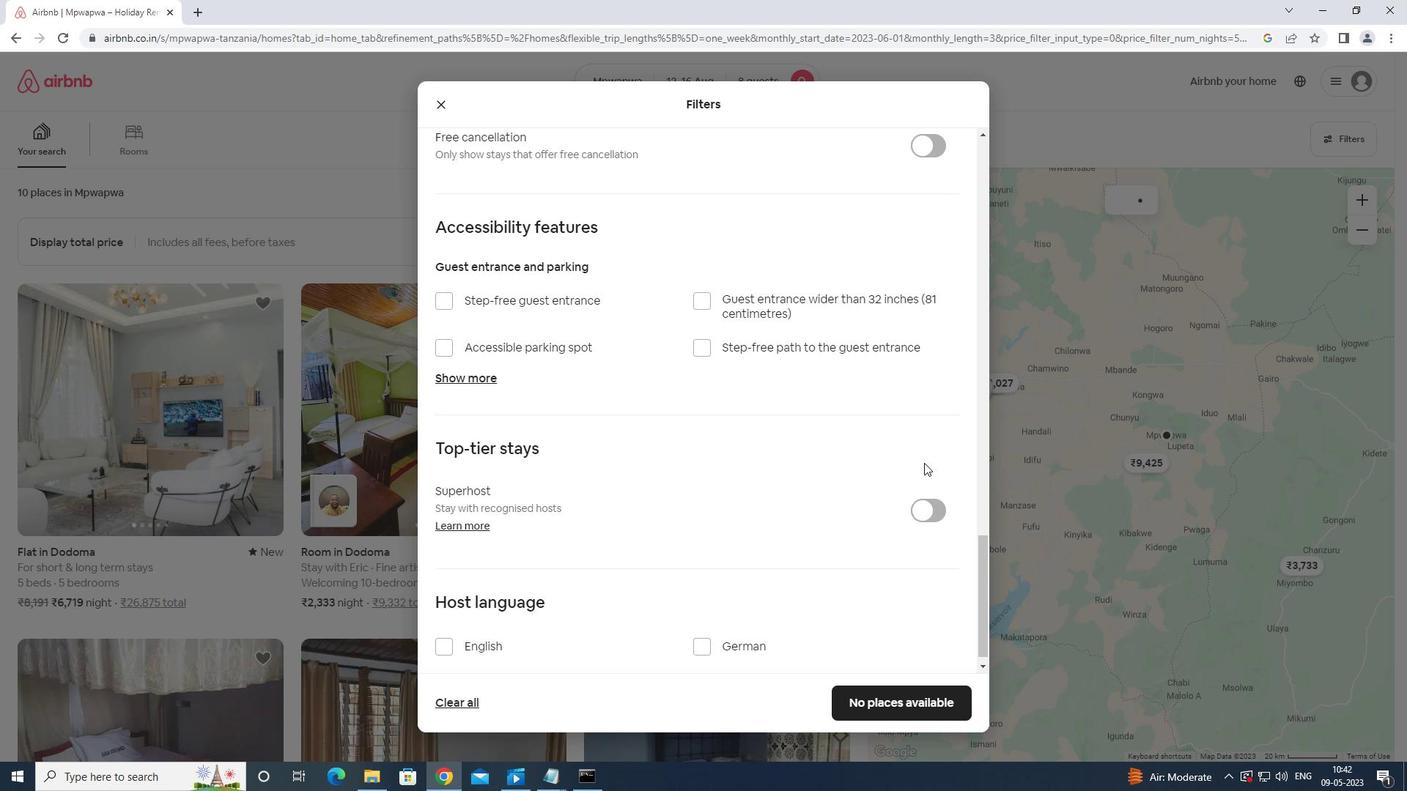 
Action: Mouse moved to (442, 631)
Screenshot: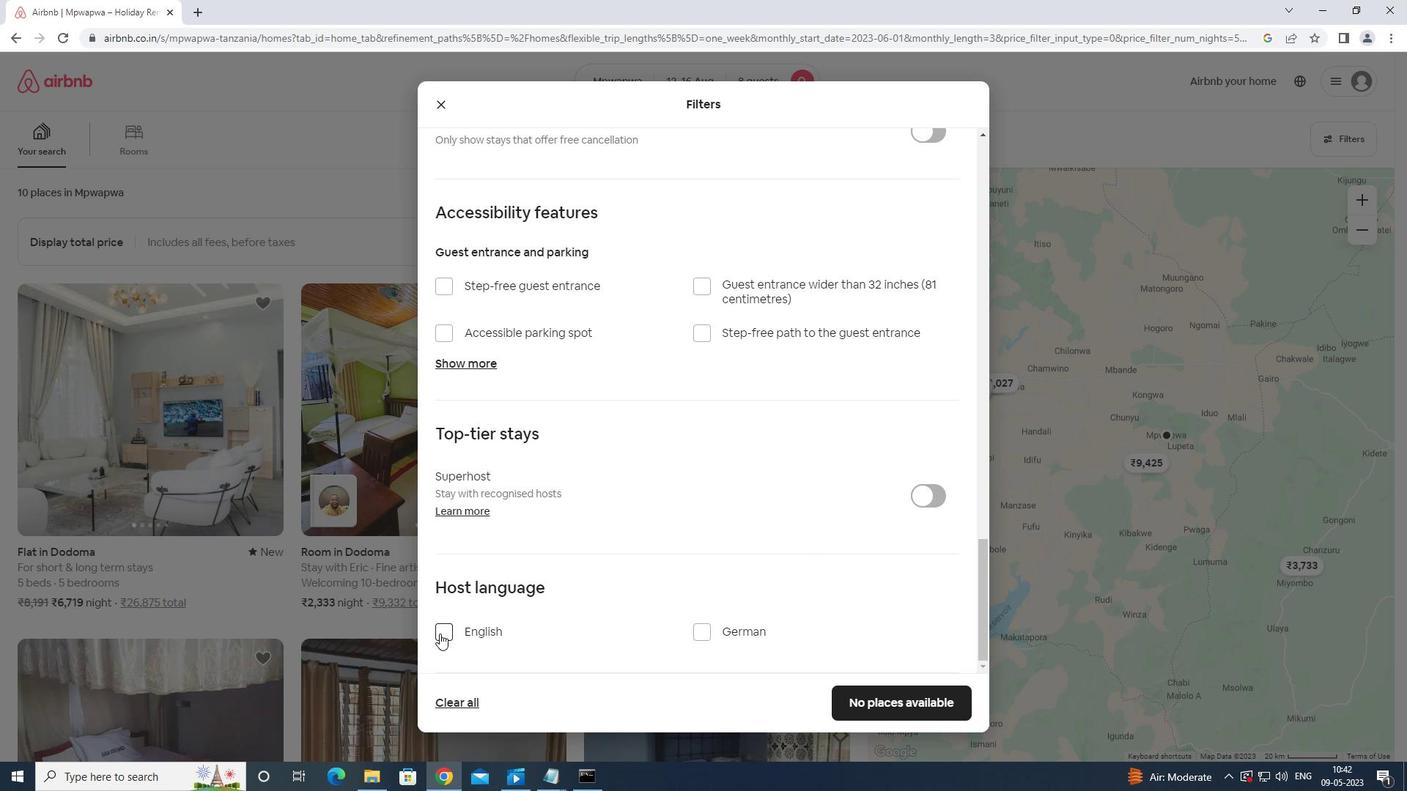 
Action: Mouse pressed left at (442, 631)
Screenshot: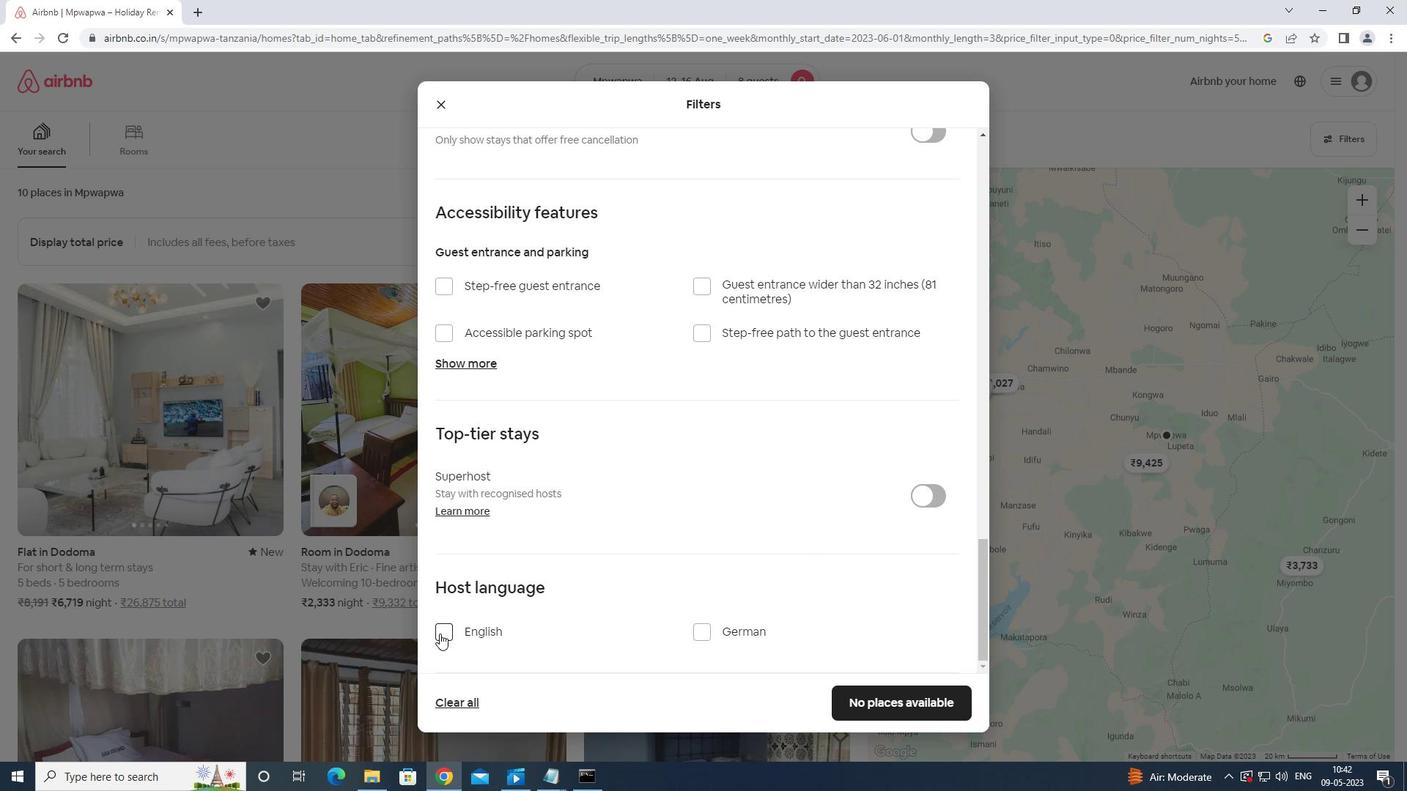 
Action: Mouse moved to (896, 693)
Screenshot: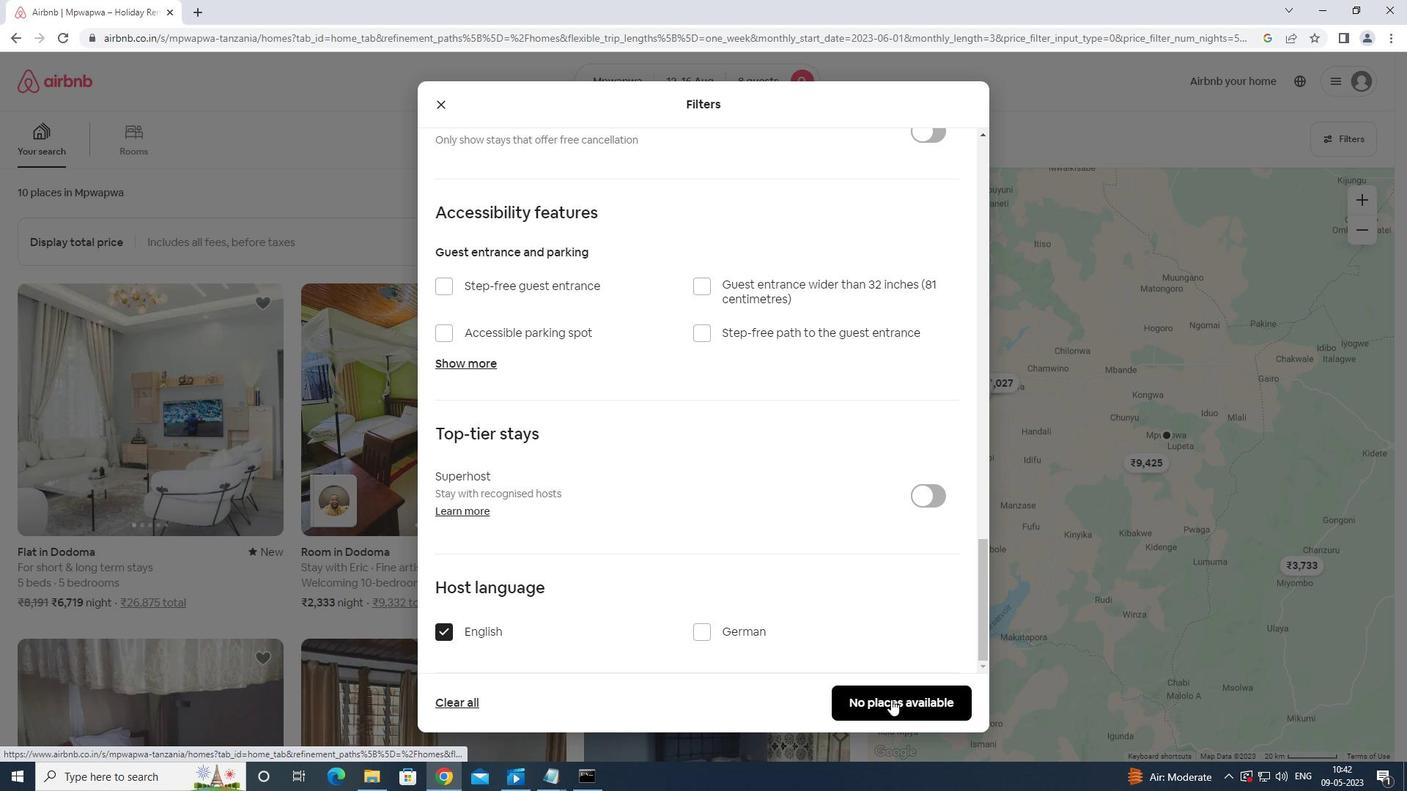 
Action: Mouse pressed left at (896, 693)
Screenshot: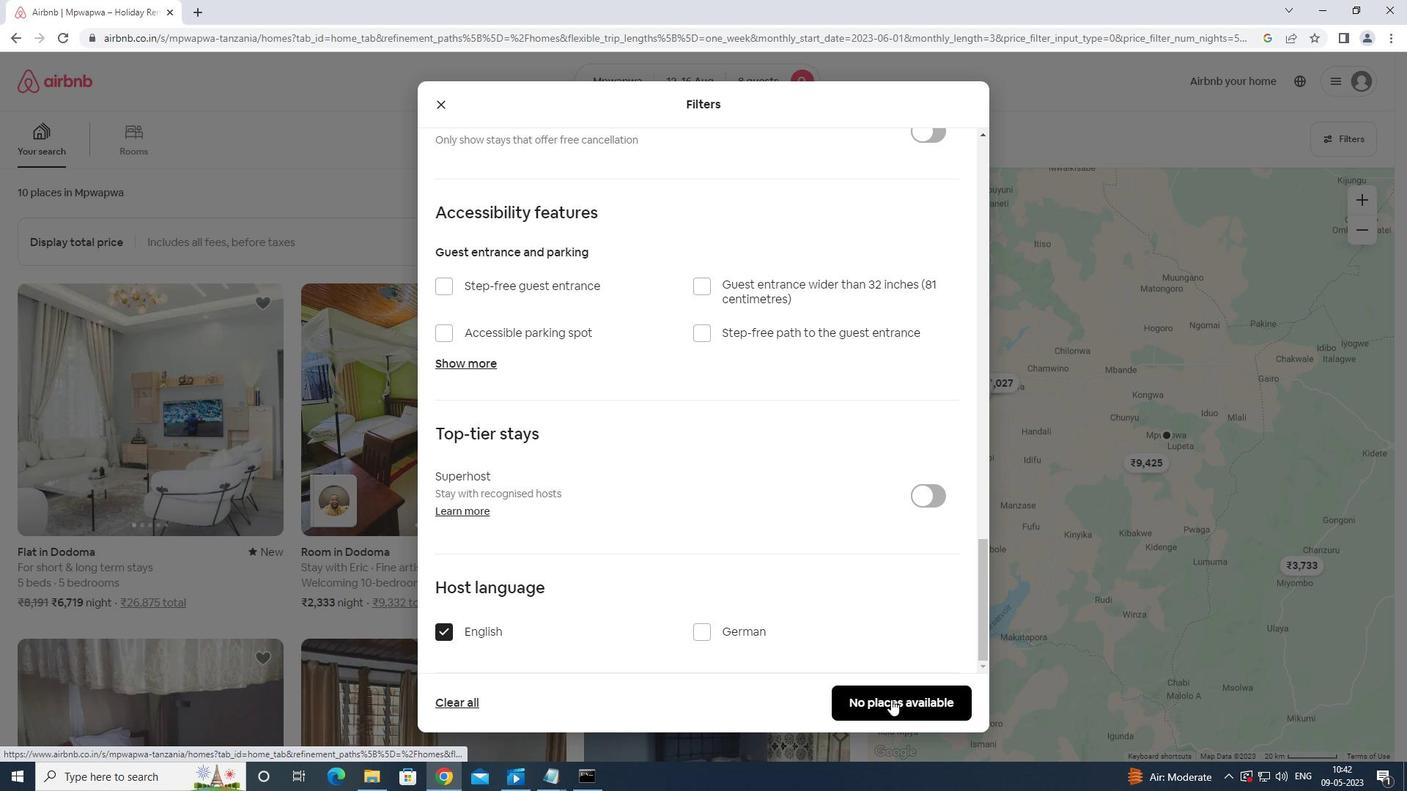 
Action: Mouse moved to (902, 687)
Screenshot: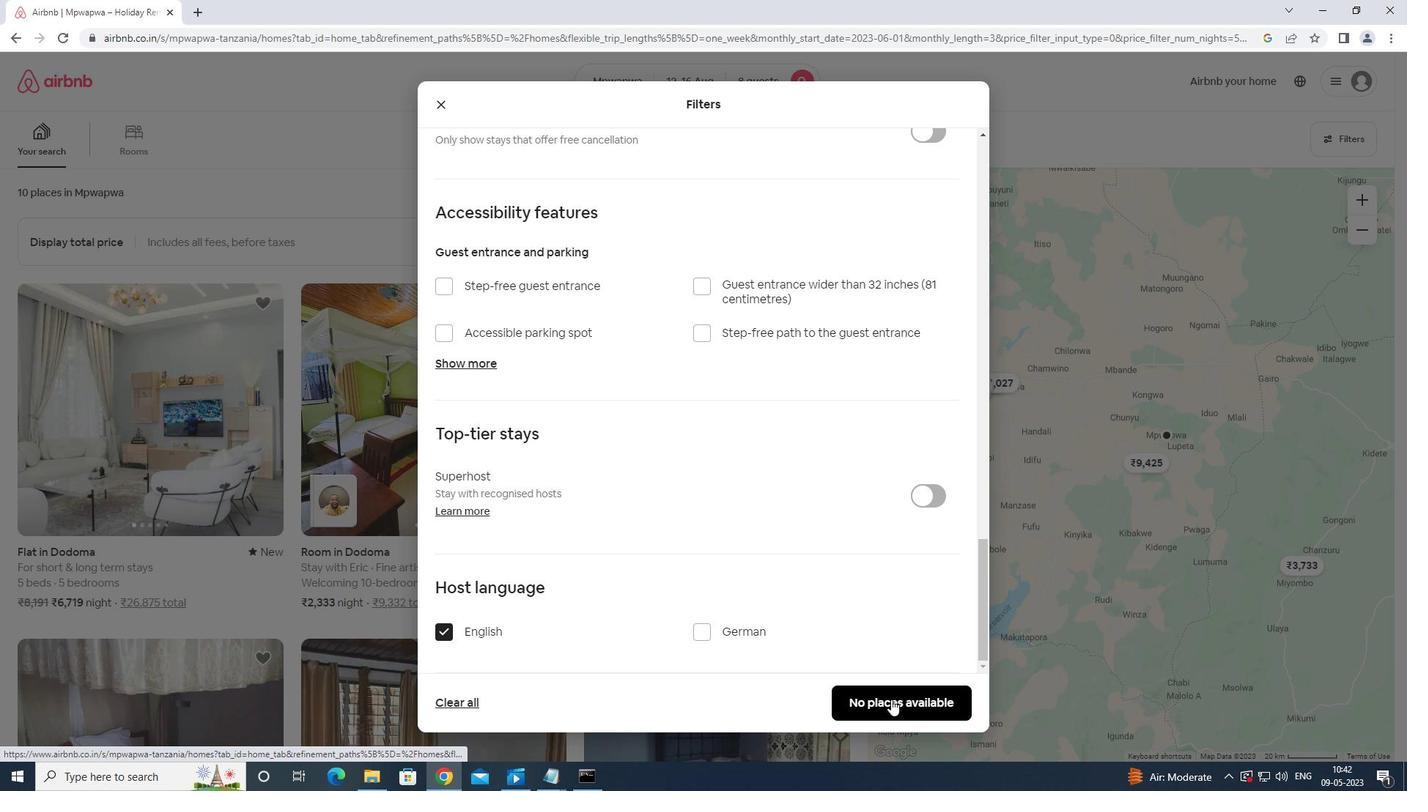 
